 Task: Describe your company's performance review process, including purpose, frequency, software used, topics covered, goal-setting process, and feedback methods.
Action: Mouse moved to (67, 117)
Screenshot: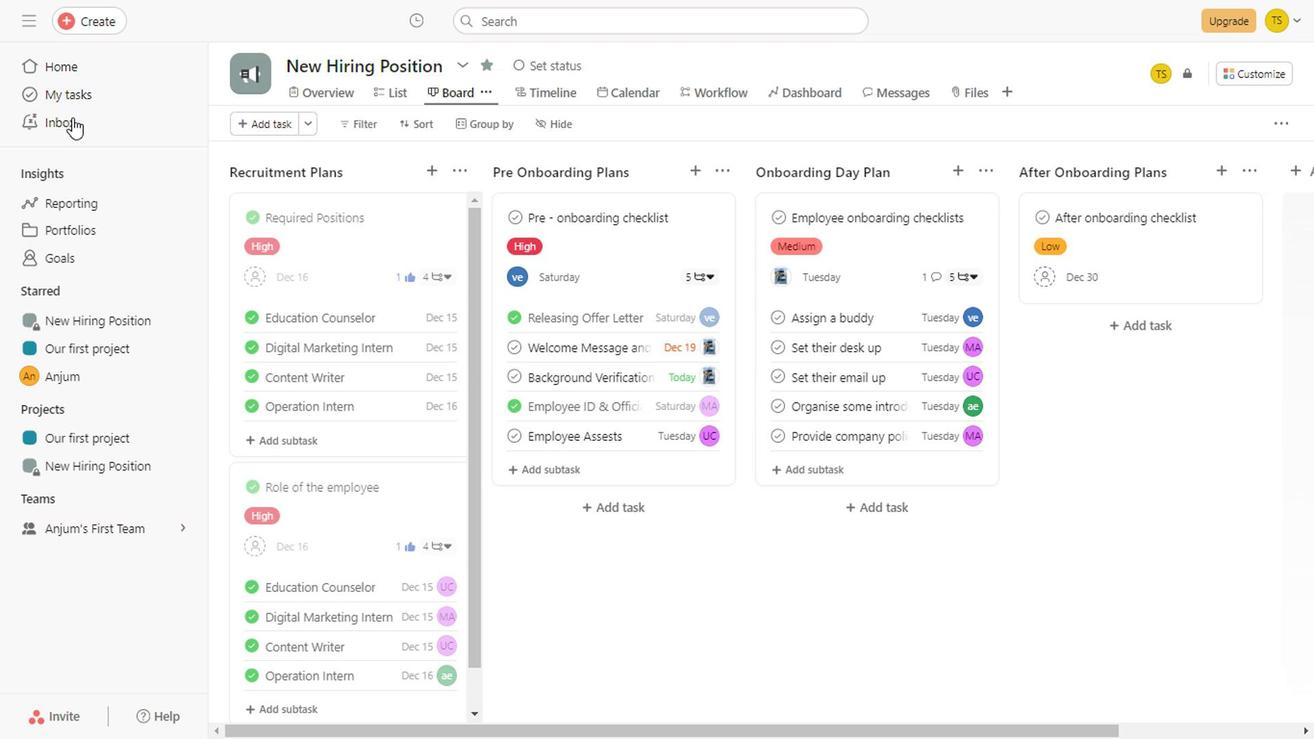 
Action: Mouse pressed left at (67, 117)
Screenshot: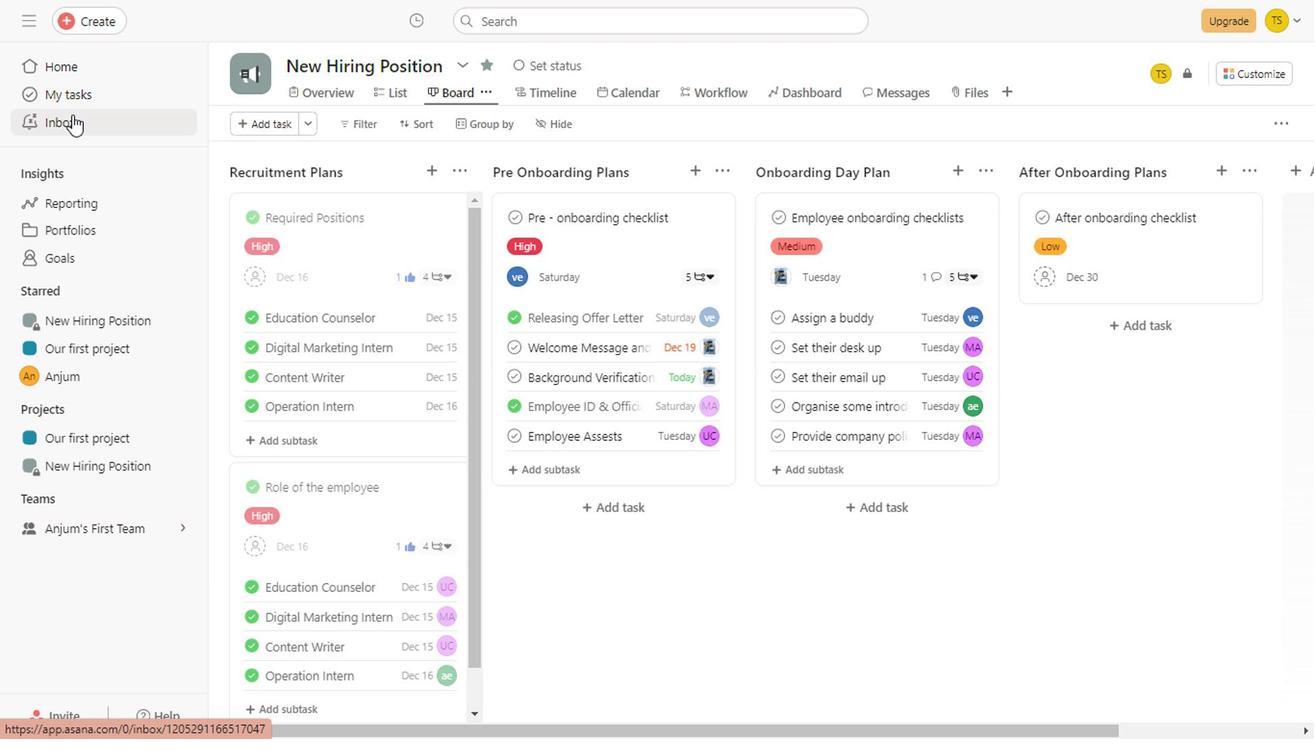 
Action: Mouse moved to (508, 93)
Screenshot: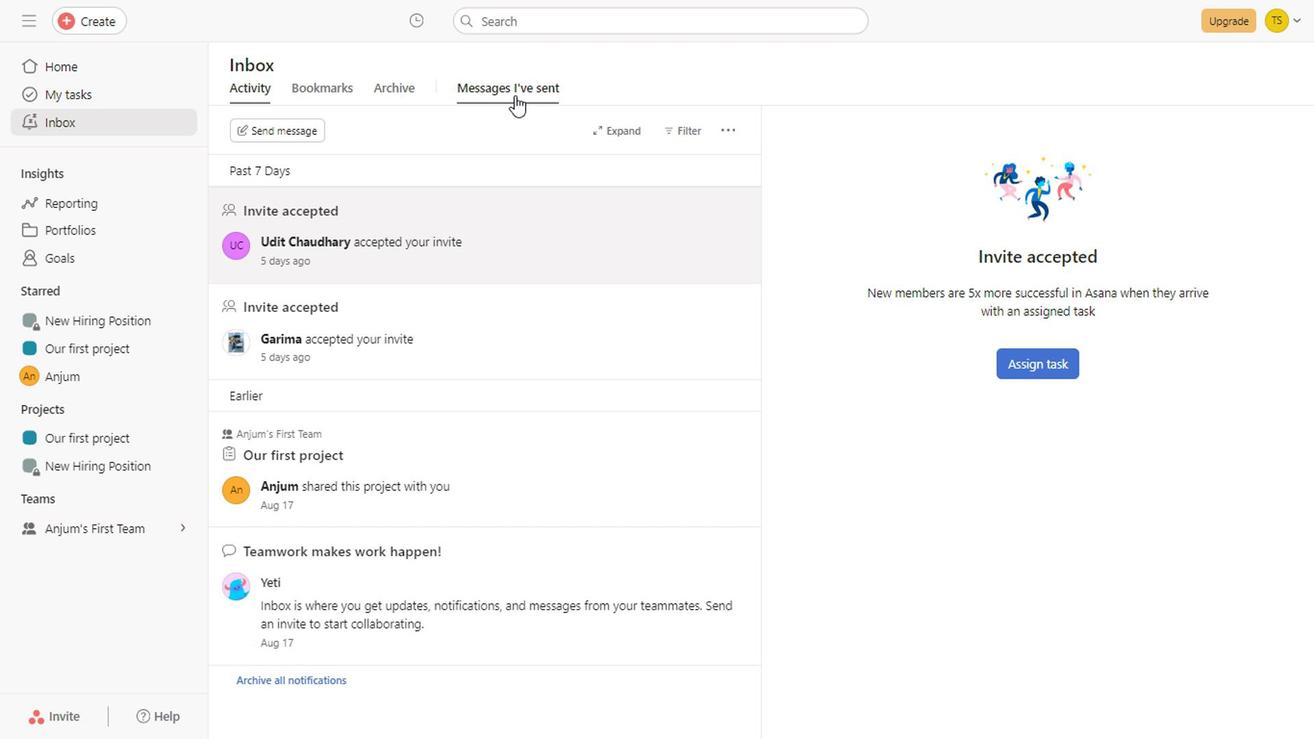 
Action: Mouse pressed left at (508, 93)
Screenshot: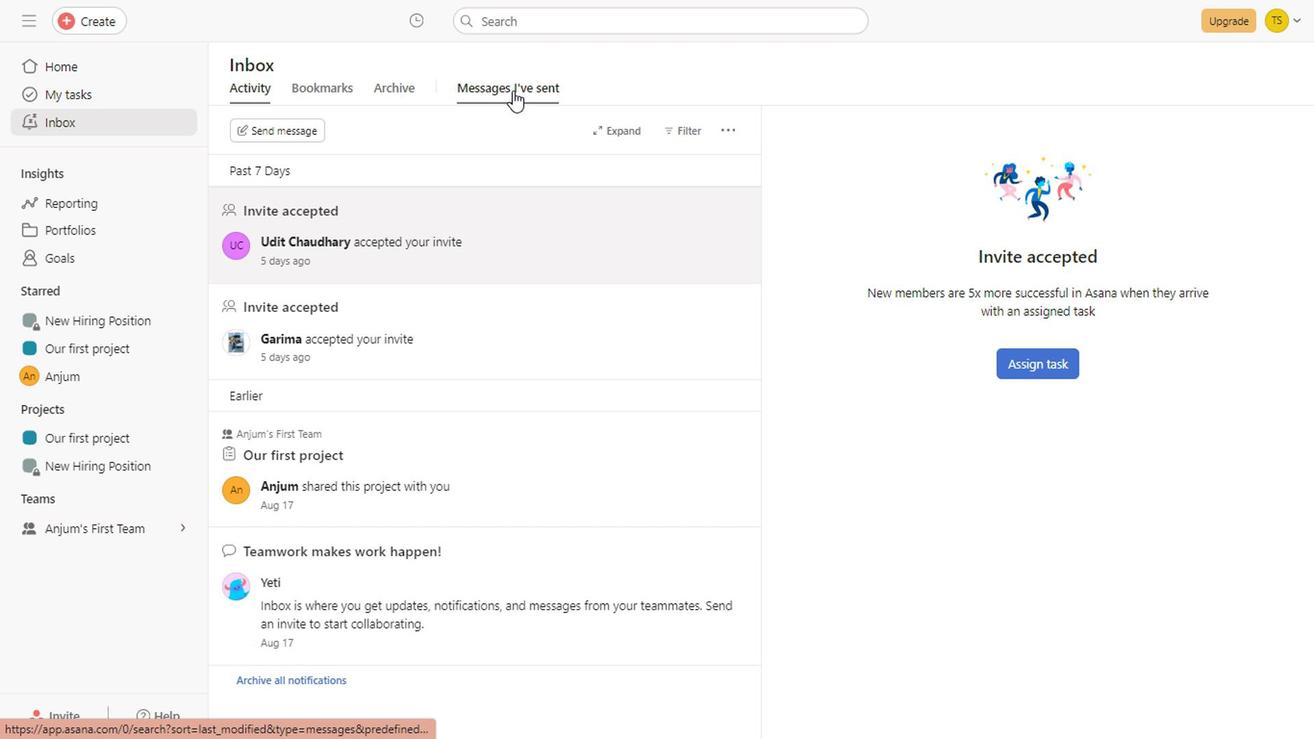 
Action: Mouse moved to (516, 199)
Screenshot: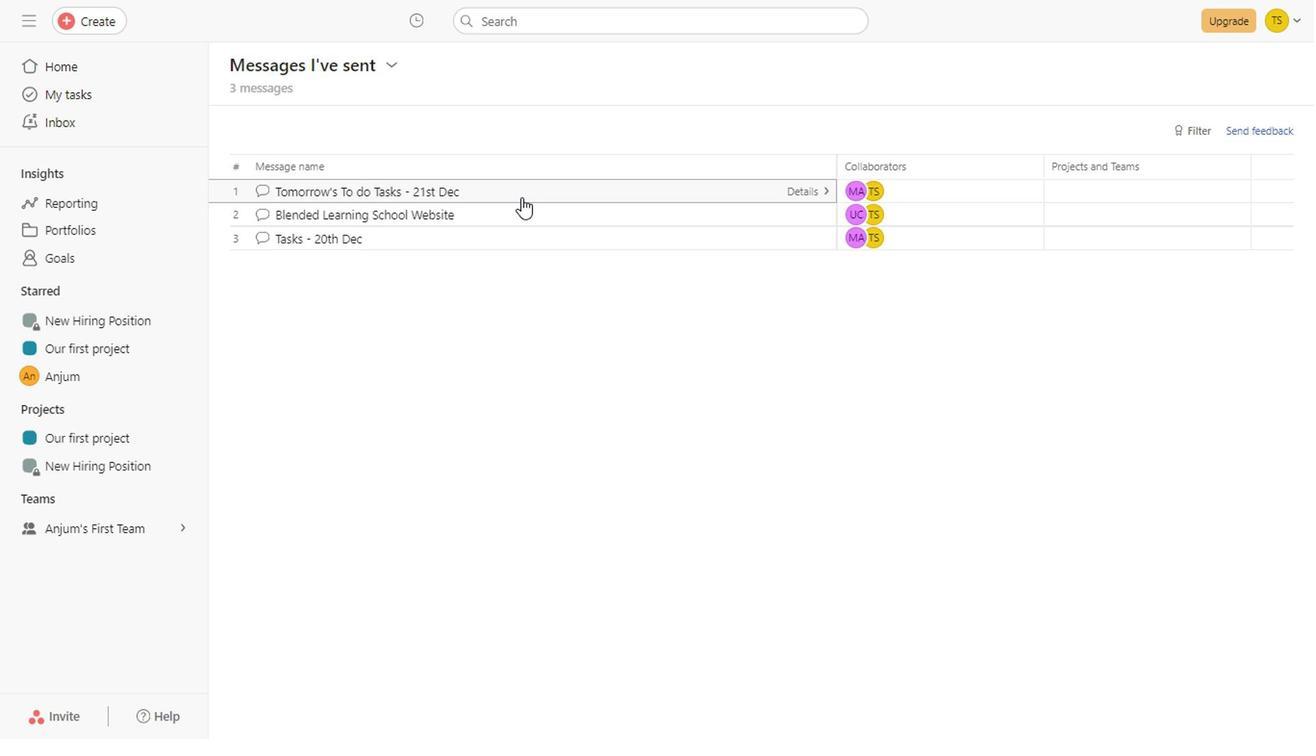 
Action: Mouse pressed left at (516, 199)
Screenshot: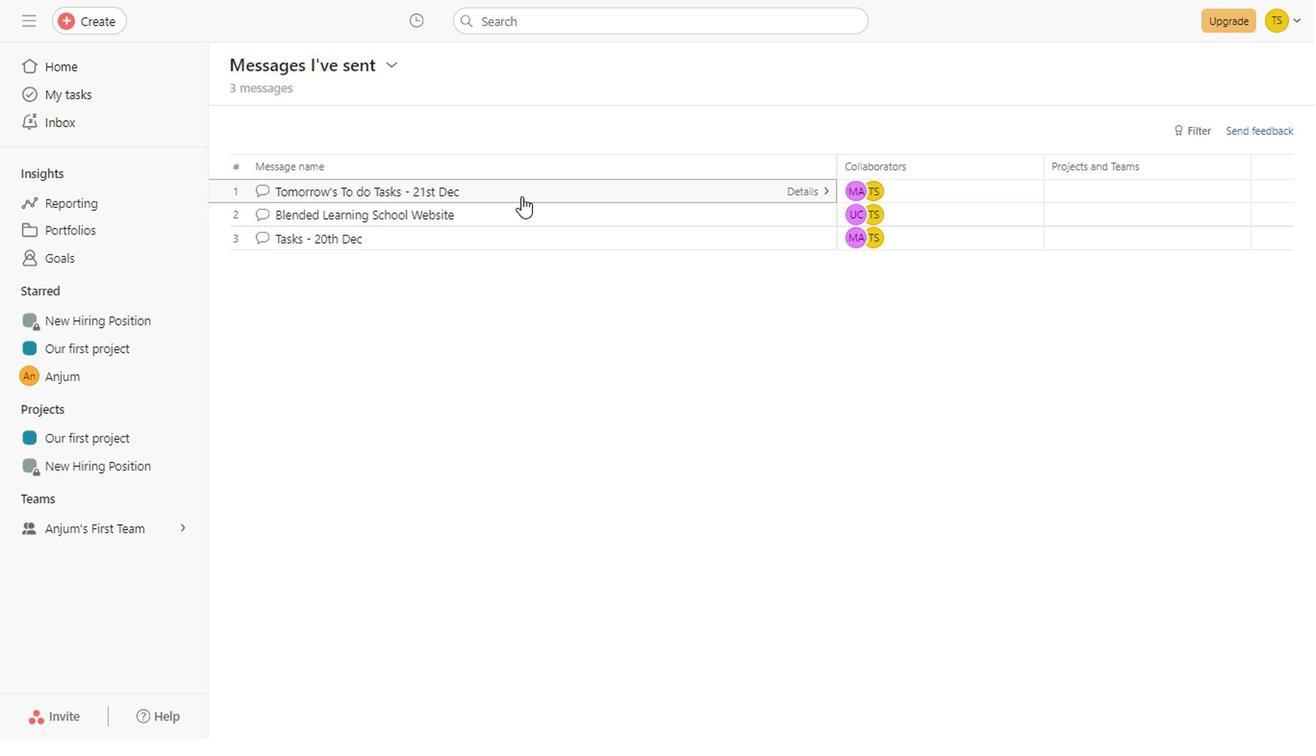 
Action: Mouse moved to (1078, 521)
Screenshot: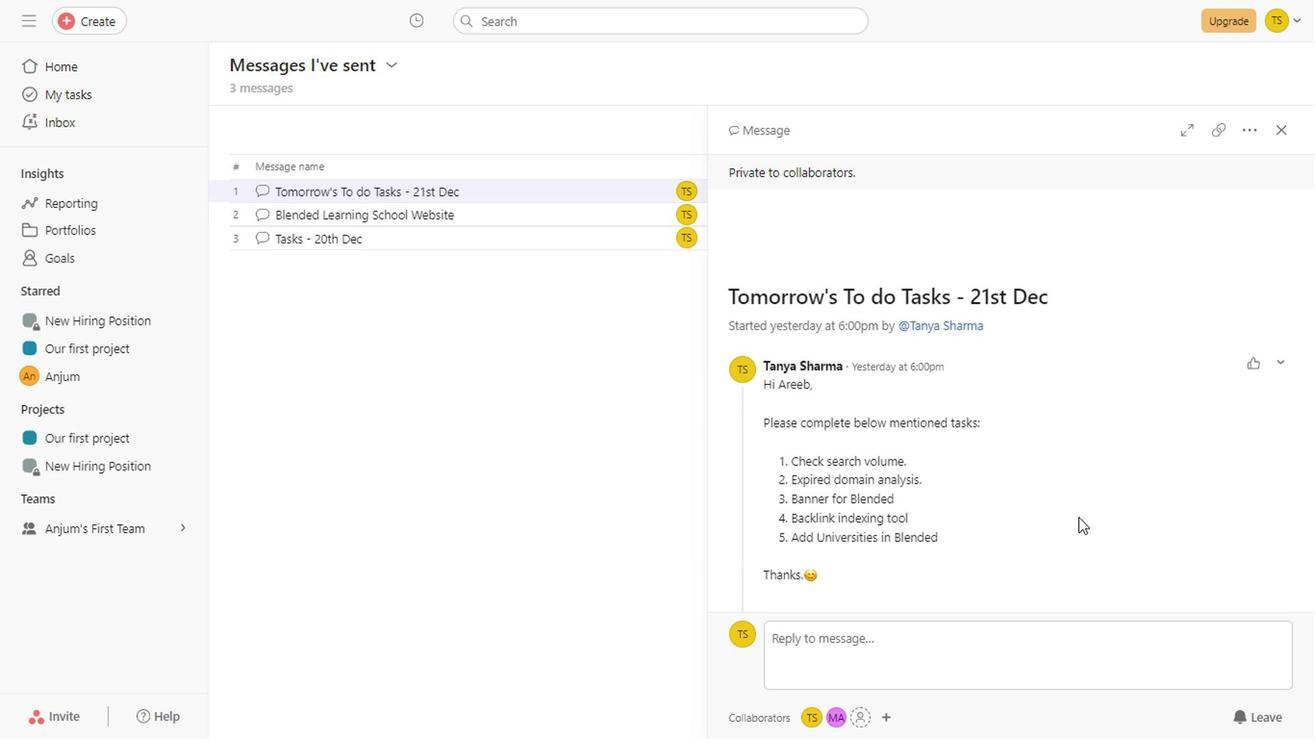 
Action: Mouse scrolled (1078, 520) with delta (0, 0)
Screenshot: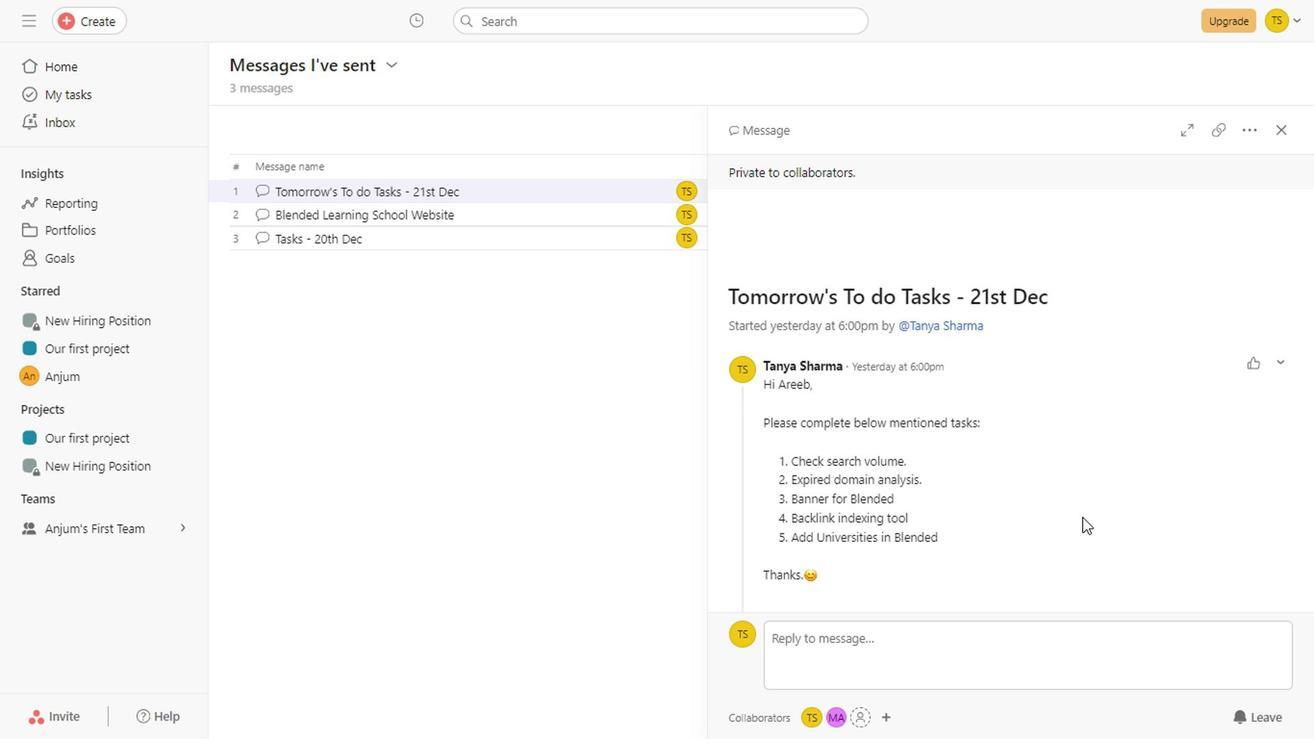 
Action: Mouse scrolled (1078, 520) with delta (0, 0)
Screenshot: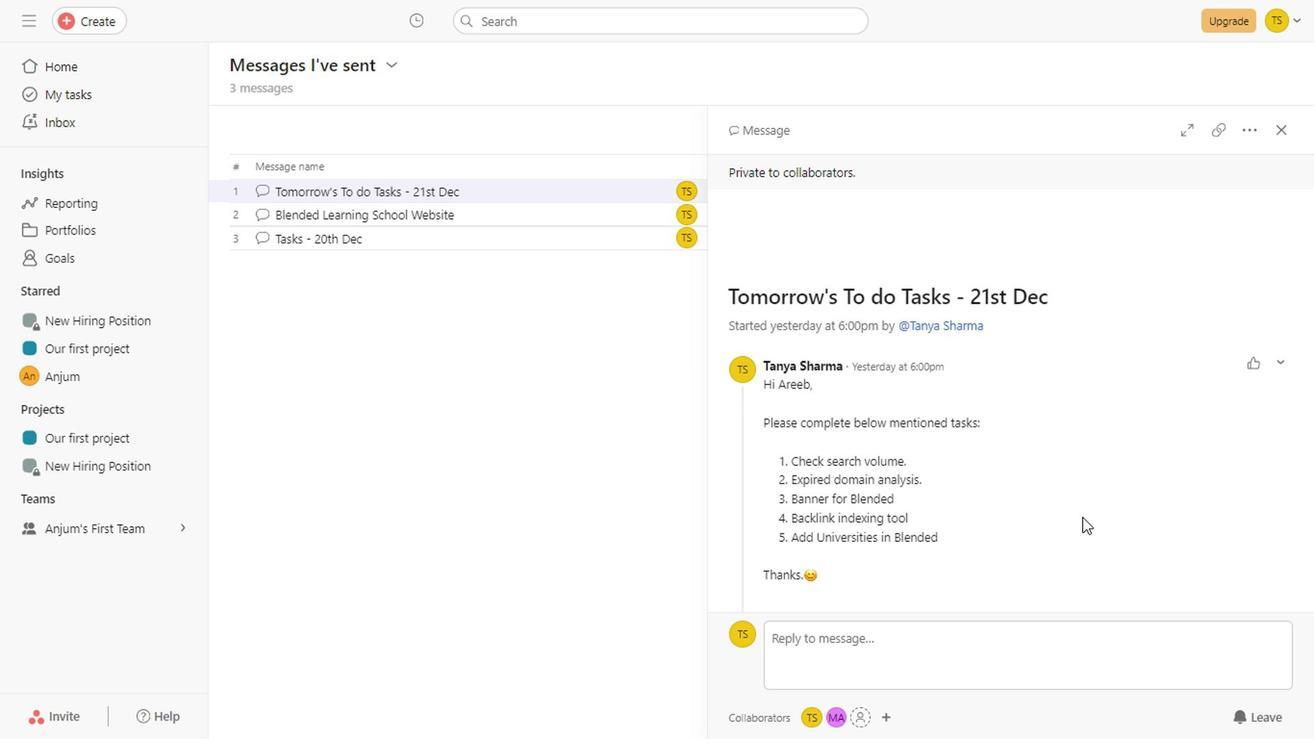 
Action: Mouse scrolled (1078, 520) with delta (0, 0)
Screenshot: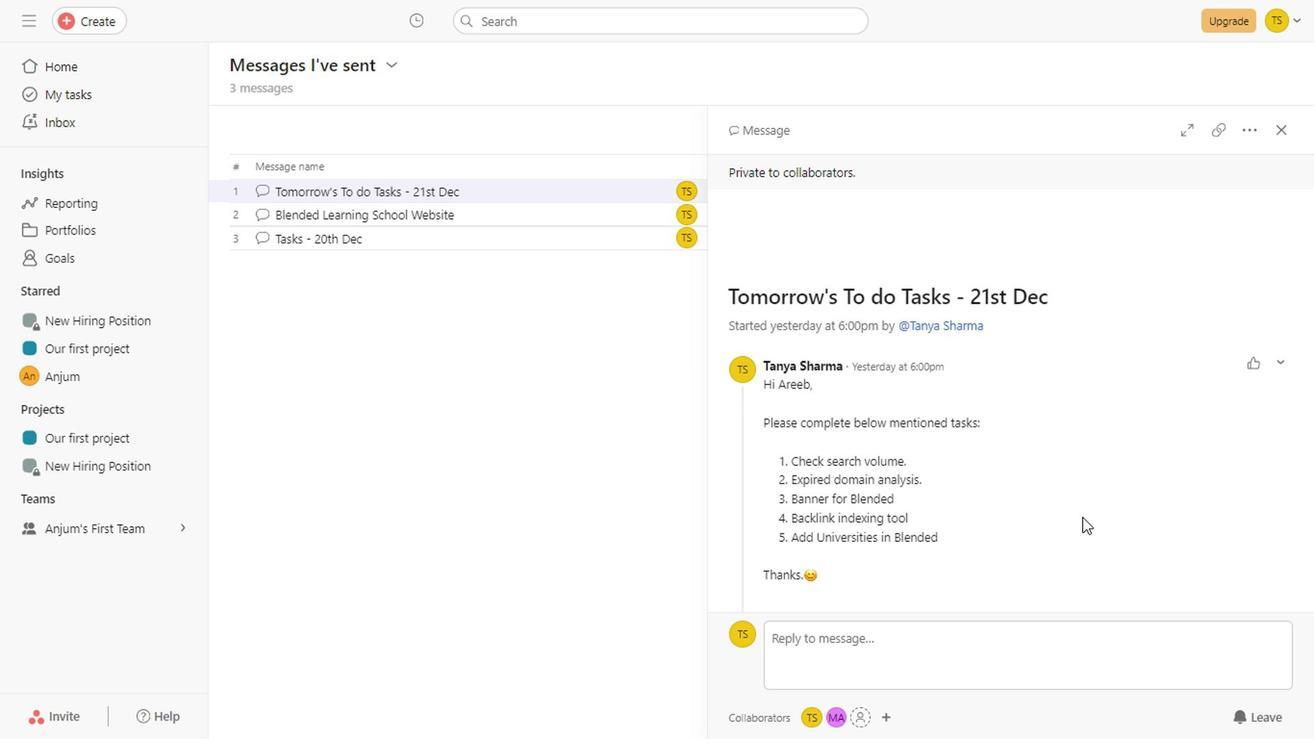 
Action: Mouse scrolled (1078, 520) with delta (0, 0)
Screenshot: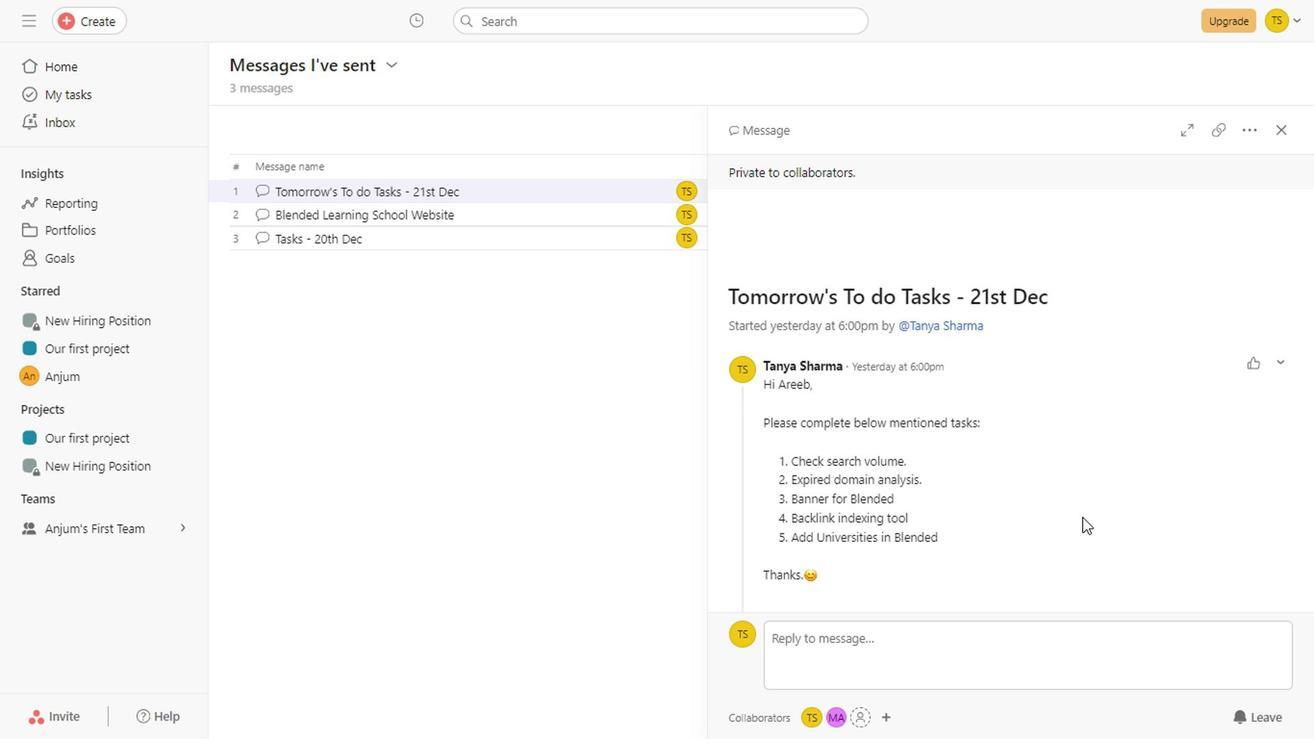 
Action: Mouse scrolled (1078, 520) with delta (0, 0)
Screenshot: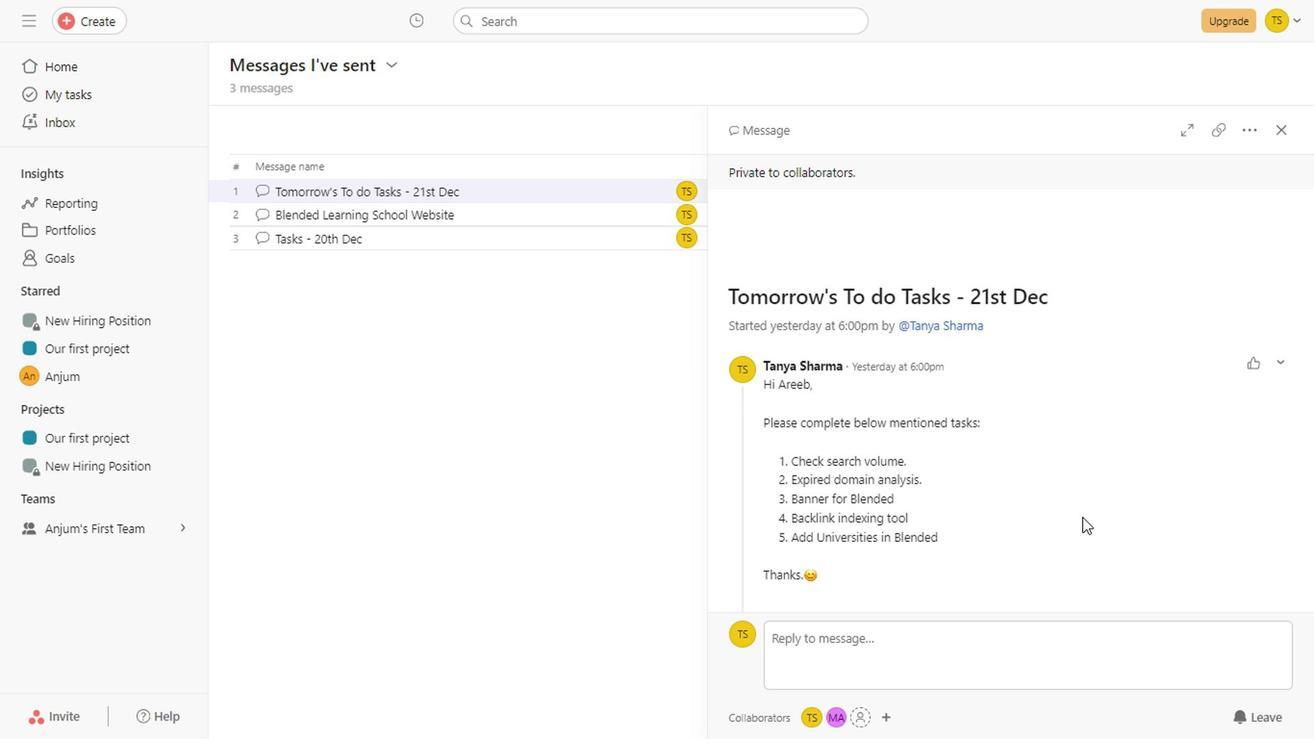 
Action: Mouse scrolled (1078, 520) with delta (0, 0)
Screenshot: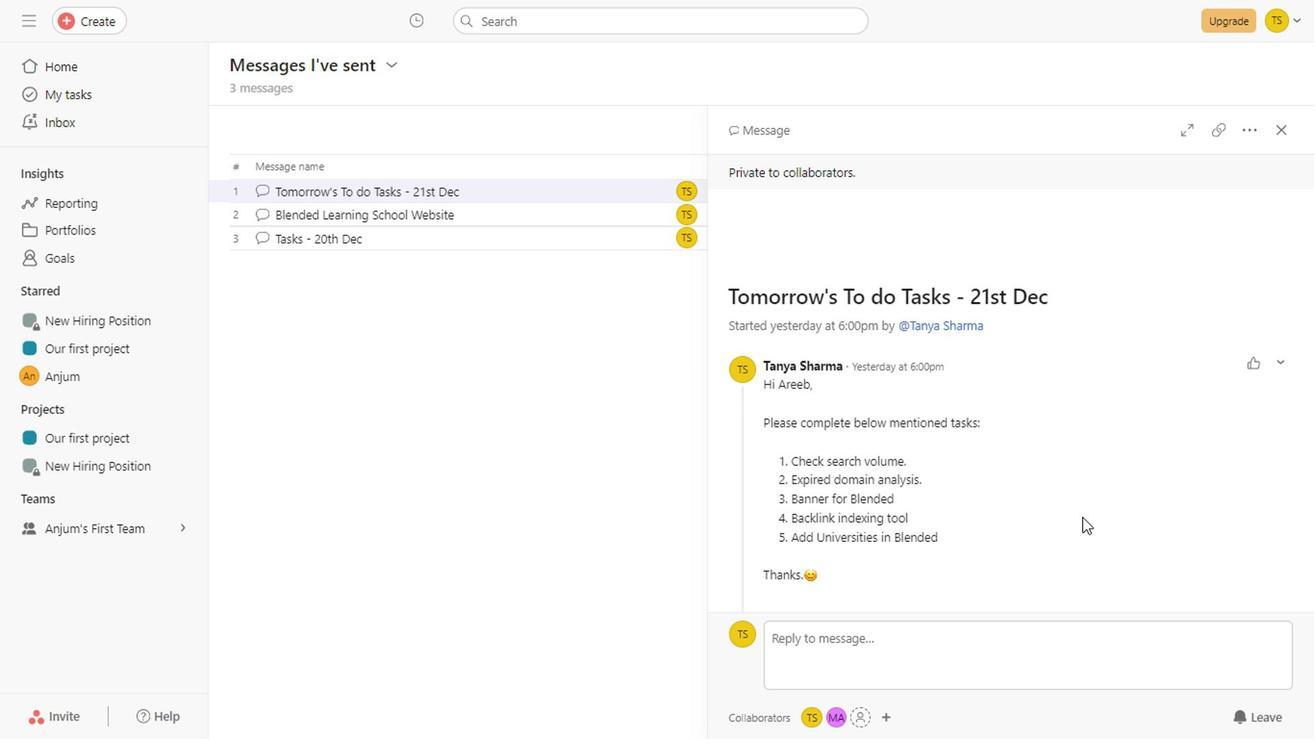 
Action: Mouse scrolled (1078, 520) with delta (0, 0)
Screenshot: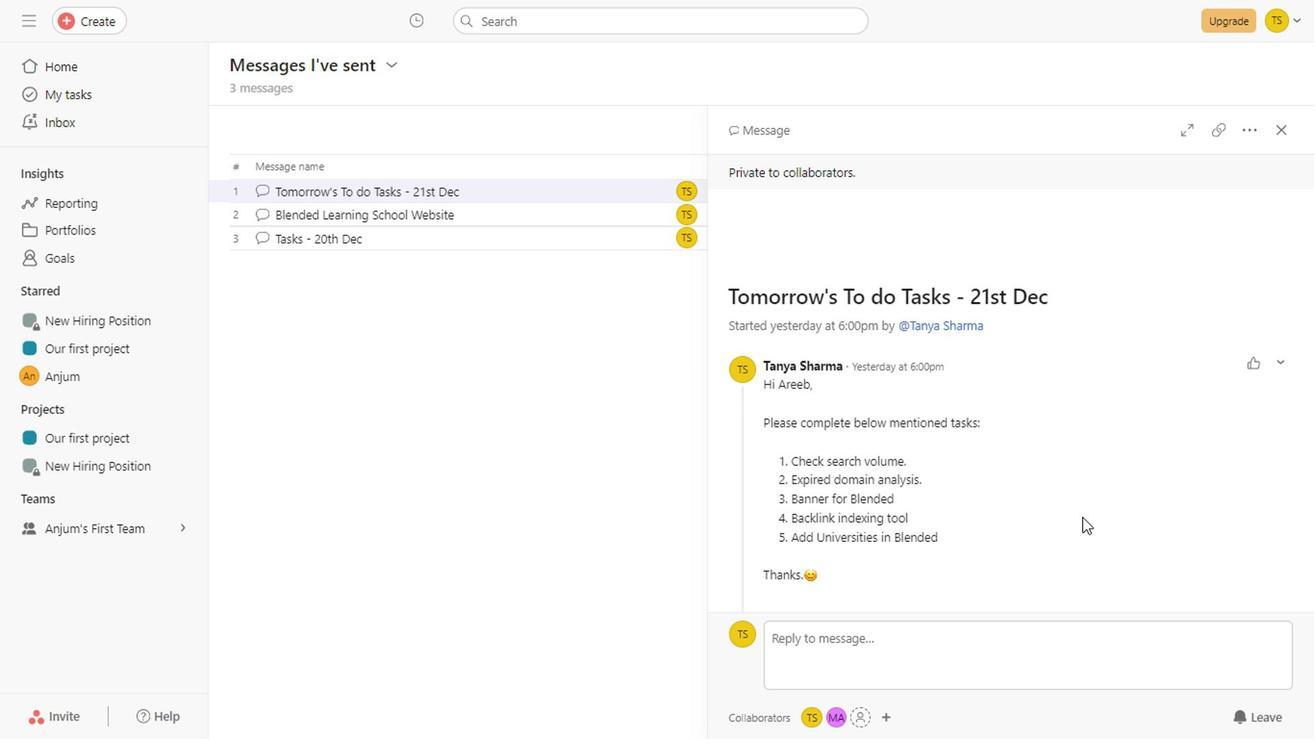 
Action: Mouse scrolled (1078, 520) with delta (0, 0)
Screenshot: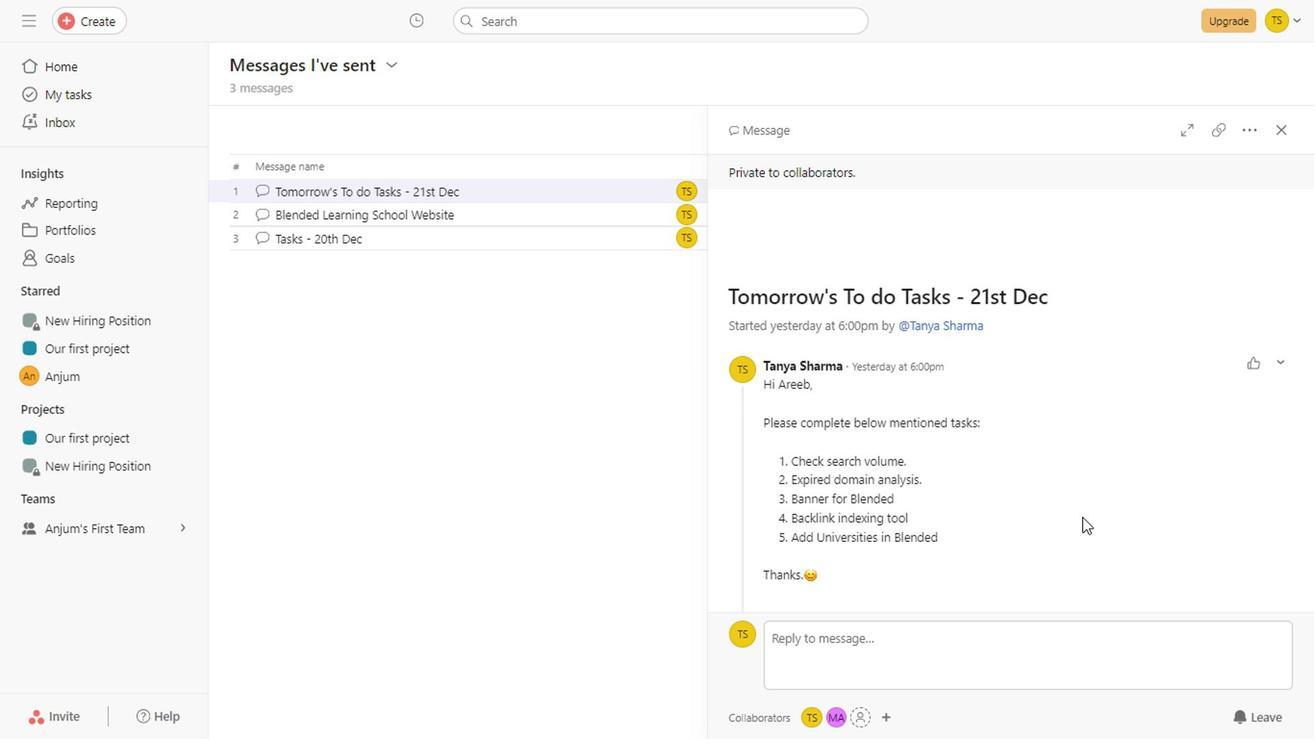 
Action: Mouse scrolled (1078, 520) with delta (0, 0)
Screenshot: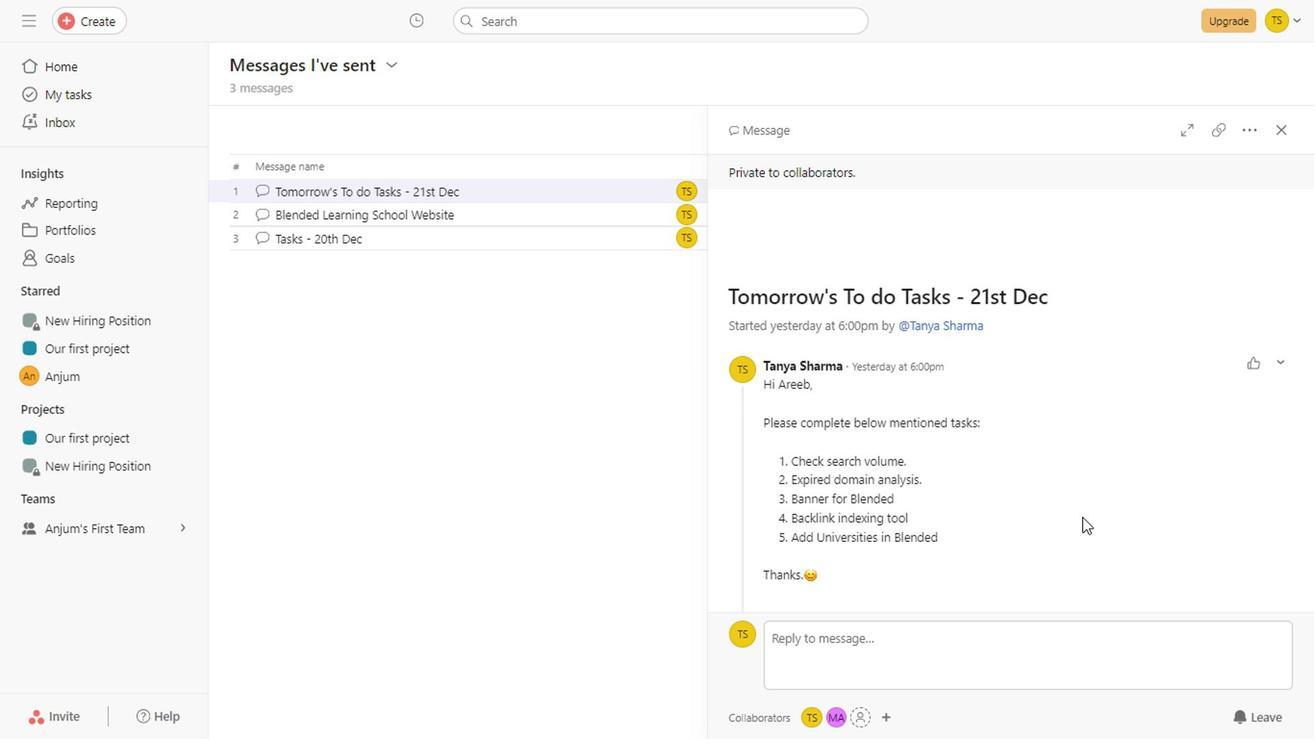 
Action: Mouse scrolled (1078, 520) with delta (0, 0)
Screenshot: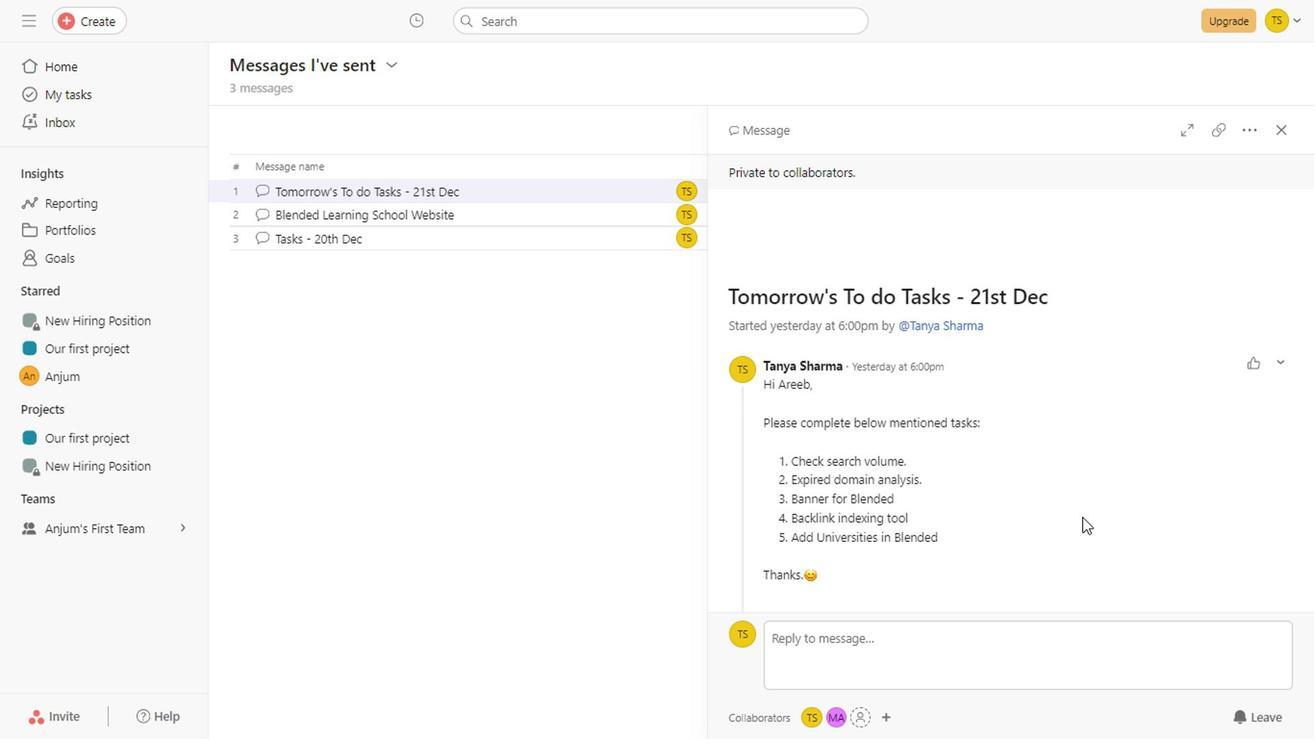 
Action: Mouse scrolled (1078, 520) with delta (0, 0)
Screenshot: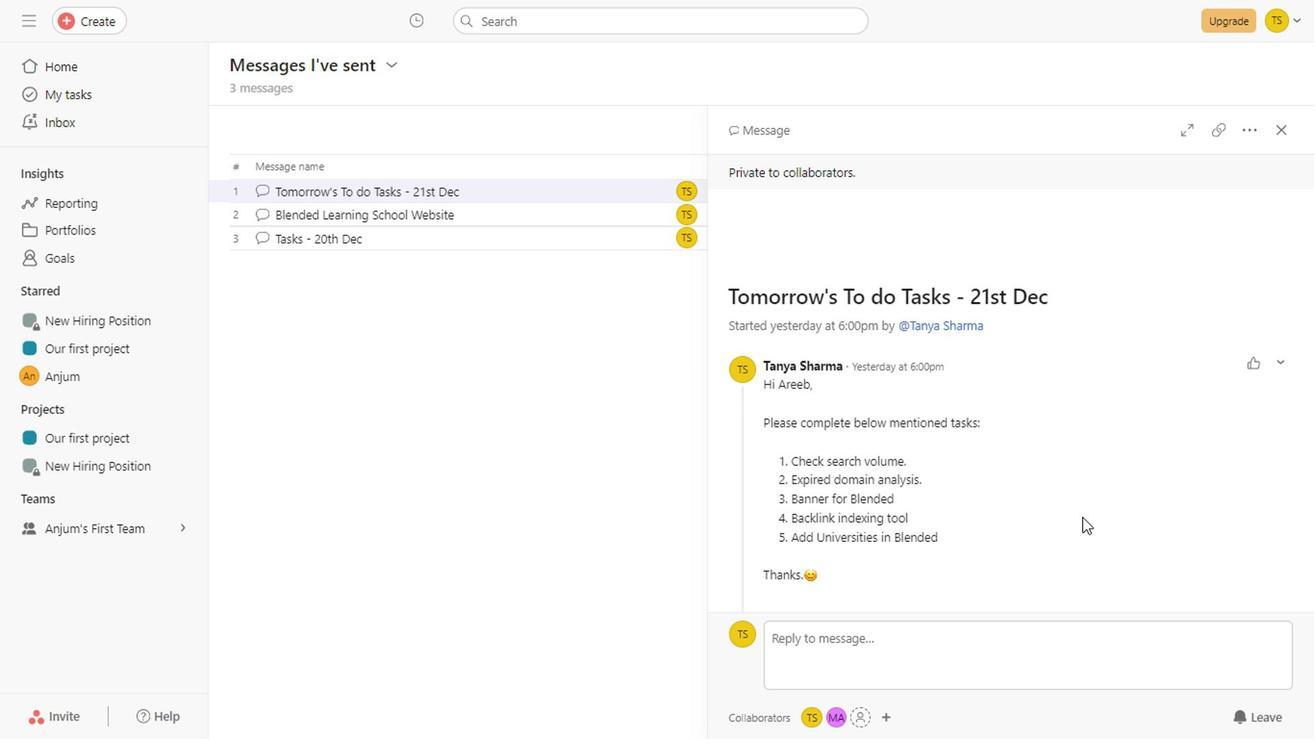 
Action: Mouse scrolled (1078, 520) with delta (0, 0)
Screenshot: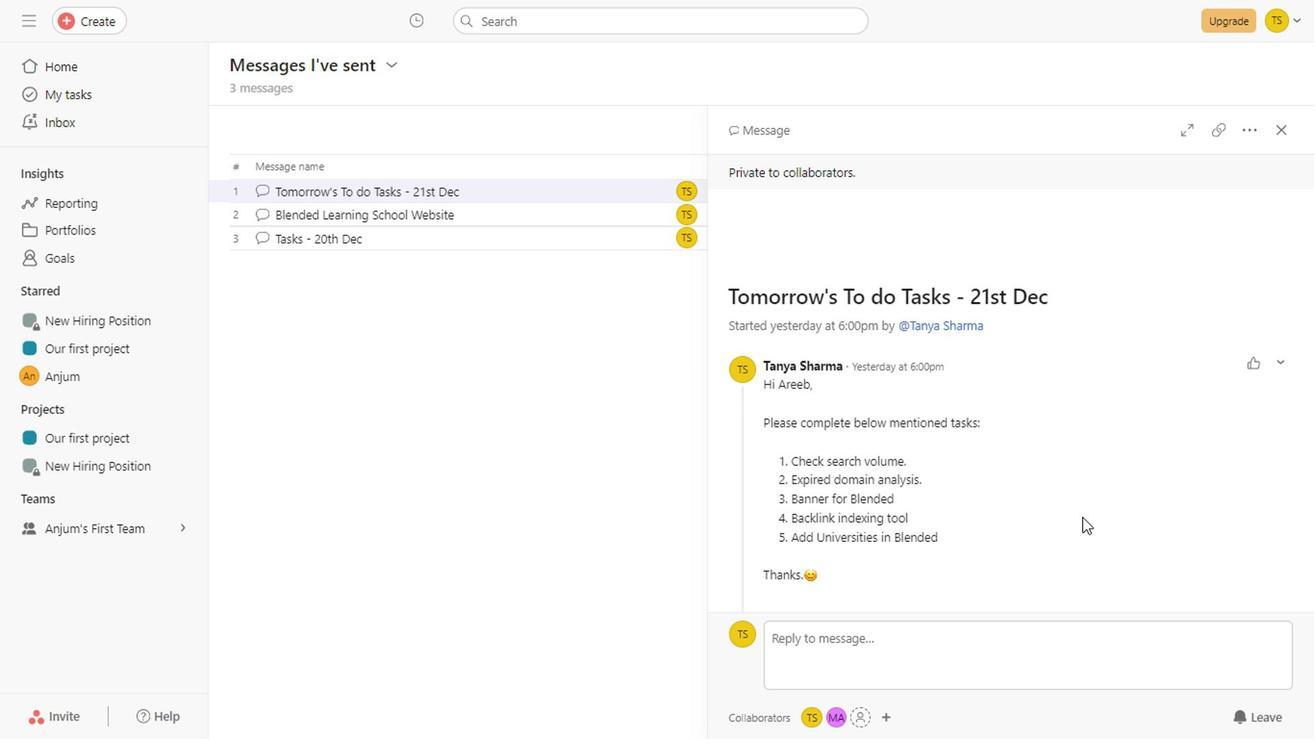 
Action: Mouse scrolled (1078, 520) with delta (0, 0)
Screenshot: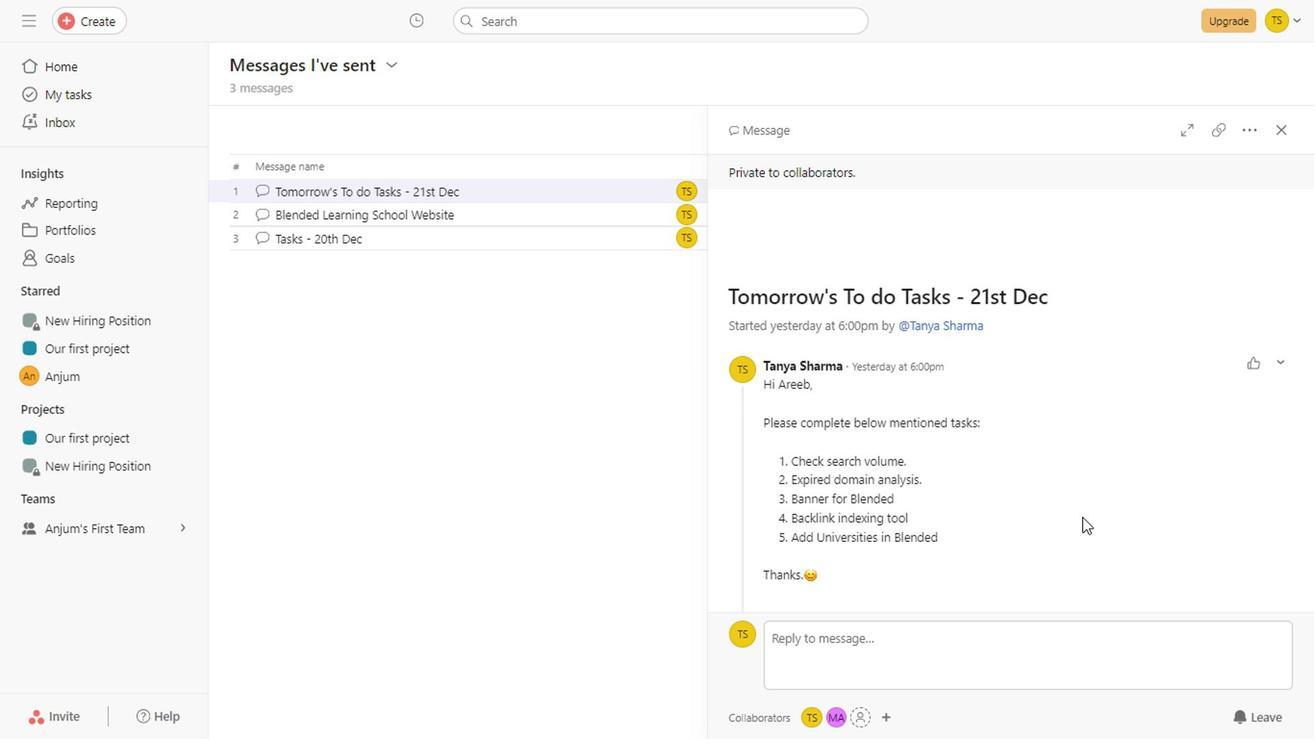 
Action: Mouse moved to (1276, 133)
Screenshot: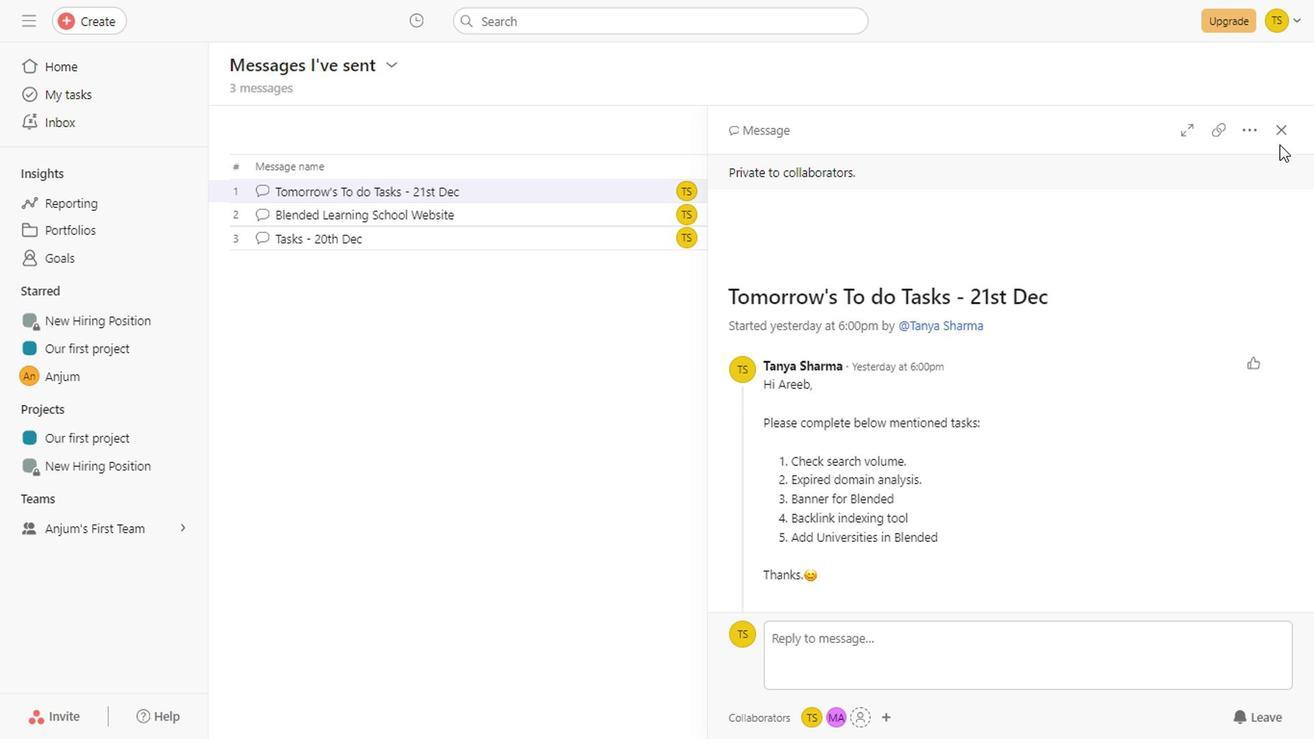 
Action: Mouse pressed left at (1276, 133)
Screenshot: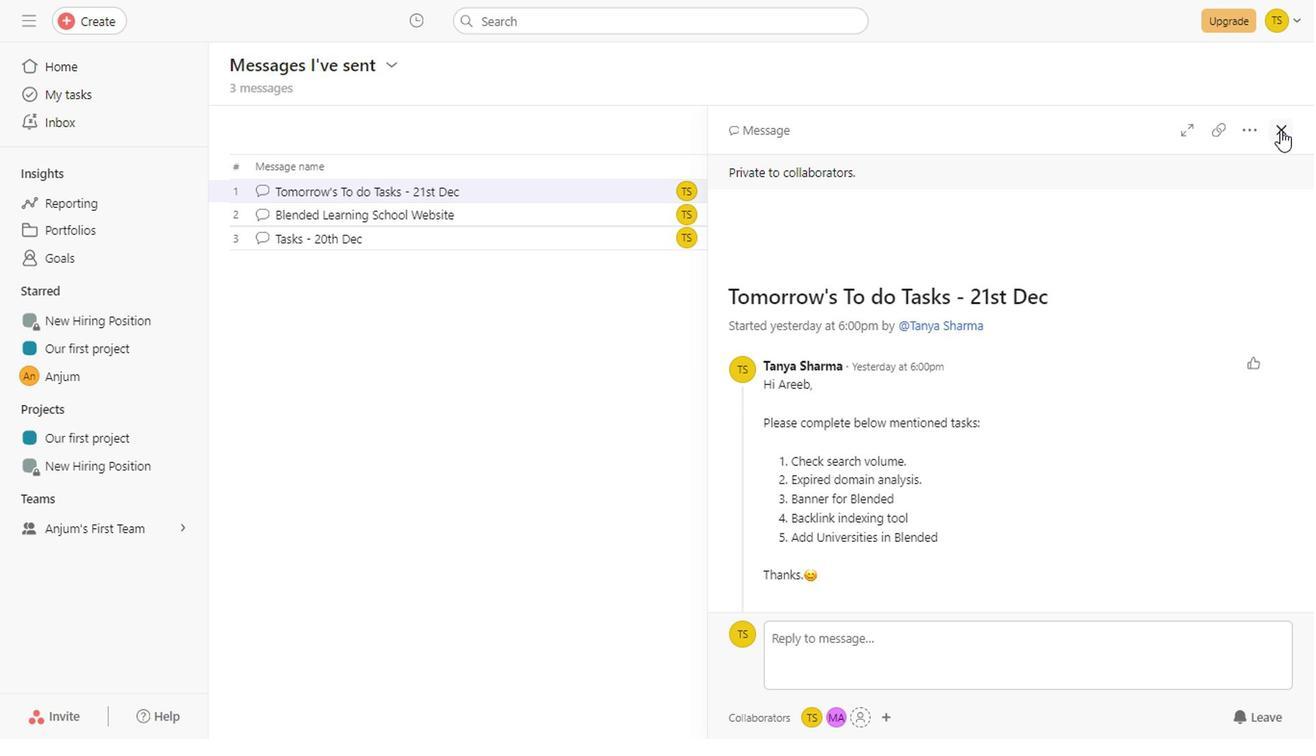 
Action: Mouse moved to (692, 239)
Screenshot: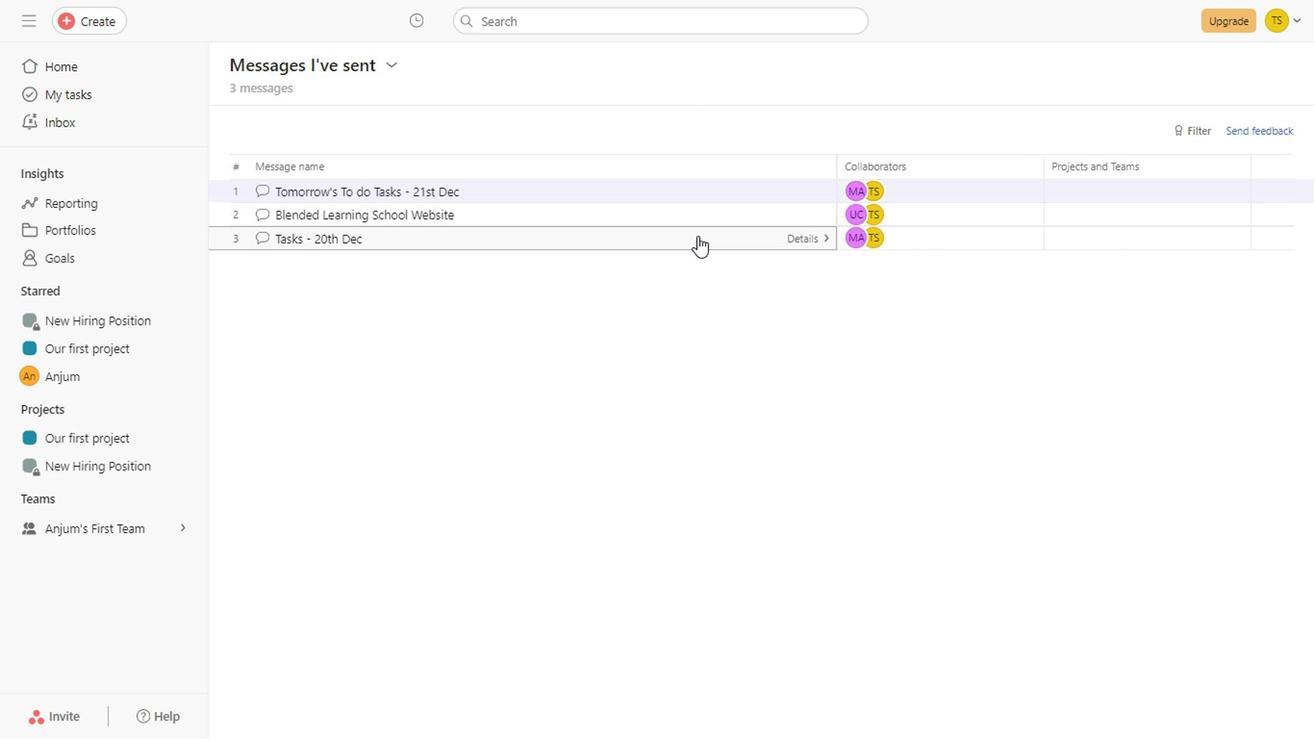 
Action: Mouse pressed left at (692, 239)
Screenshot: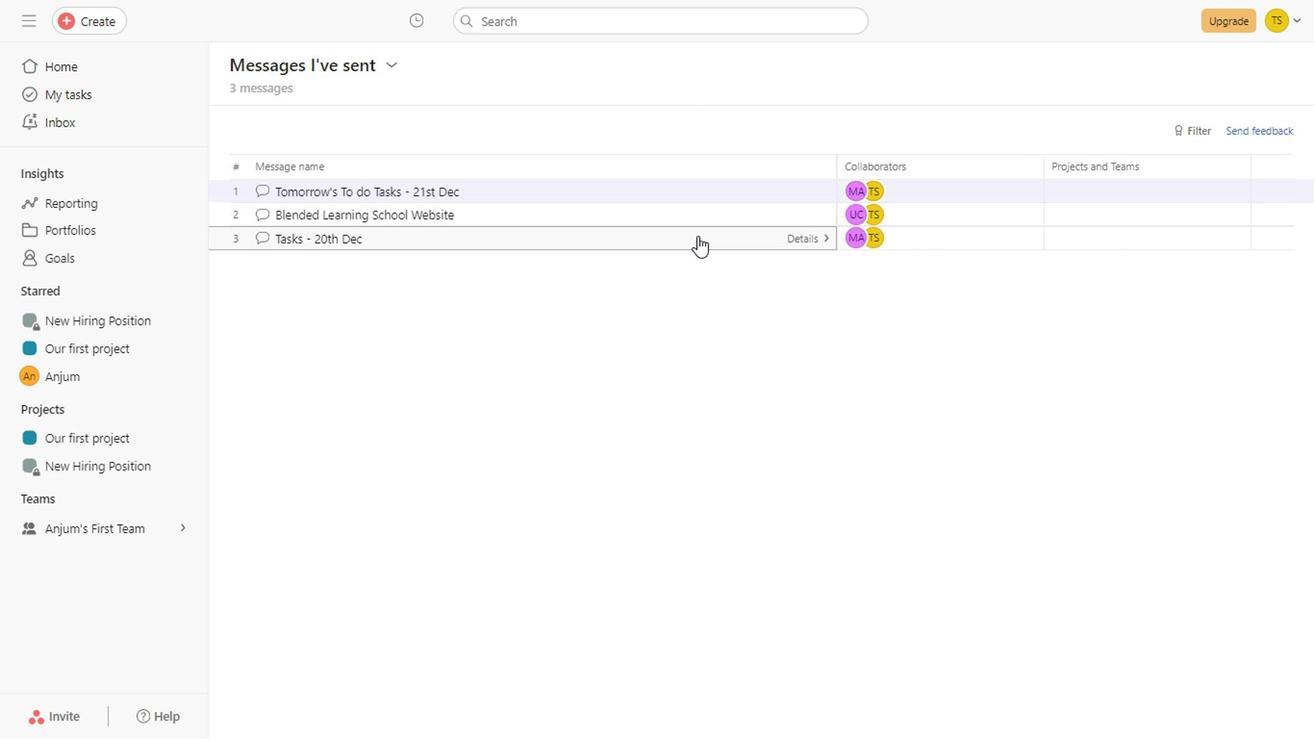 
Action: Mouse moved to (1087, 494)
Screenshot: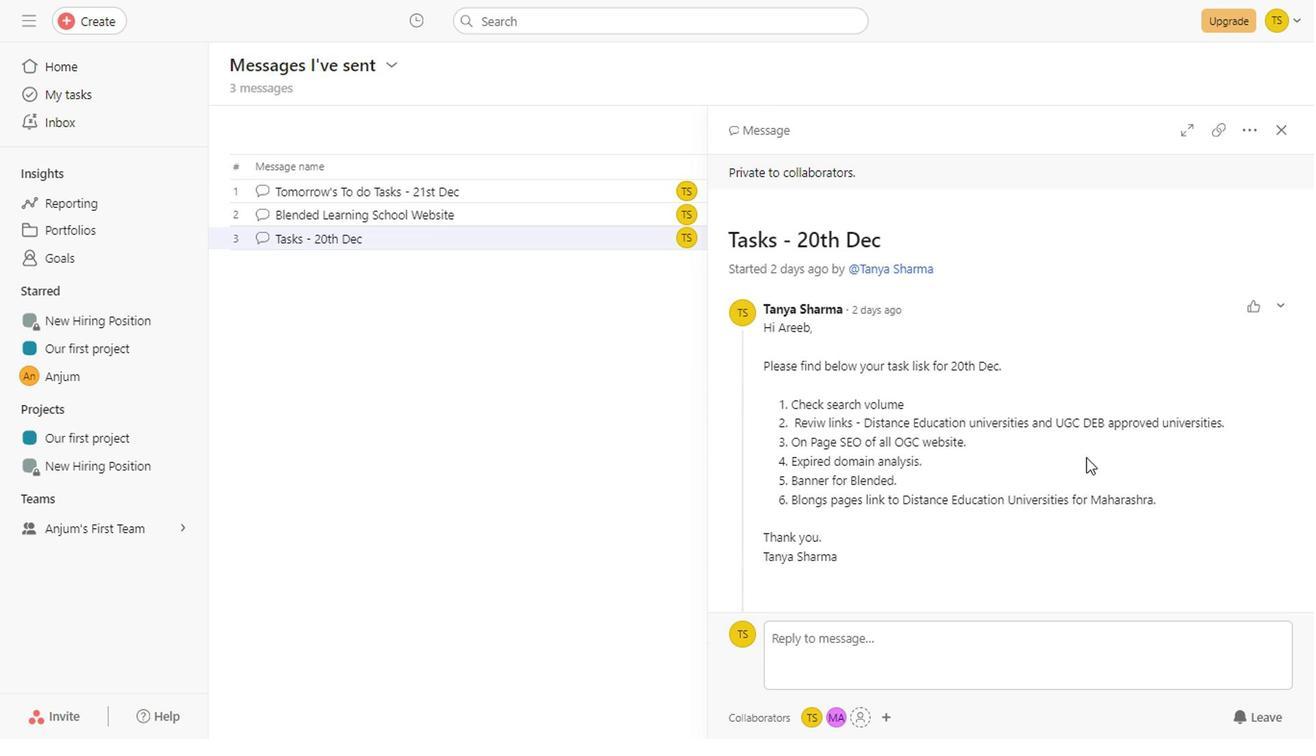
Action: Mouse scrolled (1087, 492) with delta (0, -1)
Screenshot: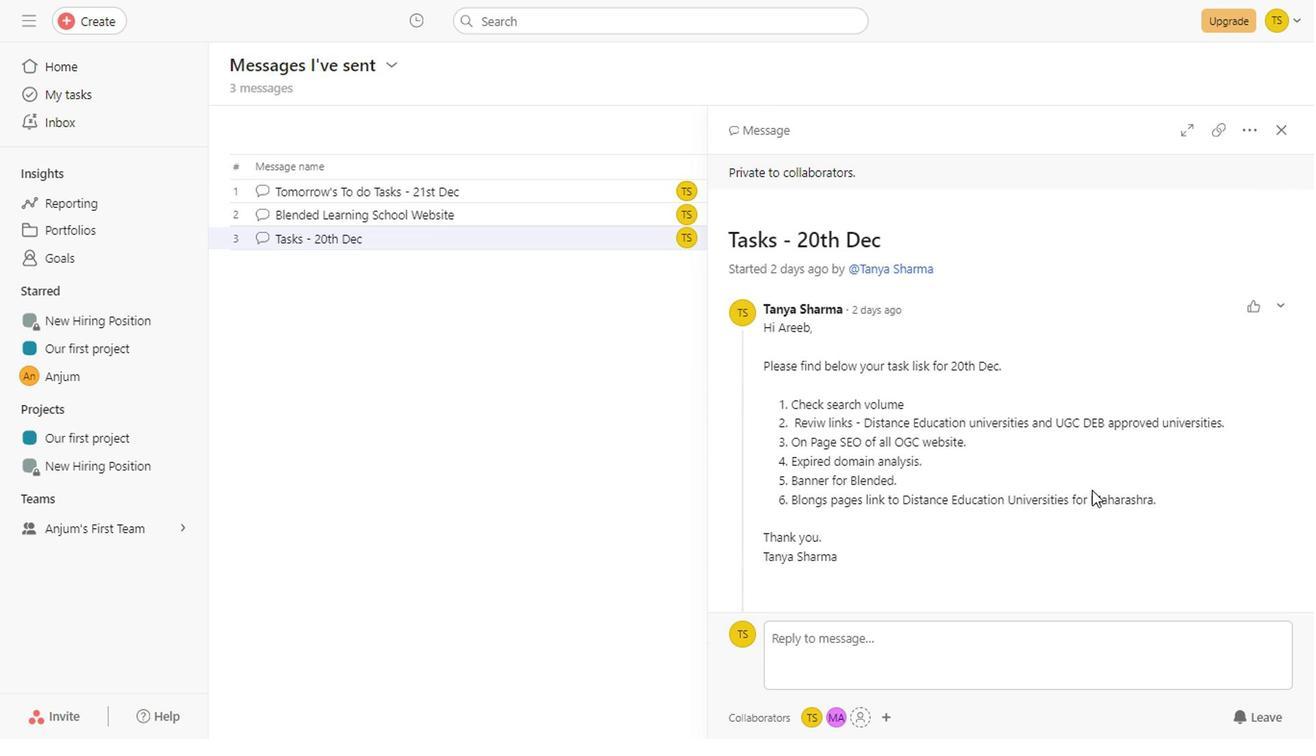 
Action: Mouse scrolled (1087, 492) with delta (0, -1)
Screenshot: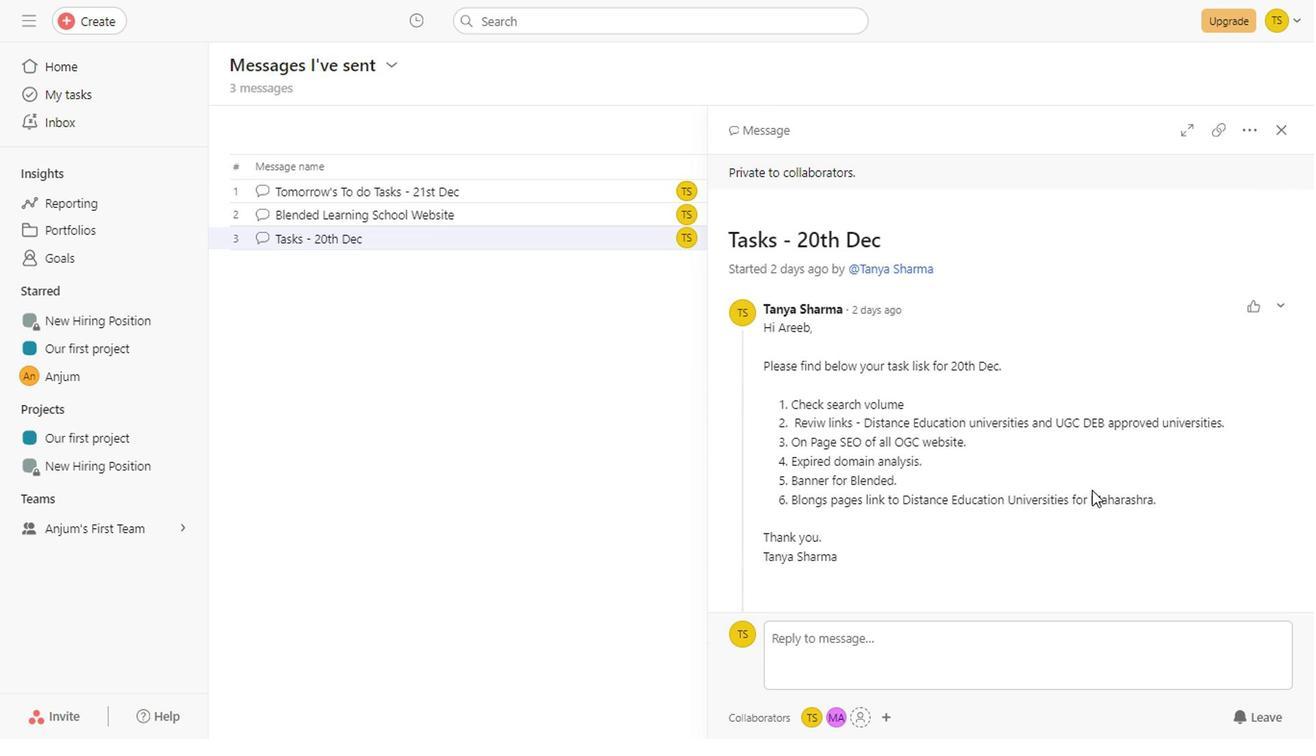 
Action: Mouse scrolled (1087, 492) with delta (0, -1)
Screenshot: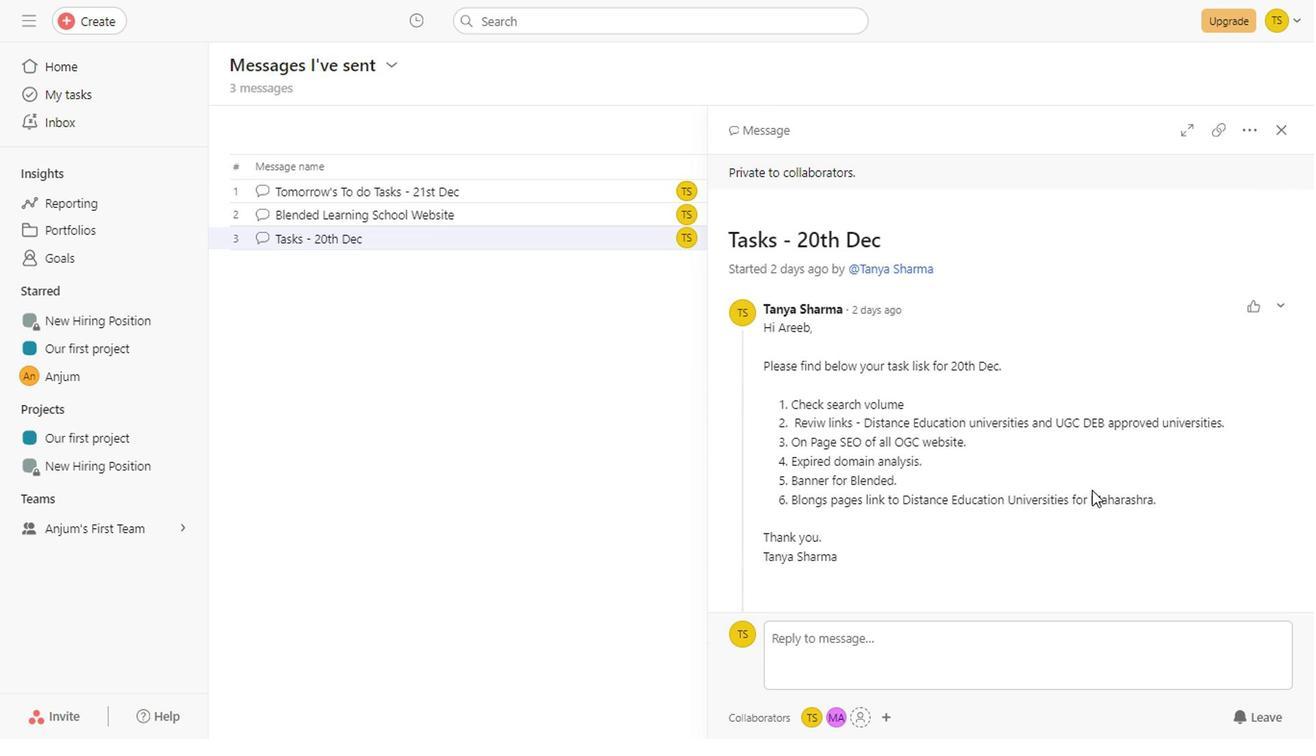 
Action: Mouse scrolled (1087, 492) with delta (0, -1)
Screenshot: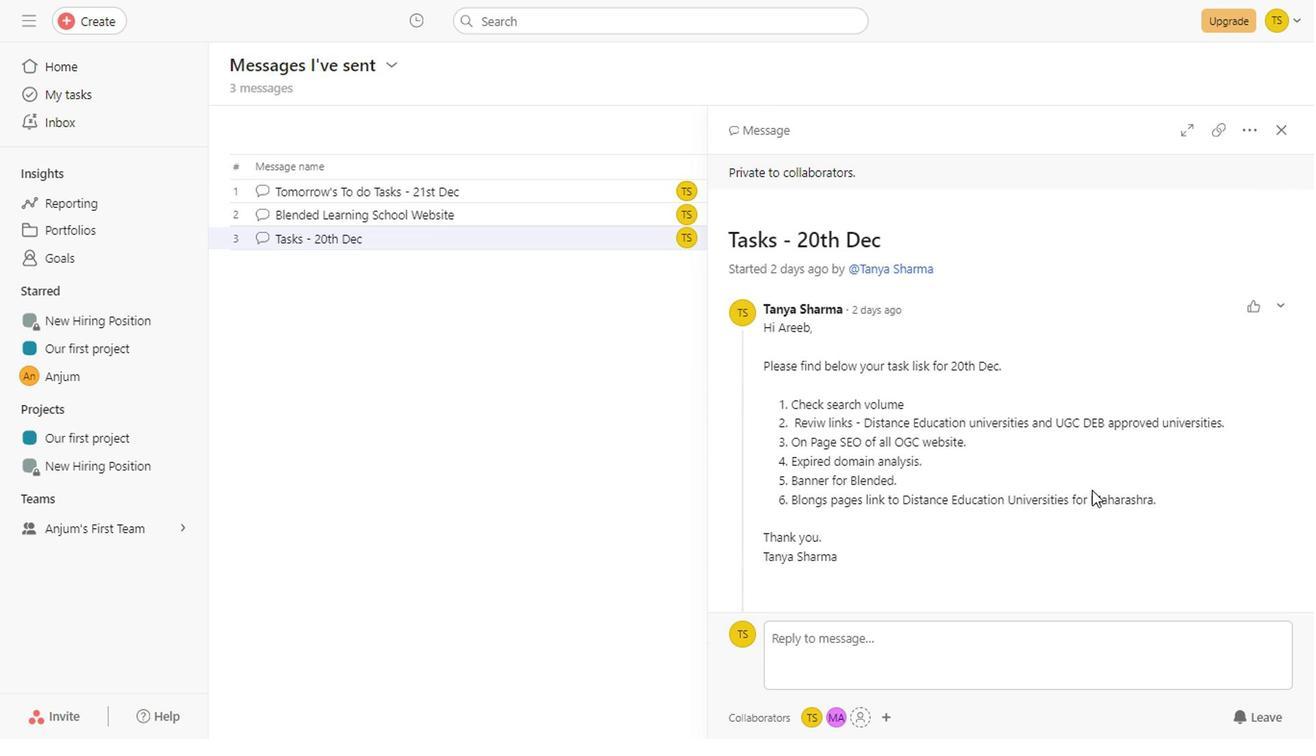 
Action: Mouse scrolled (1087, 492) with delta (0, -1)
Screenshot: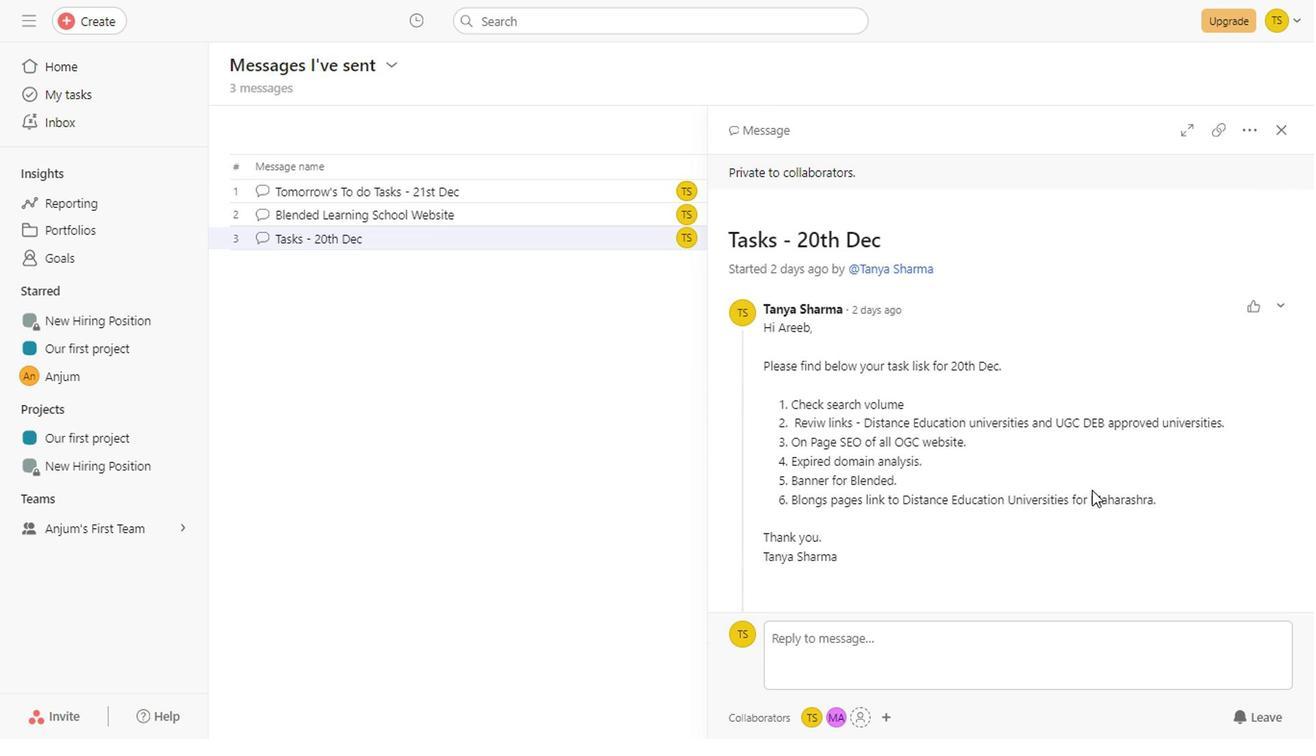 
Action: Mouse scrolled (1087, 492) with delta (0, -1)
Screenshot: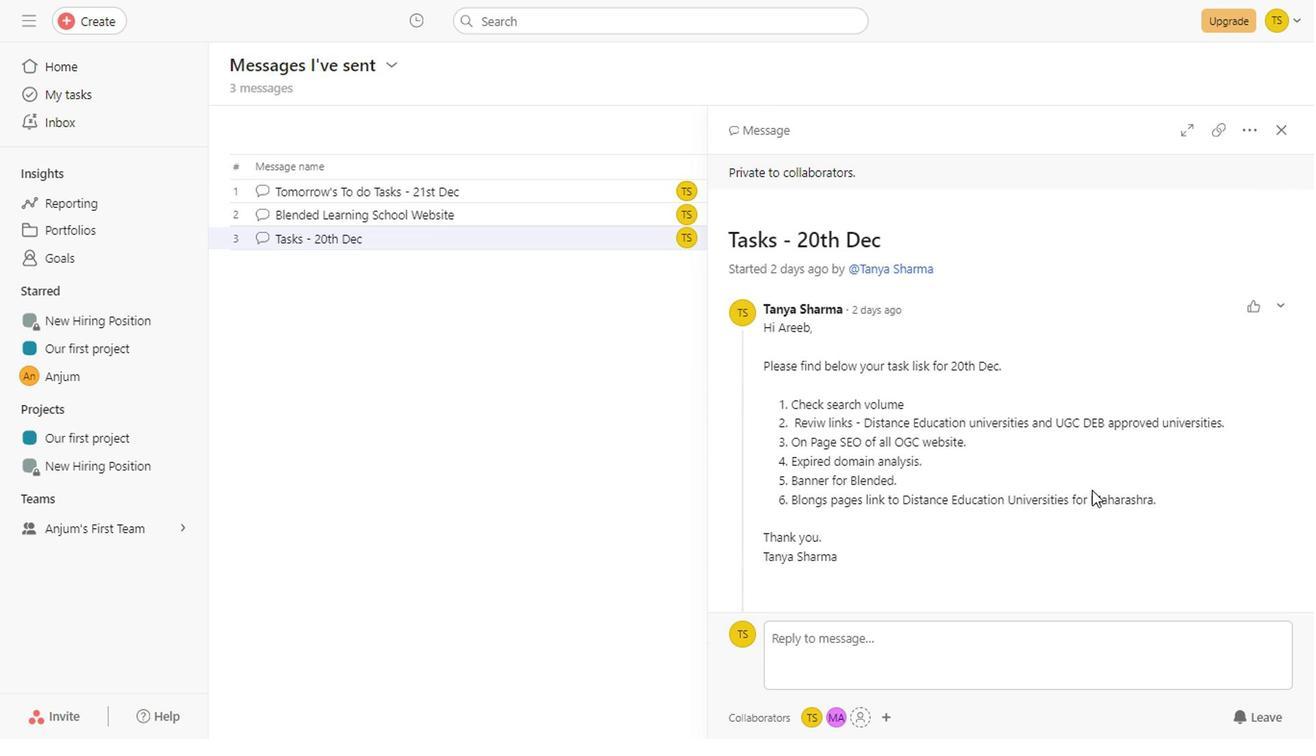 
Action: Mouse scrolled (1087, 492) with delta (0, -1)
Screenshot: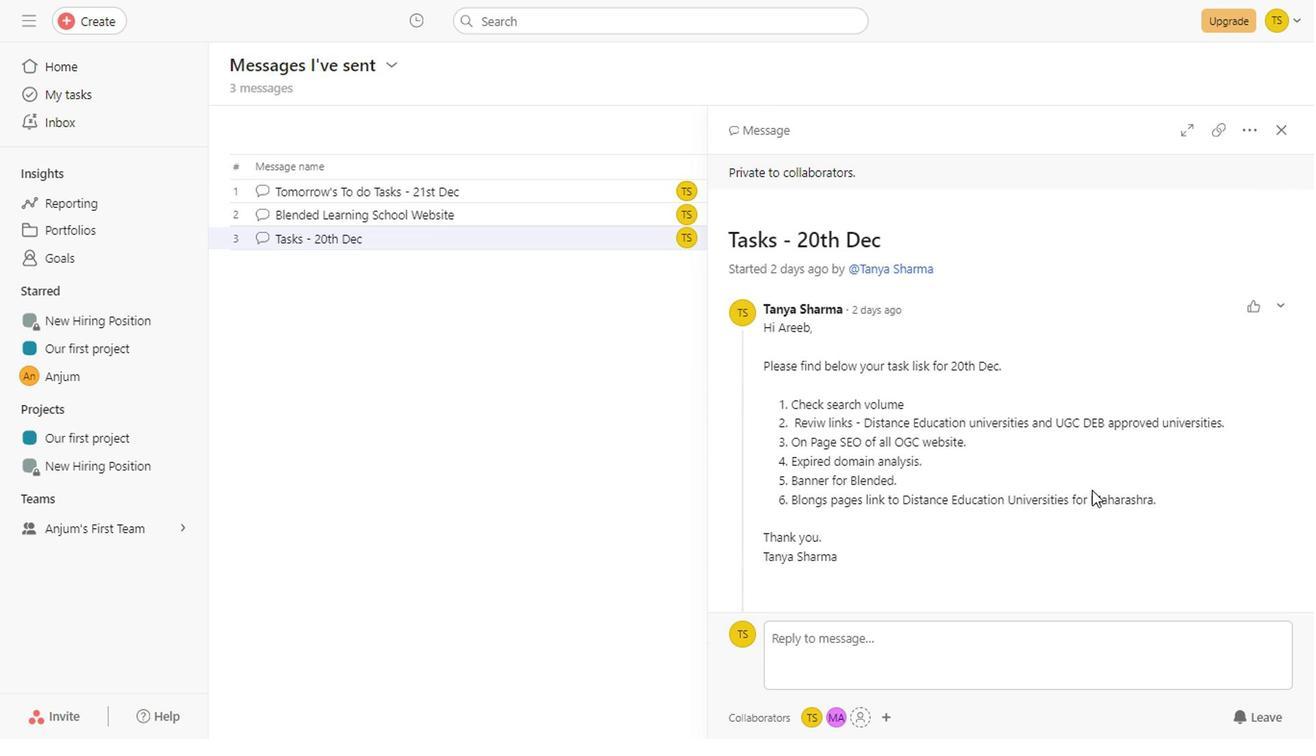 
Action: Mouse scrolled (1087, 492) with delta (0, -1)
Screenshot: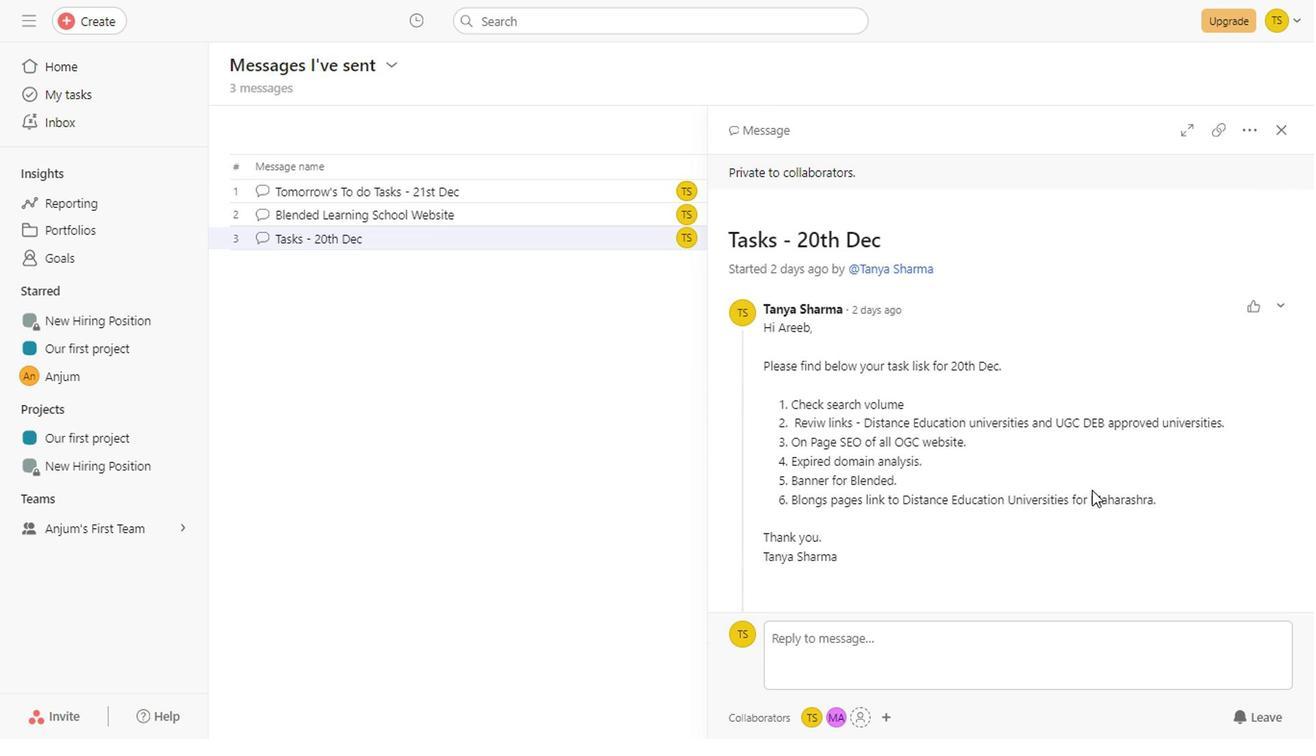 
Action: Mouse scrolled (1087, 492) with delta (0, -1)
Screenshot: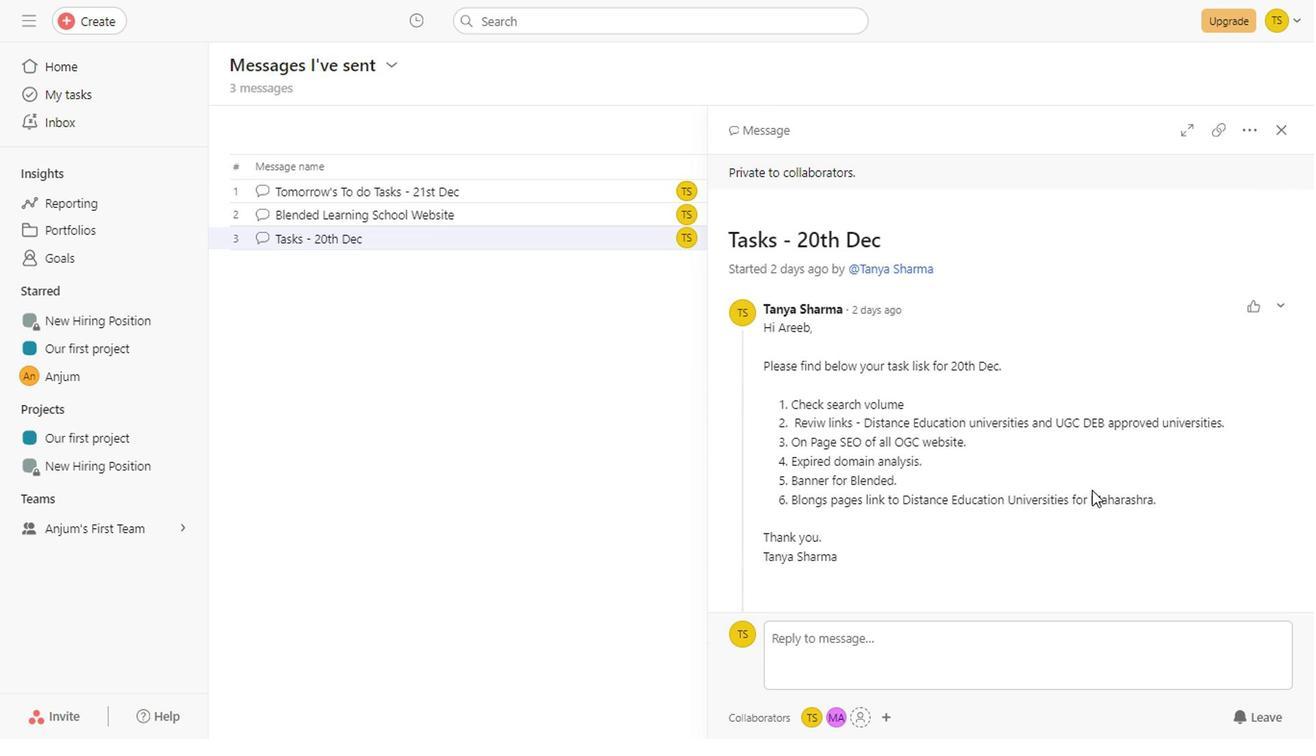
Action: Mouse scrolled (1087, 492) with delta (0, -1)
Screenshot: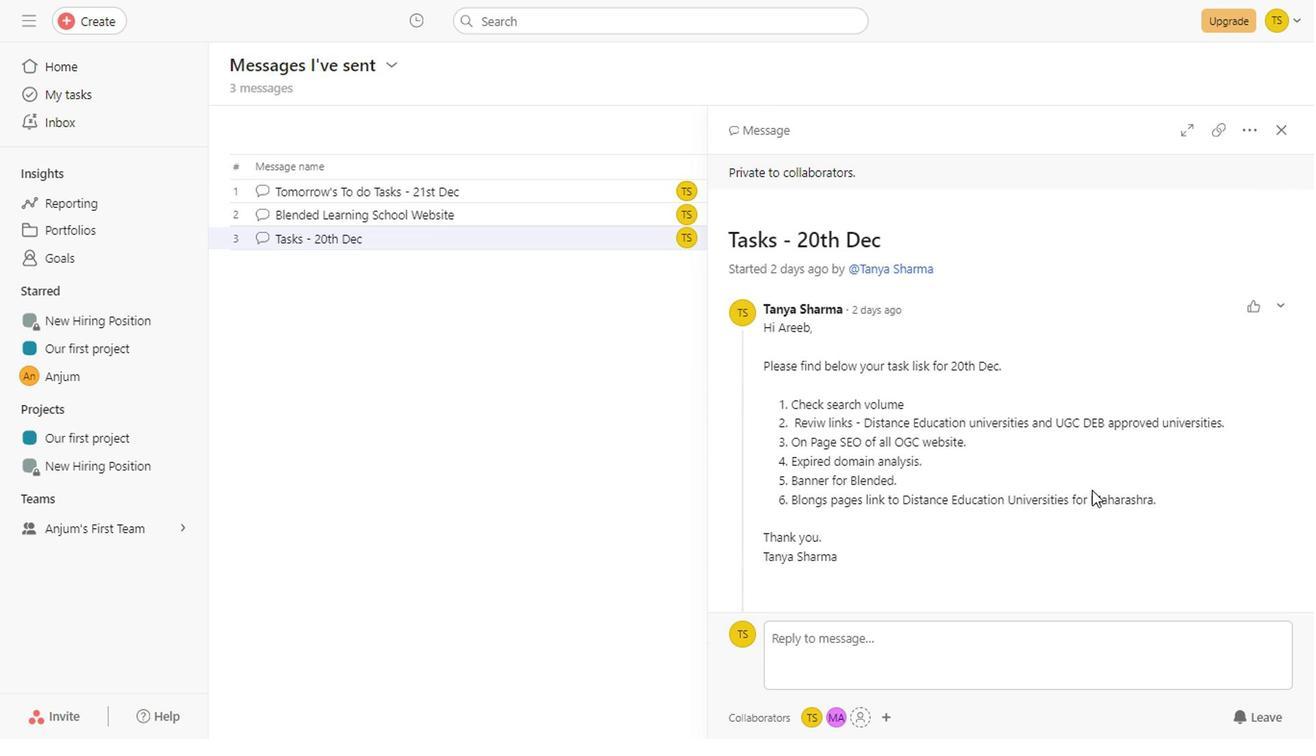 
Action: Mouse scrolled (1087, 492) with delta (0, -1)
Screenshot: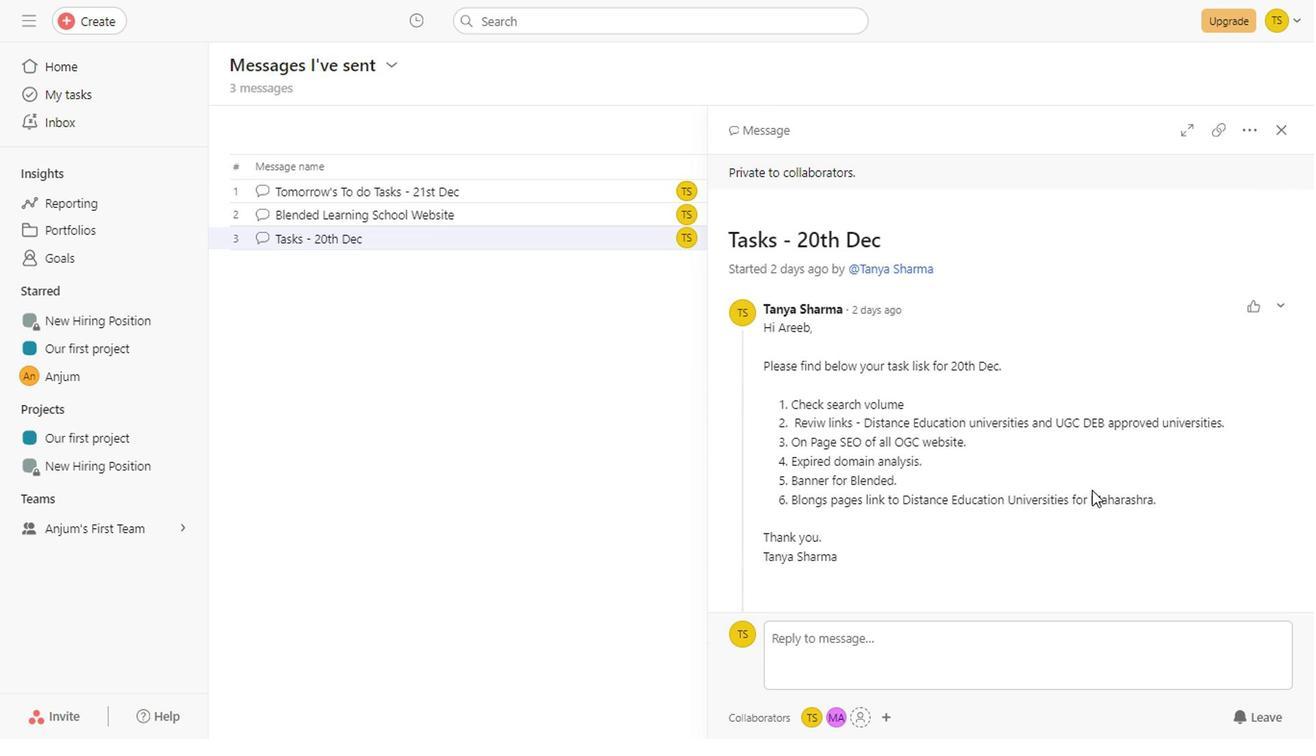 
Action: Mouse scrolled (1087, 492) with delta (0, -1)
Screenshot: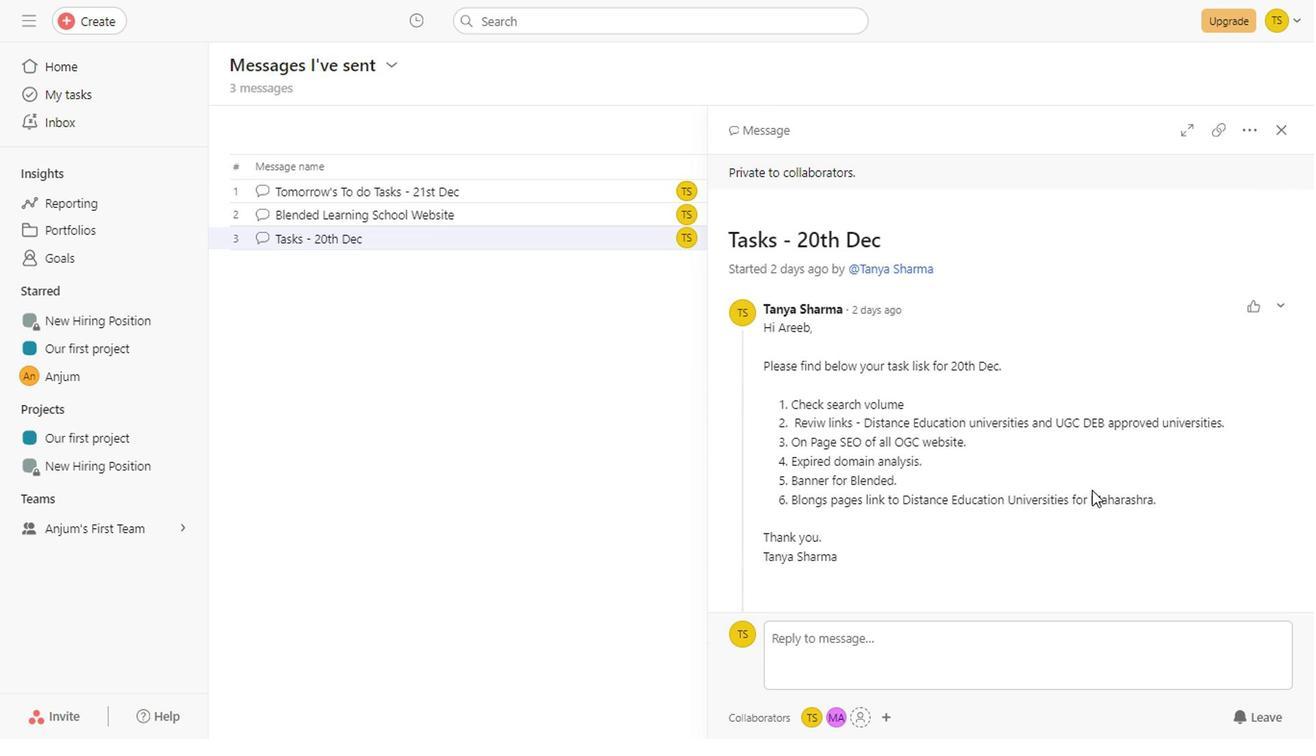 
Action: Mouse scrolled (1087, 492) with delta (0, -1)
Screenshot: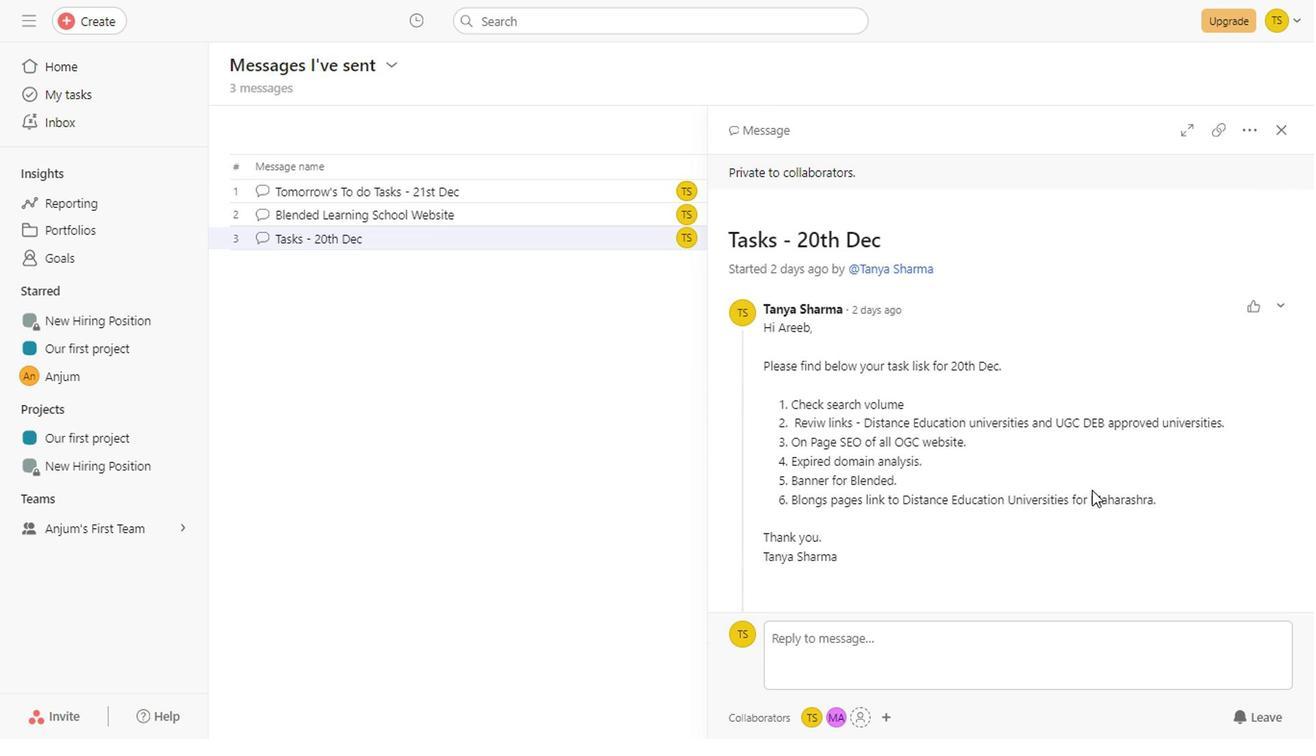 
Action: Mouse scrolled (1087, 492) with delta (0, -1)
Screenshot: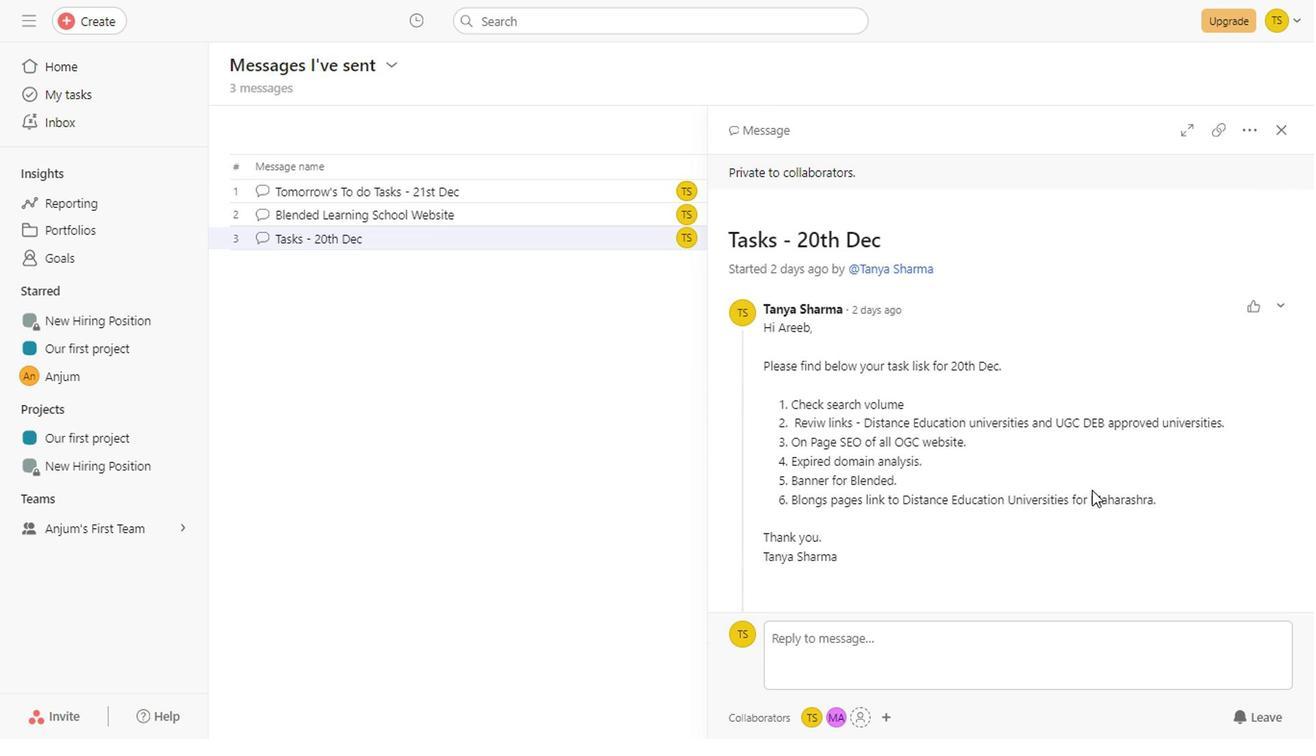 
Action: Mouse scrolled (1087, 492) with delta (0, -1)
Screenshot: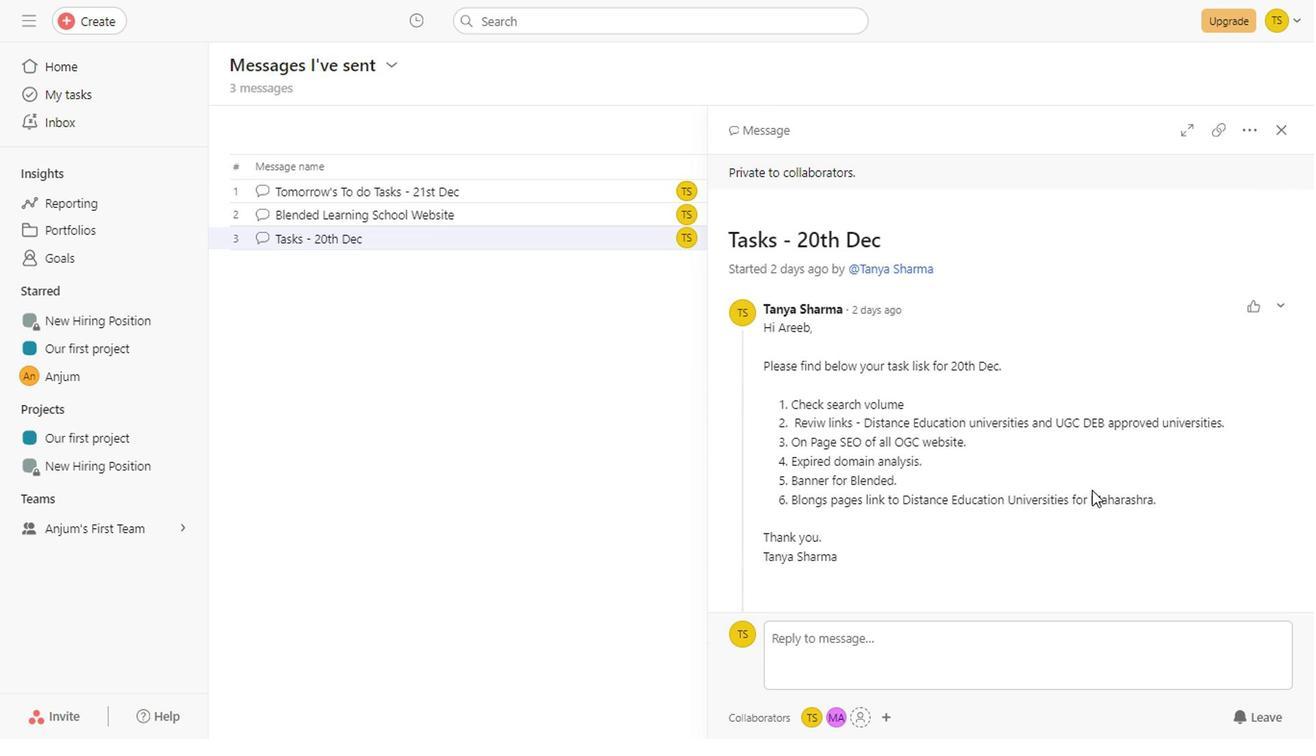 
Action: Mouse scrolled (1087, 492) with delta (0, -1)
Screenshot: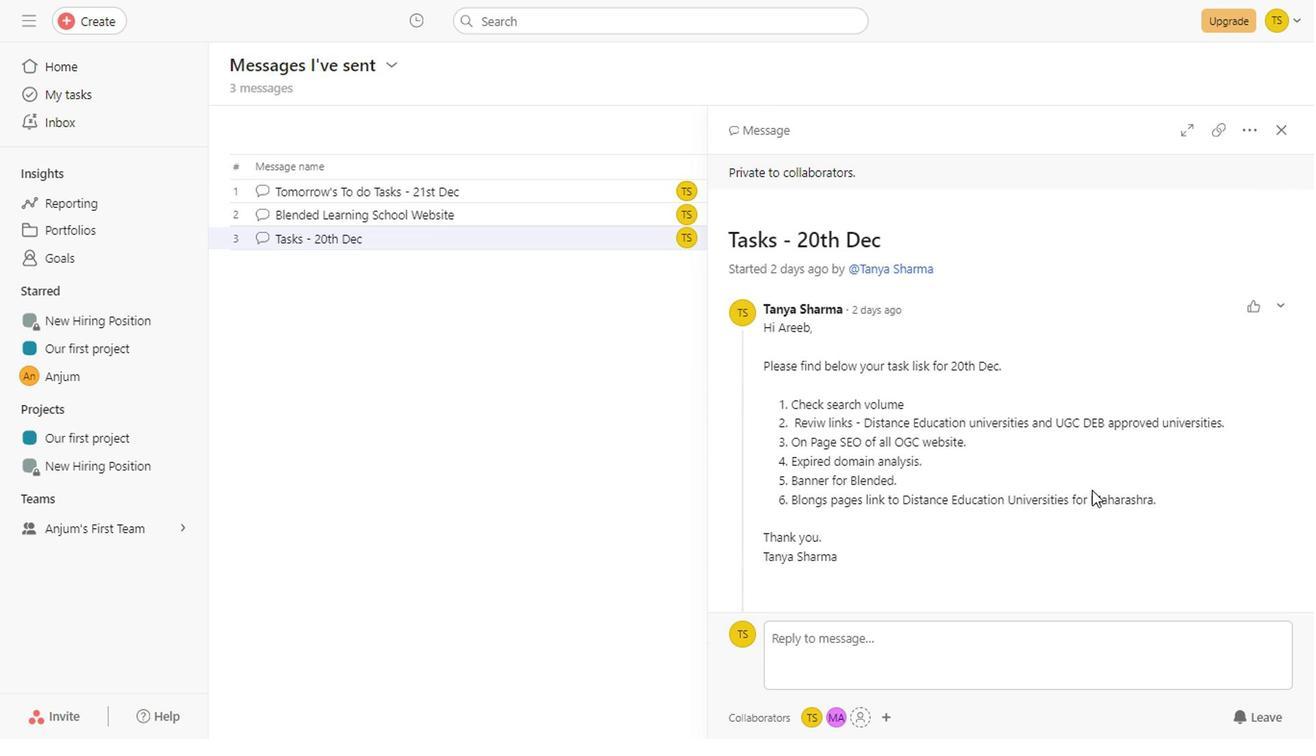 
Action: Mouse moved to (1185, 135)
Screenshot: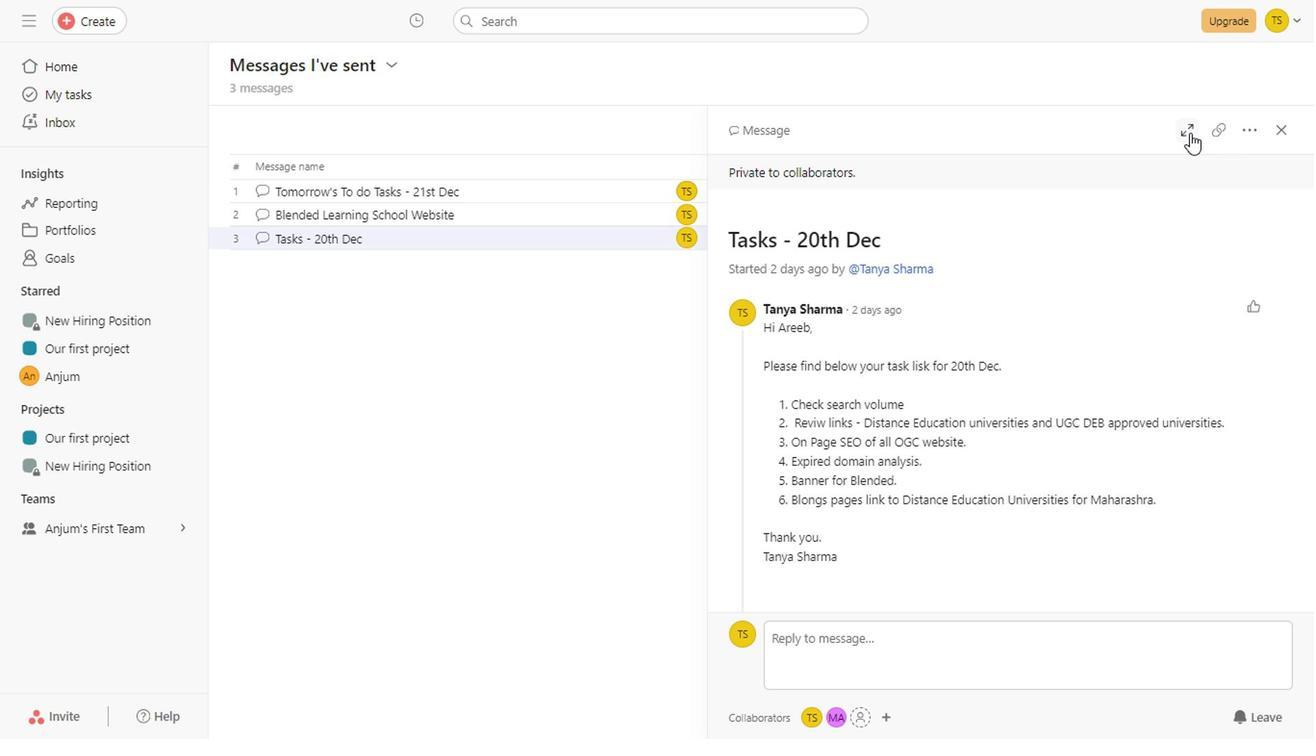 
Action: Mouse pressed left at (1185, 135)
Screenshot: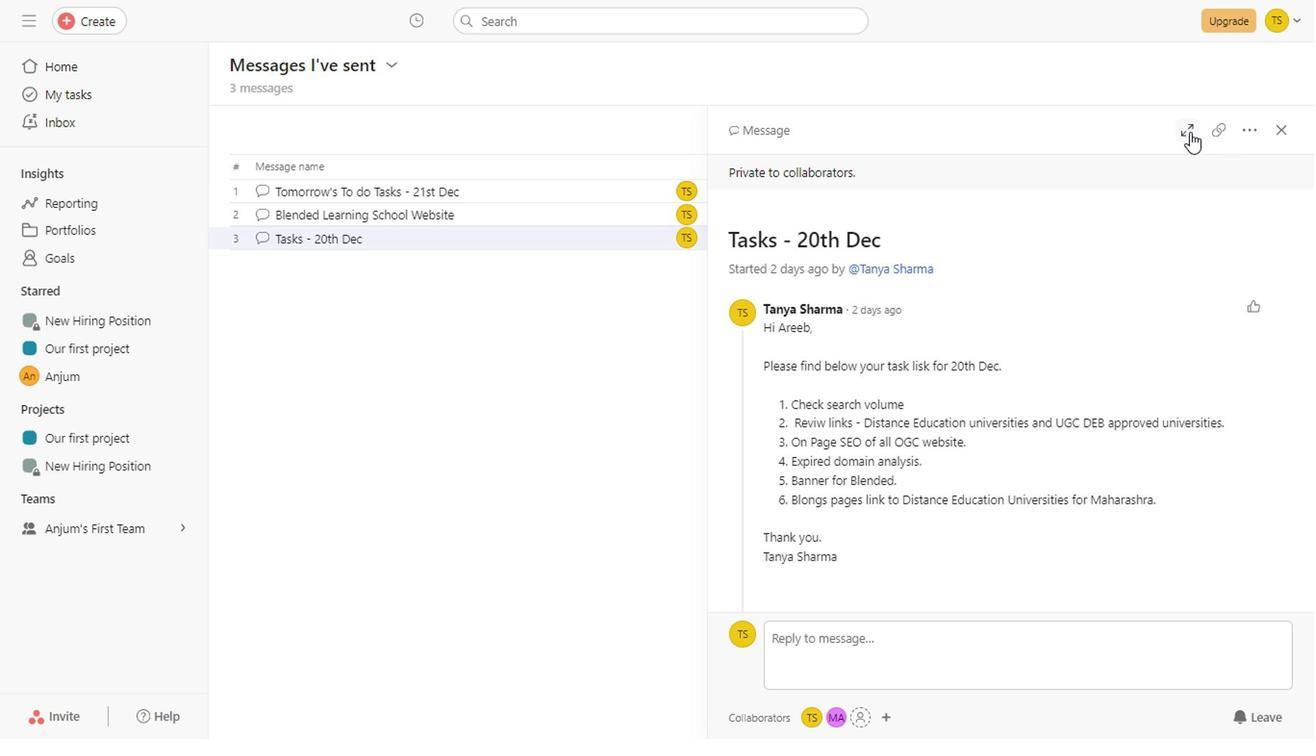 
Action: Mouse moved to (961, 502)
Screenshot: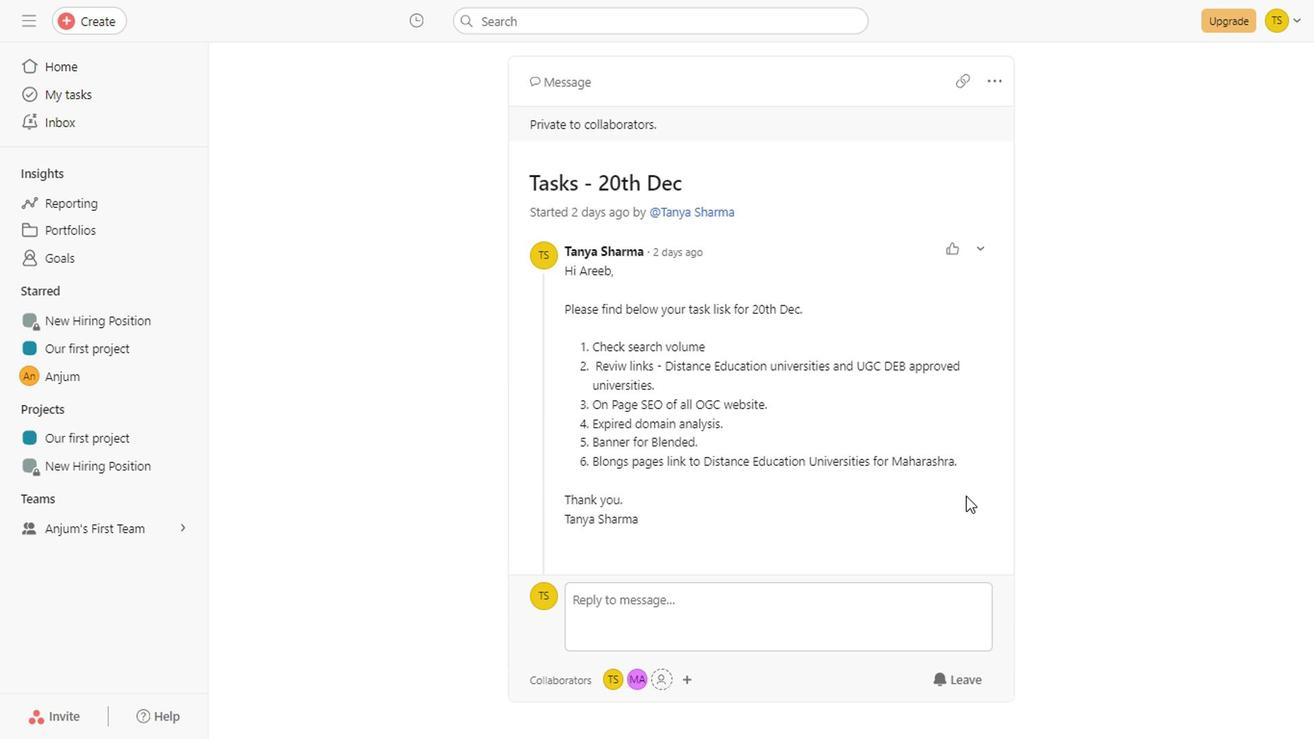 
Action: Mouse scrolled (961, 501) with delta (0, 0)
Screenshot: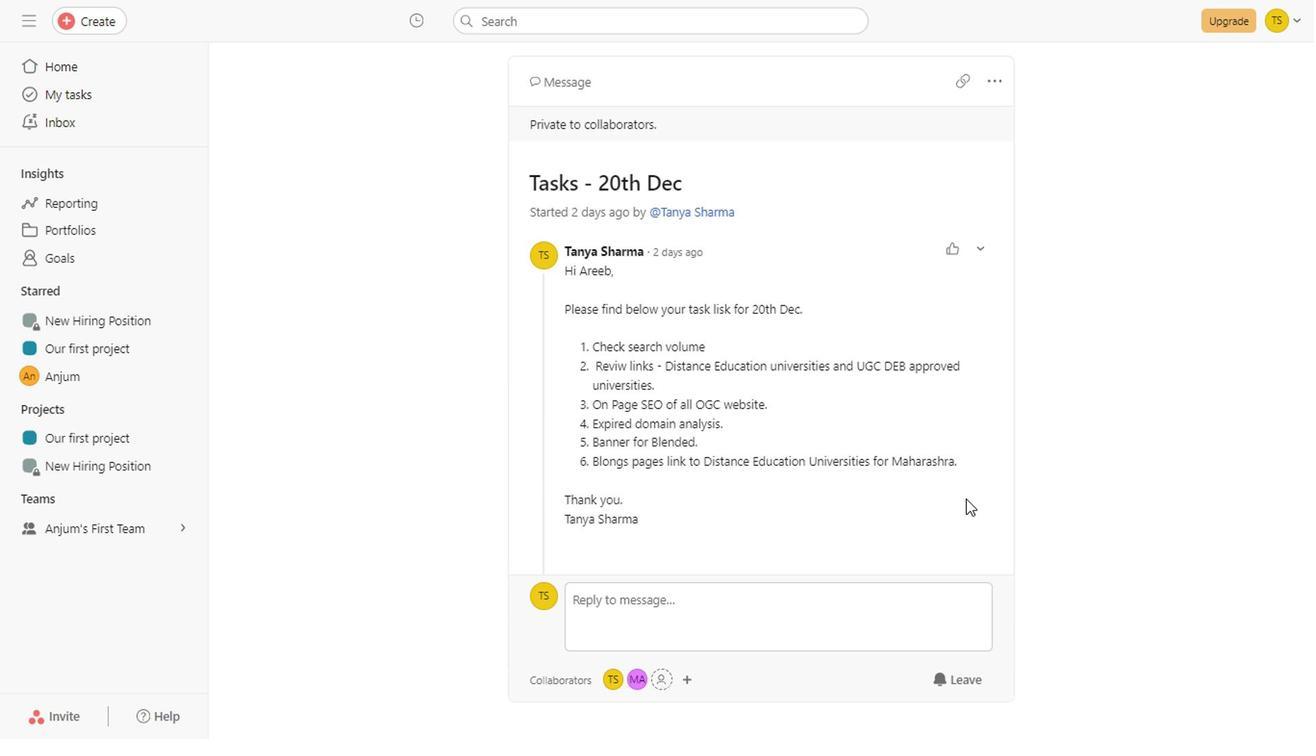
Action: Mouse scrolled (961, 501) with delta (0, 0)
Screenshot: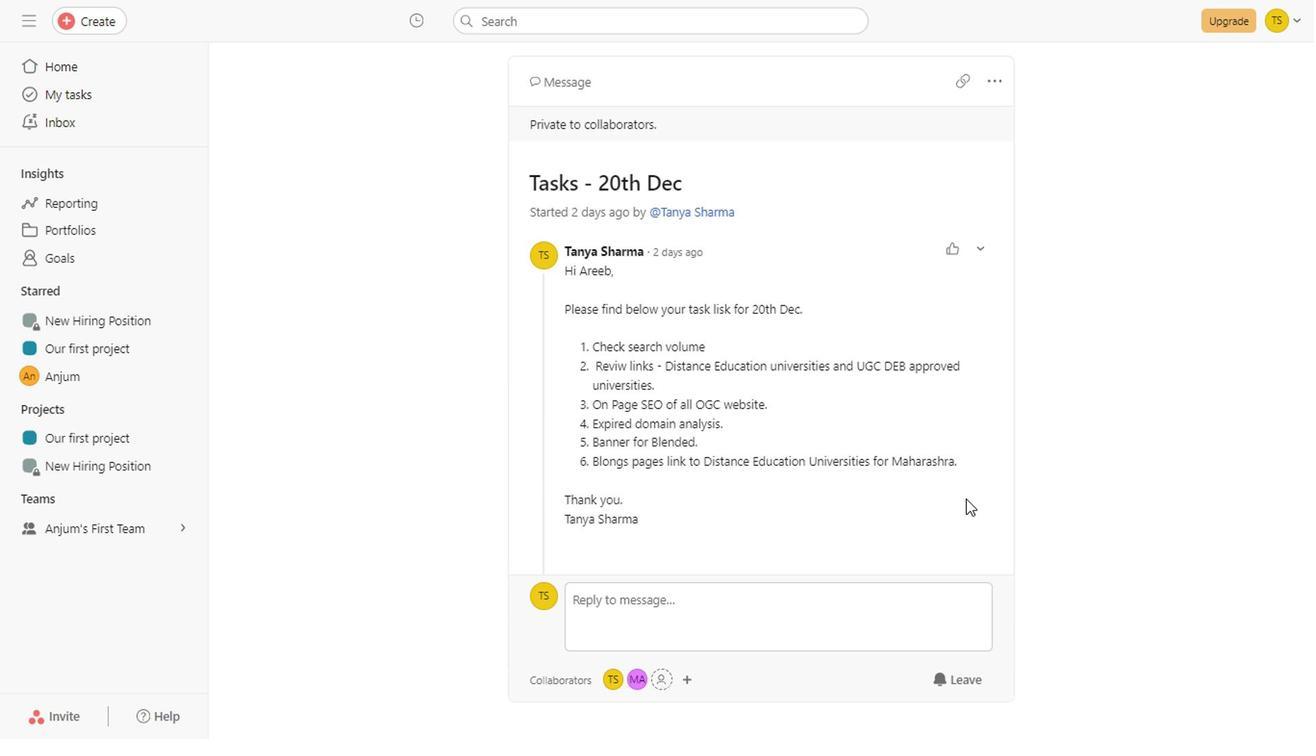 
Action: Mouse scrolled (961, 501) with delta (0, 0)
Screenshot: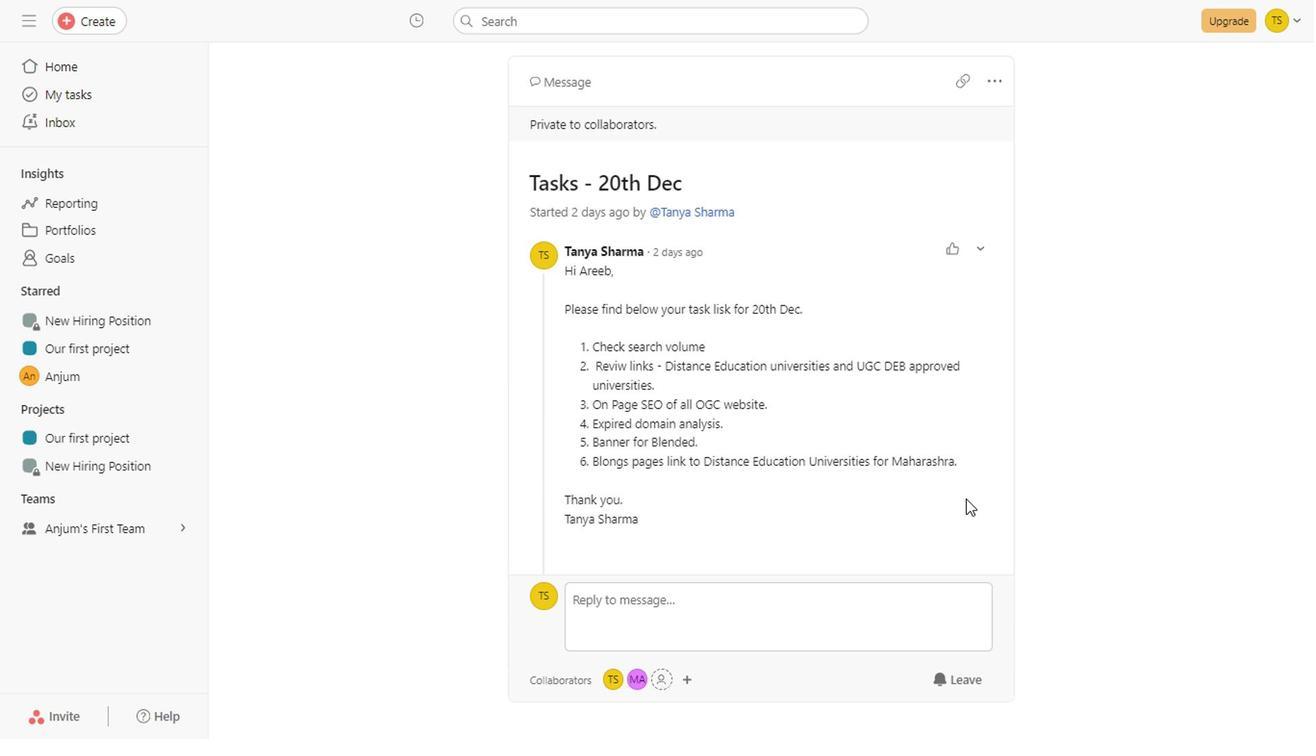 
Action: Mouse scrolled (961, 501) with delta (0, 0)
Screenshot: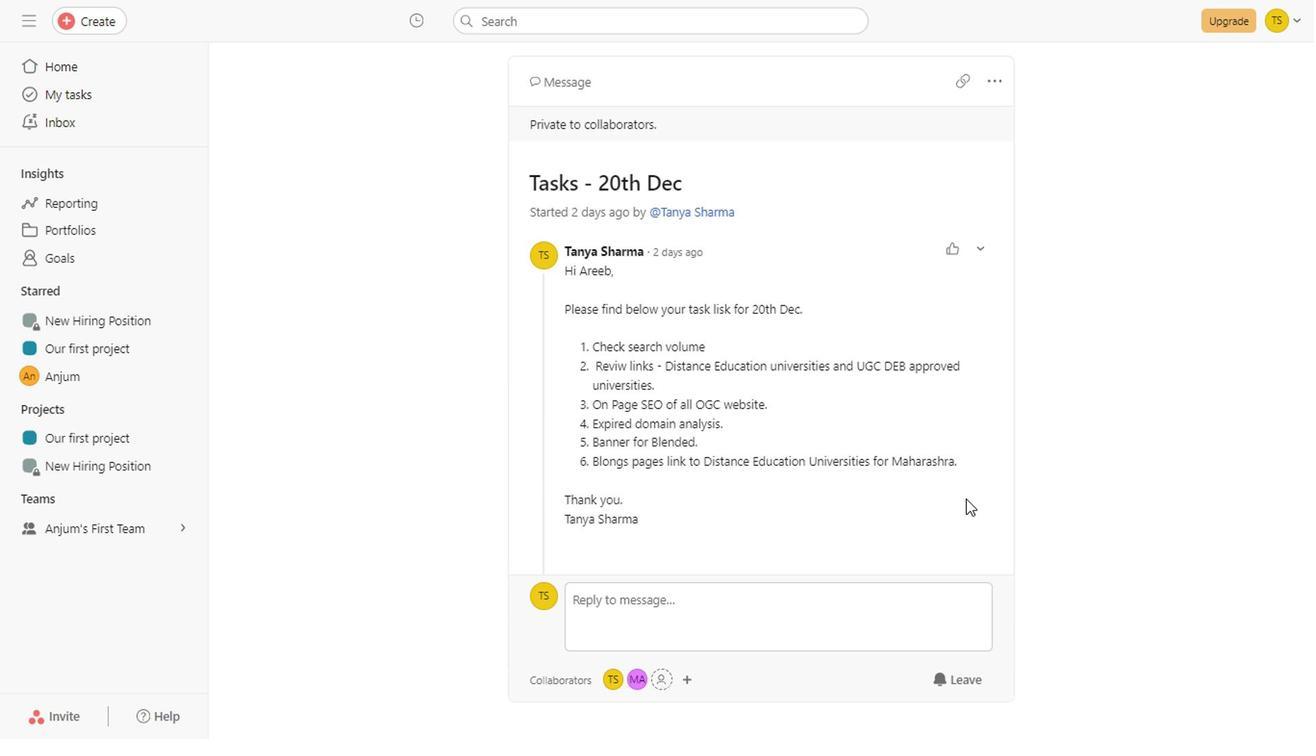 
Action: Mouse scrolled (961, 501) with delta (0, 0)
Screenshot: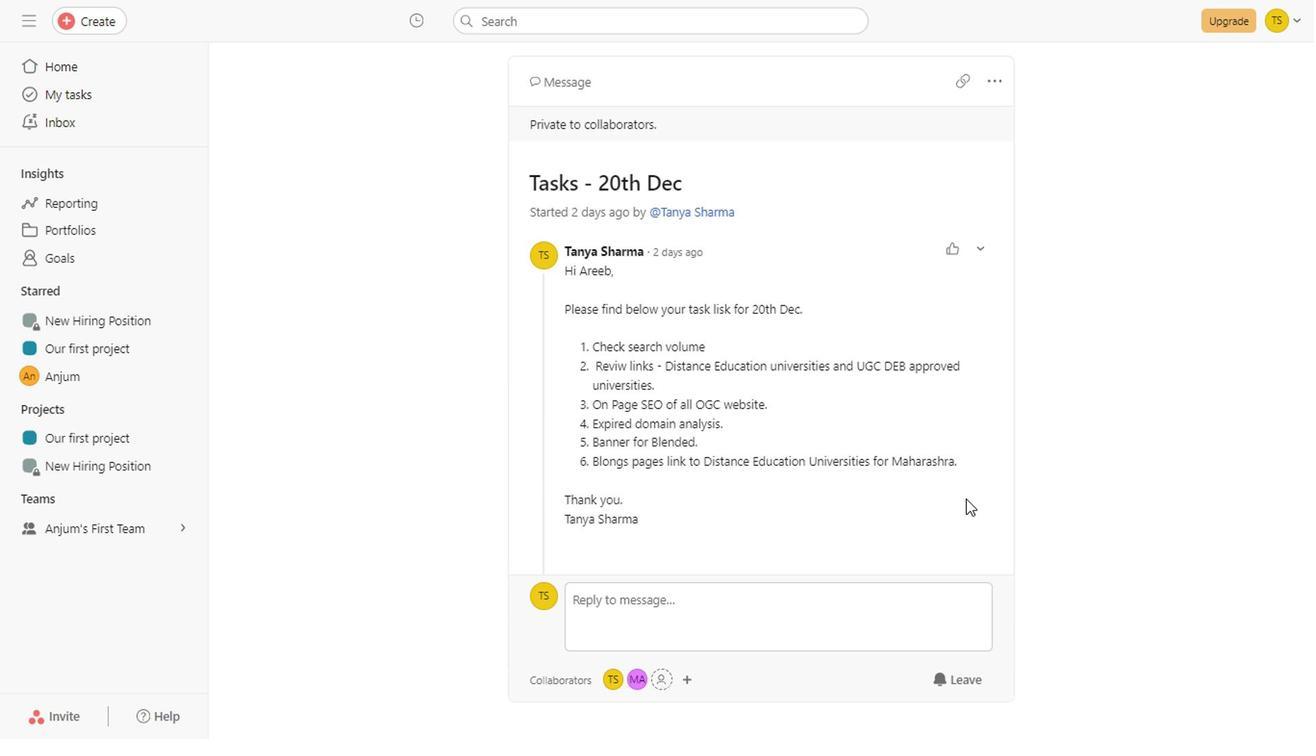 
Action: Mouse scrolled (961, 501) with delta (0, 0)
Screenshot: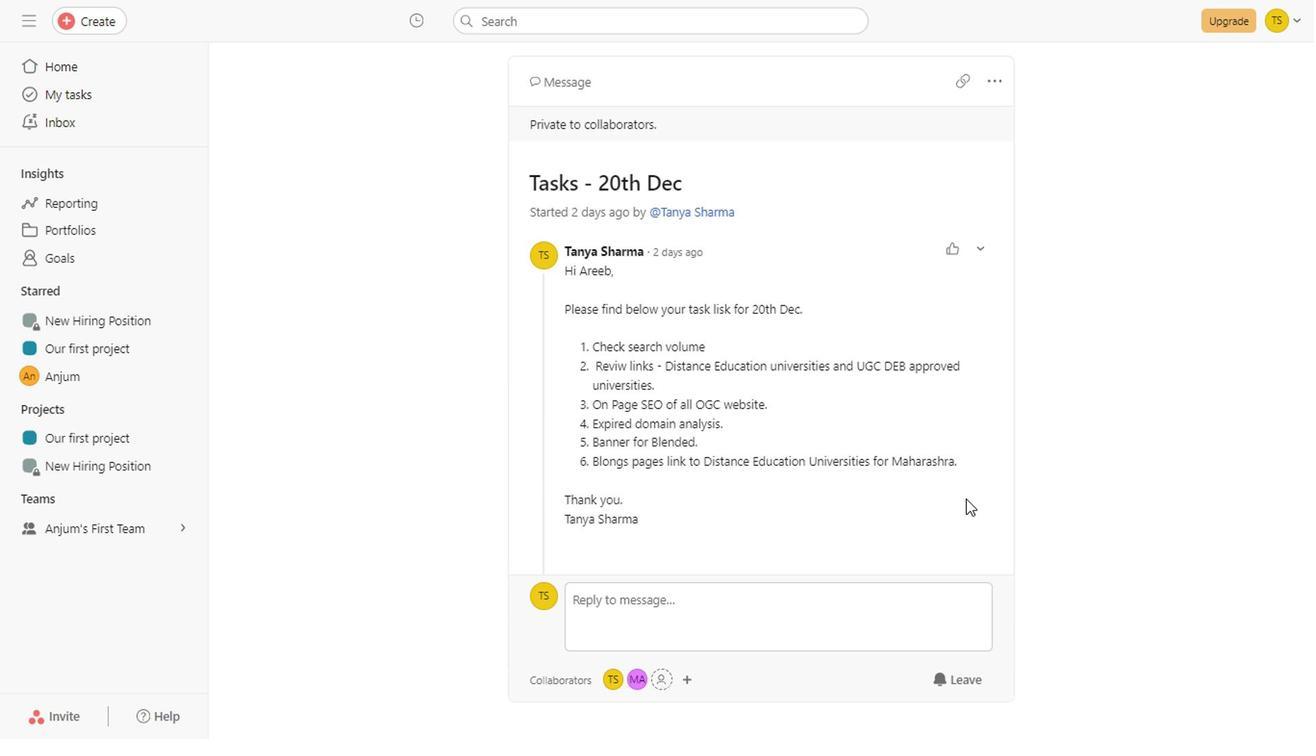 
Action: Mouse scrolled (961, 501) with delta (0, 0)
Screenshot: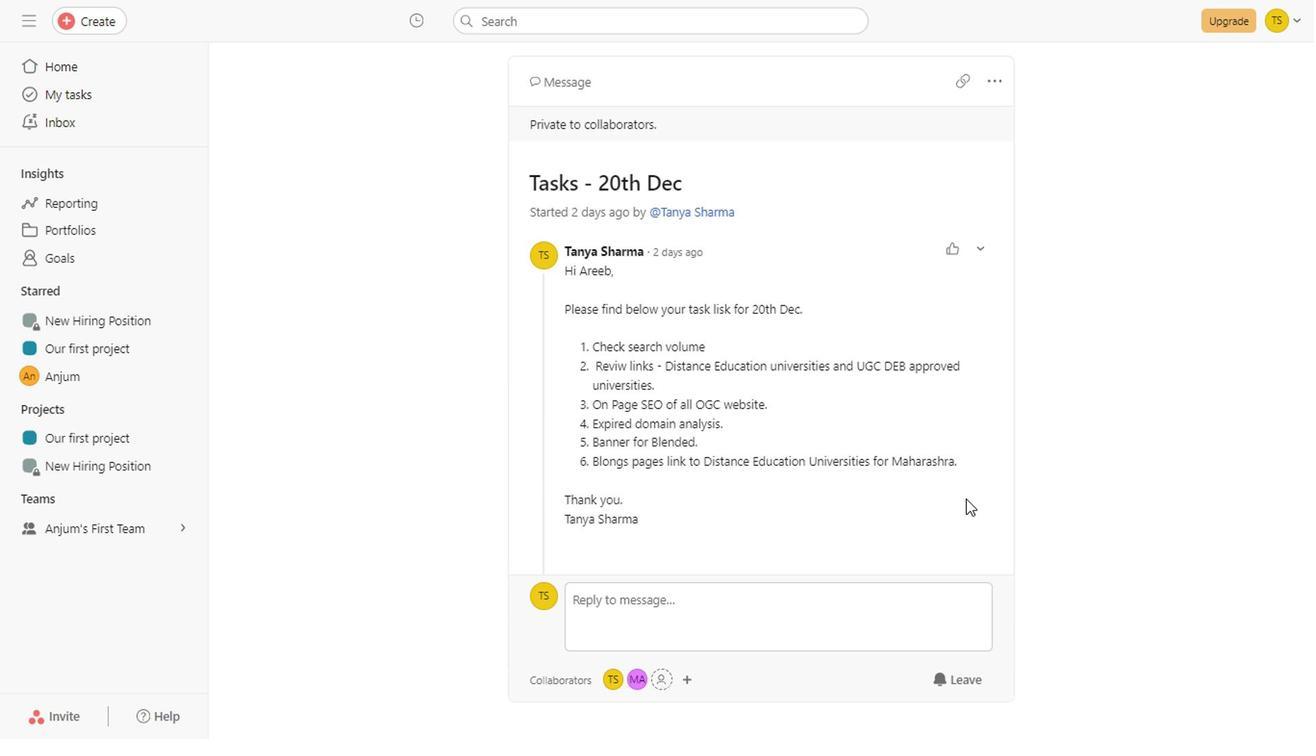 
Action: Mouse scrolled (961, 501) with delta (0, 0)
Screenshot: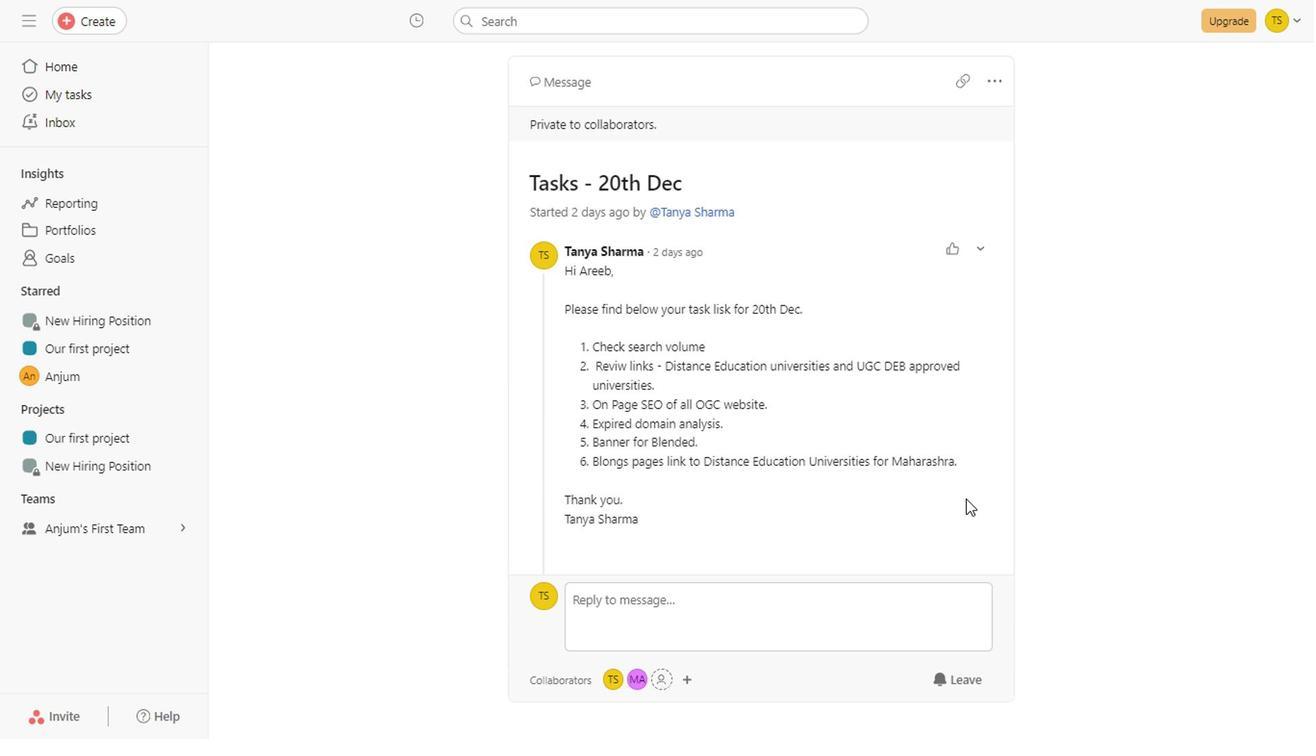 
Action: Mouse scrolled (961, 501) with delta (0, 0)
Screenshot: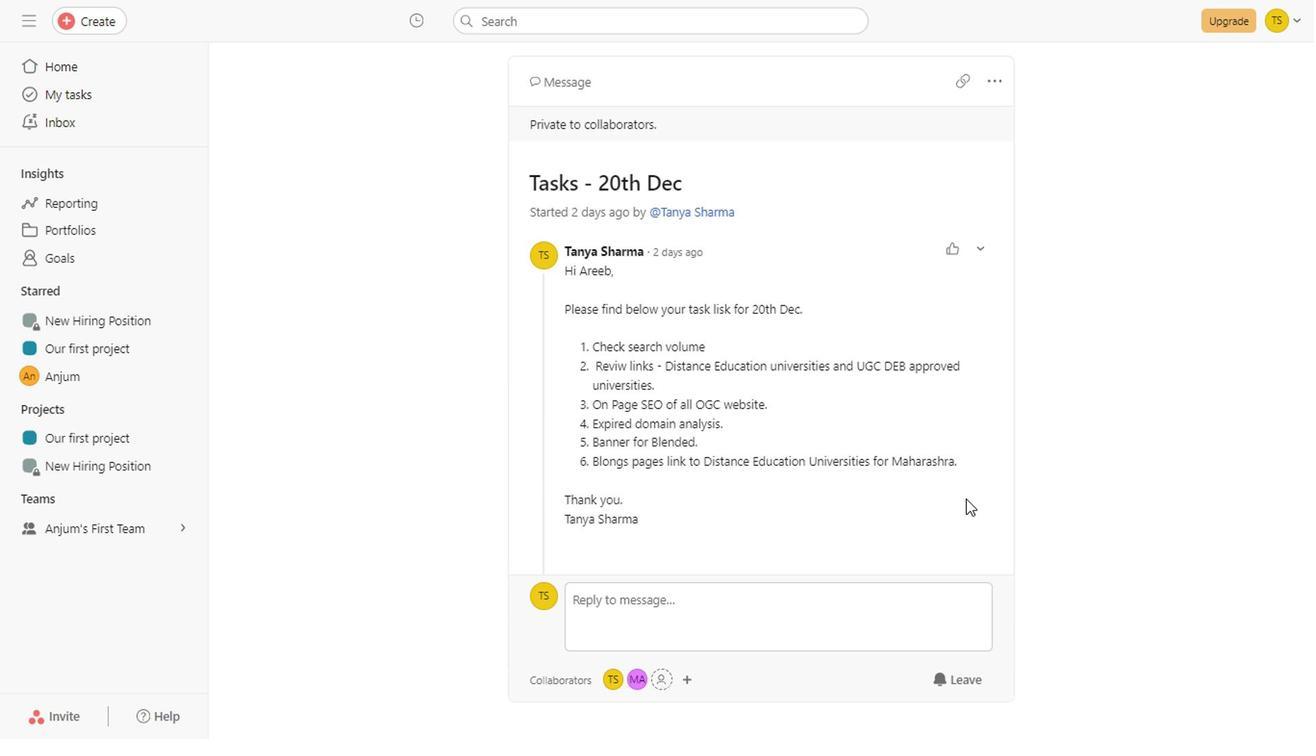 
Action: Mouse scrolled (961, 501) with delta (0, 0)
Screenshot: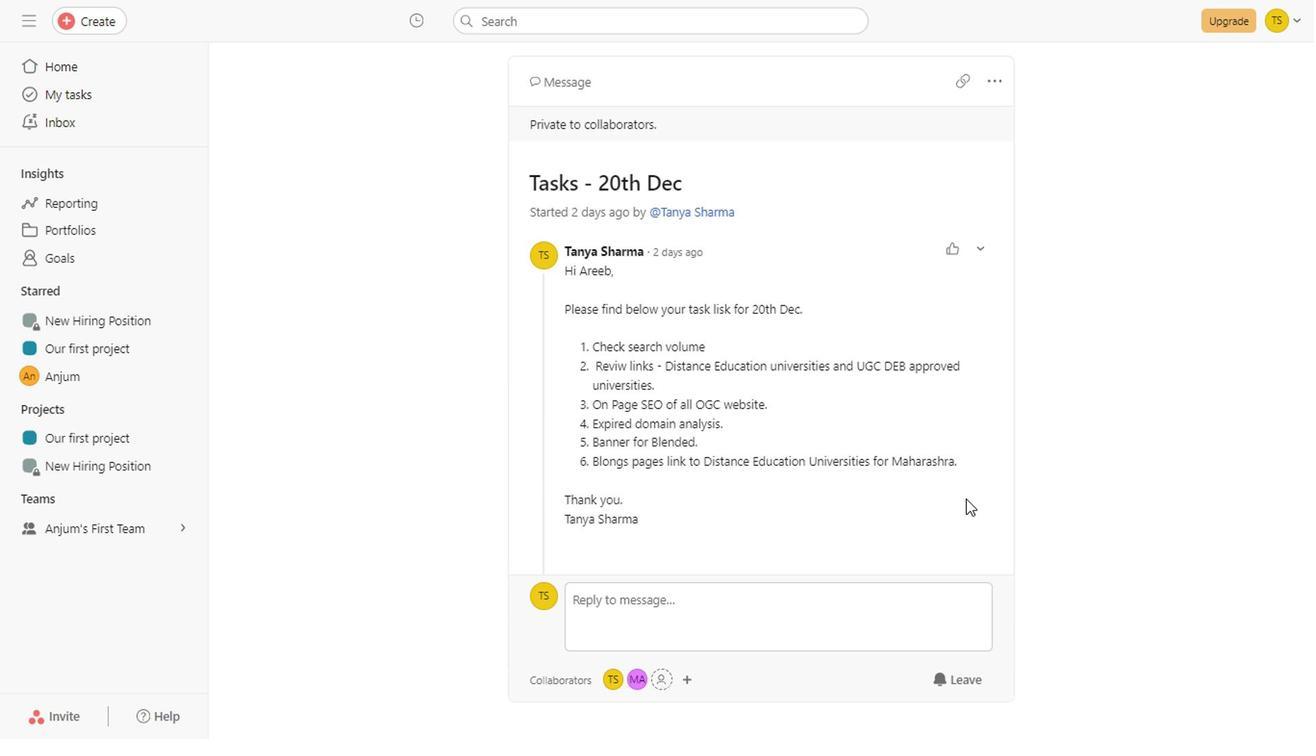 
Action: Mouse scrolled (961, 501) with delta (0, 0)
Screenshot: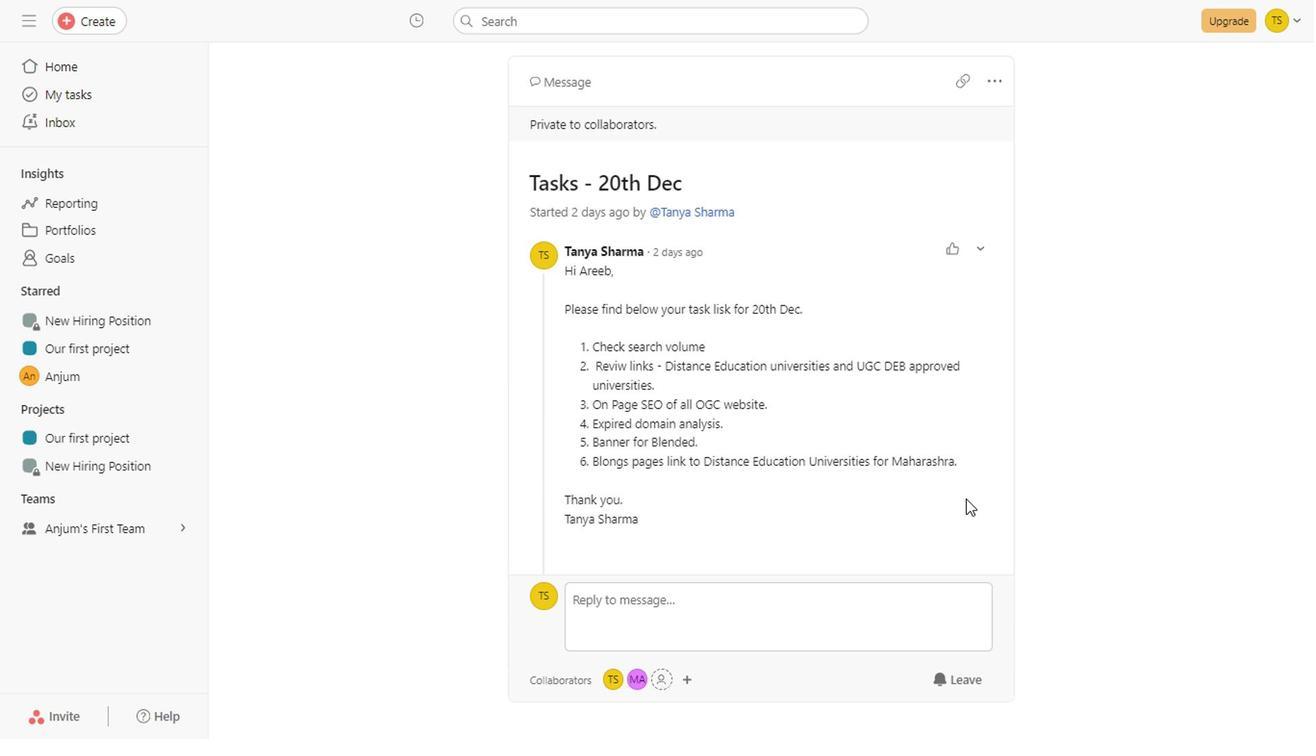 
Action: Mouse scrolled (961, 501) with delta (0, 0)
Screenshot: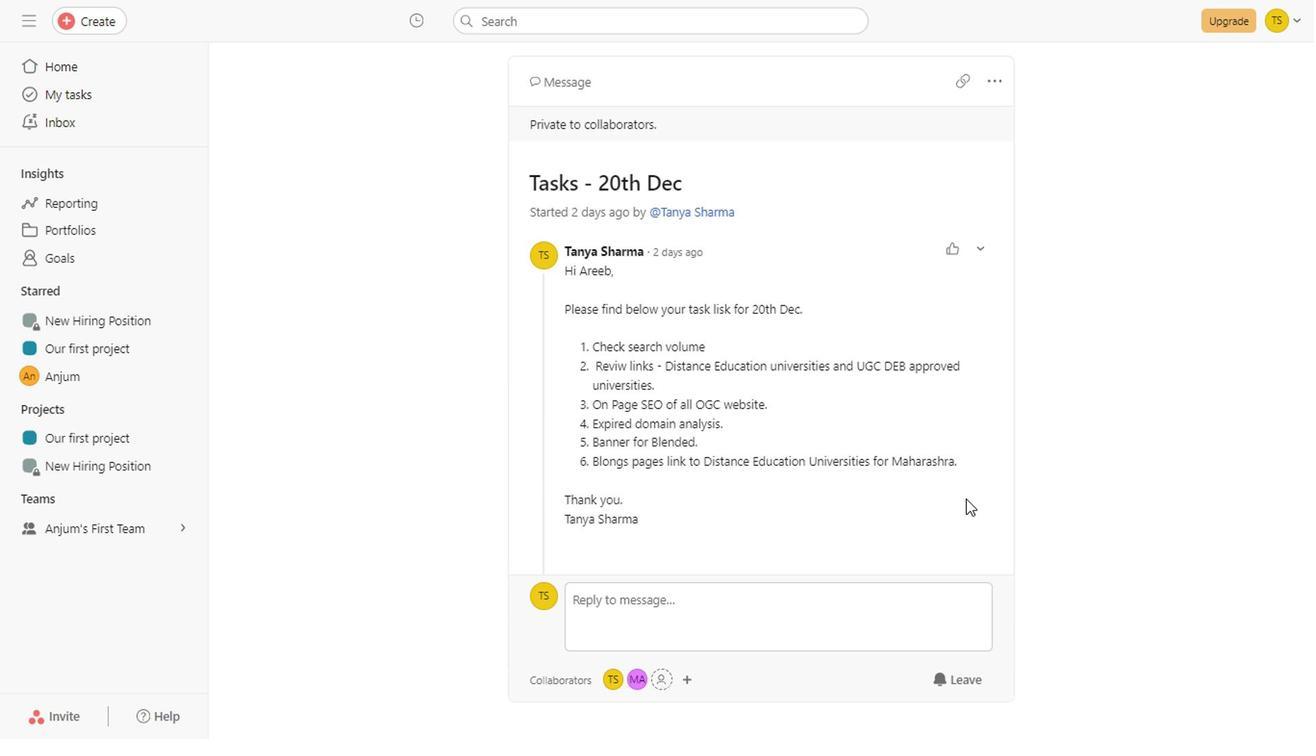 
Action: Mouse scrolled (961, 501) with delta (0, 0)
Screenshot: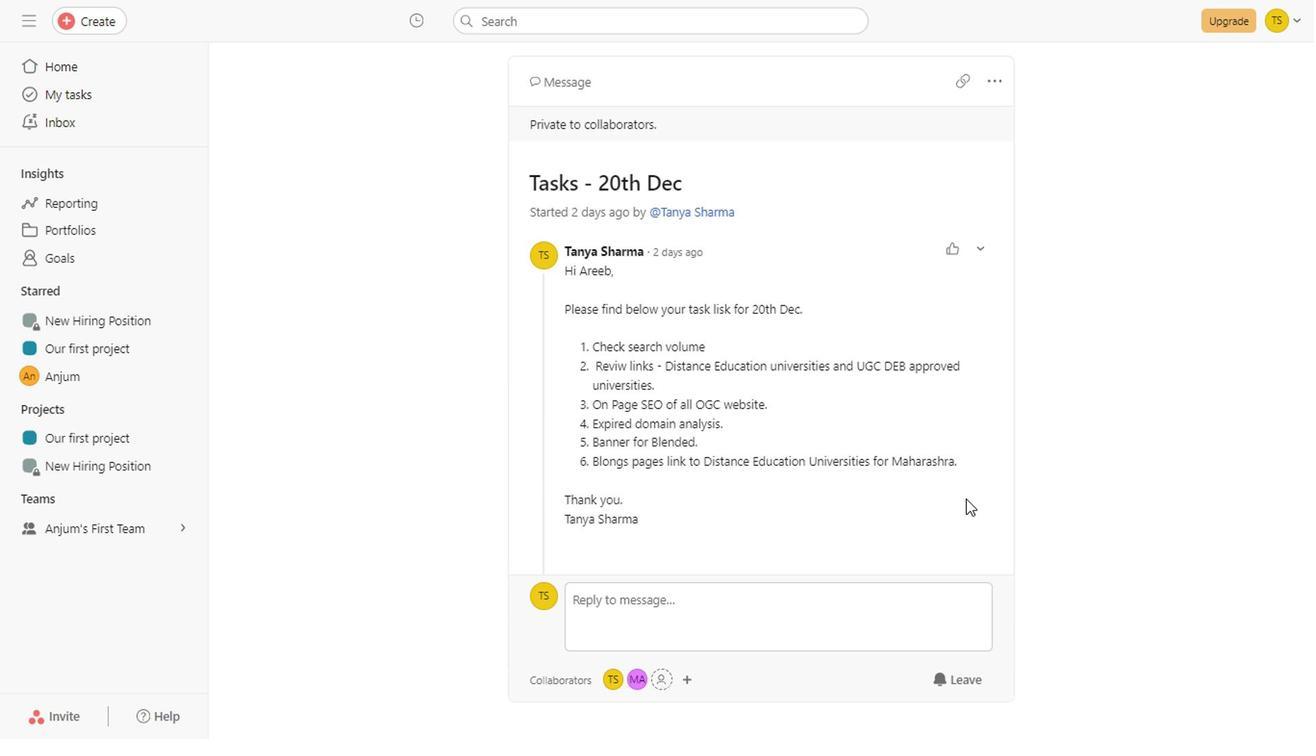 
Action: Mouse scrolled (961, 501) with delta (0, 0)
Screenshot: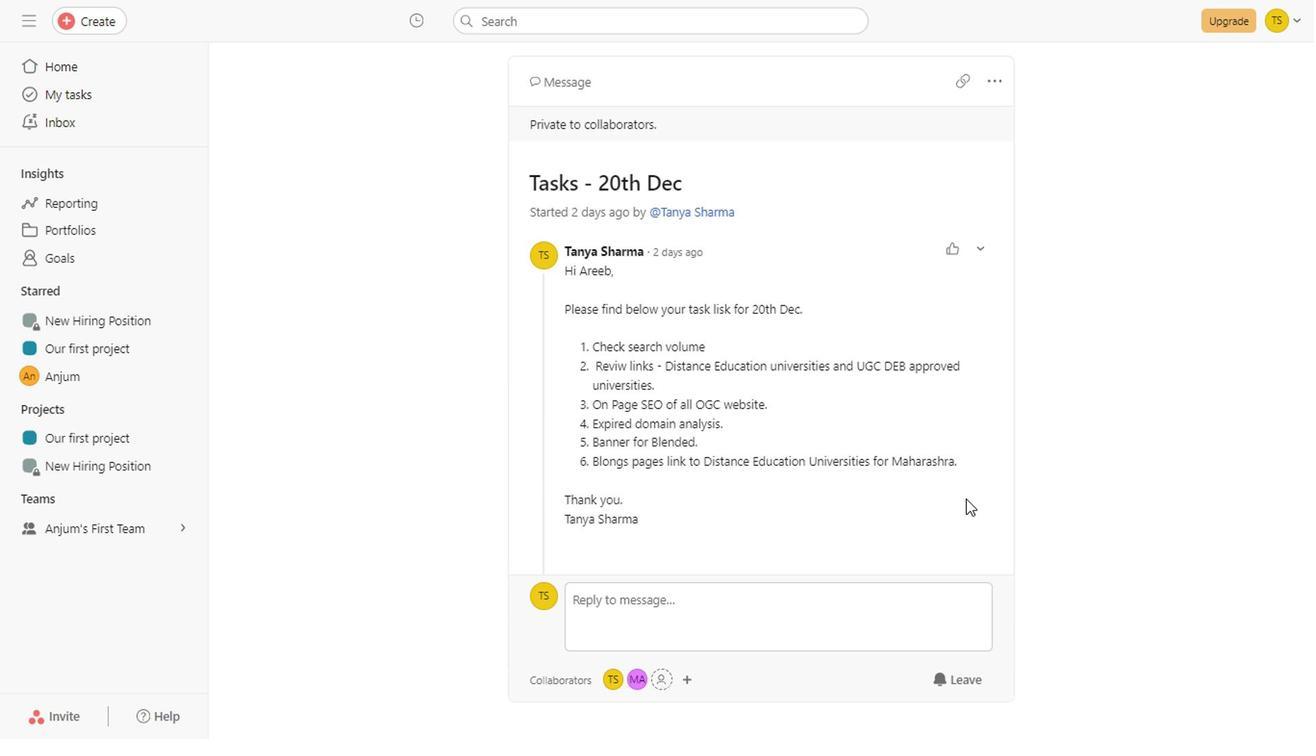 
Action: Mouse moved to (943, 260)
Screenshot: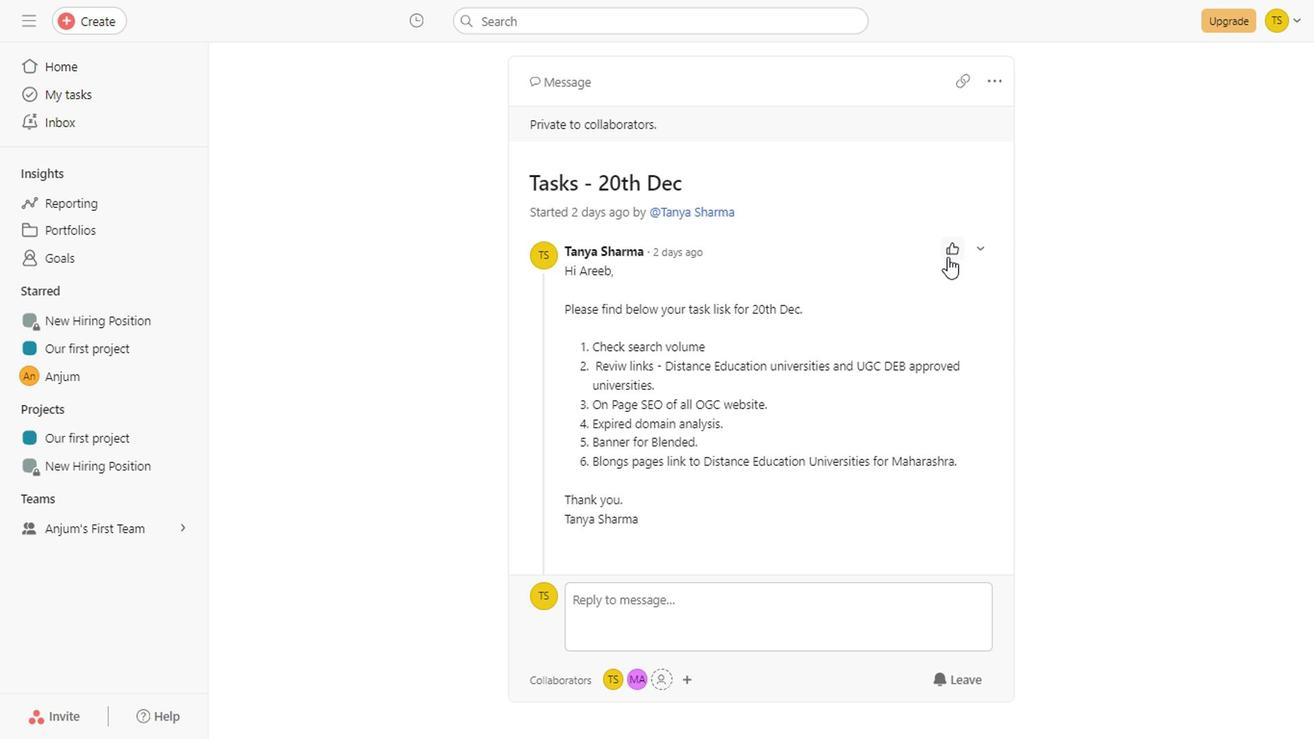 
Action: Mouse pressed left at (943, 260)
Screenshot: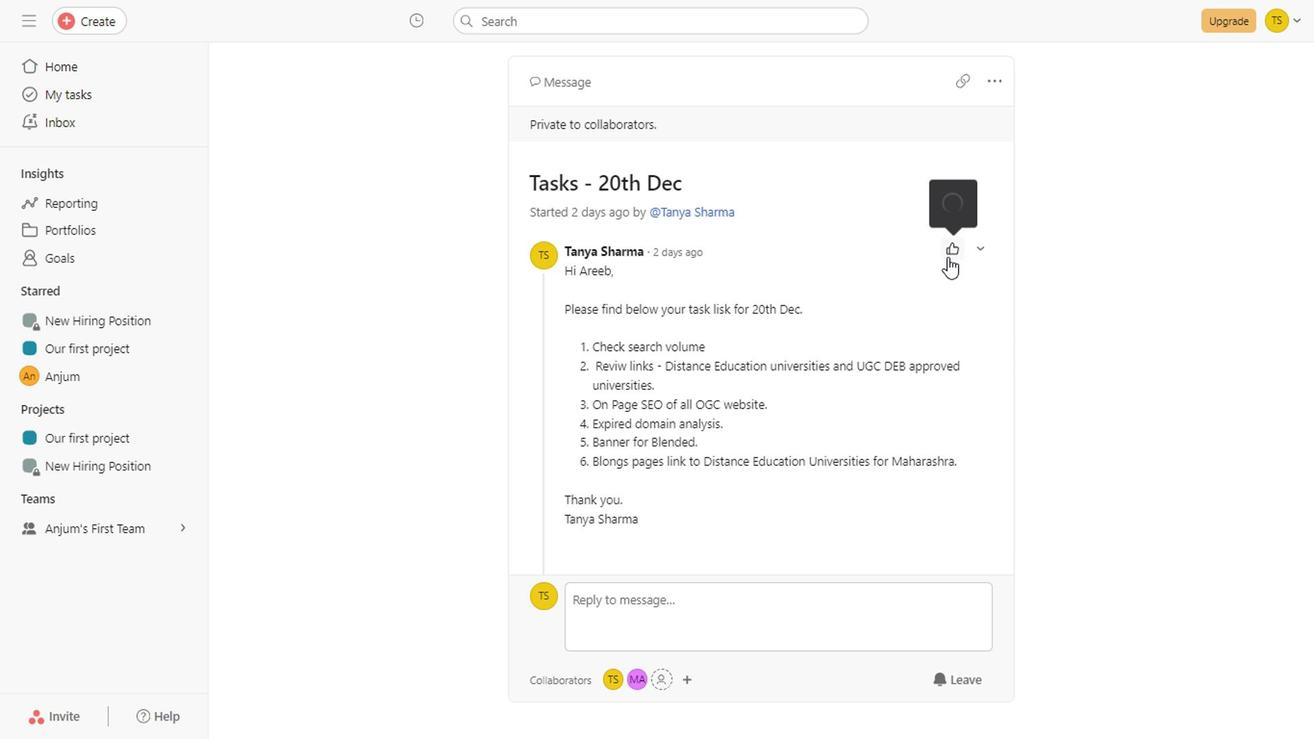 
Action: Mouse moved to (970, 253)
Screenshot: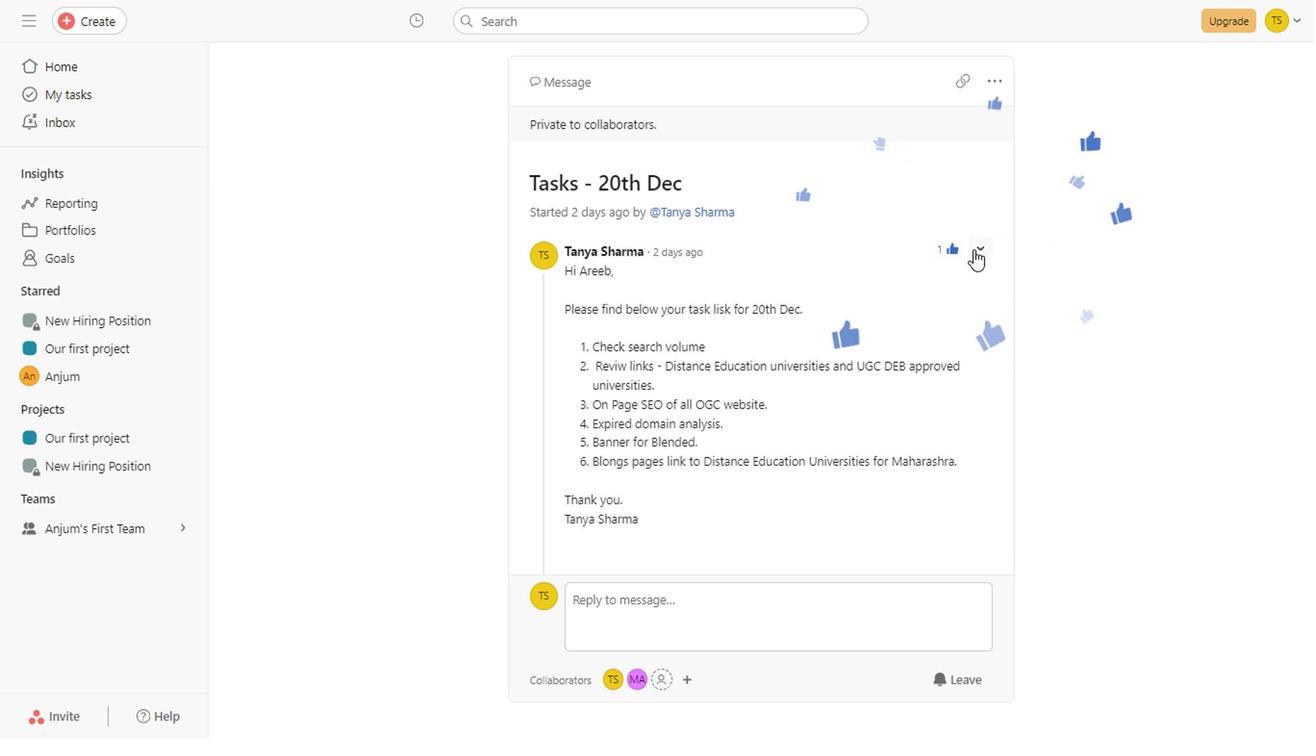 
Action: Mouse pressed left at (970, 253)
Screenshot: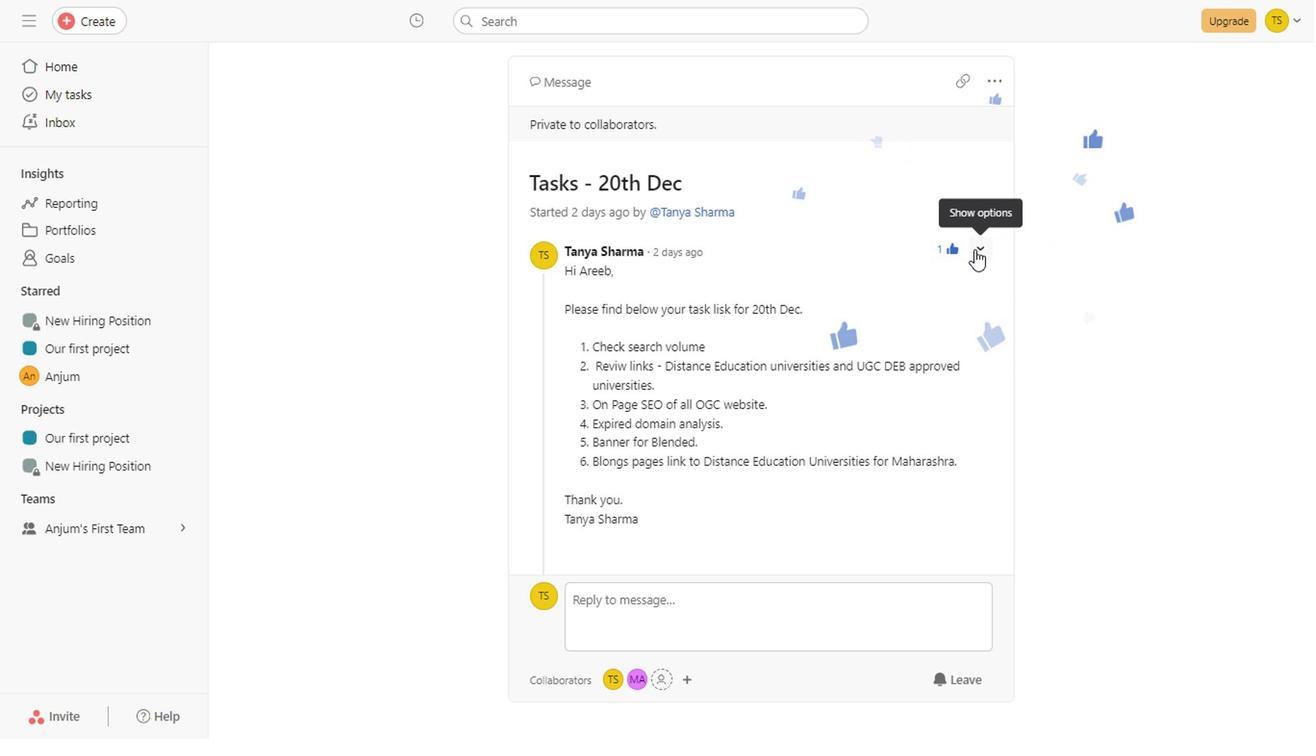 
Action: Mouse moved to (922, 396)
Screenshot: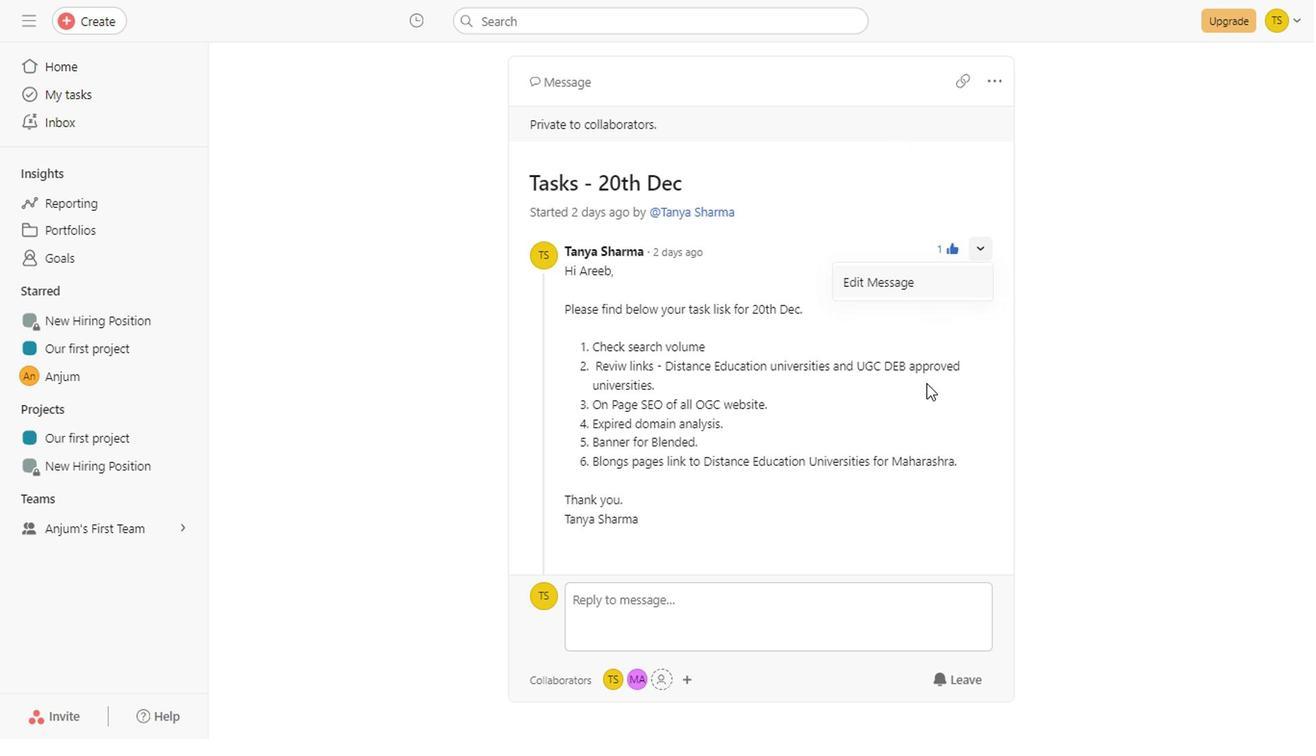 
Action: Mouse pressed left at (922, 396)
Screenshot: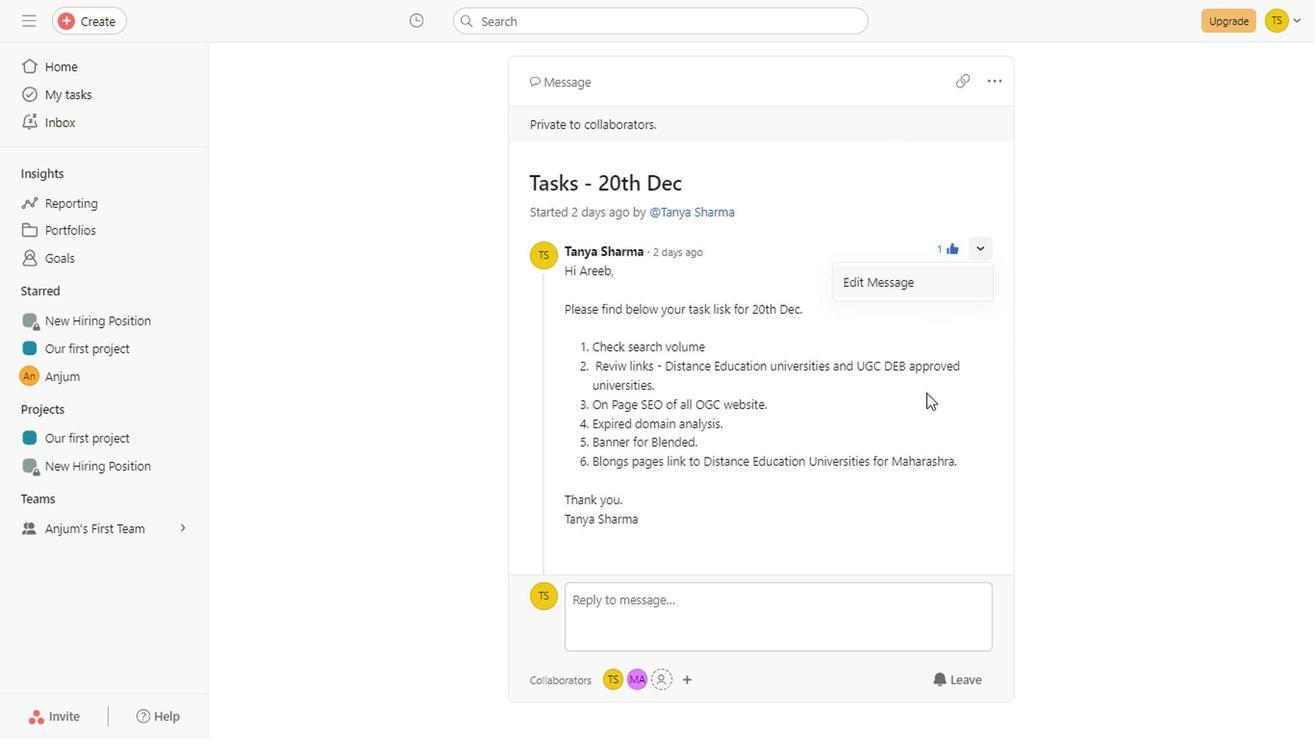 
Action: Mouse moved to (604, 623)
Screenshot: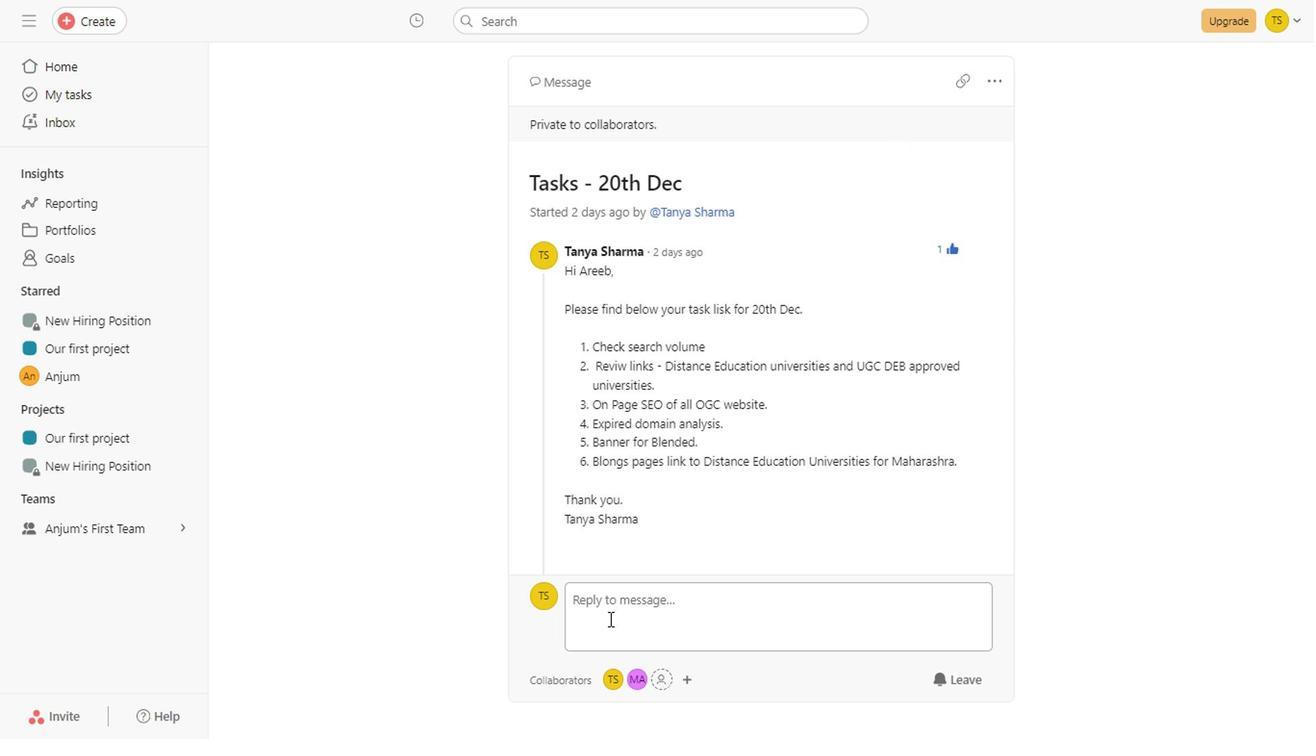 
Action: Mouse pressed left at (604, 623)
Screenshot: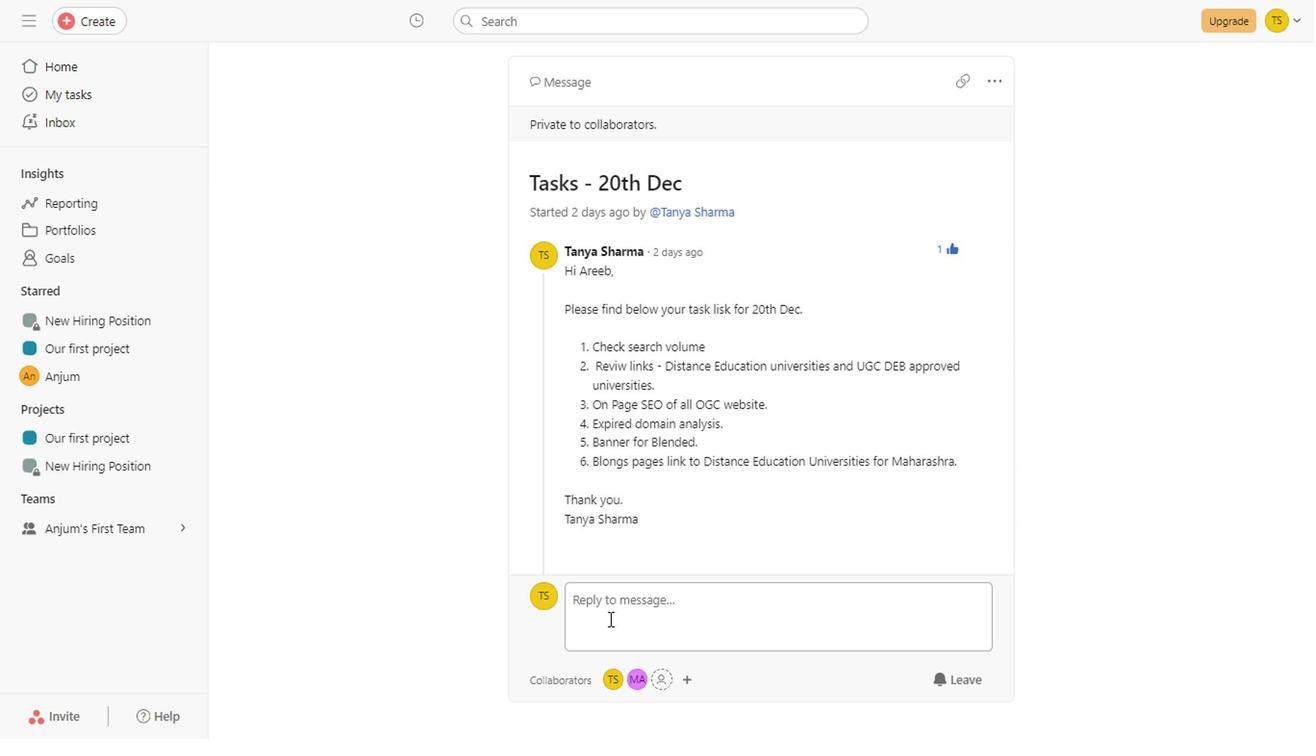 
Action: Key pressed <Key.shift>PLs<Key.space><Key.backspace><Key.backspace><Key.backspace>ls<Key.space>update<Key.space>here.
Screenshot: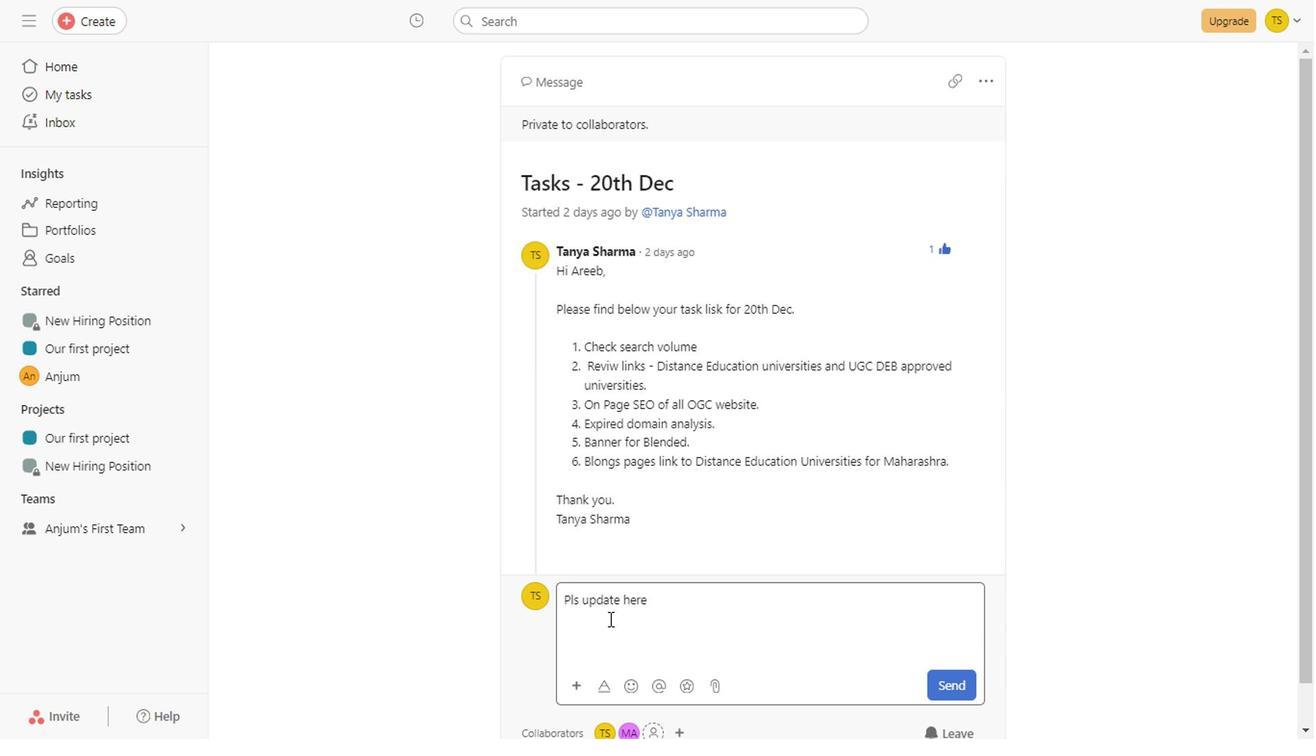 
Action: Mouse moved to (947, 690)
Screenshot: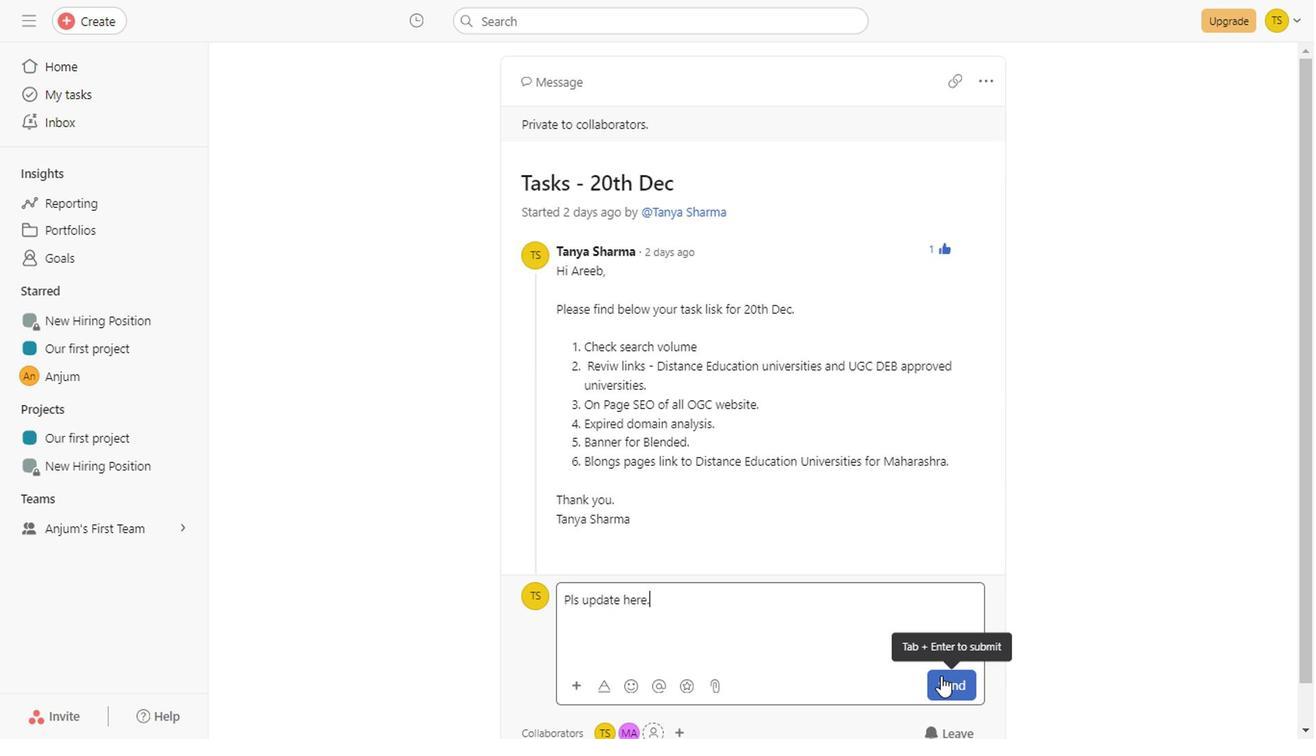 
Action: Mouse pressed left at (947, 690)
Screenshot: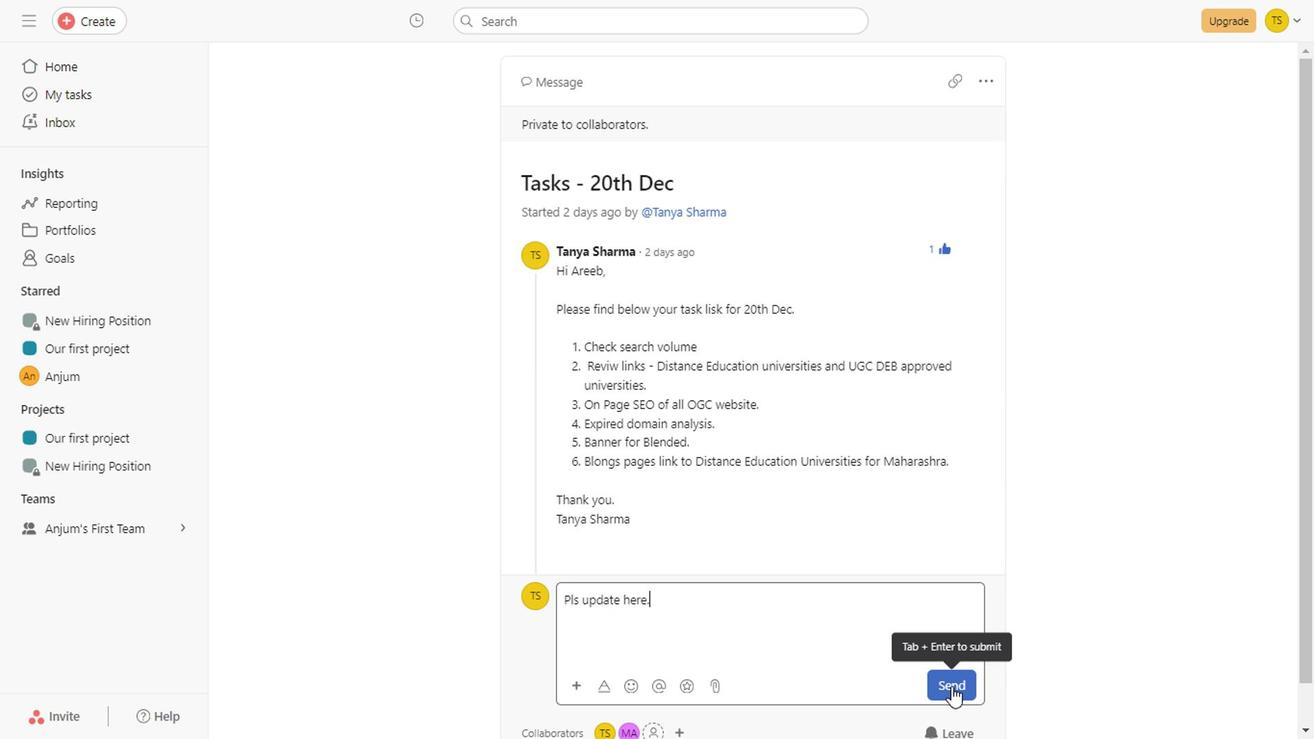 
Action: Mouse moved to (866, 527)
Screenshot: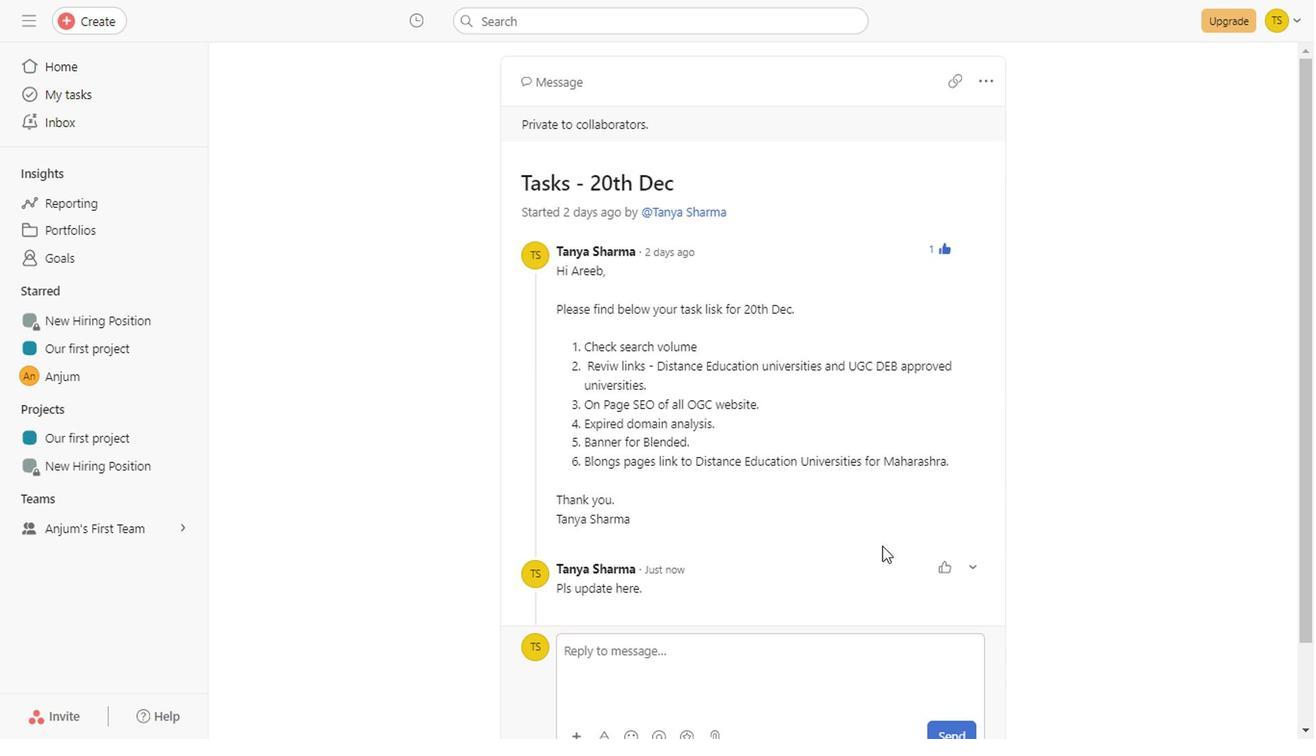 
Action: Mouse scrolled (866, 525) with delta (0, -1)
Screenshot: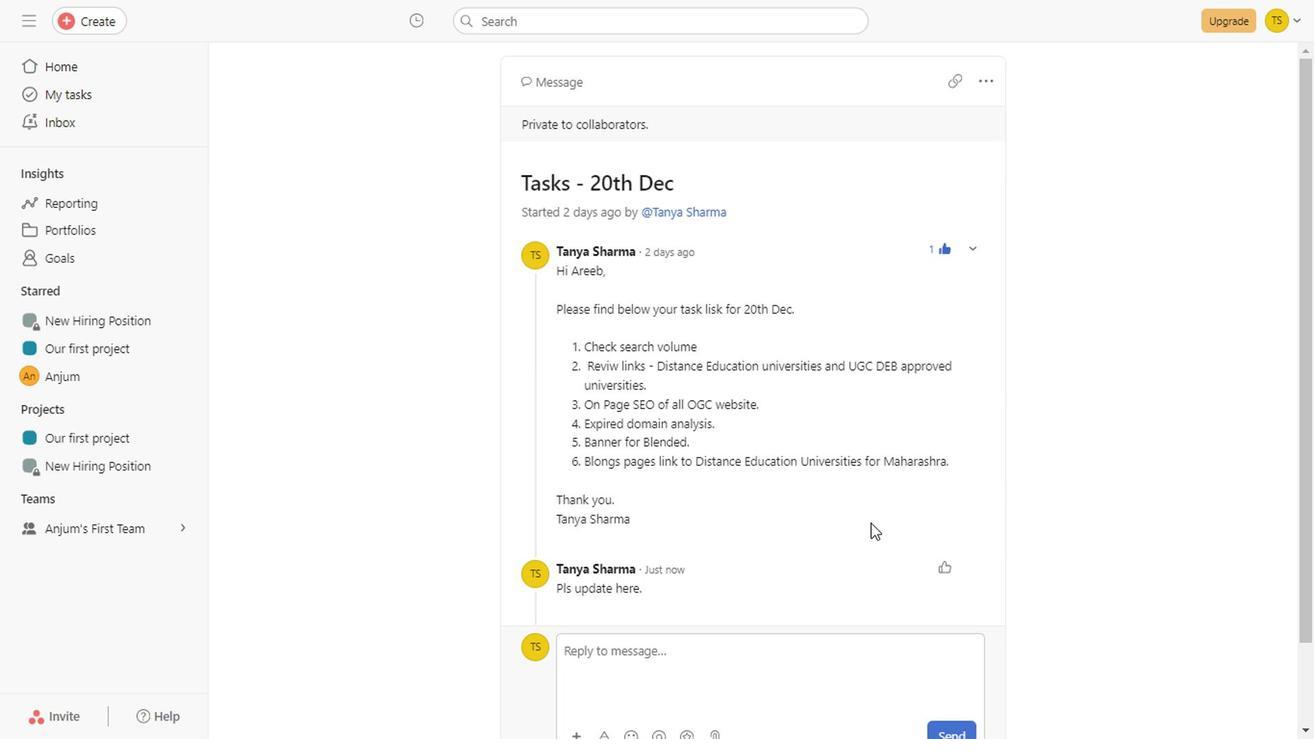 
Action: Mouse scrolled (866, 525) with delta (0, -1)
Screenshot: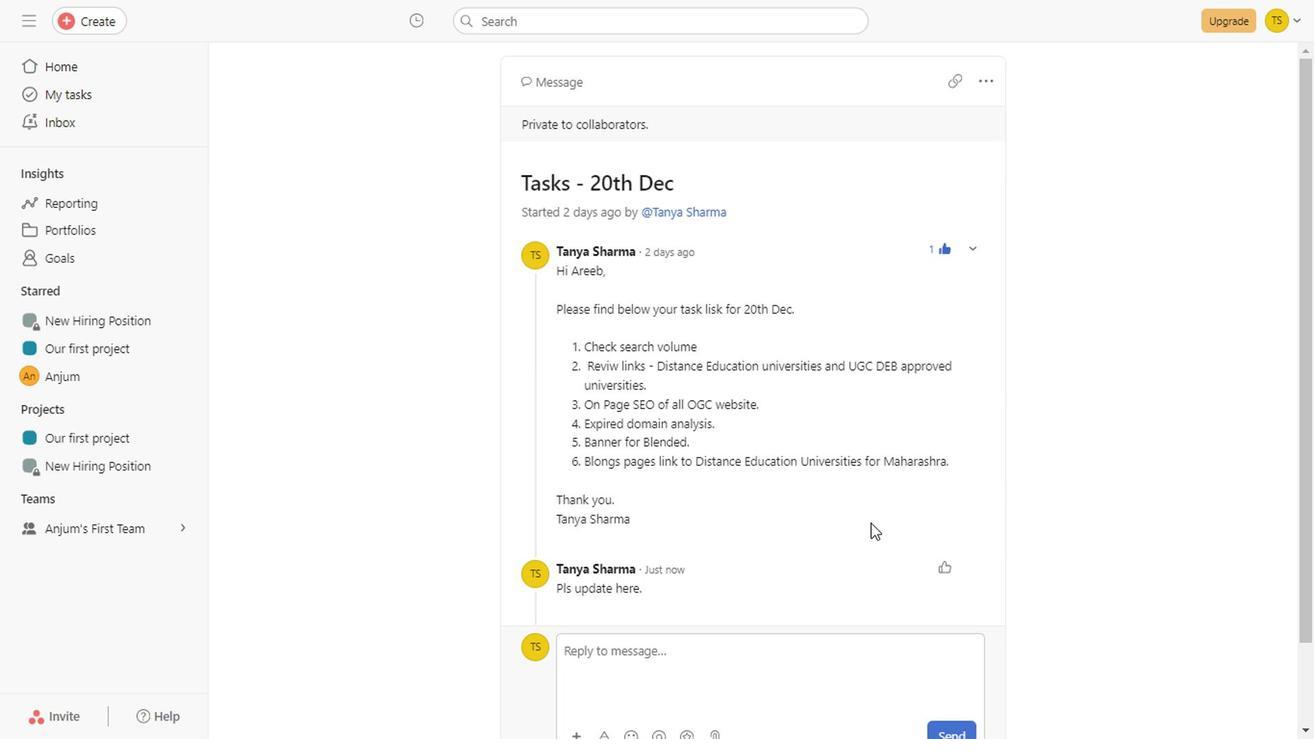
Action: Mouse scrolled (866, 525) with delta (0, -1)
Screenshot: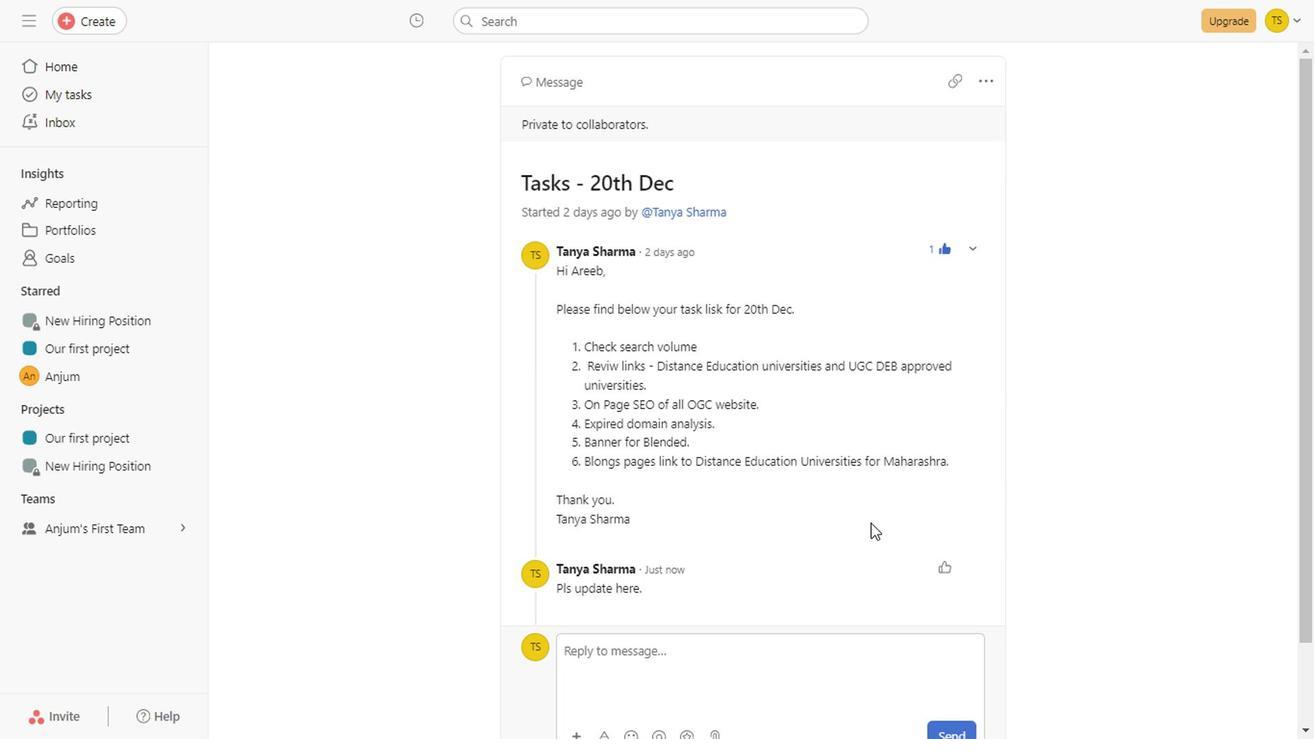 
Action: Mouse scrolled (866, 525) with delta (0, -1)
Screenshot: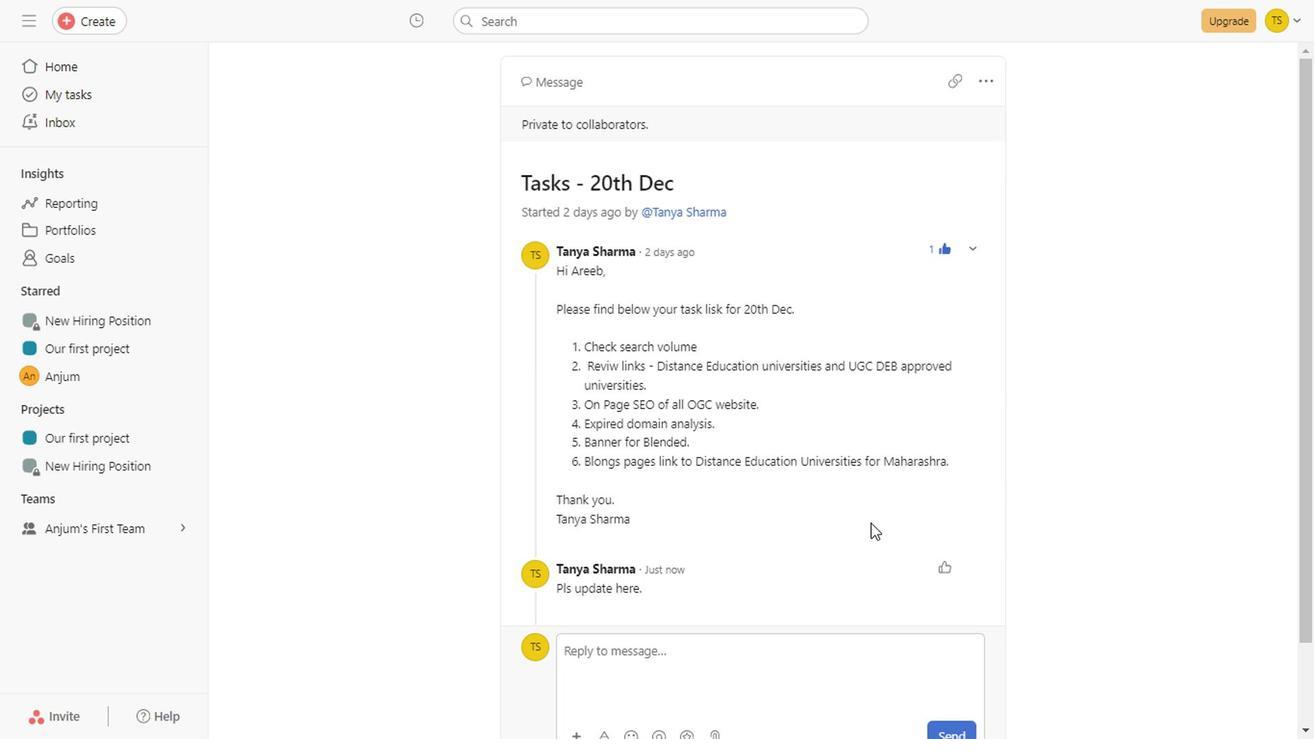 
Action: Mouse scrolled (866, 525) with delta (0, -1)
Screenshot: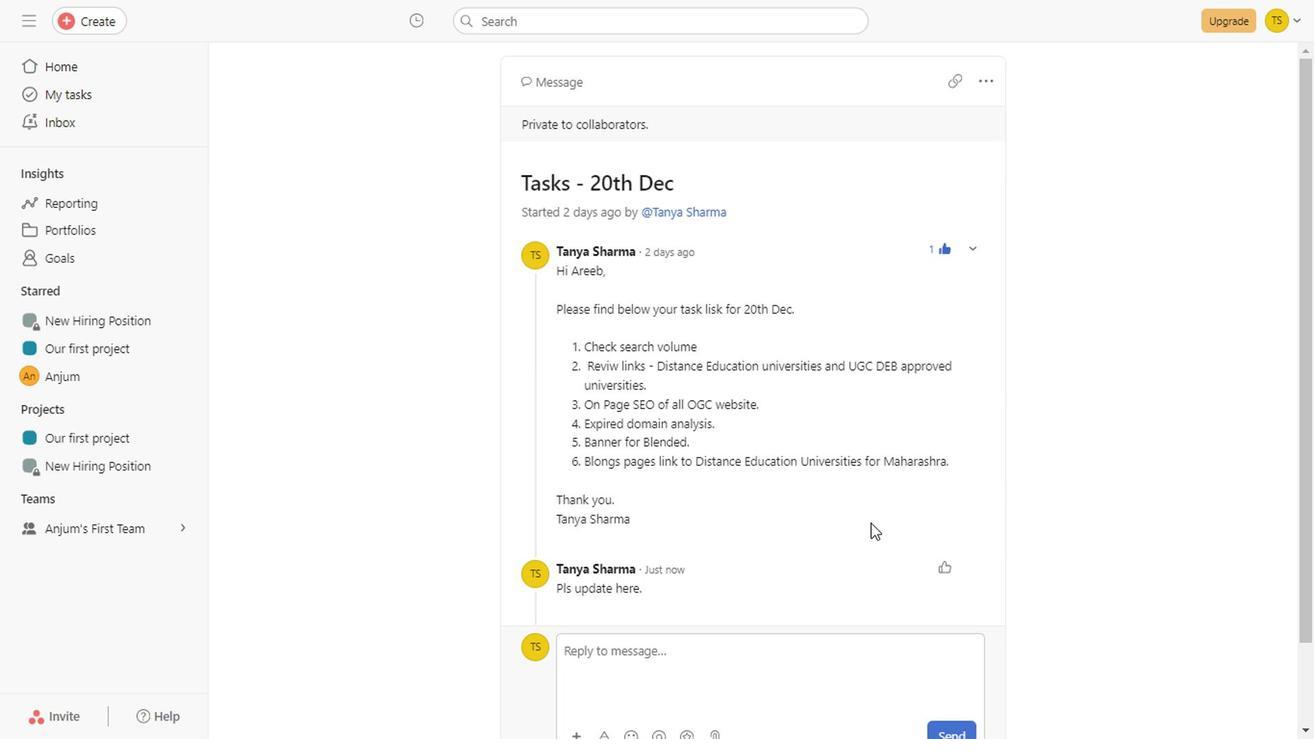 
Action: Mouse scrolled (866, 525) with delta (0, -1)
Screenshot: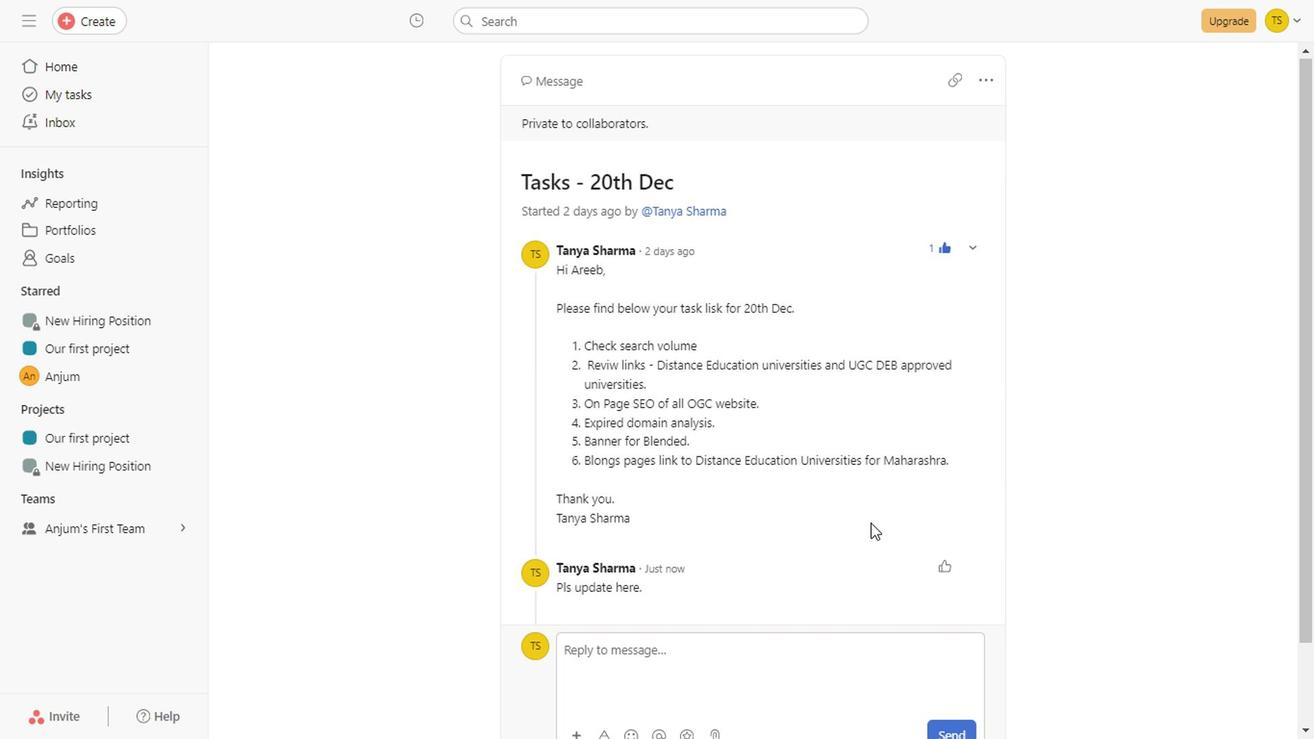 
Action: Mouse scrolled (866, 525) with delta (0, -1)
Screenshot: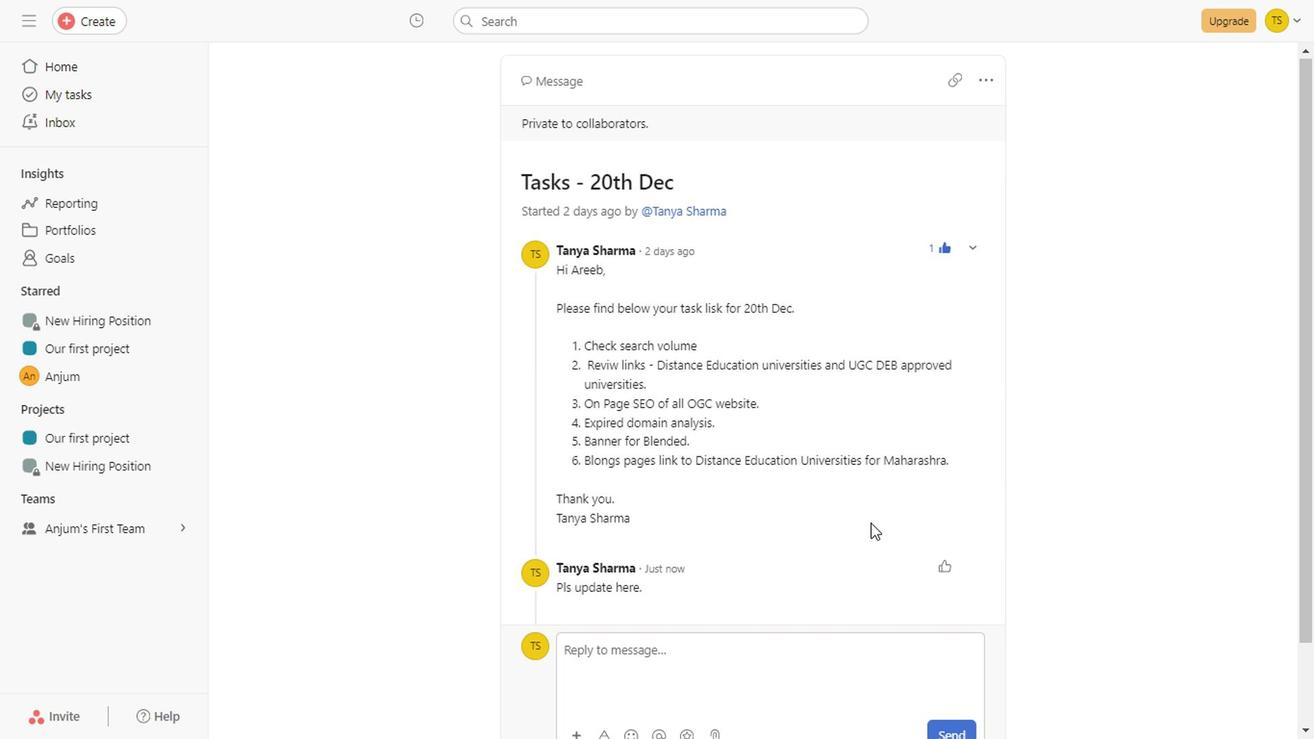 
Action: Mouse scrolled (866, 525) with delta (0, -1)
Screenshot: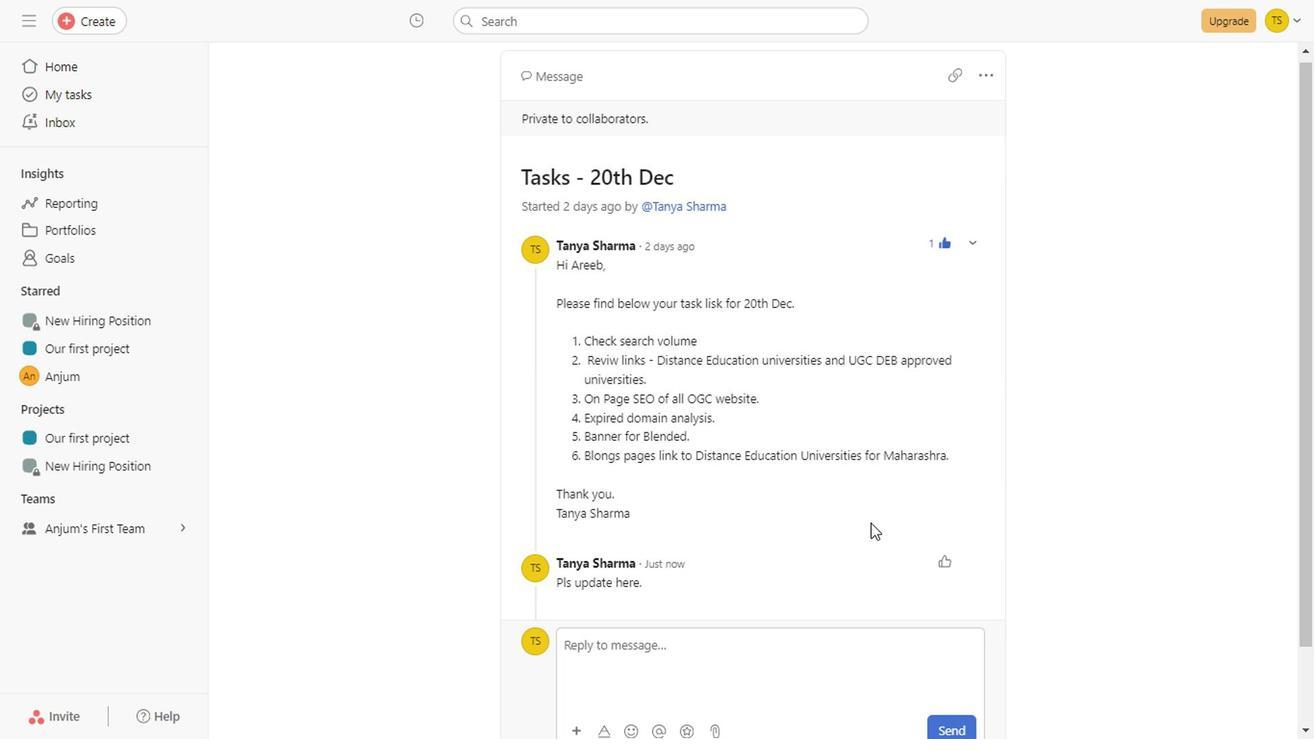 
Action: Mouse scrolled (866, 525) with delta (0, -1)
Screenshot: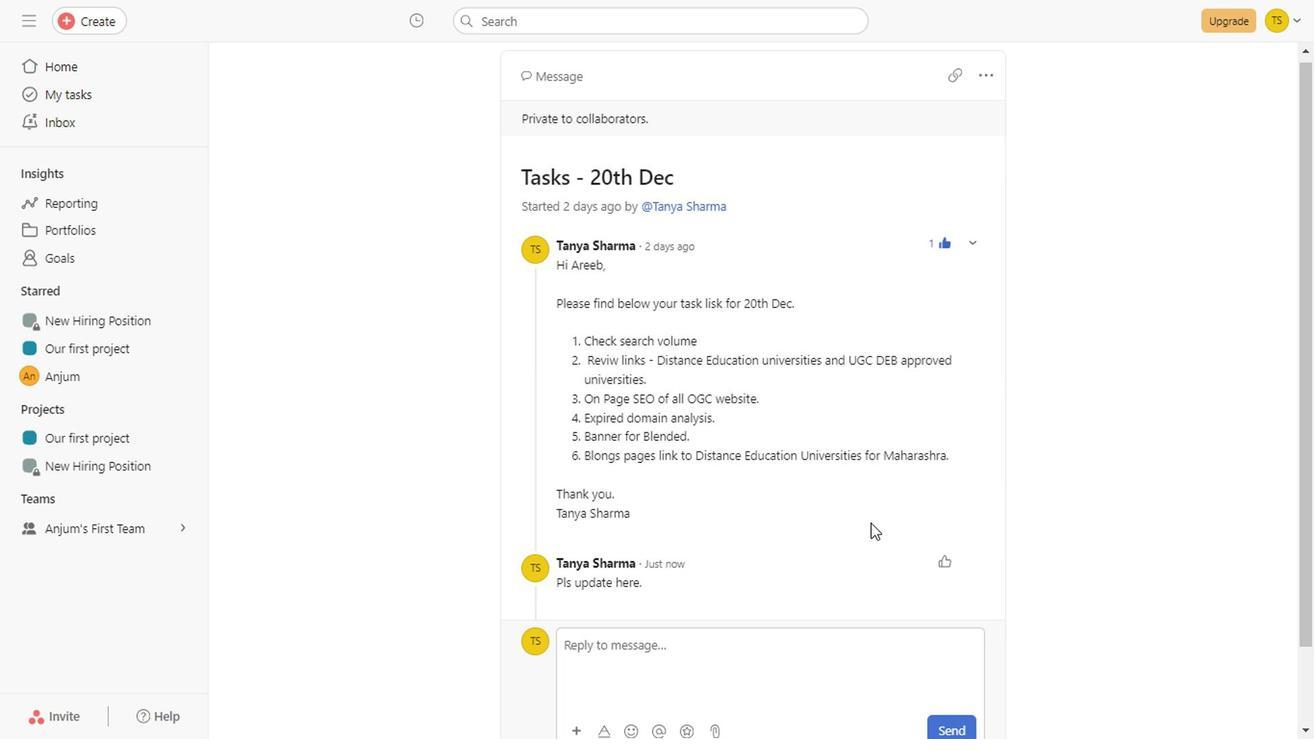 
Action: Mouse scrolled (866, 525) with delta (0, -1)
Screenshot: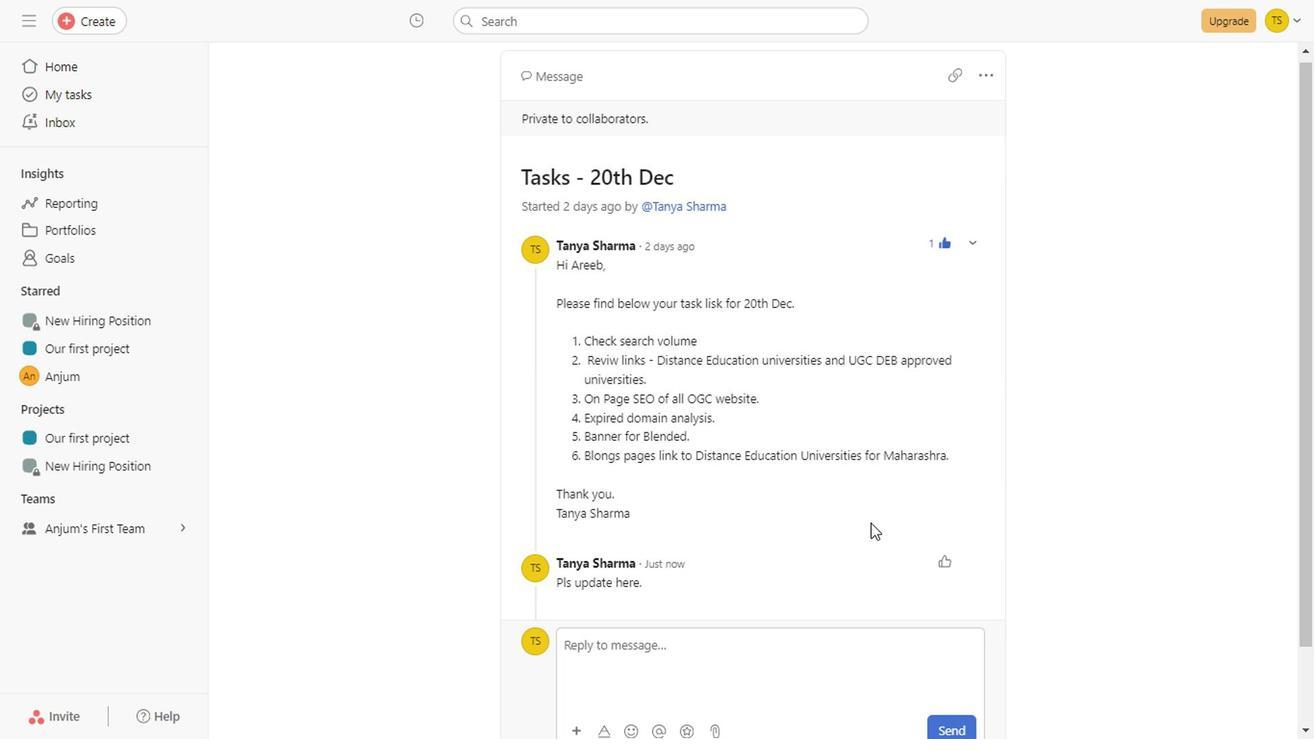 
Action: Mouse scrolled (866, 525) with delta (0, -1)
Screenshot: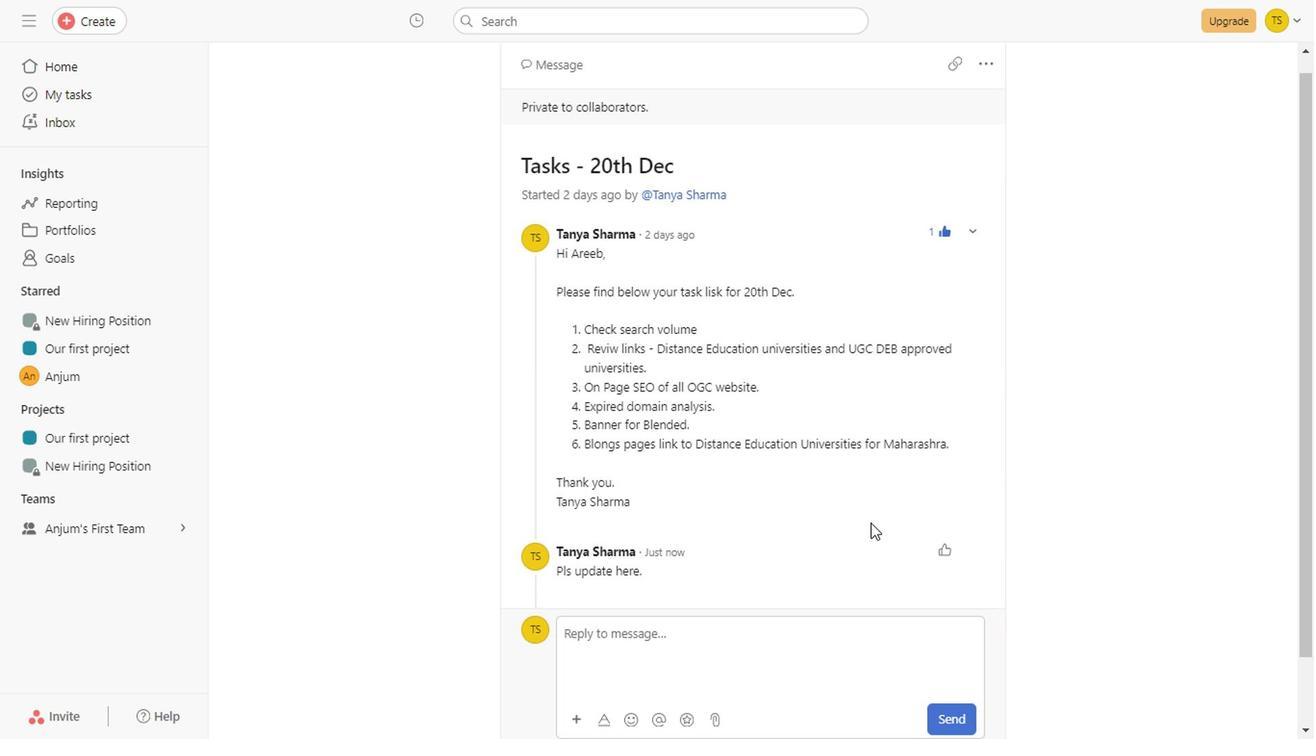 
Action: Mouse scrolled (866, 525) with delta (0, -1)
Screenshot: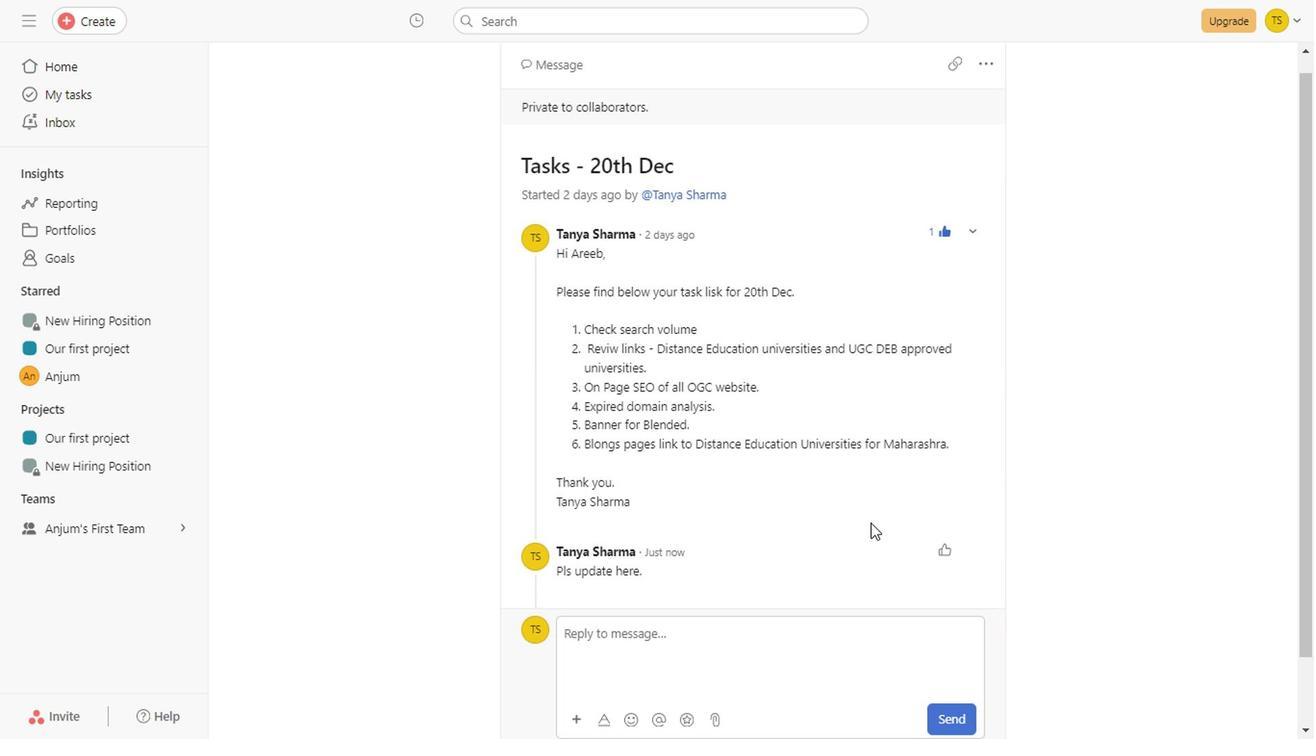 
Action: Mouse moved to (981, 88)
Screenshot: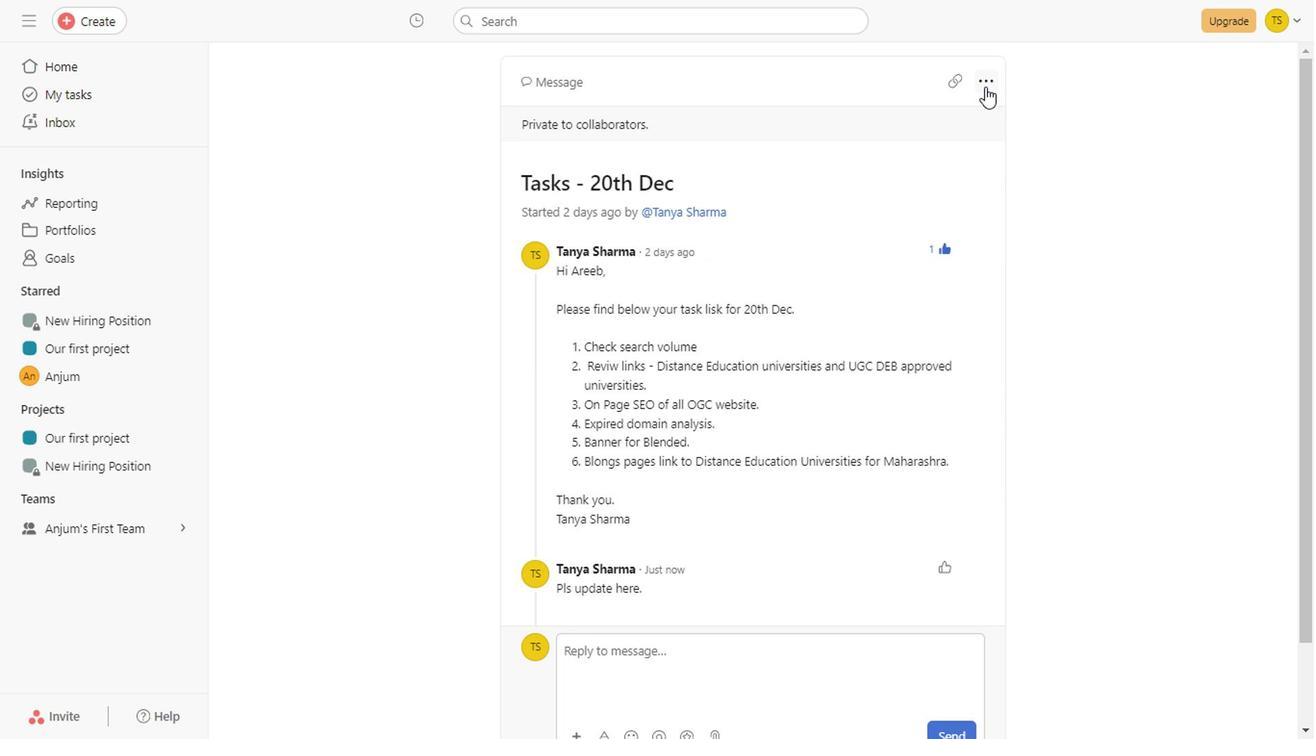 
Action: Mouse pressed left at (981, 88)
Screenshot: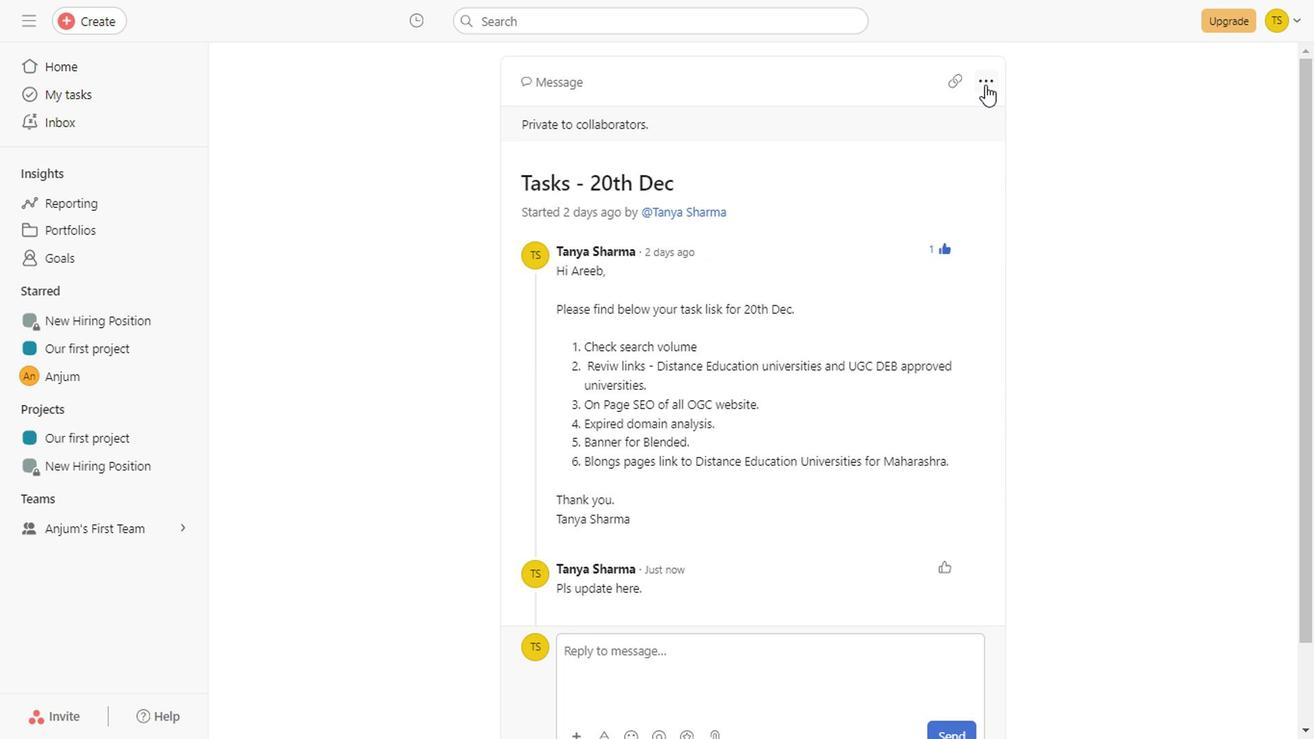
Action: Mouse moved to (1128, 306)
Screenshot: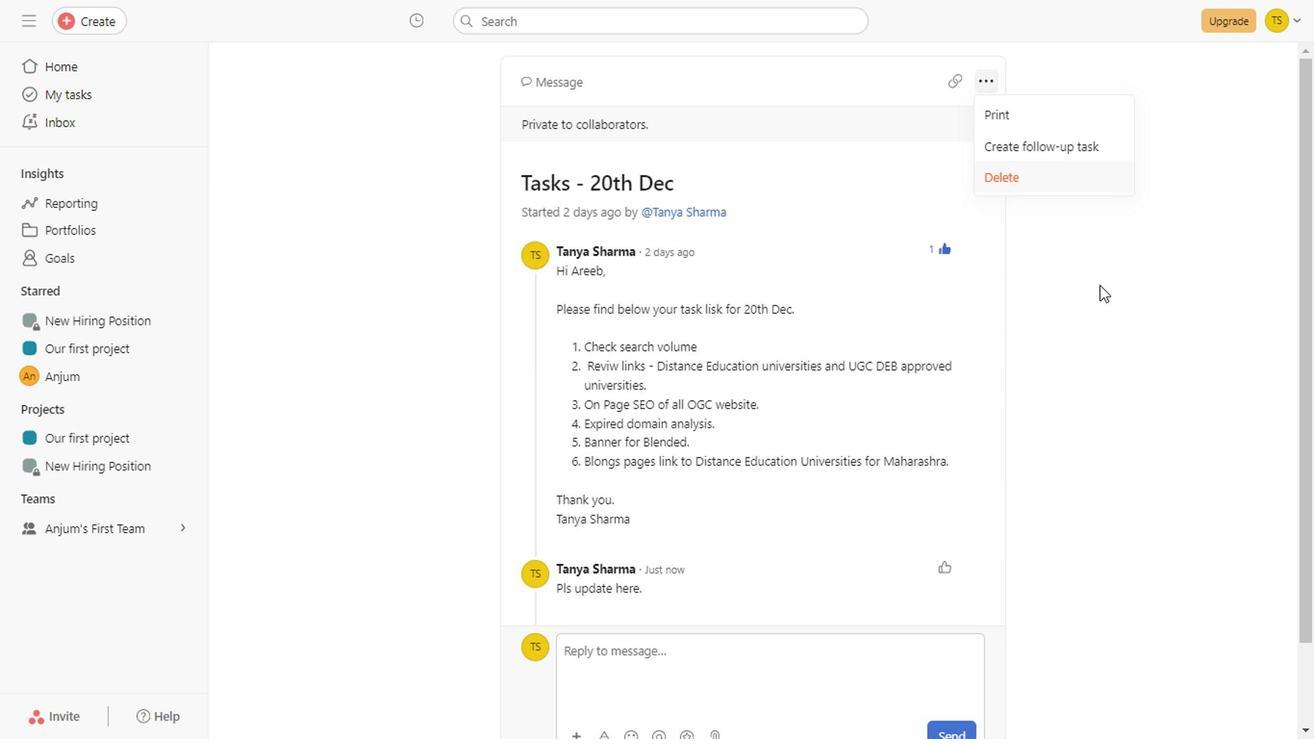 
Action: Mouse pressed left at (1128, 306)
Screenshot: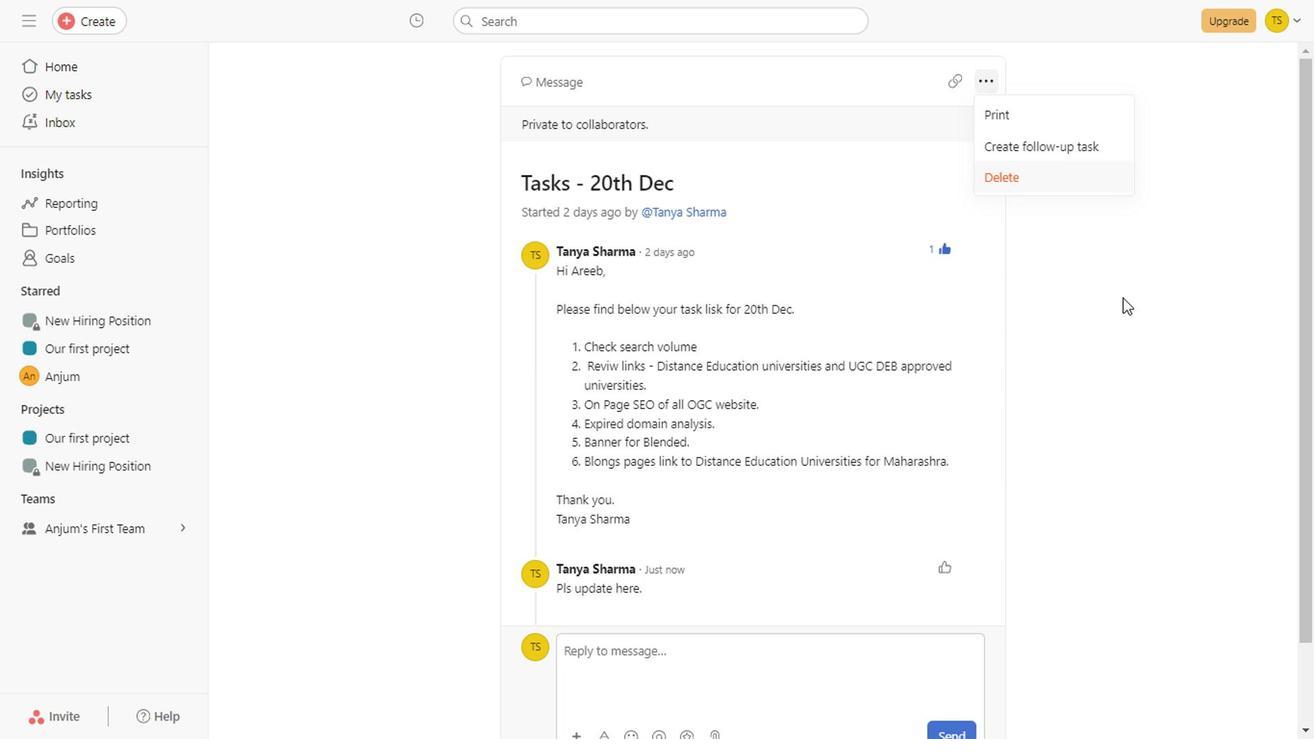 
Action: Mouse moved to (55, 130)
Screenshot: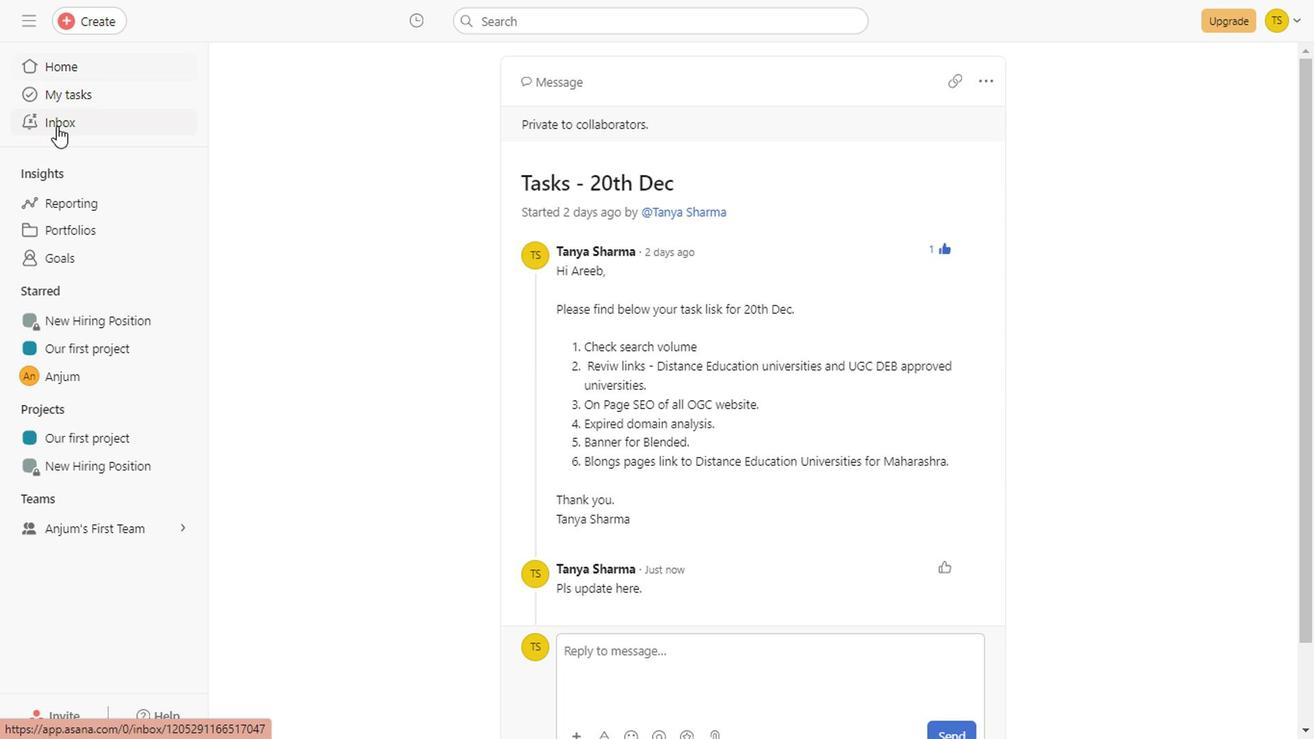 
Action: Mouse pressed left at (55, 130)
Screenshot: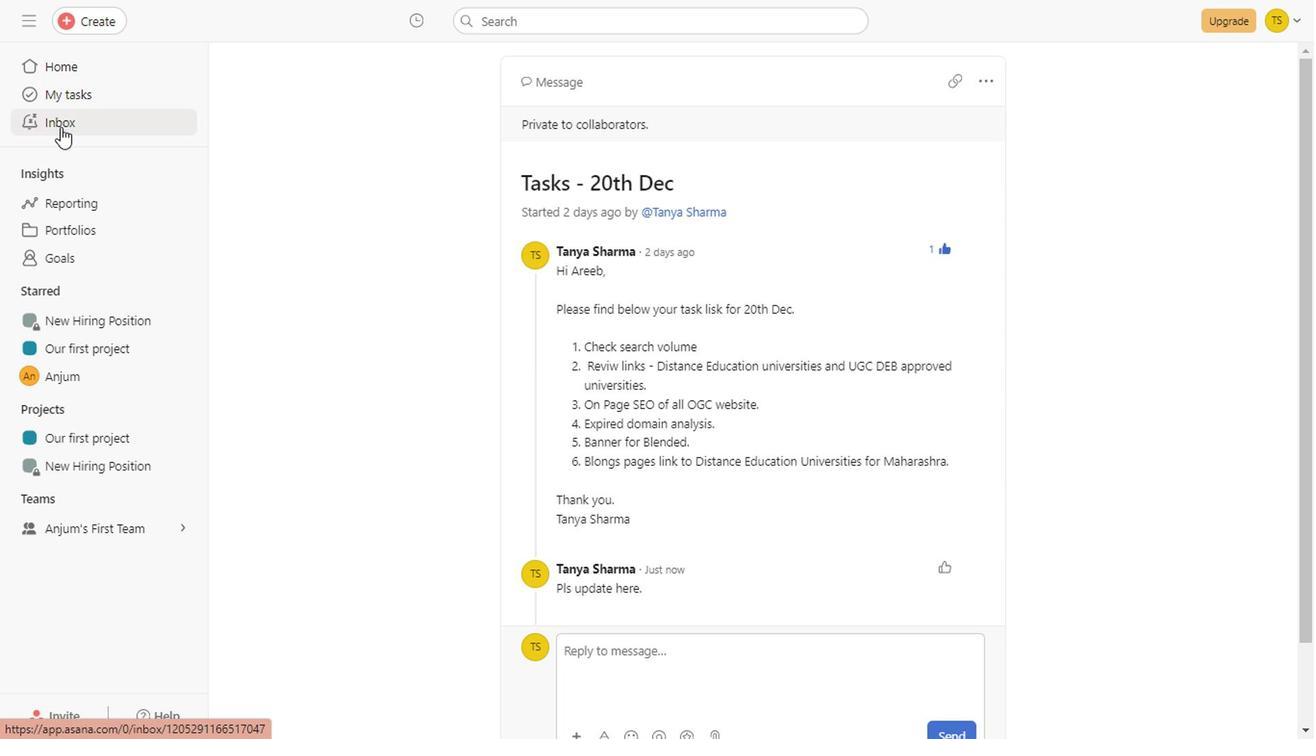 
Action: Mouse moved to (473, 88)
Screenshot: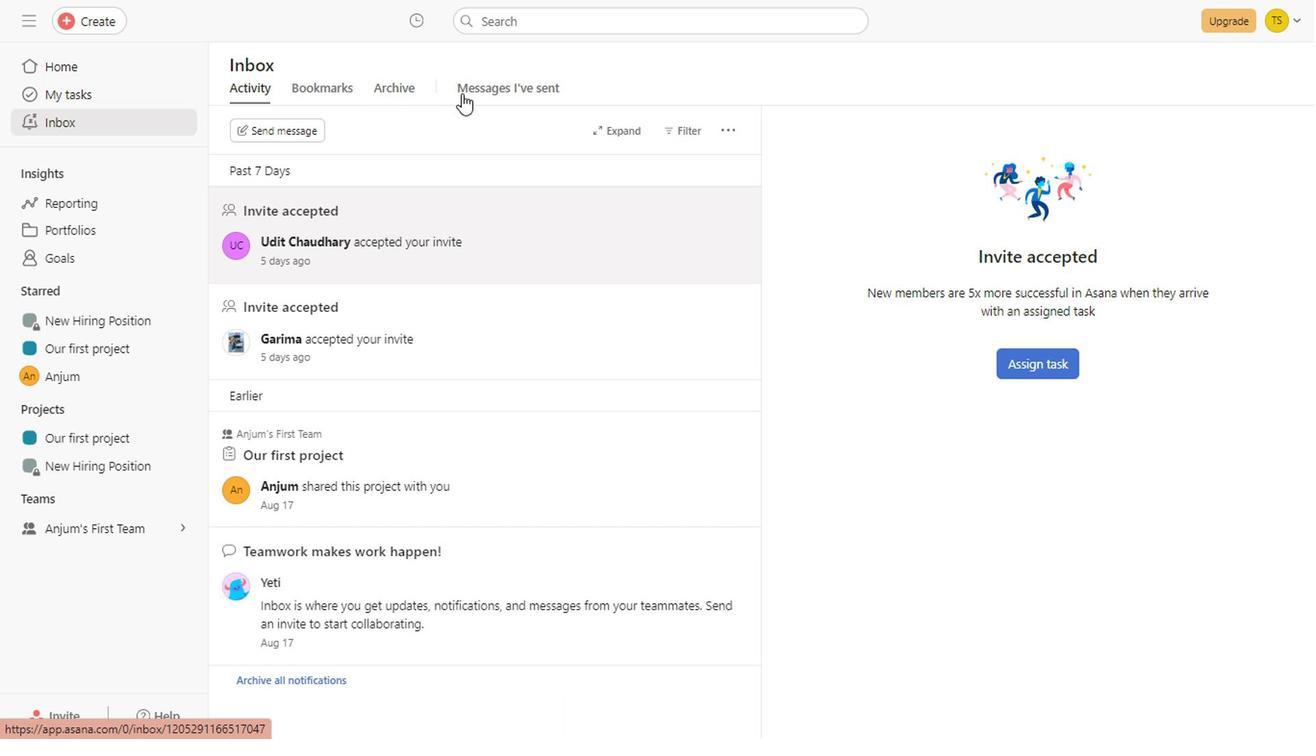 
Action: Mouse pressed left at (473, 88)
Screenshot: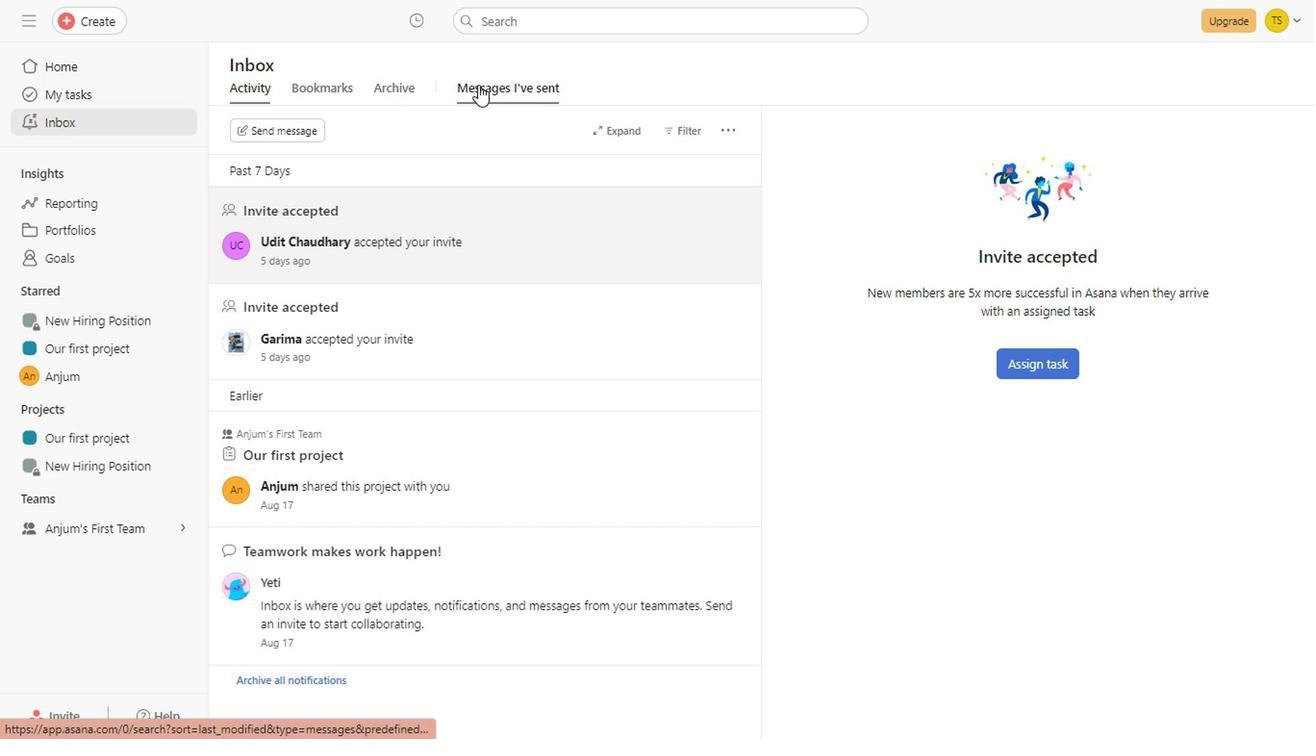
Action: Mouse moved to (490, 239)
Screenshot: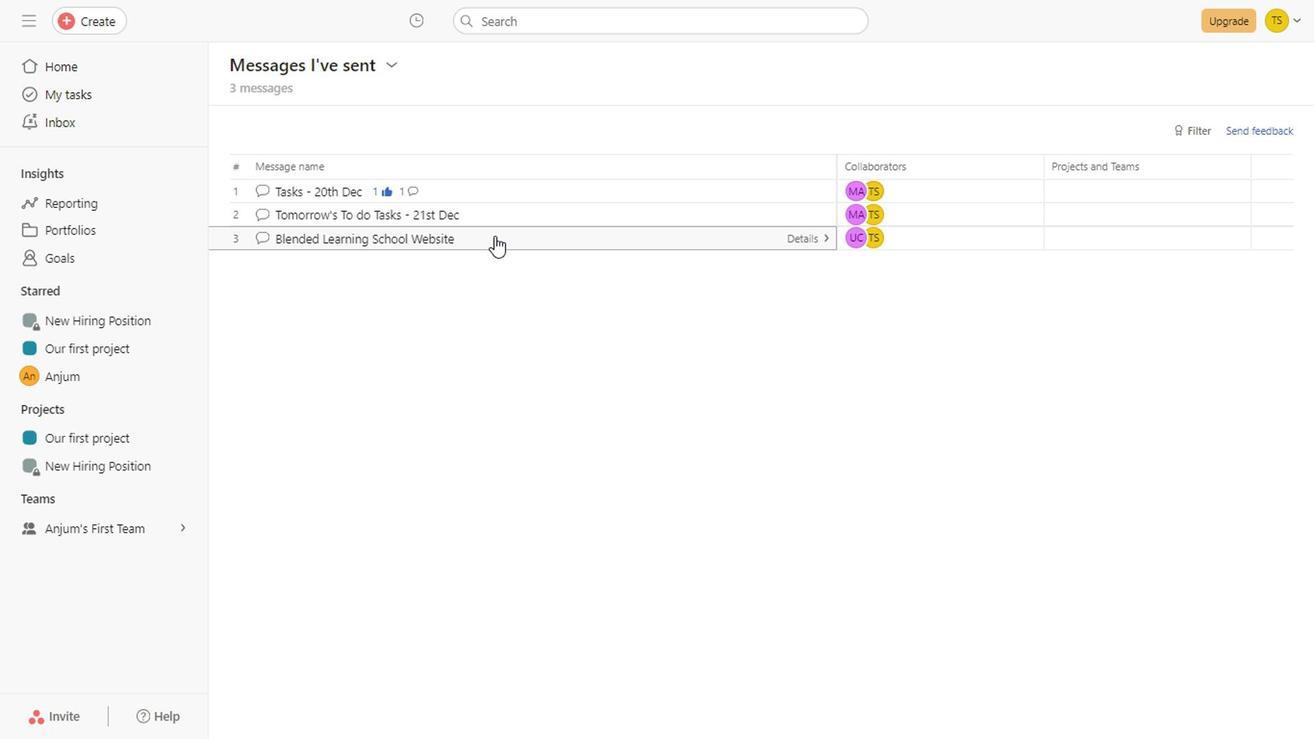 
Action: Mouse pressed left at (490, 239)
Screenshot: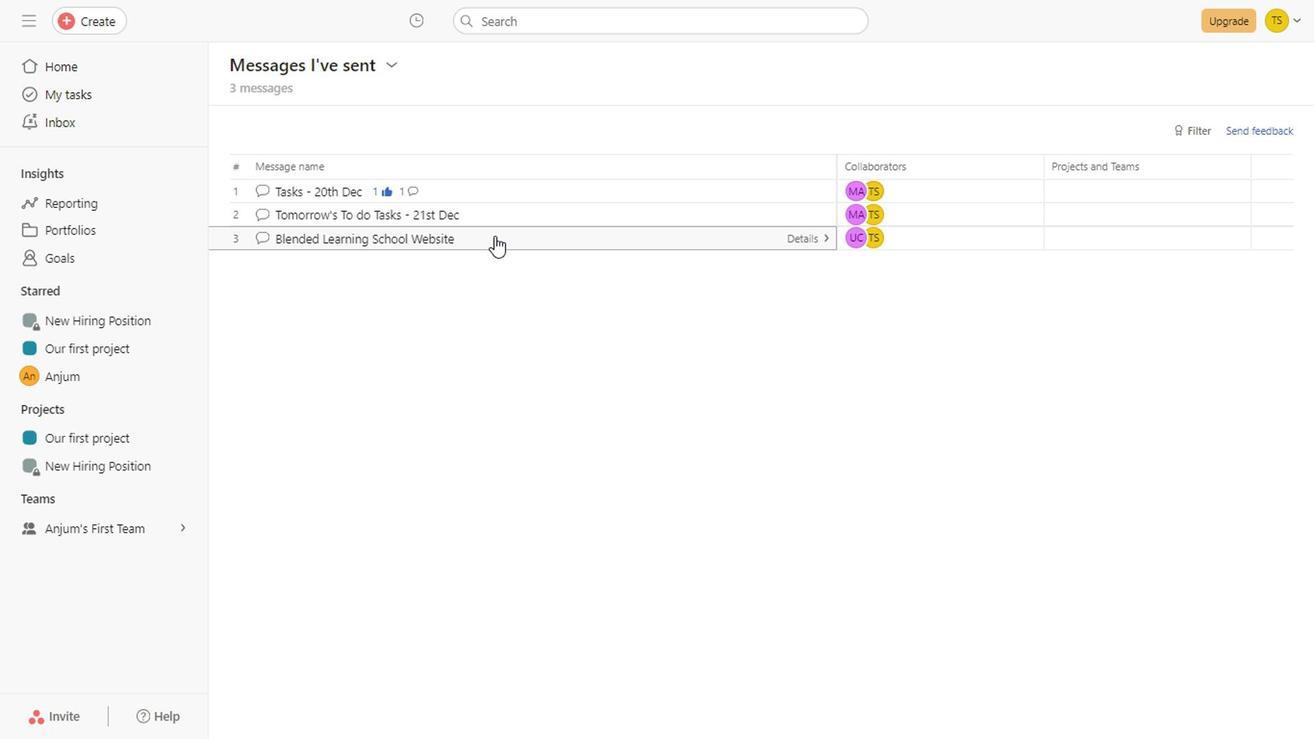
Action: Mouse moved to (1036, 533)
Screenshot: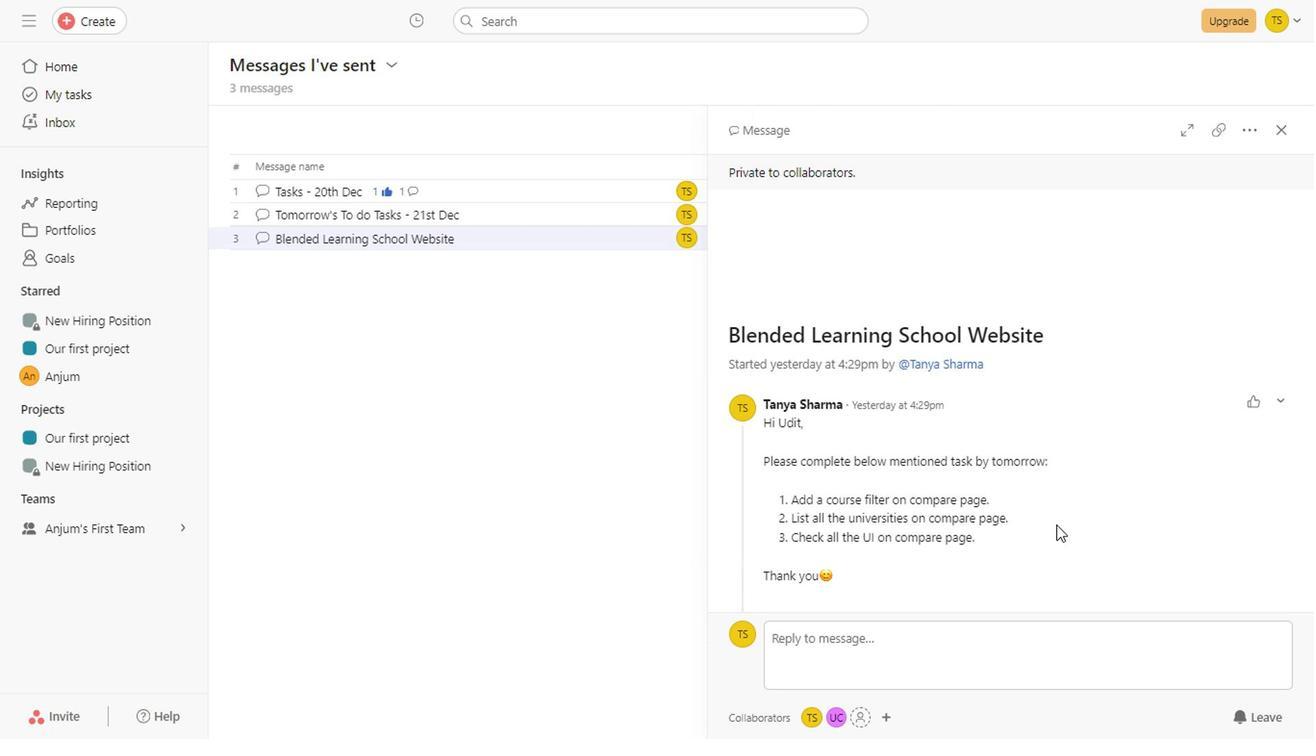 
Action: Mouse scrolled (1036, 532) with delta (0, 0)
Screenshot: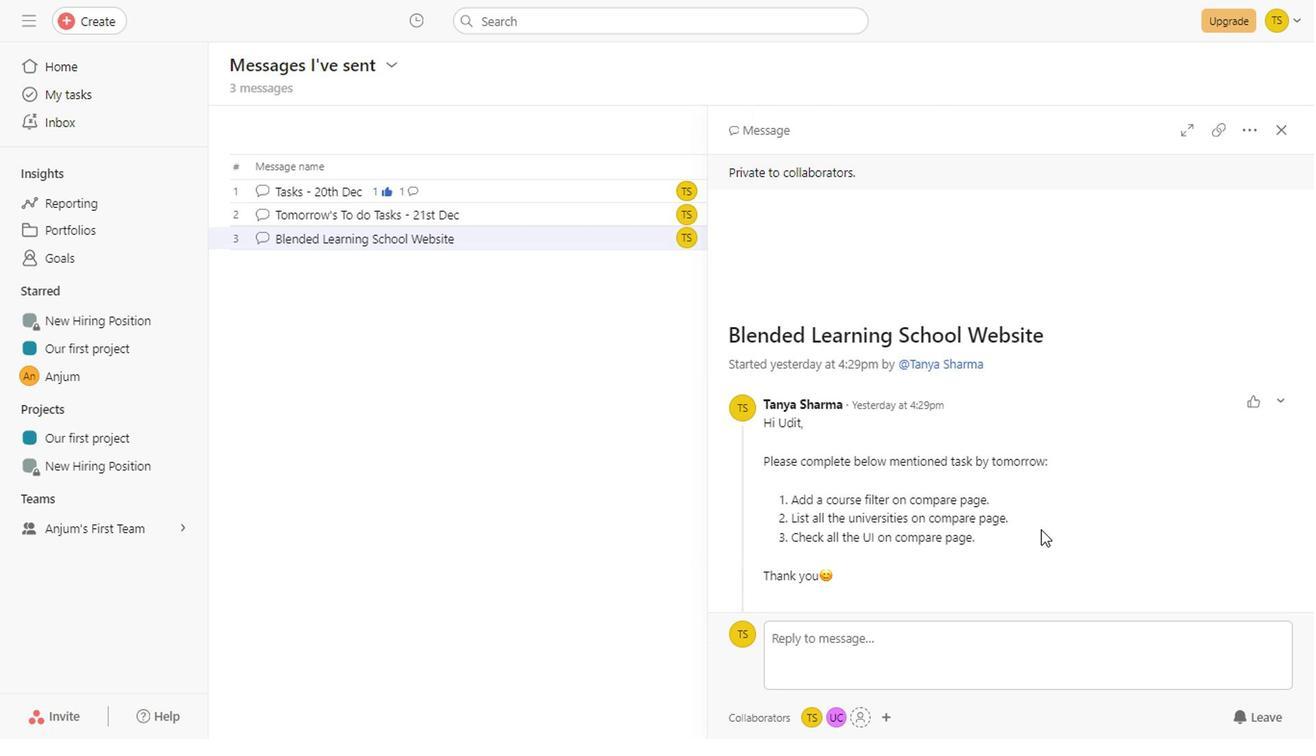 
Action: Mouse scrolled (1036, 532) with delta (0, 0)
Screenshot: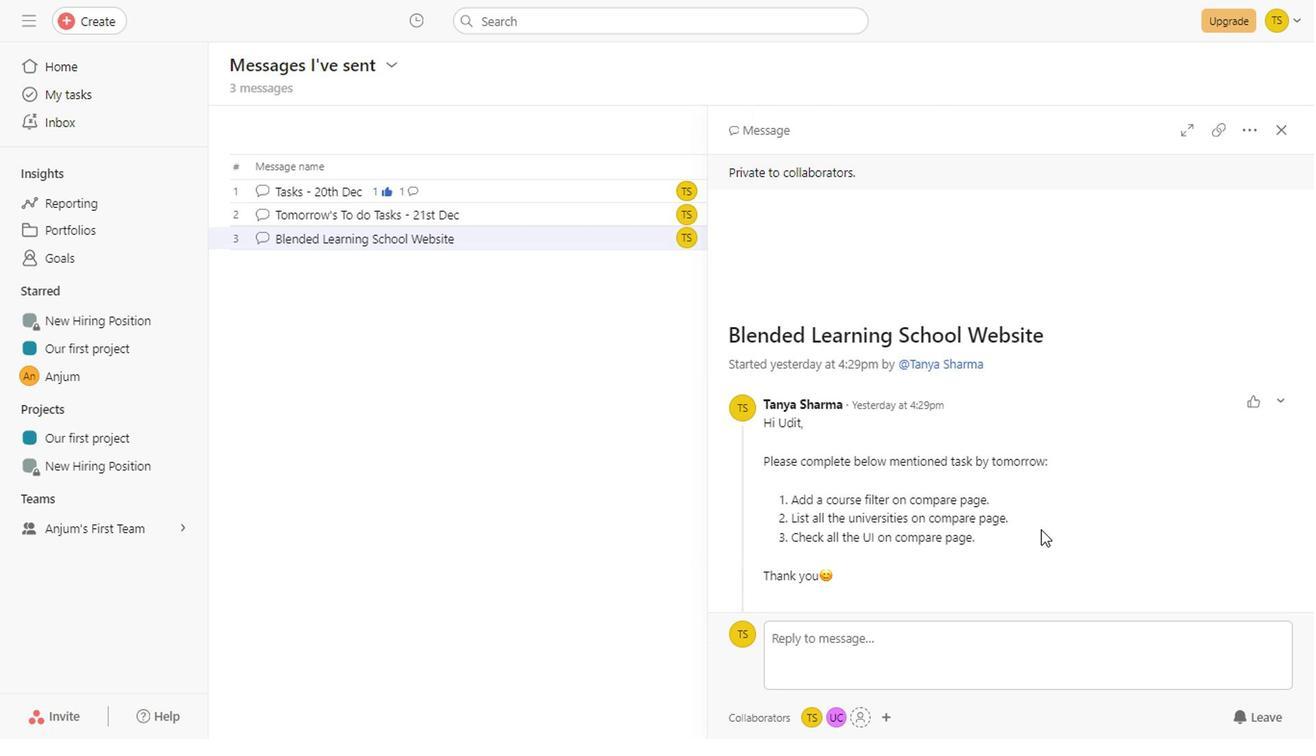 
Action: Mouse scrolled (1036, 532) with delta (0, 0)
Screenshot: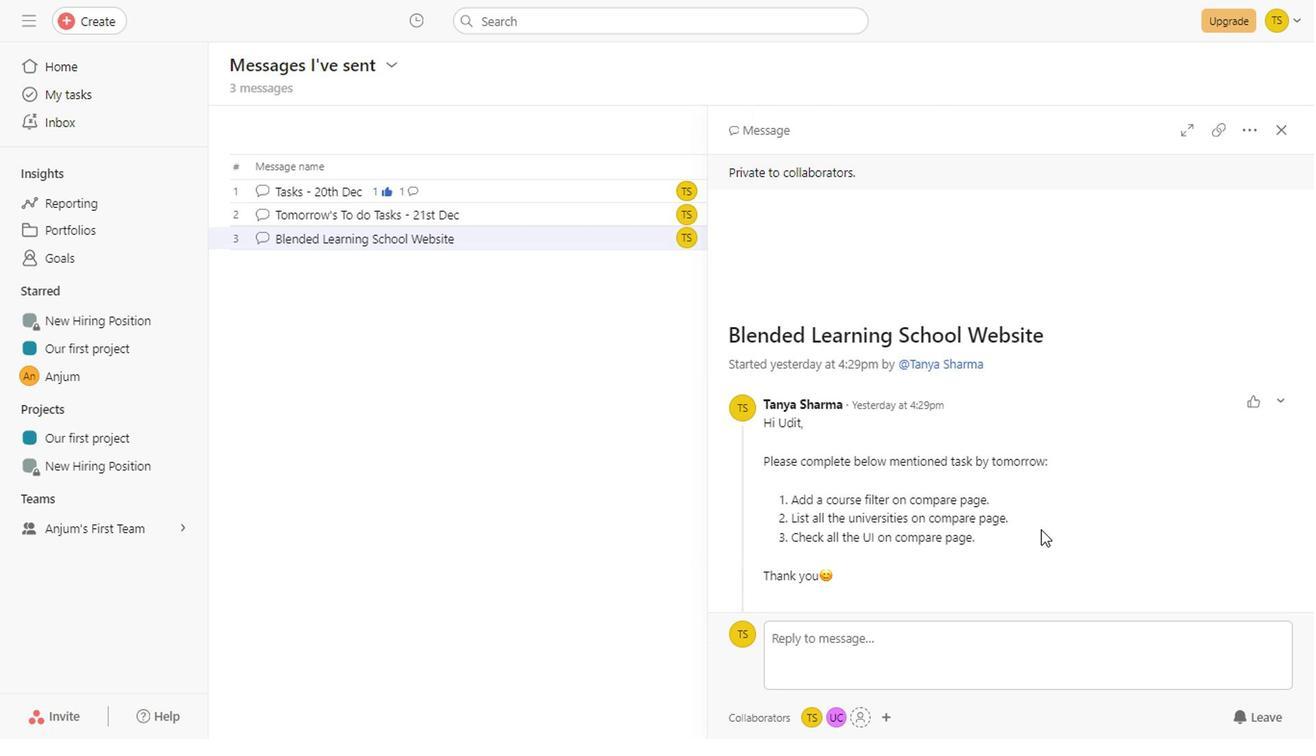 
Action: Mouse scrolled (1036, 532) with delta (0, 0)
Screenshot: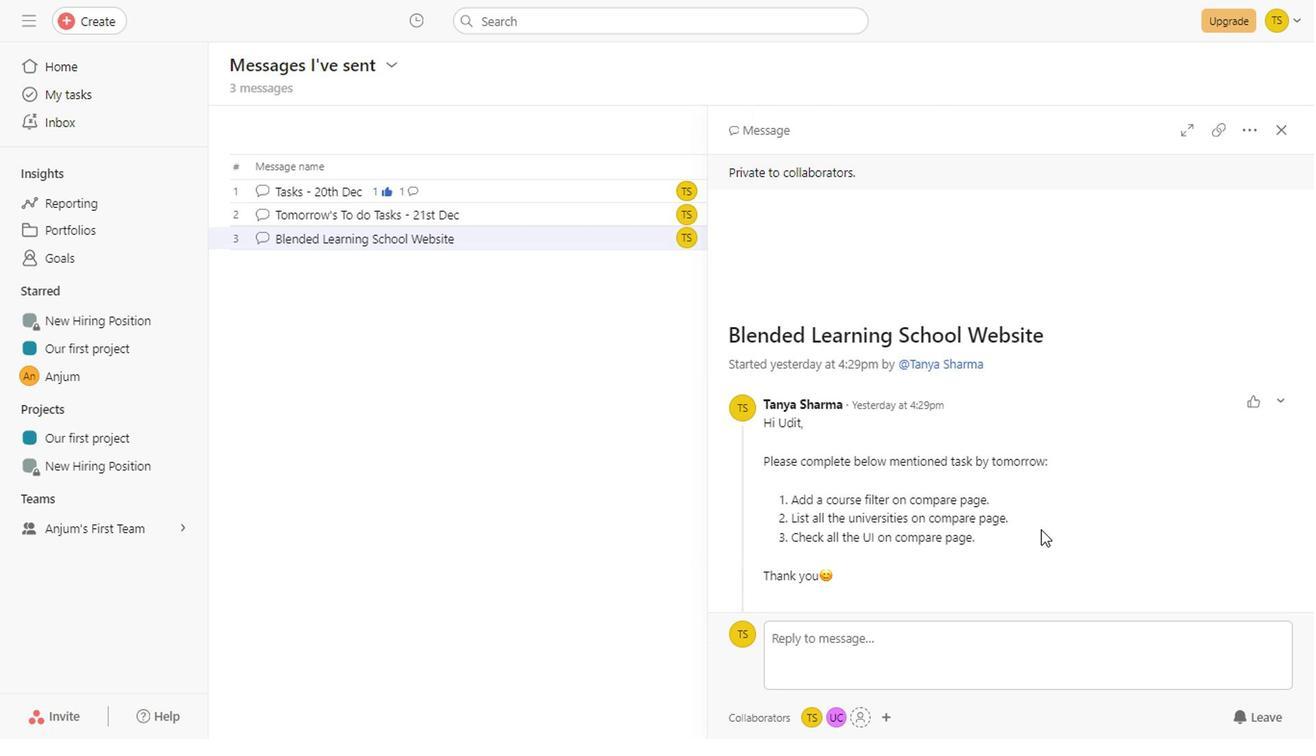 
Action: Mouse scrolled (1036, 532) with delta (0, 0)
Screenshot: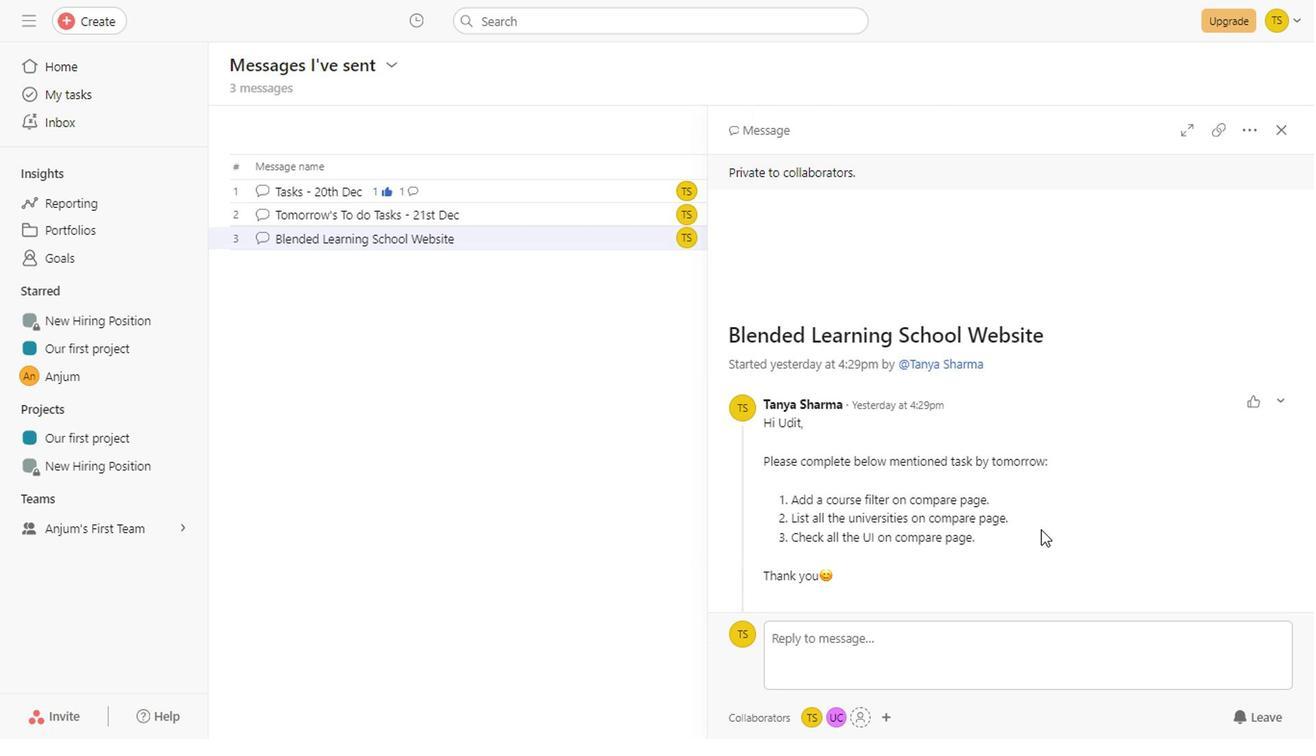 
Action: Mouse scrolled (1036, 532) with delta (0, 0)
Screenshot: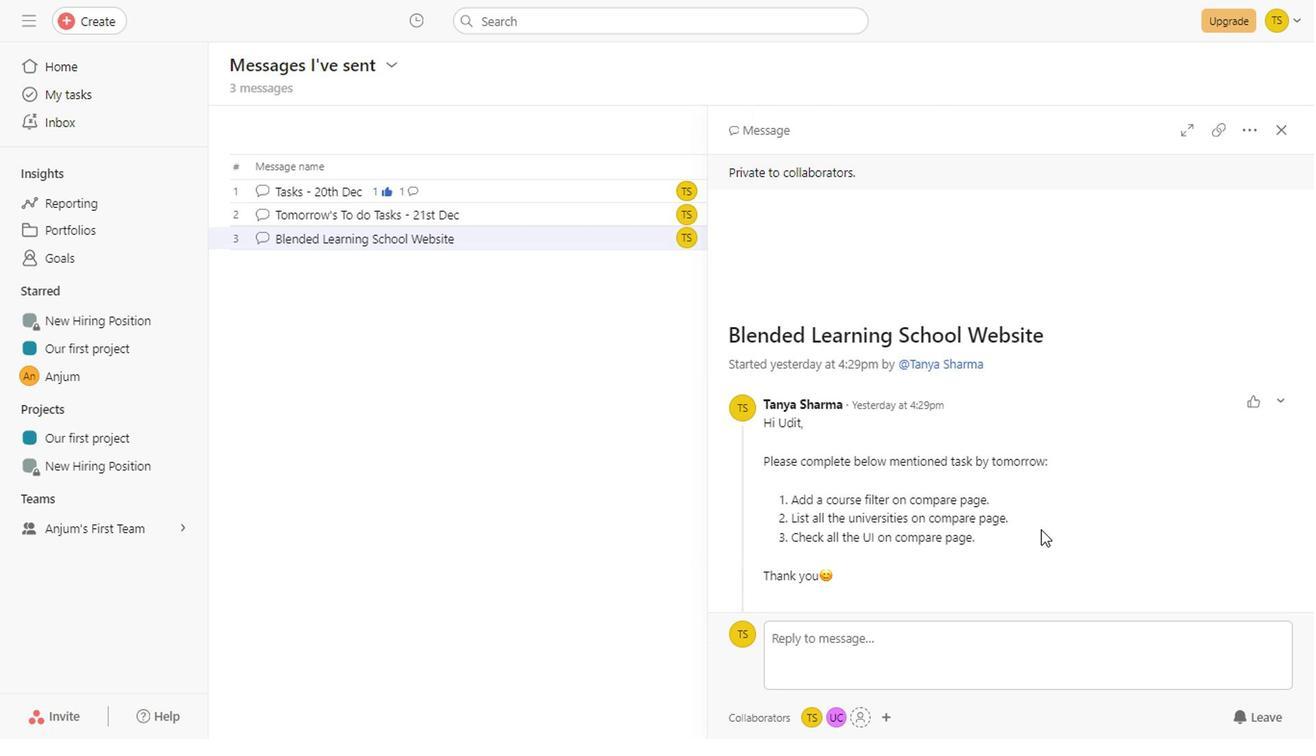 
Action: Mouse scrolled (1036, 532) with delta (0, 0)
Screenshot: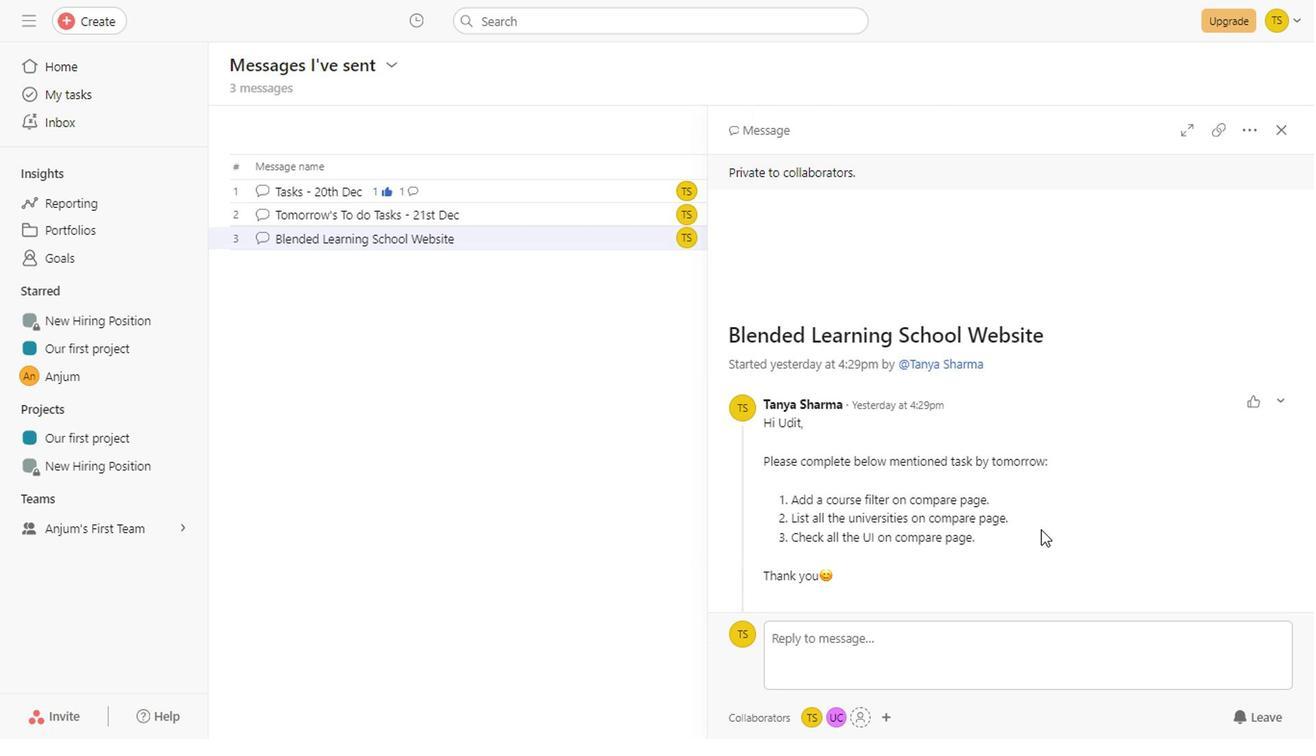 
Action: Mouse scrolled (1036, 532) with delta (0, 0)
Screenshot: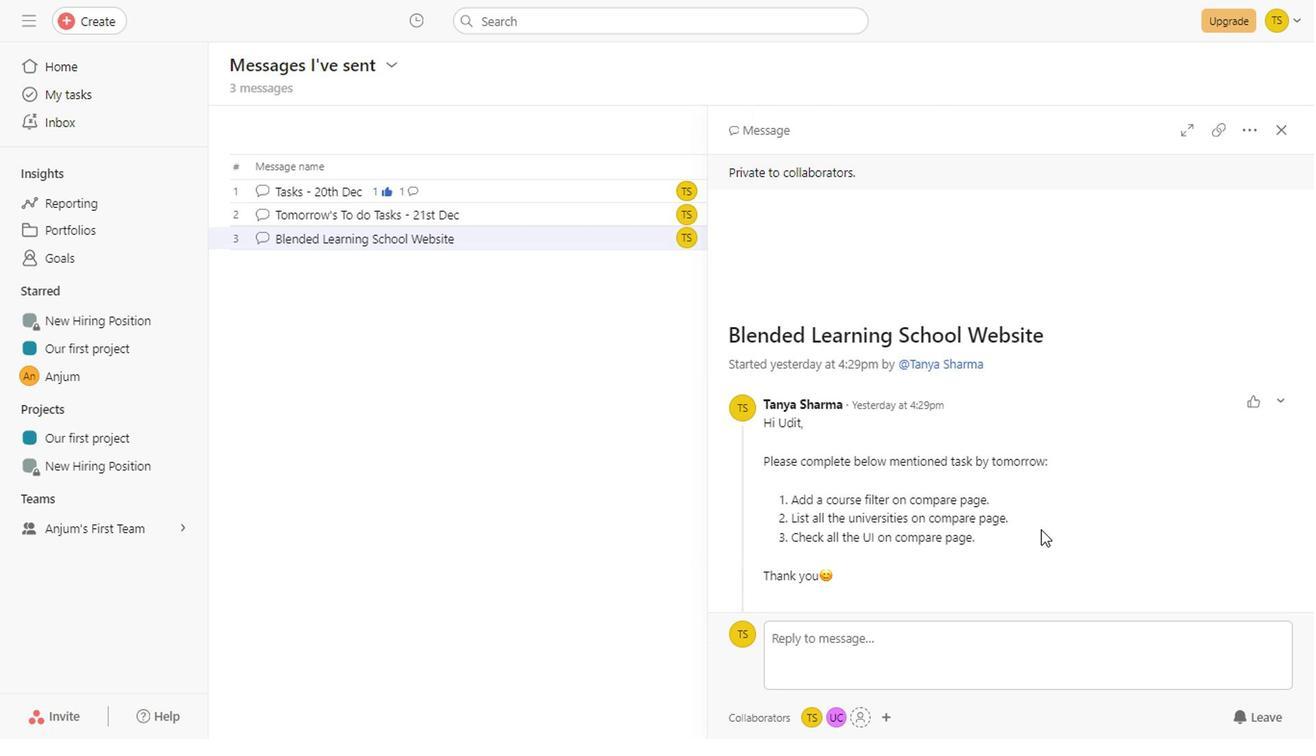 
Action: Mouse scrolled (1036, 532) with delta (0, 0)
Screenshot: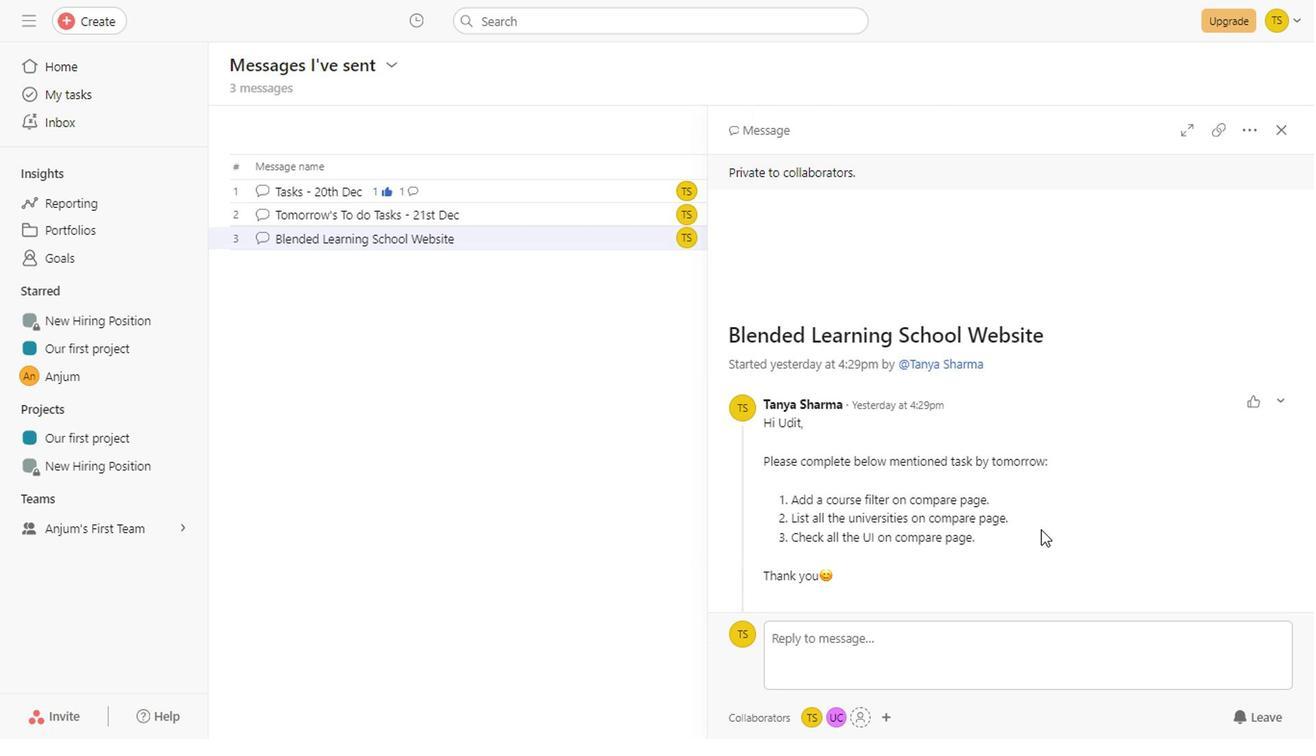 
Action: Mouse scrolled (1036, 532) with delta (0, 0)
Screenshot: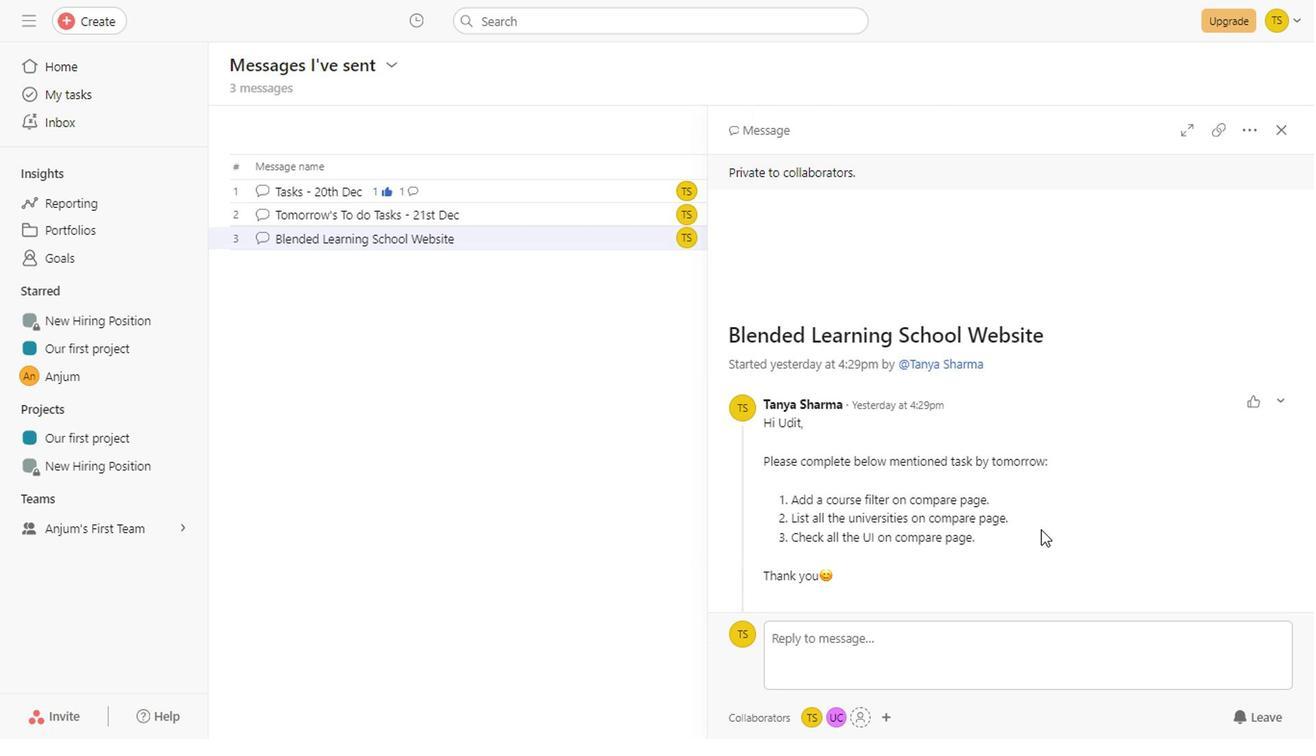 
Action: Mouse scrolled (1036, 532) with delta (0, 0)
Screenshot: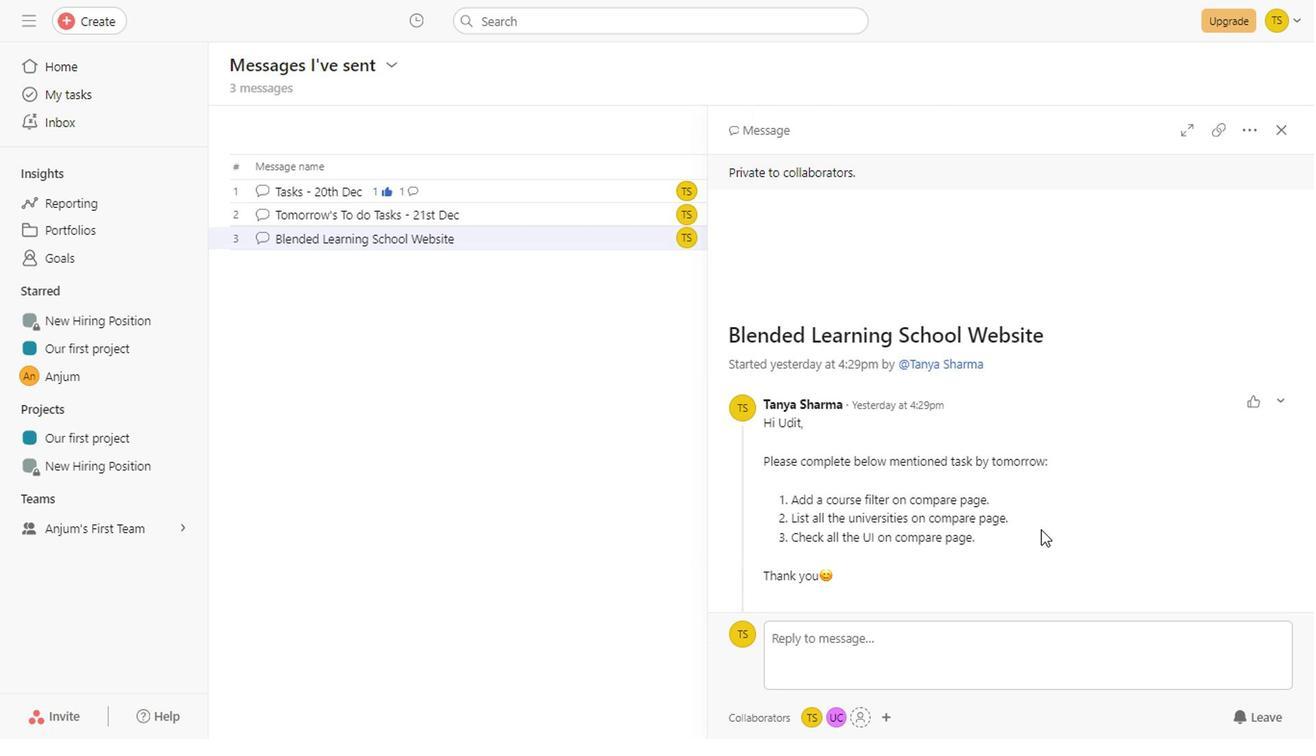 
Action: Mouse scrolled (1036, 532) with delta (0, 0)
Screenshot: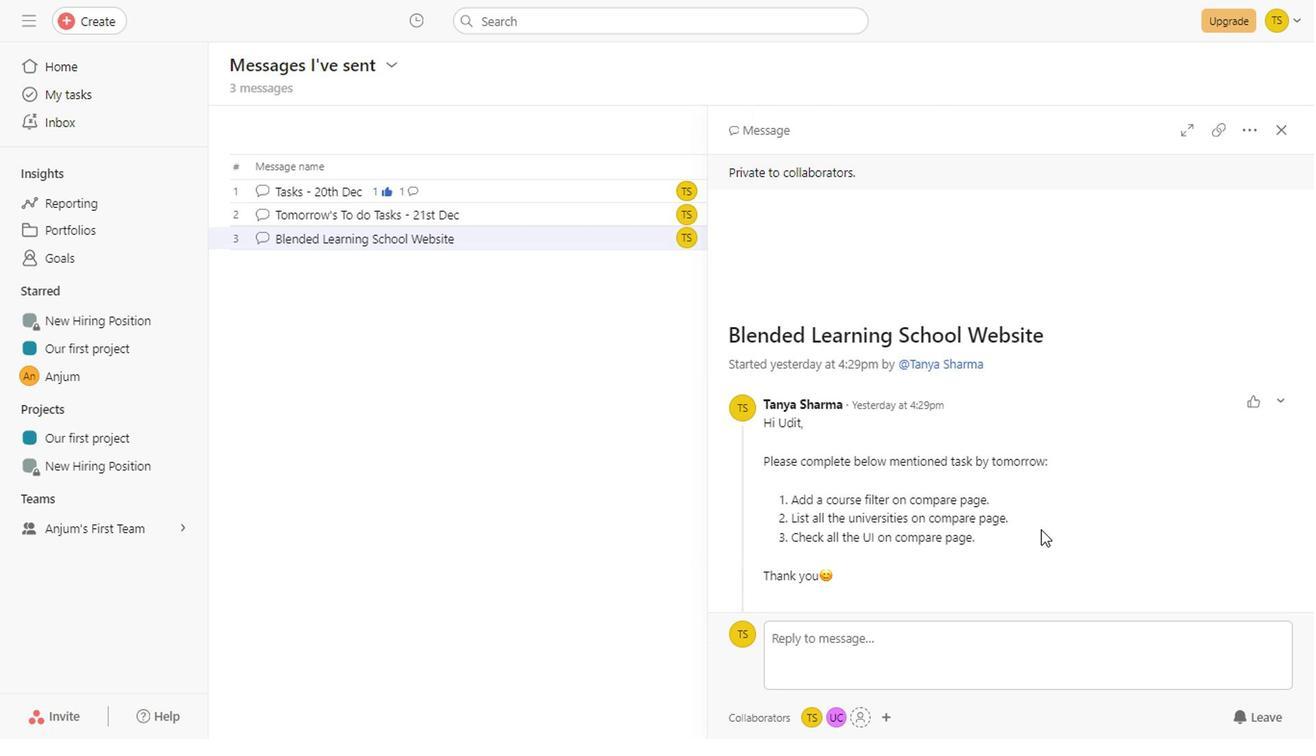 
Action: Mouse scrolled (1036, 532) with delta (0, 0)
Screenshot: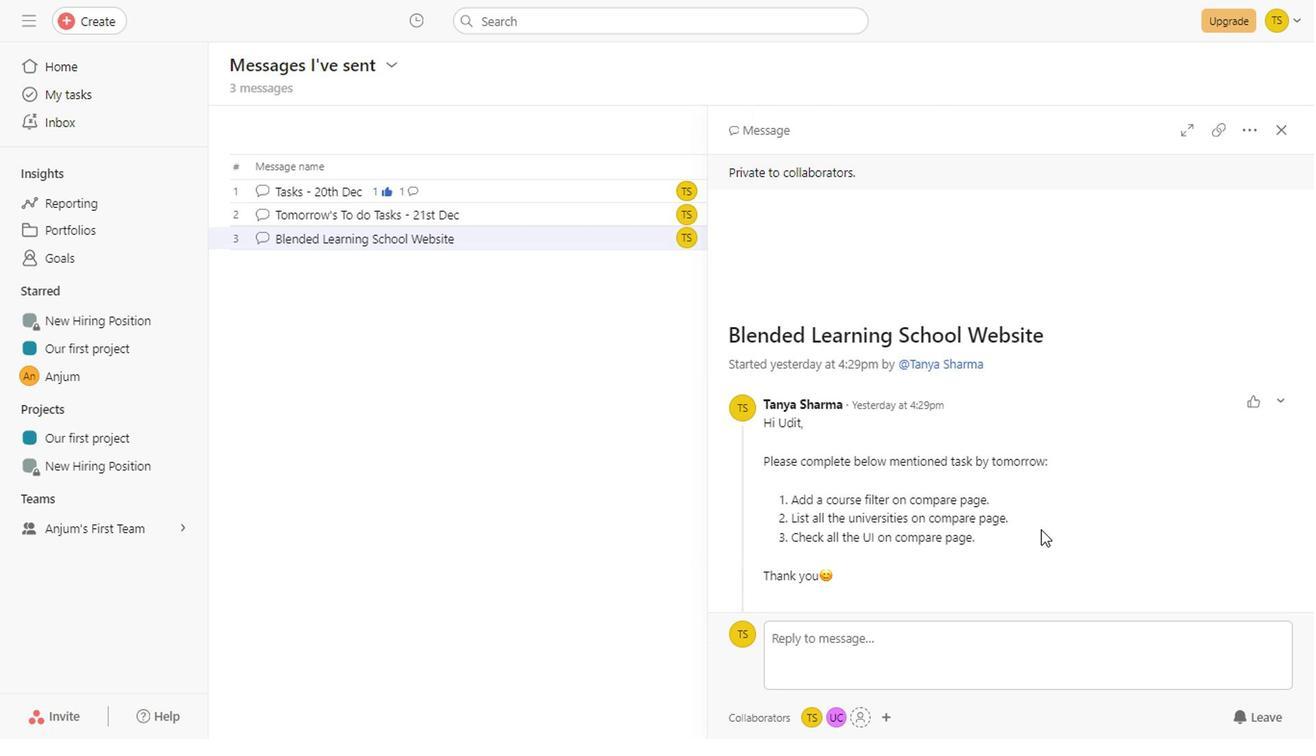
Action: Mouse scrolled (1036, 532) with delta (0, 0)
Screenshot: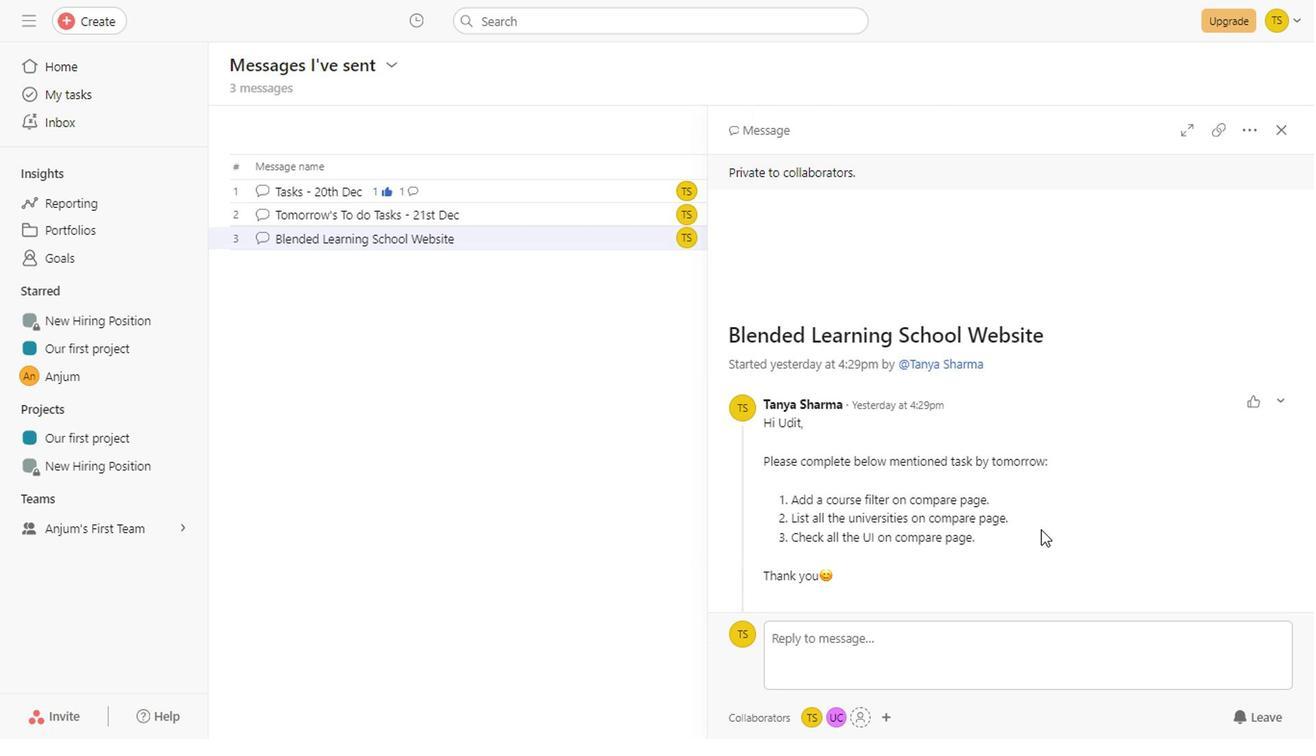 
Action: Mouse scrolled (1036, 532) with delta (0, 0)
Screenshot: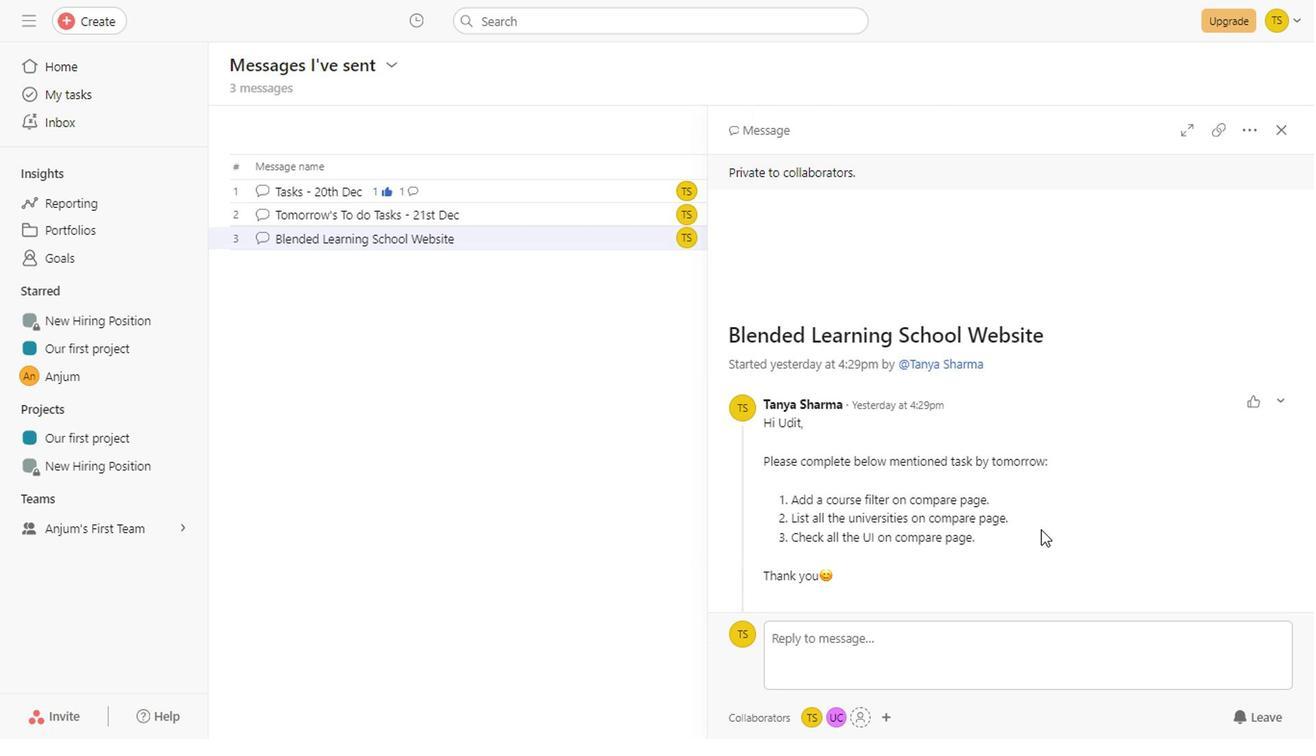 
Action: Mouse scrolled (1036, 532) with delta (0, 0)
Screenshot: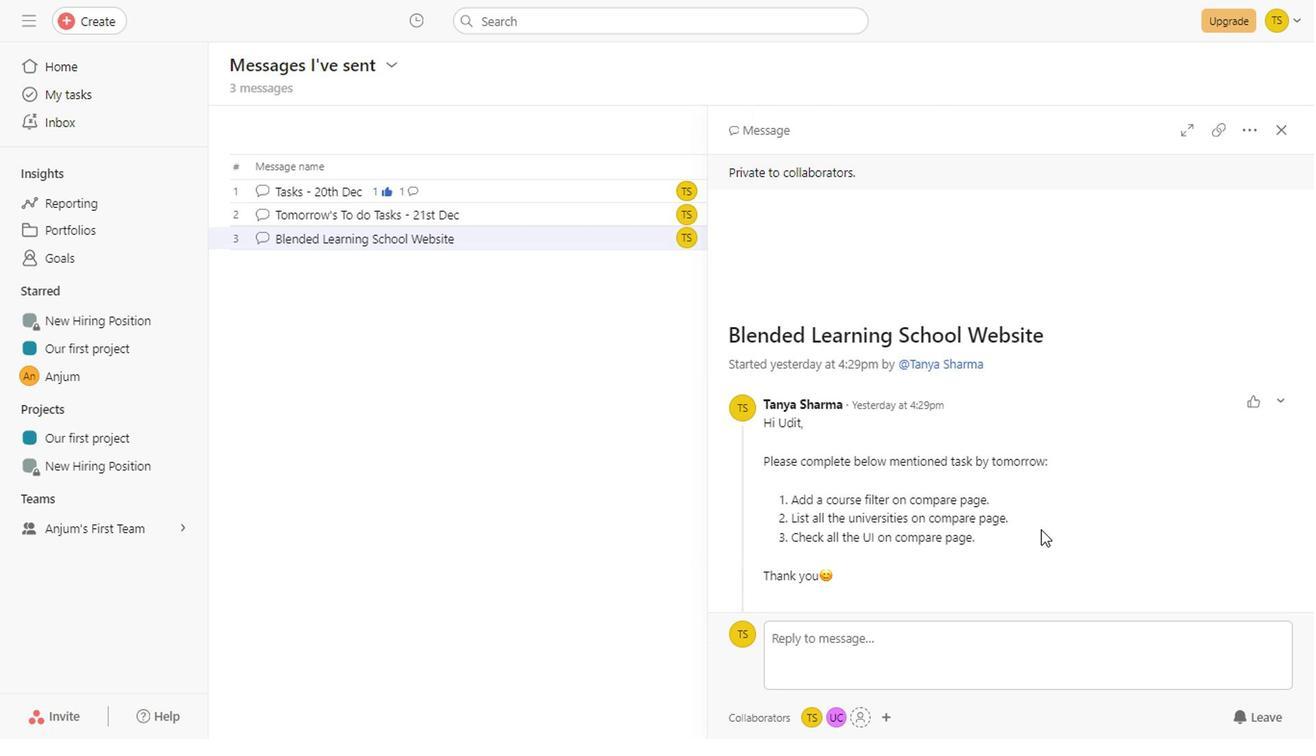 
Action: Mouse scrolled (1036, 532) with delta (0, 0)
Screenshot: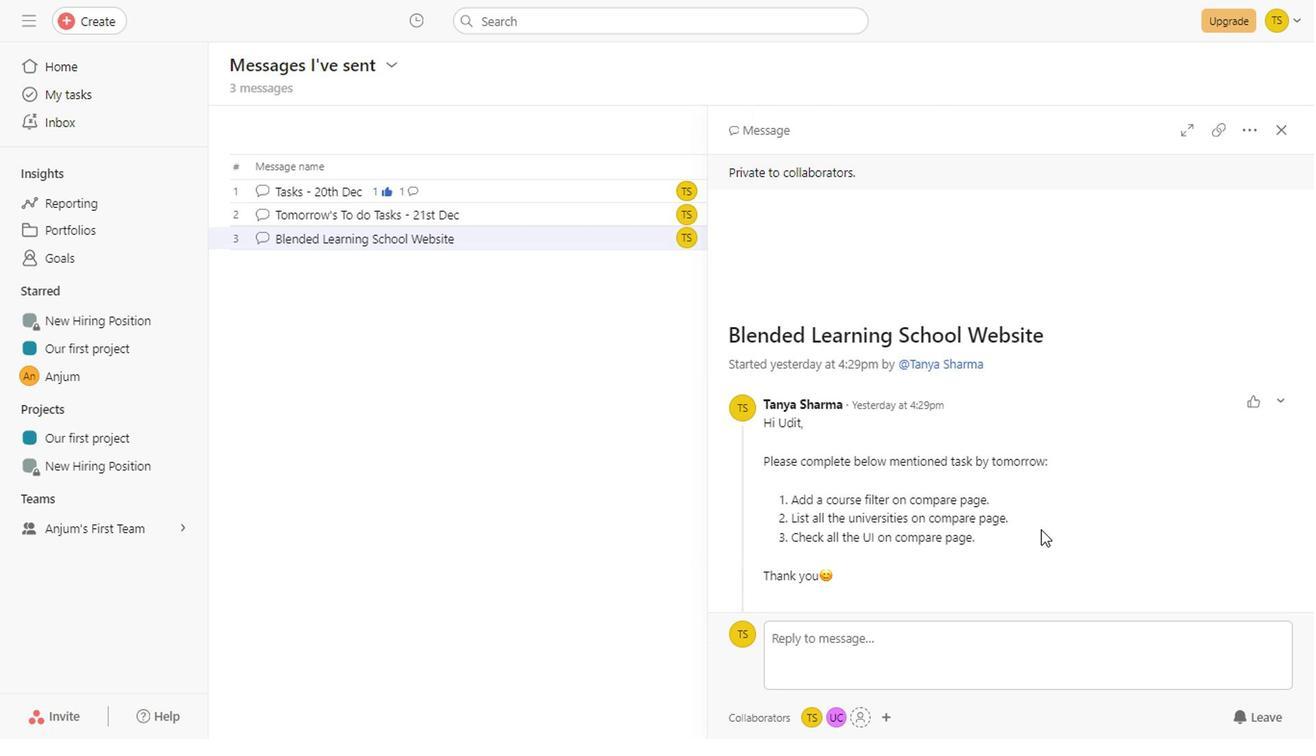 
Action: Mouse scrolled (1036, 532) with delta (0, 0)
Screenshot: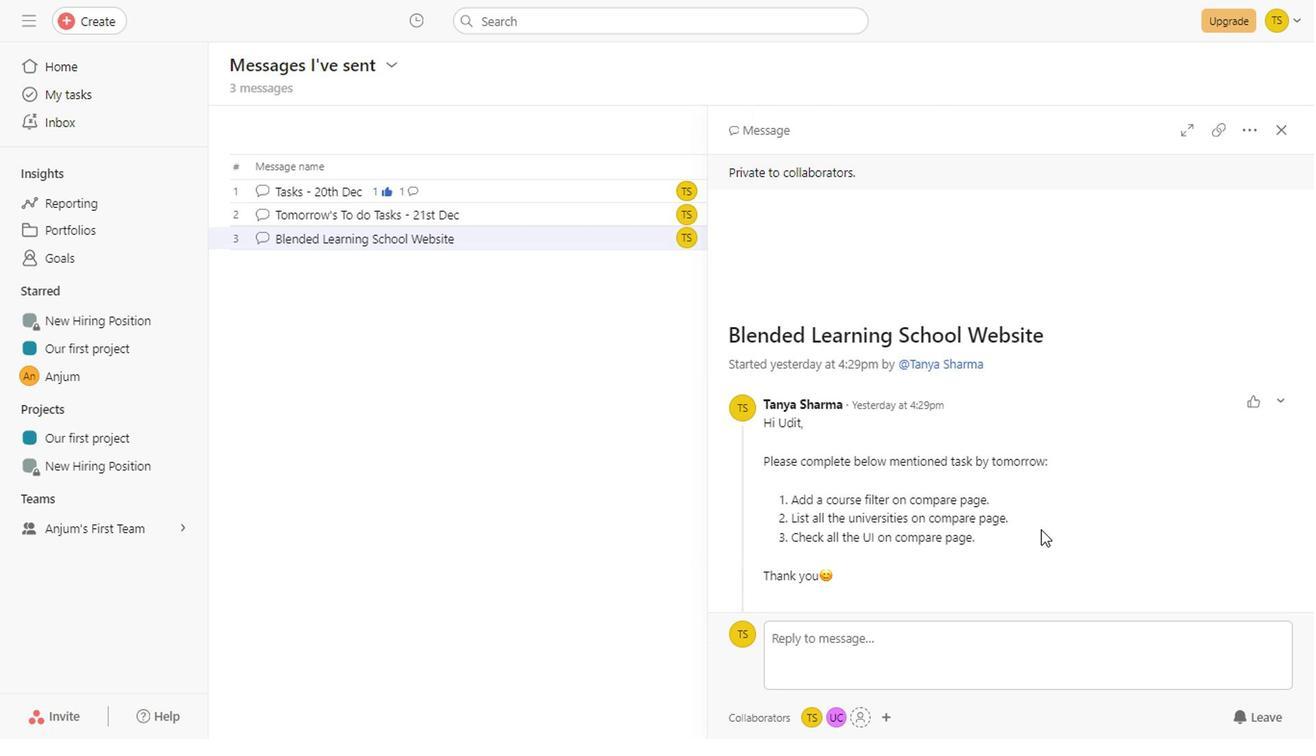 
Action: Mouse scrolled (1036, 532) with delta (0, 0)
Screenshot: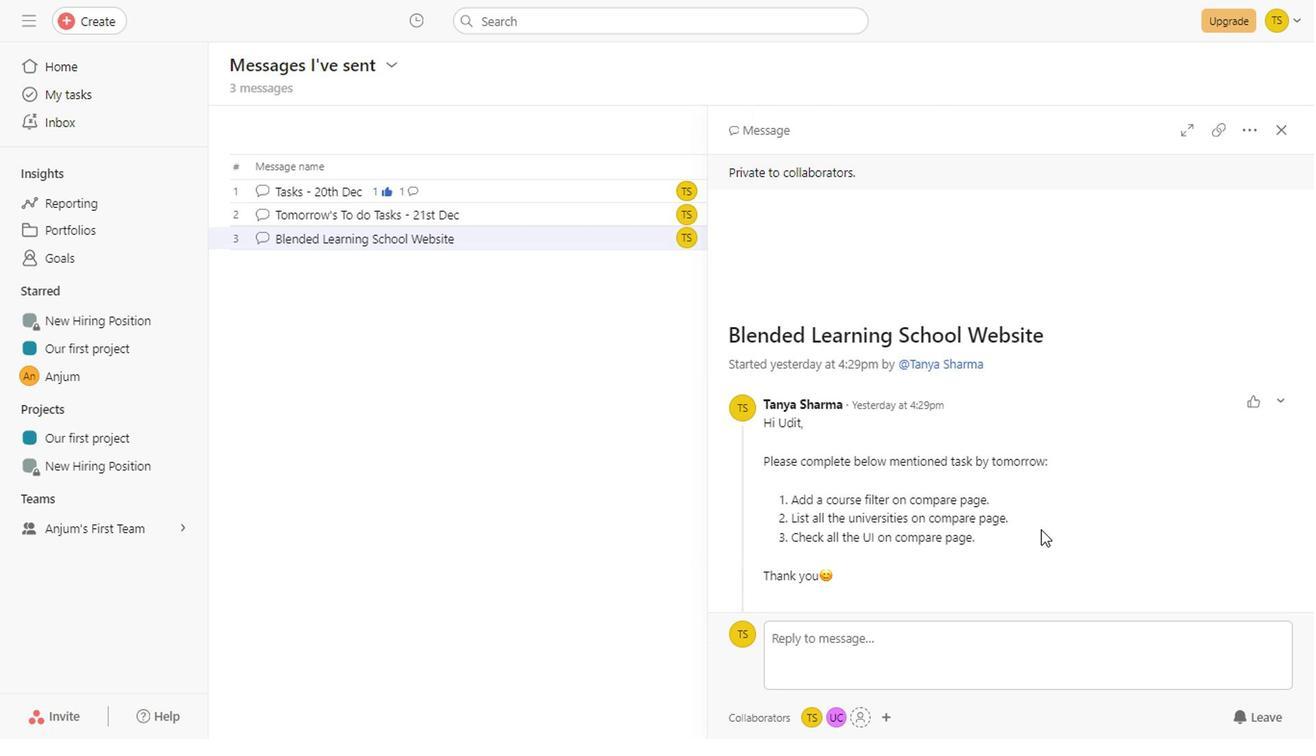 
Action: Mouse scrolled (1036, 532) with delta (0, 0)
Screenshot: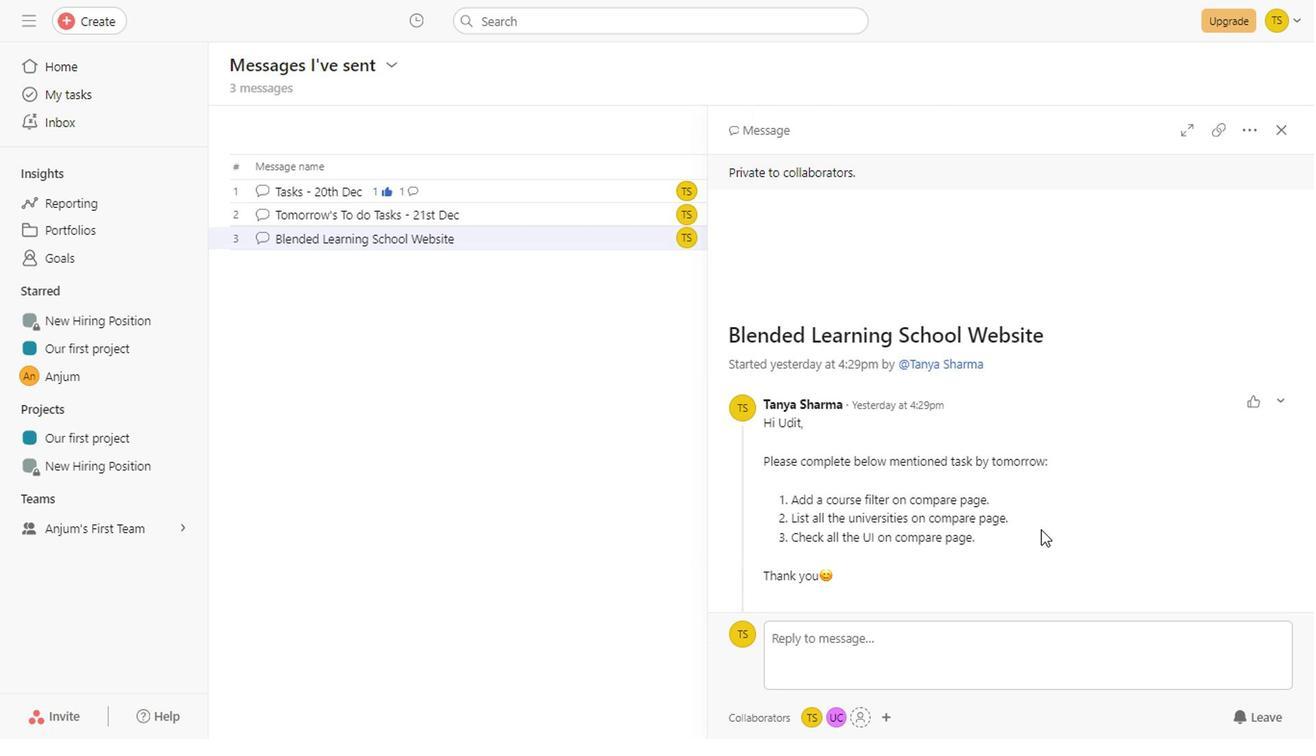 
Action: Mouse scrolled (1036, 532) with delta (0, 0)
Screenshot: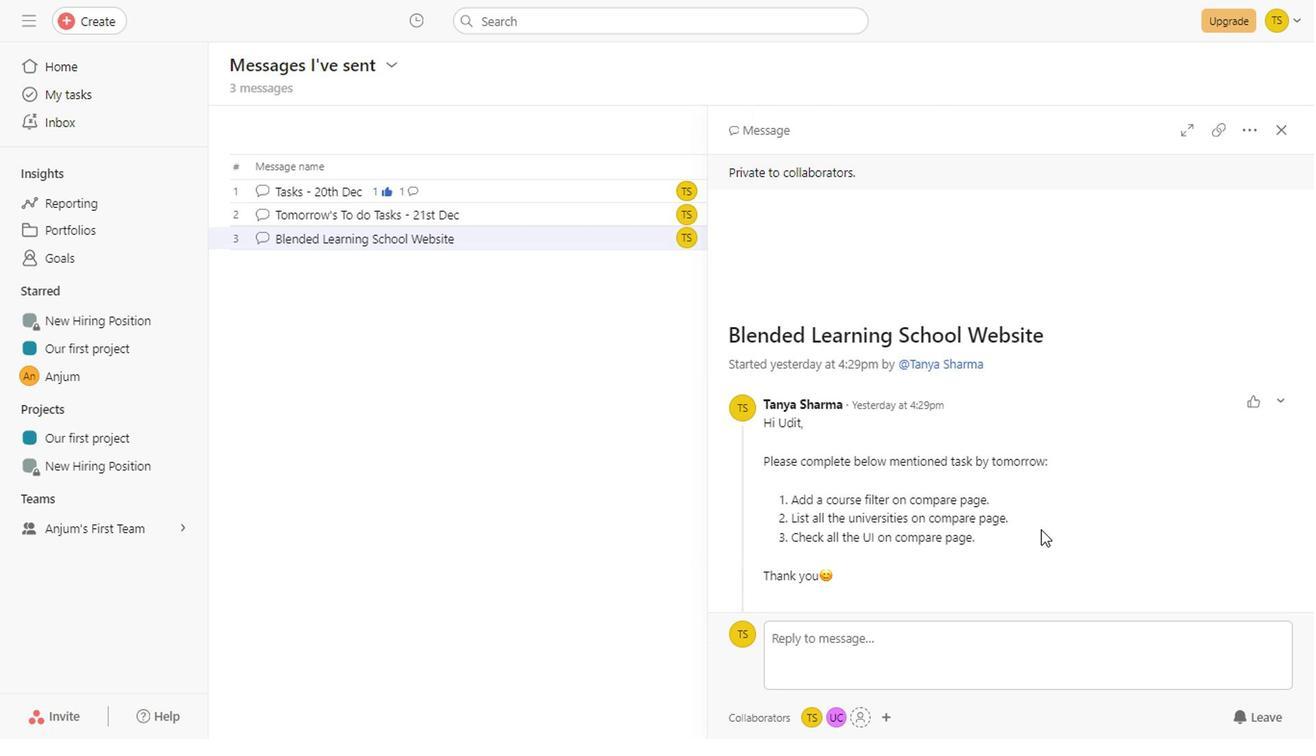 
Action: Mouse scrolled (1036, 532) with delta (0, 0)
Screenshot: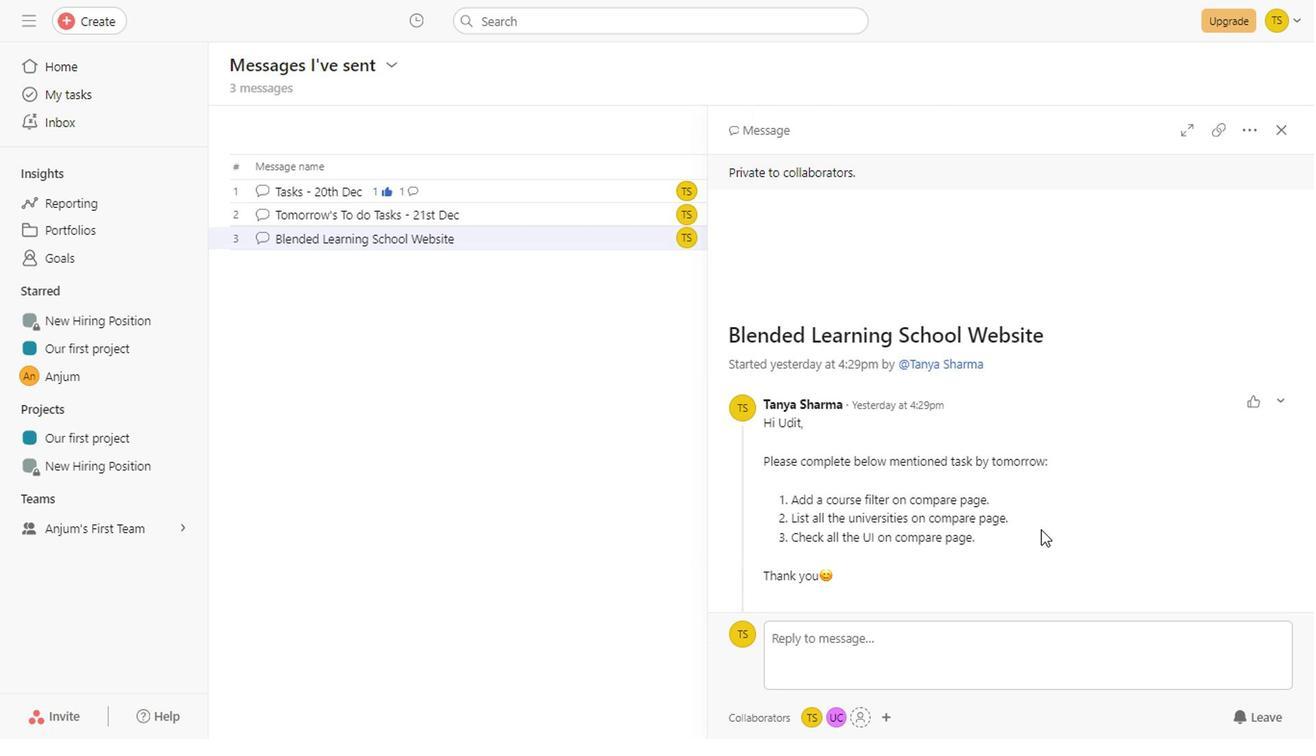 
Action: Mouse scrolled (1036, 532) with delta (0, 0)
Screenshot: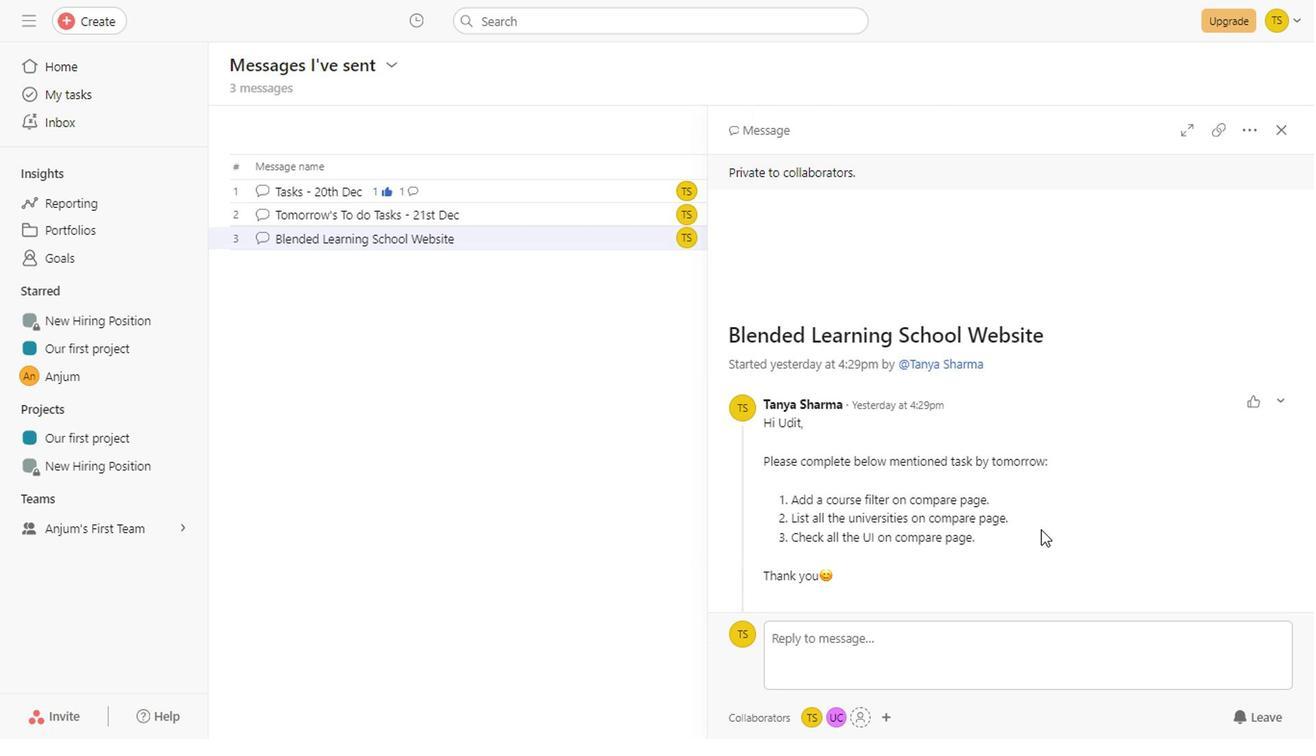 
Action: Mouse scrolled (1036, 532) with delta (0, 0)
Screenshot: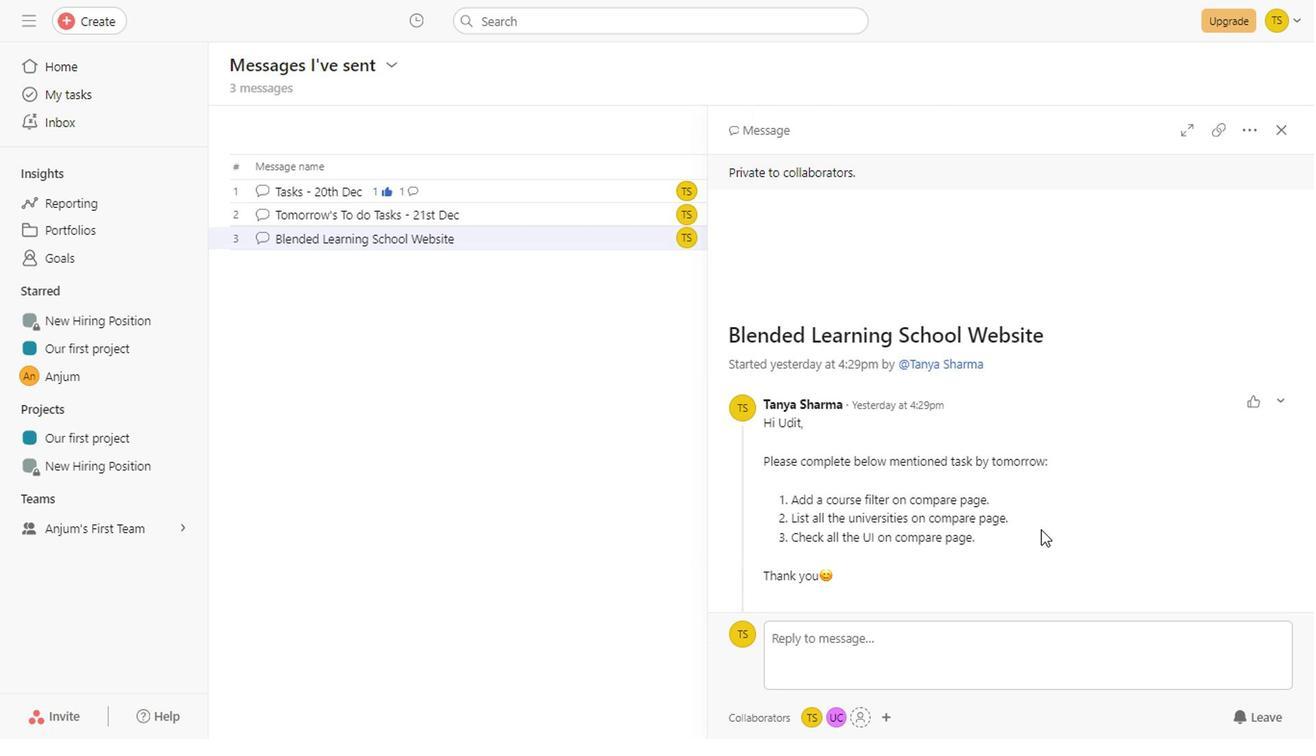 
Action: Mouse scrolled (1036, 532) with delta (0, 0)
Screenshot: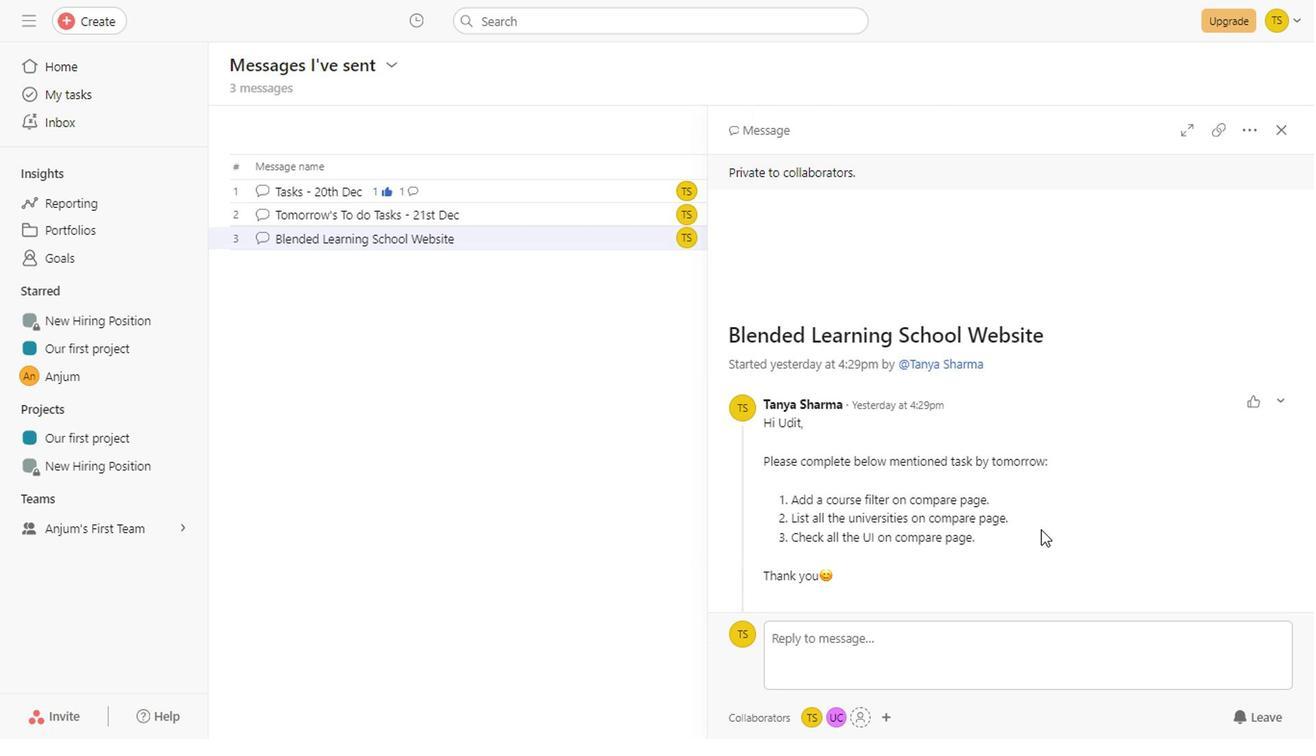 
Action: Mouse scrolled (1036, 532) with delta (0, 0)
Screenshot: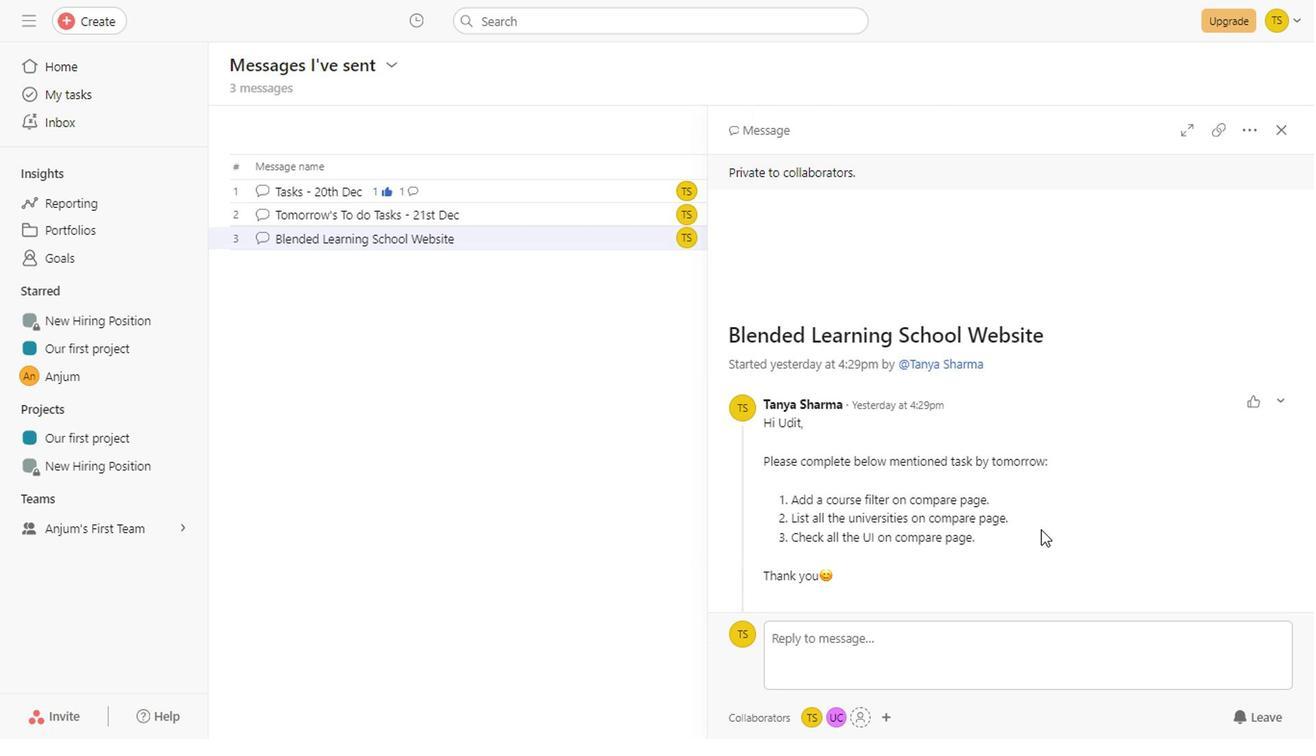 
Action: Mouse scrolled (1036, 532) with delta (0, 0)
Screenshot: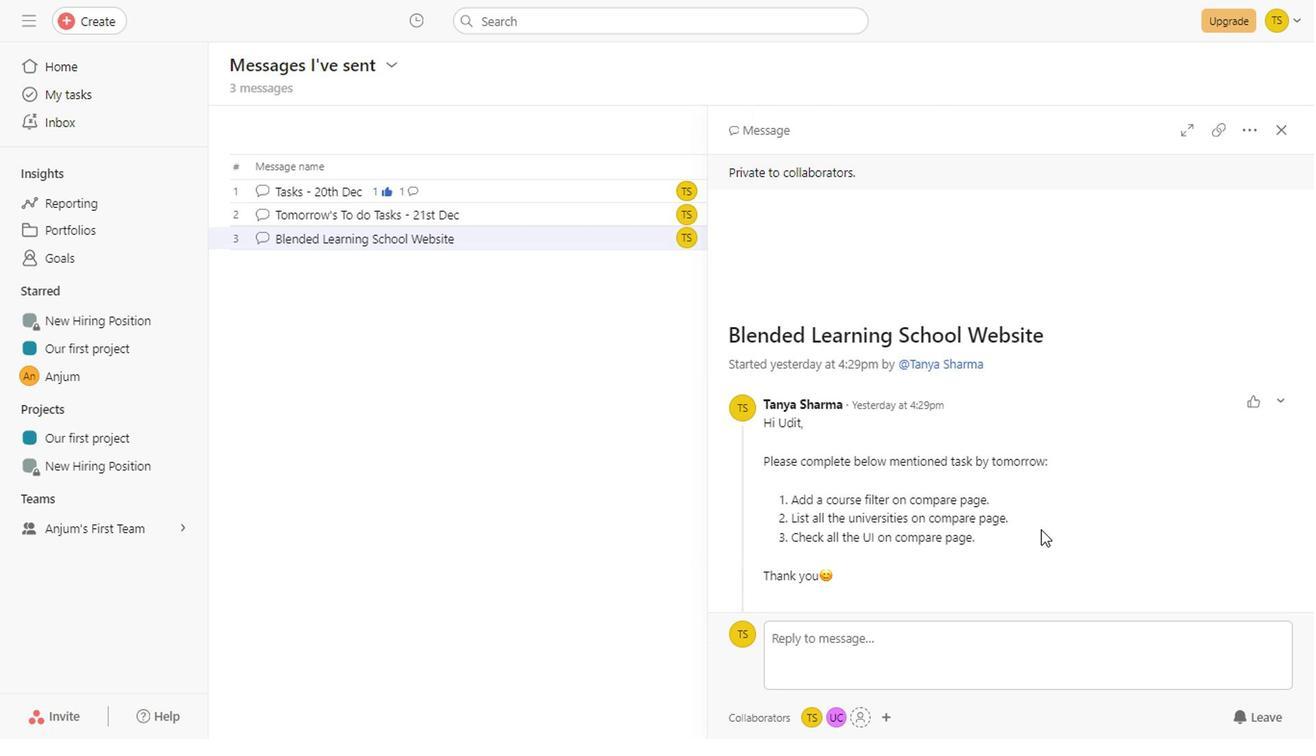 
Action: Mouse scrolled (1036, 532) with delta (0, 0)
Screenshot: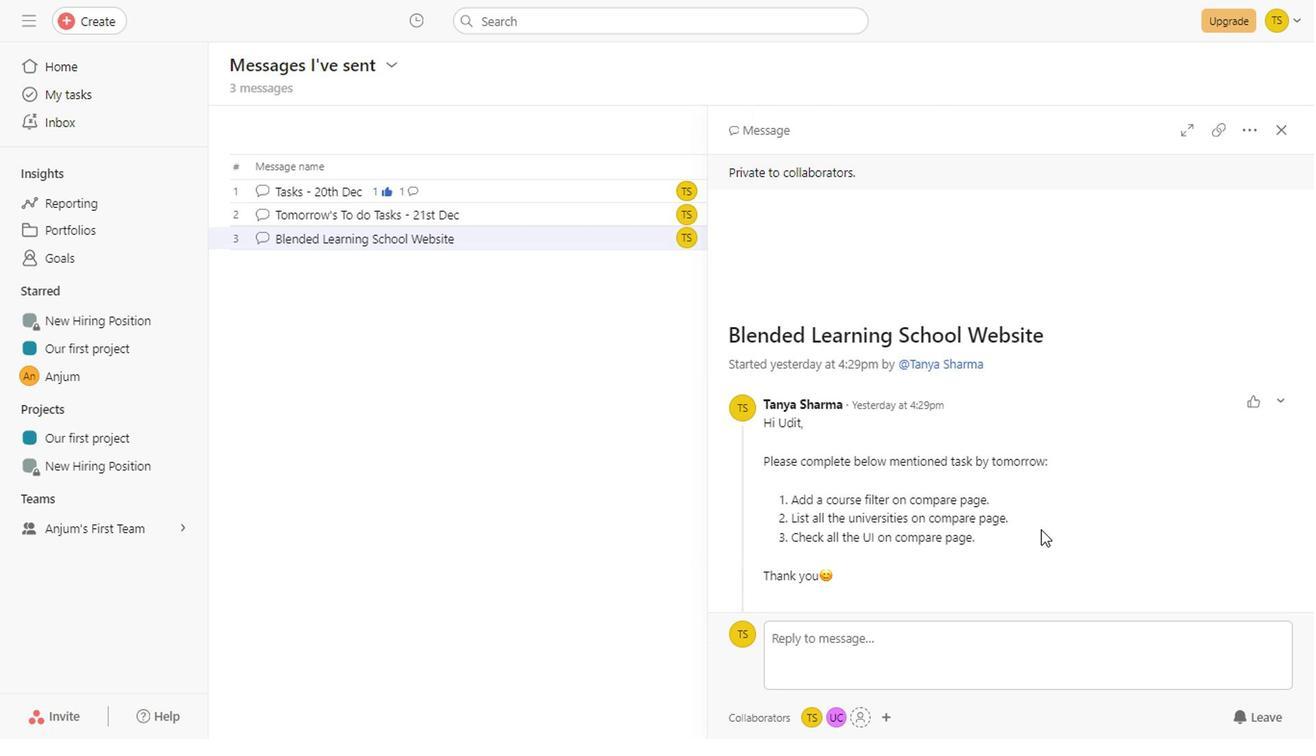 
Action: Mouse scrolled (1036, 532) with delta (0, 0)
Screenshot: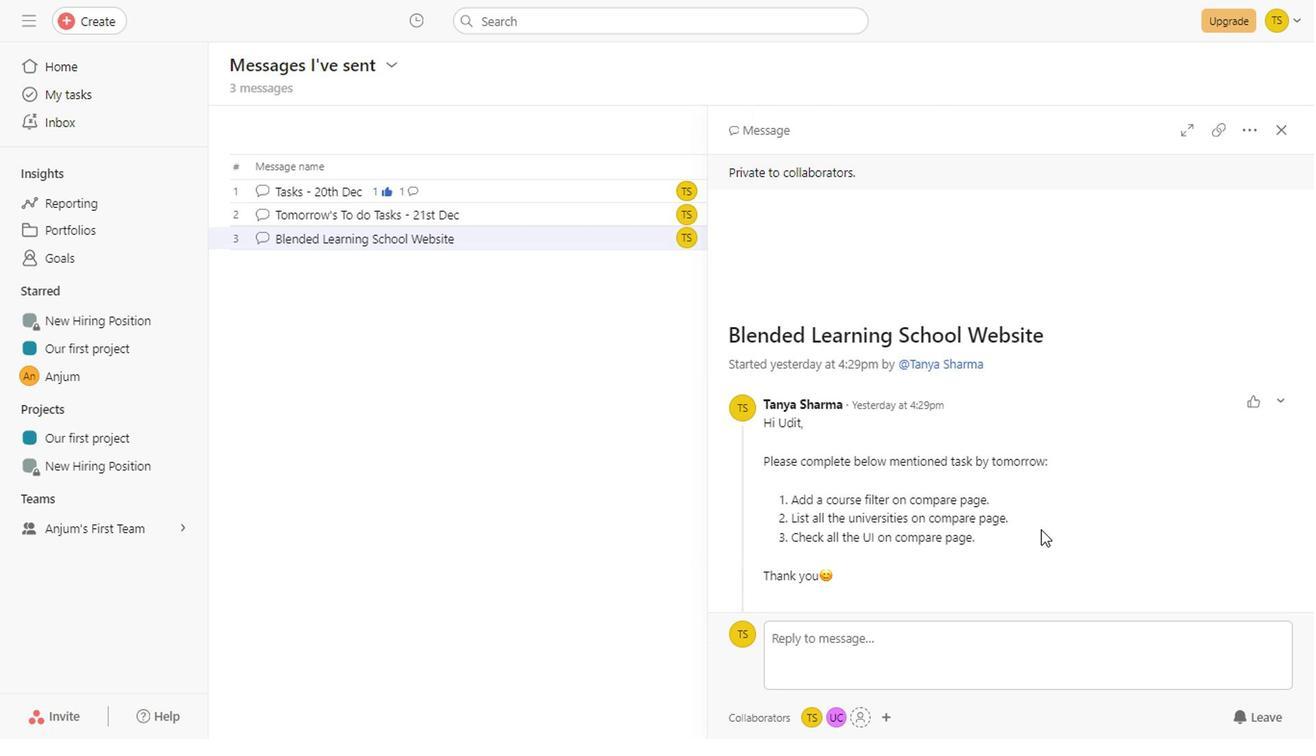 
Action: Mouse scrolled (1036, 532) with delta (0, 0)
Screenshot: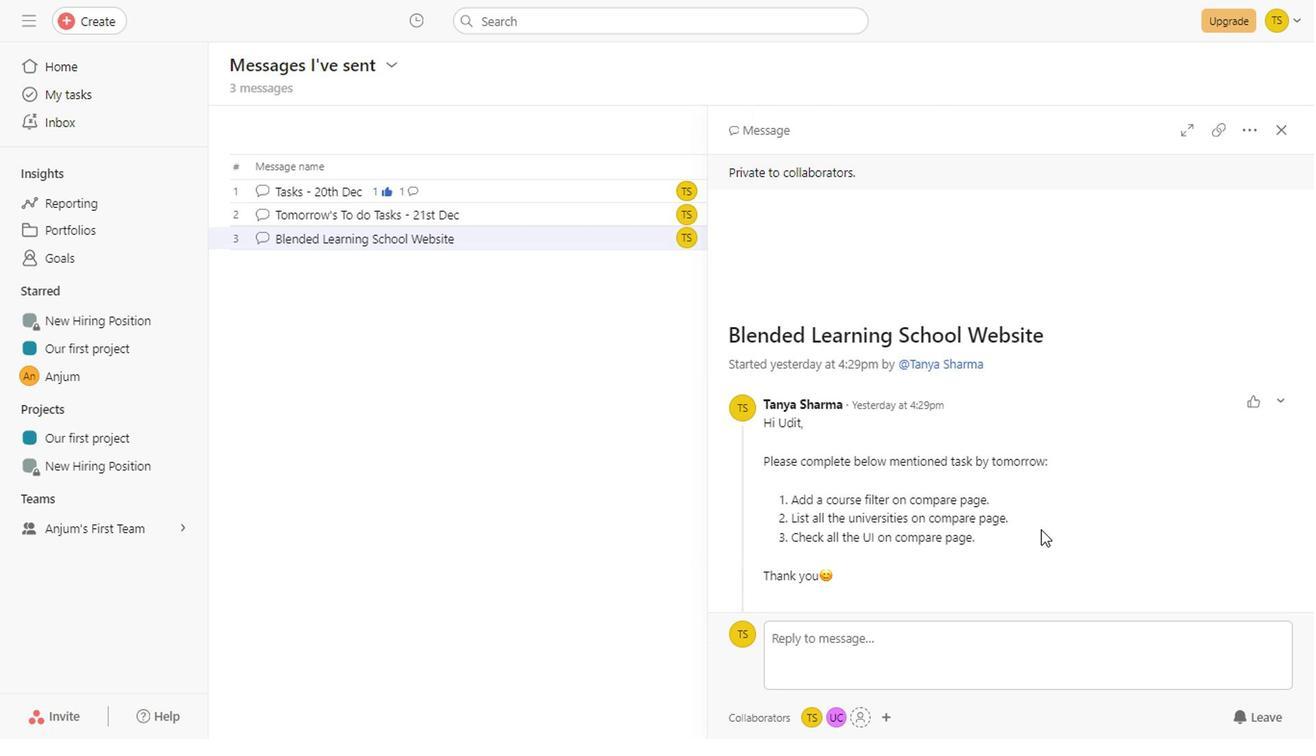 
Action: Mouse scrolled (1036, 532) with delta (0, 0)
Screenshot: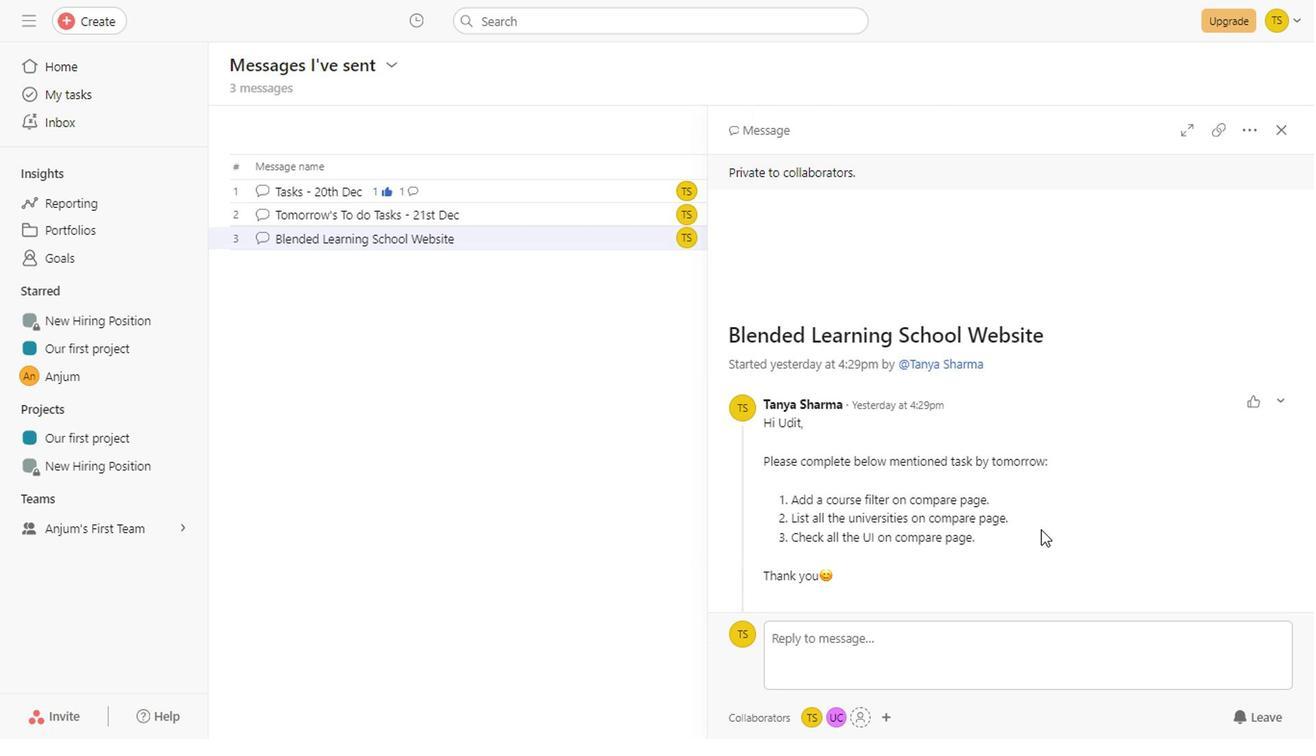 
Action: Mouse scrolled (1036, 532) with delta (0, 0)
Screenshot: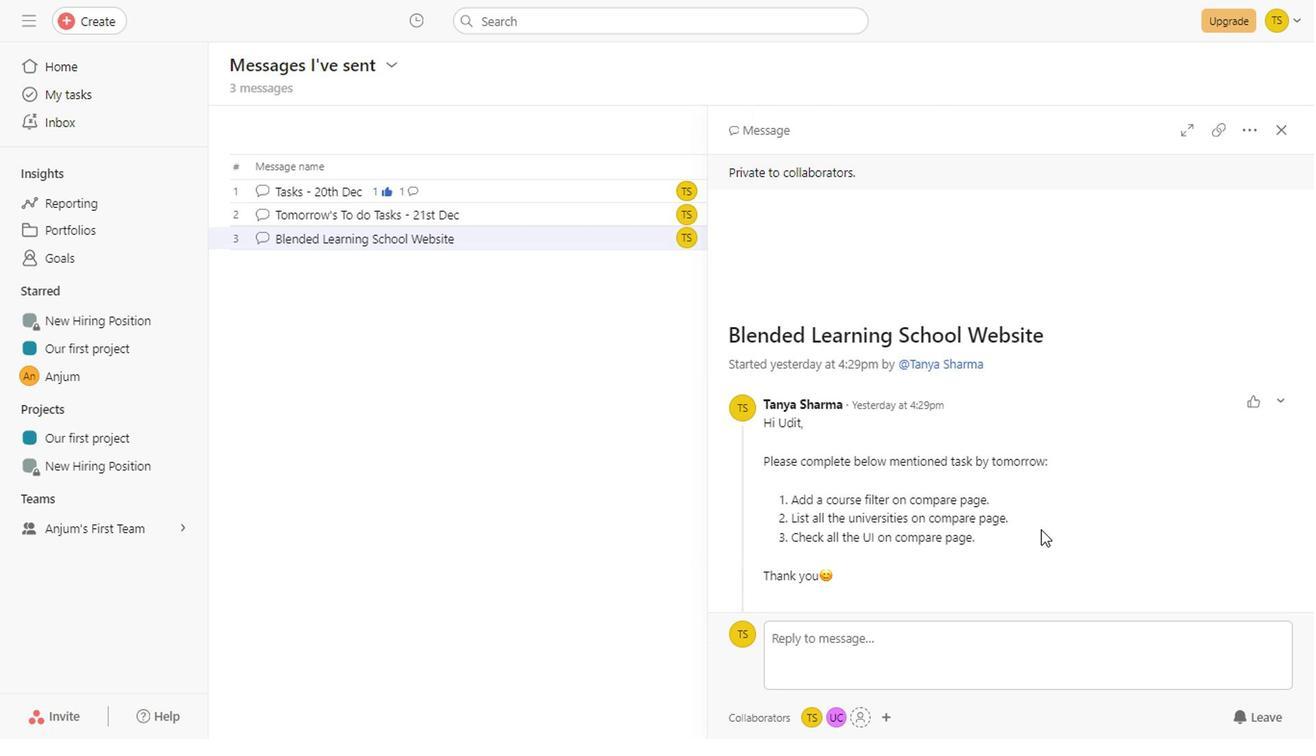 
Action: Mouse scrolled (1036, 532) with delta (0, 0)
Screenshot: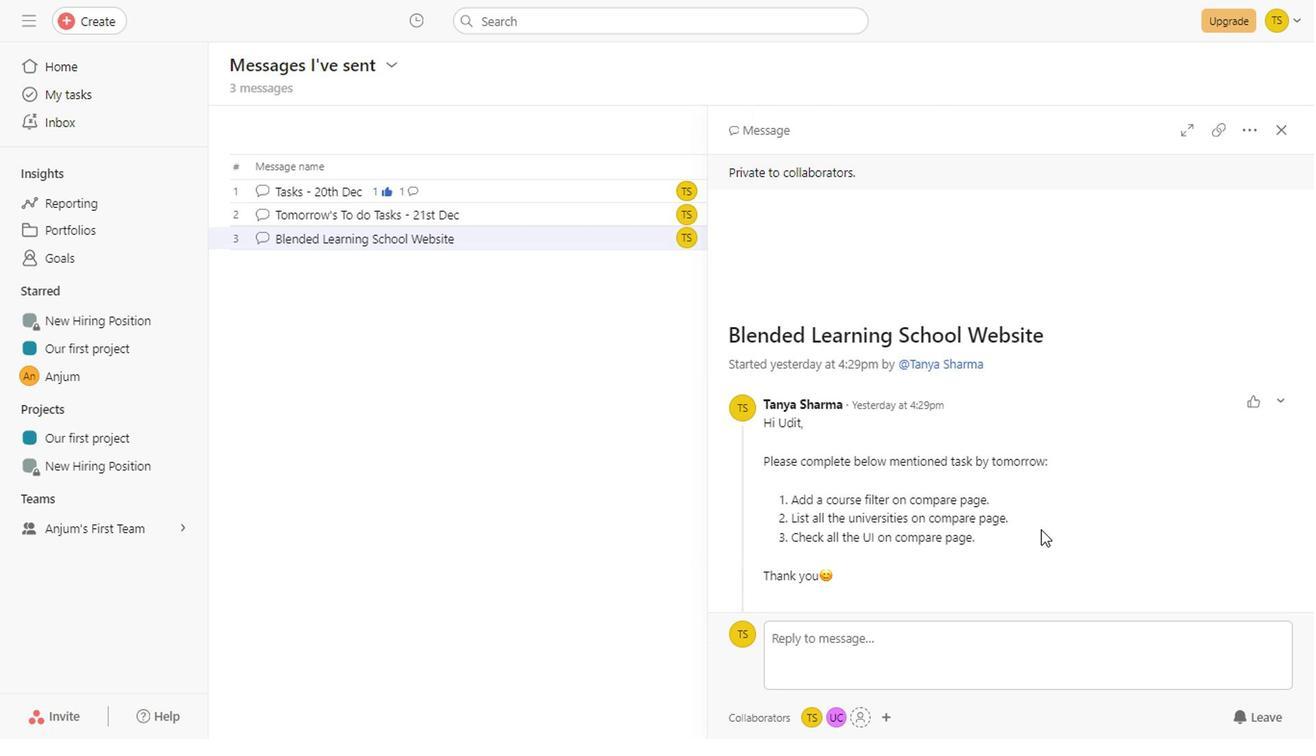 
Action: Mouse scrolled (1036, 532) with delta (0, 0)
Screenshot: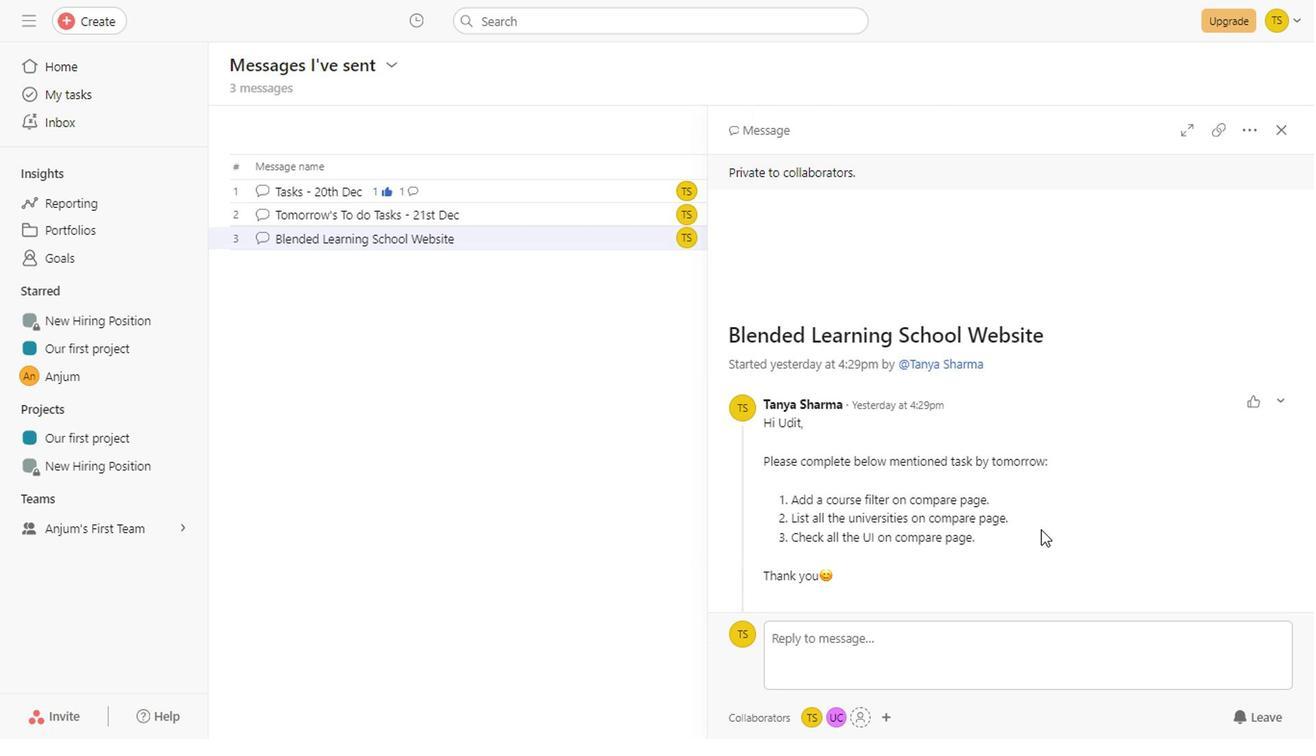 
Action: Mouse scrolled (1036, 532) with delta (0, 0)
Screenshot: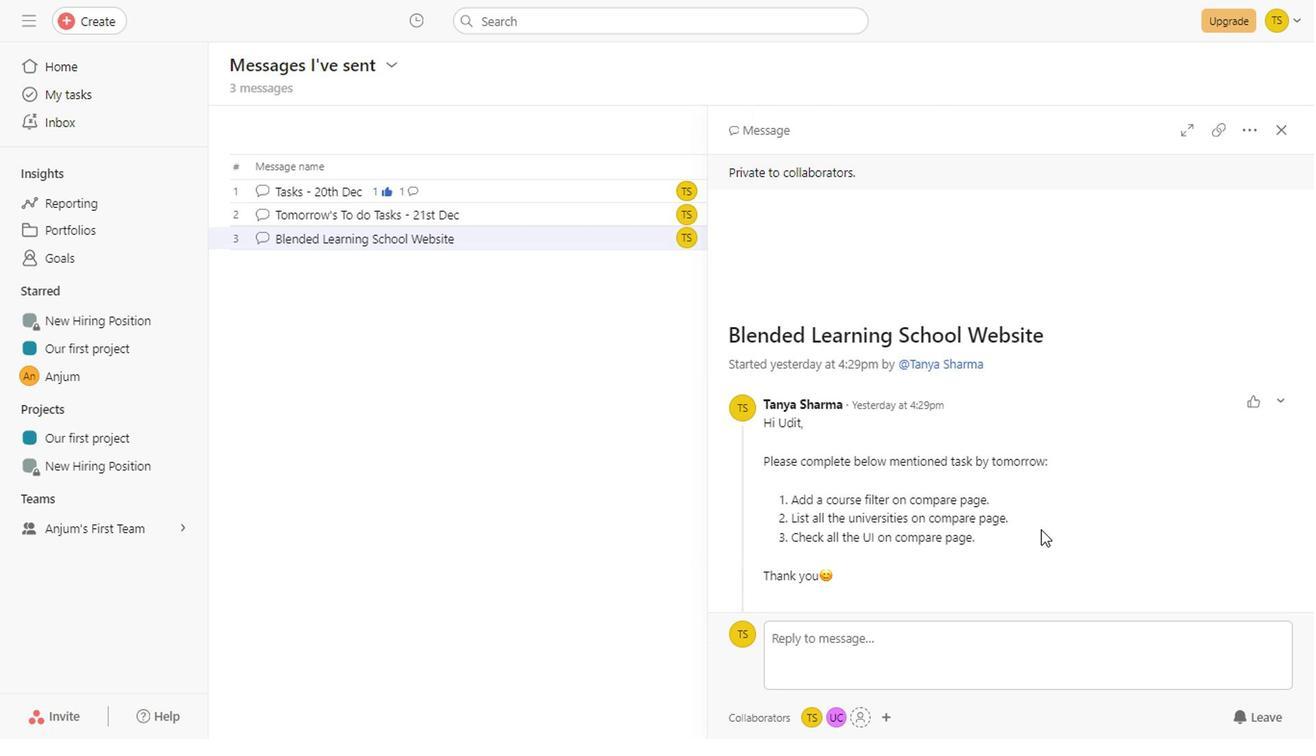 
Action: Mouse moved to (1272, 137)
Screenshot: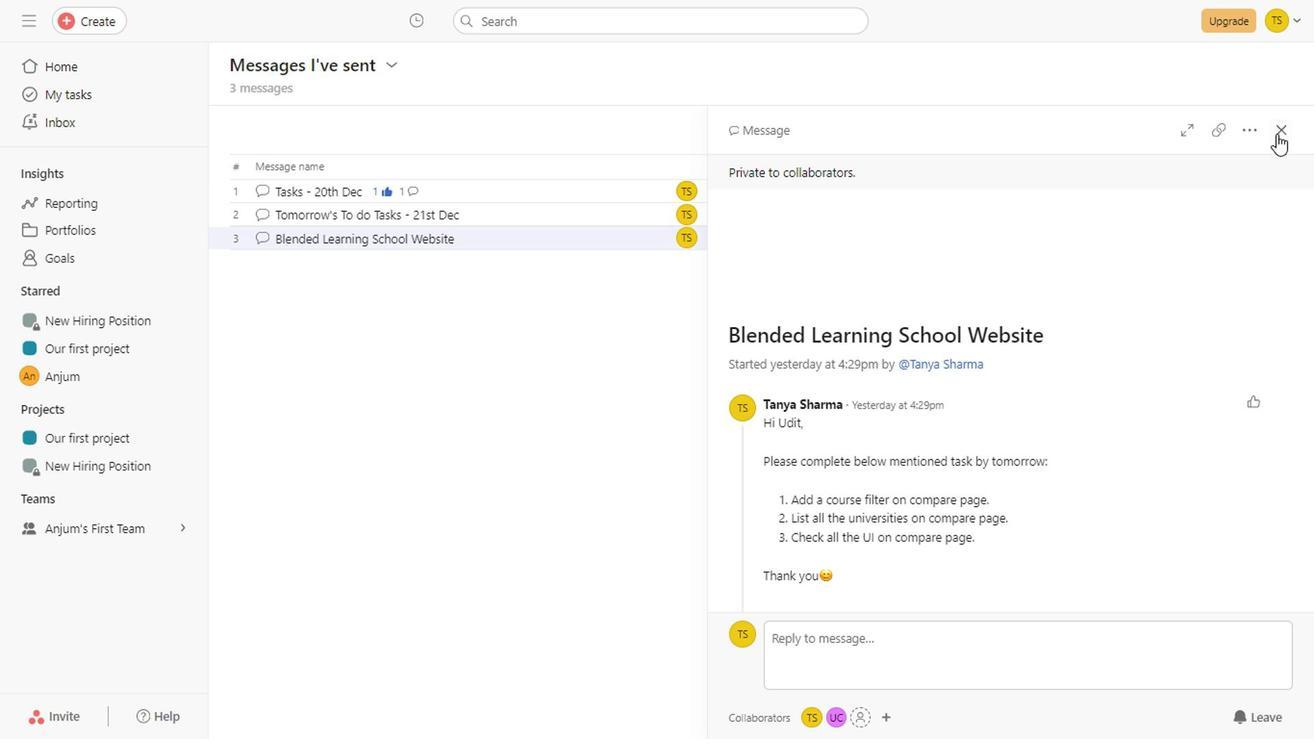 
Action: Mouse pressed left at (1272, 137)
Screenshot: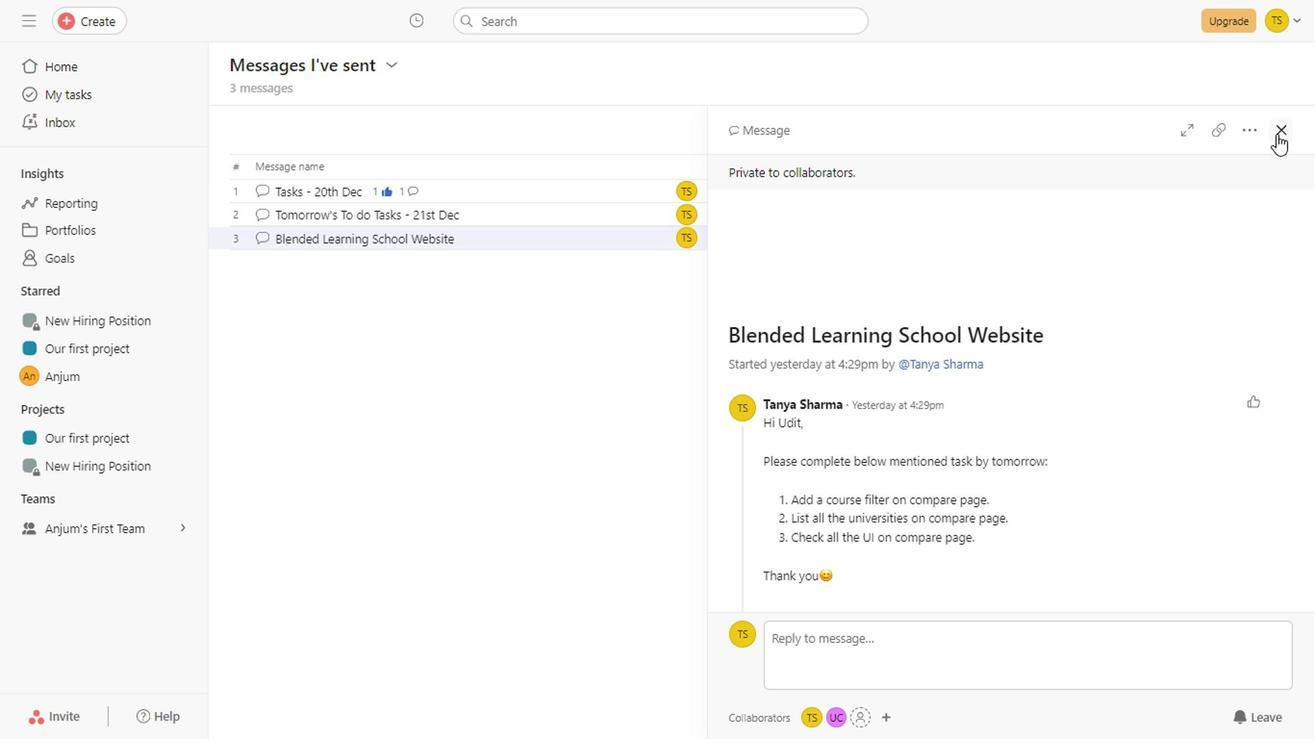 
Action: Mouse moved to (586, 214)
Screenshot: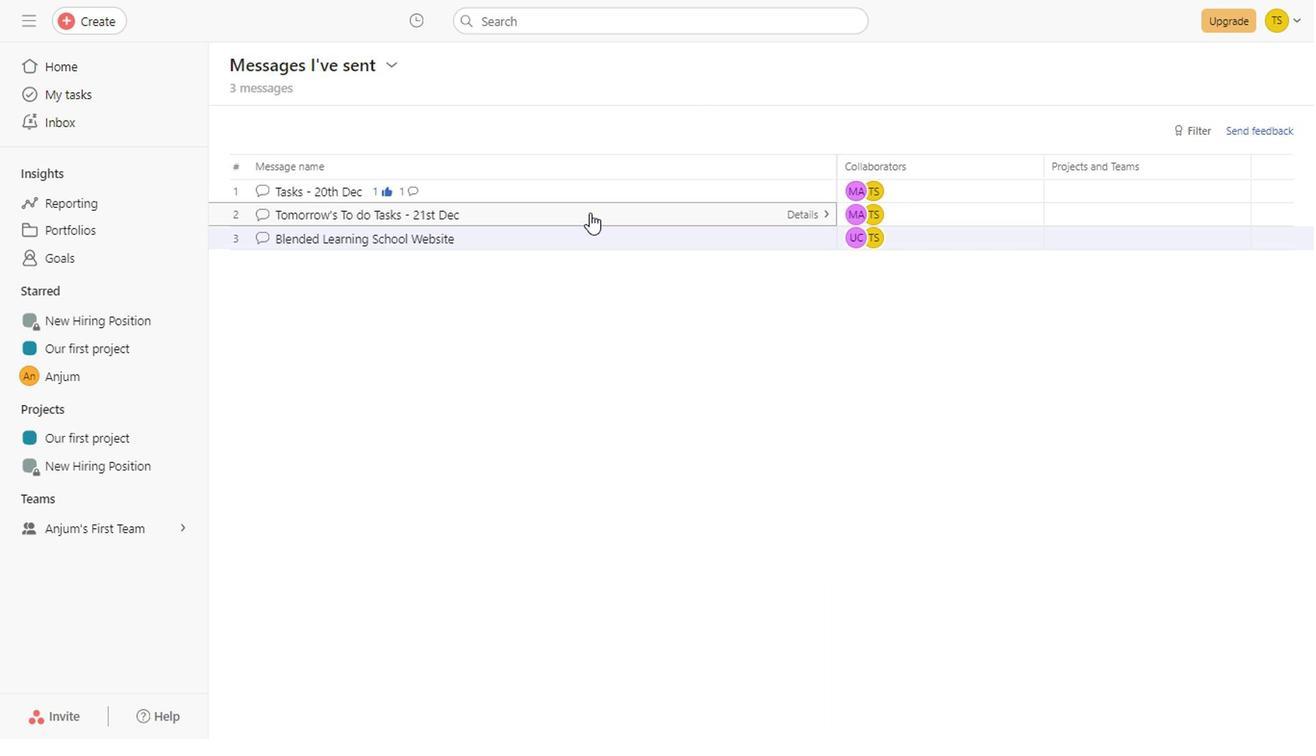 
Action: Mouse pressed left at (586, 214)
Screenshot: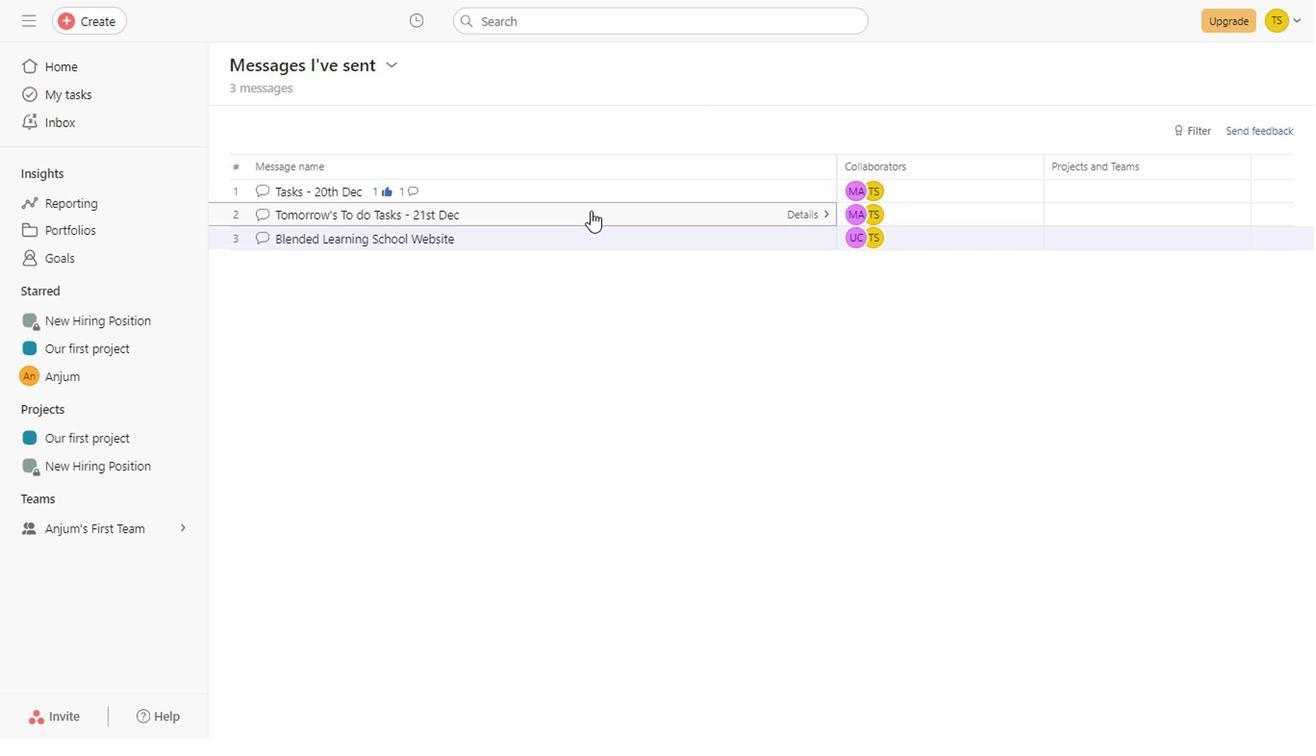 
Action: Mouse moved to (997, 438)
Screenshot: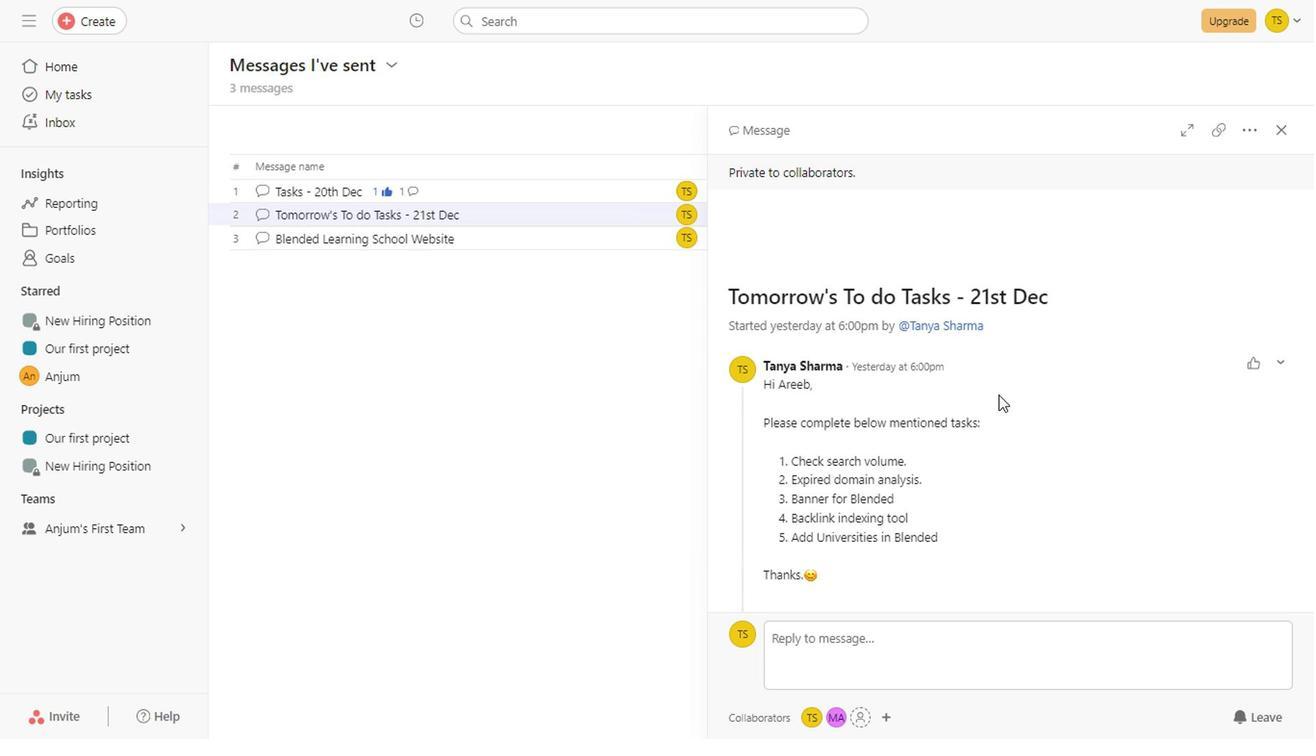
Action: Mouse scrolled (997, 437) with delta (0, 0)
Screenshot: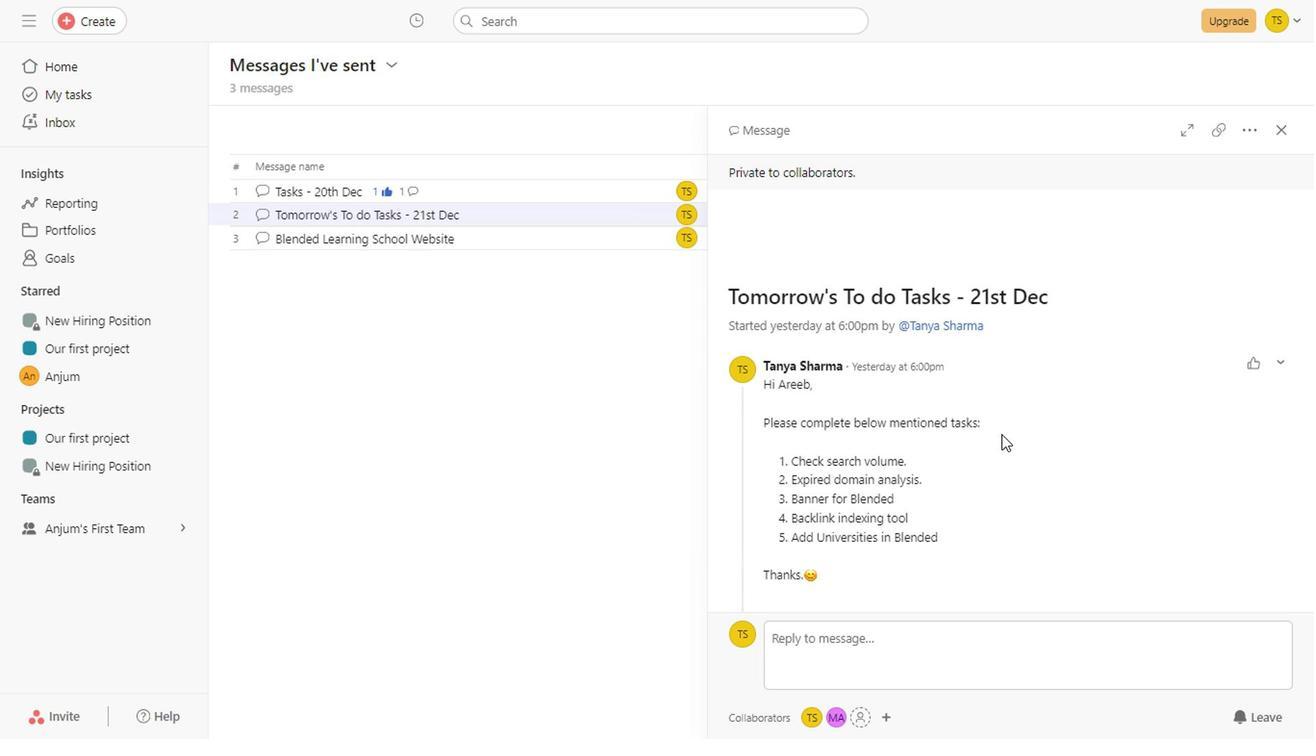 
Action: Mouse scrolled (997, 437) with delta (0, 0)
Screenshot: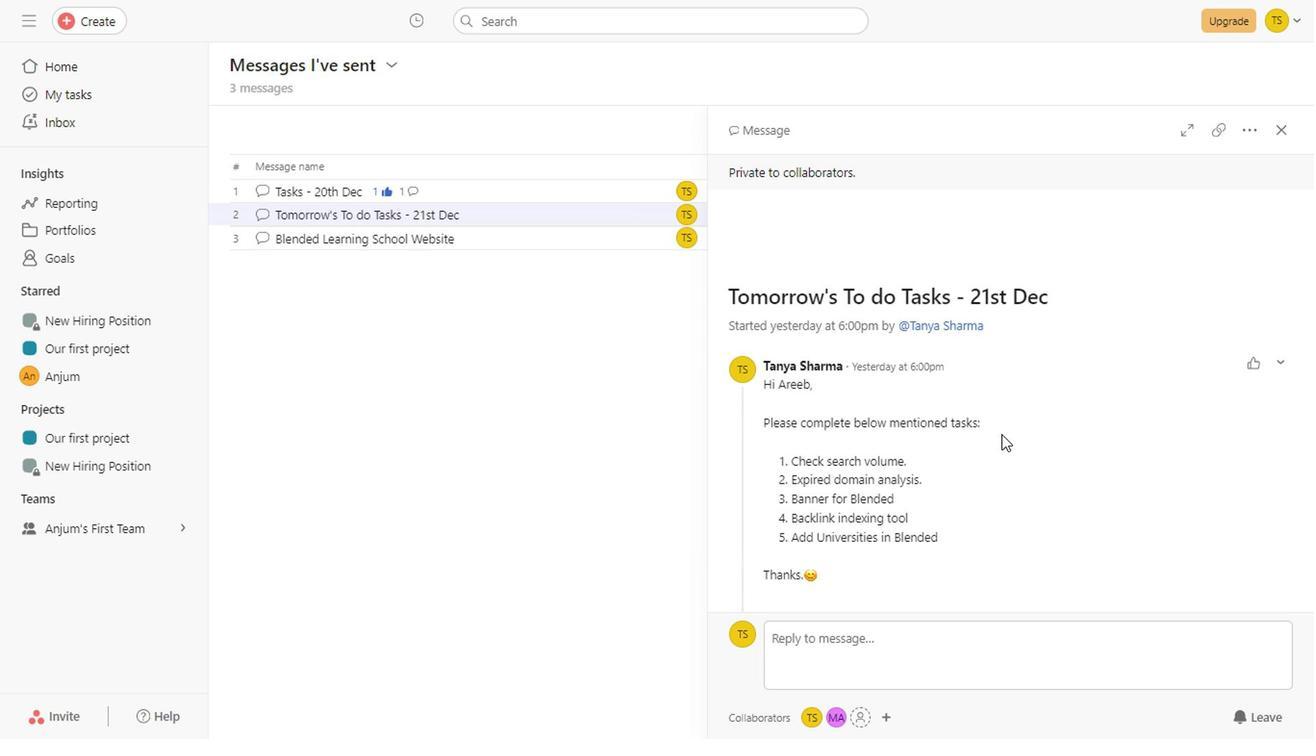 
Action: Mouse scrolled (997, 437) with delta (0, 0)
Screenshot: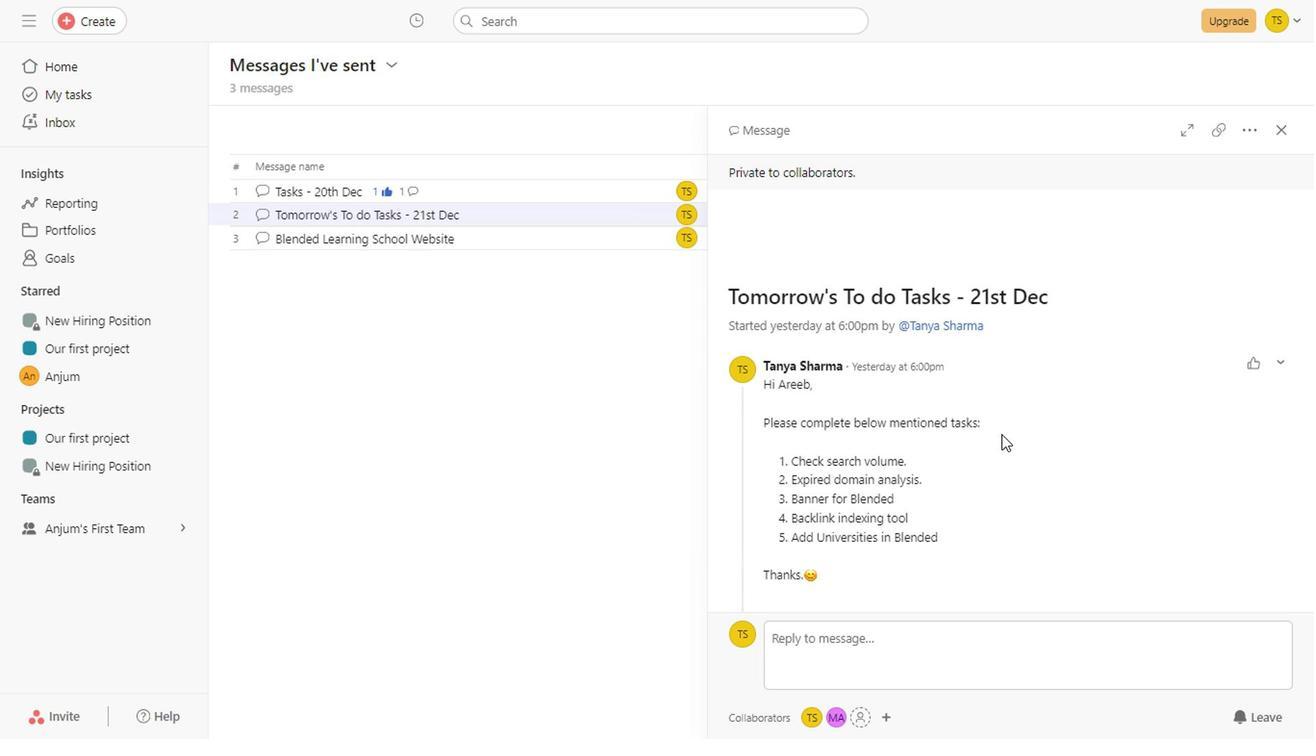 
Action: Mouse scrolled (997, 437) with delta (0, 0)
Screenshot: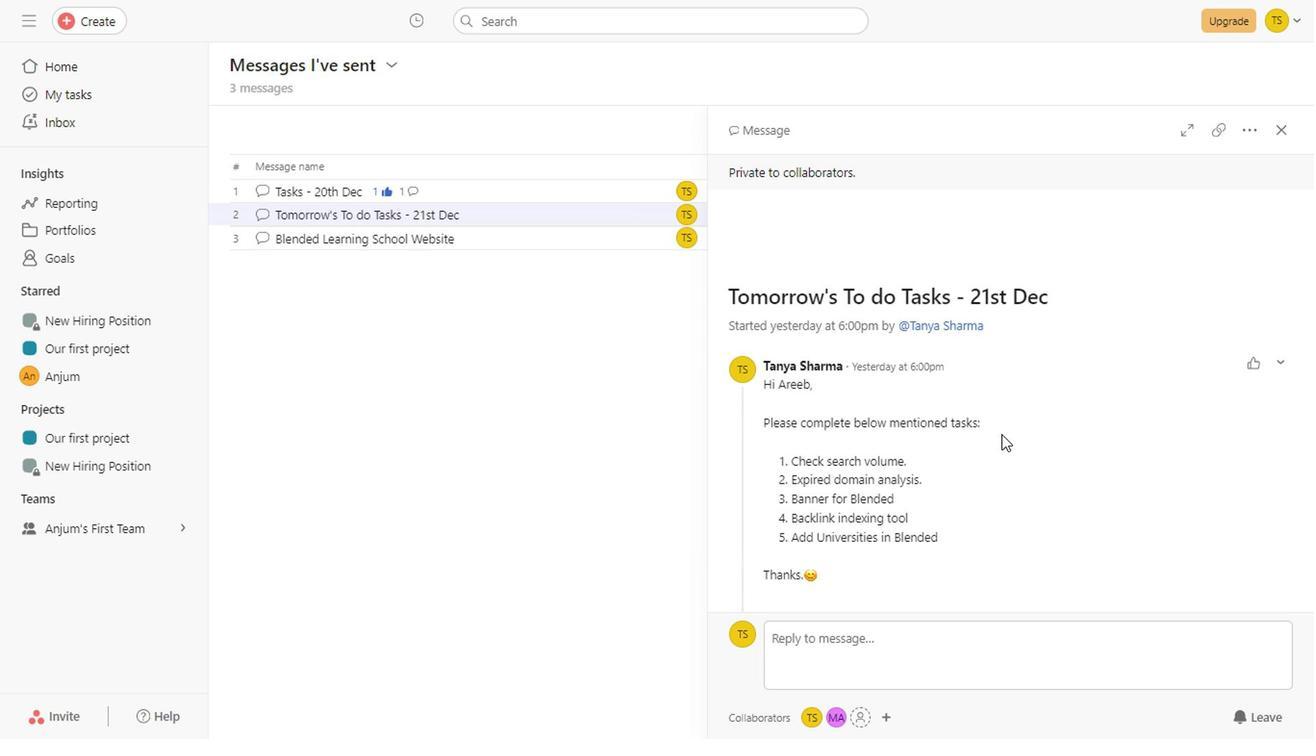 
Action: Mouse scrolled (997, 437) with delta (0, 0)
Screenshot: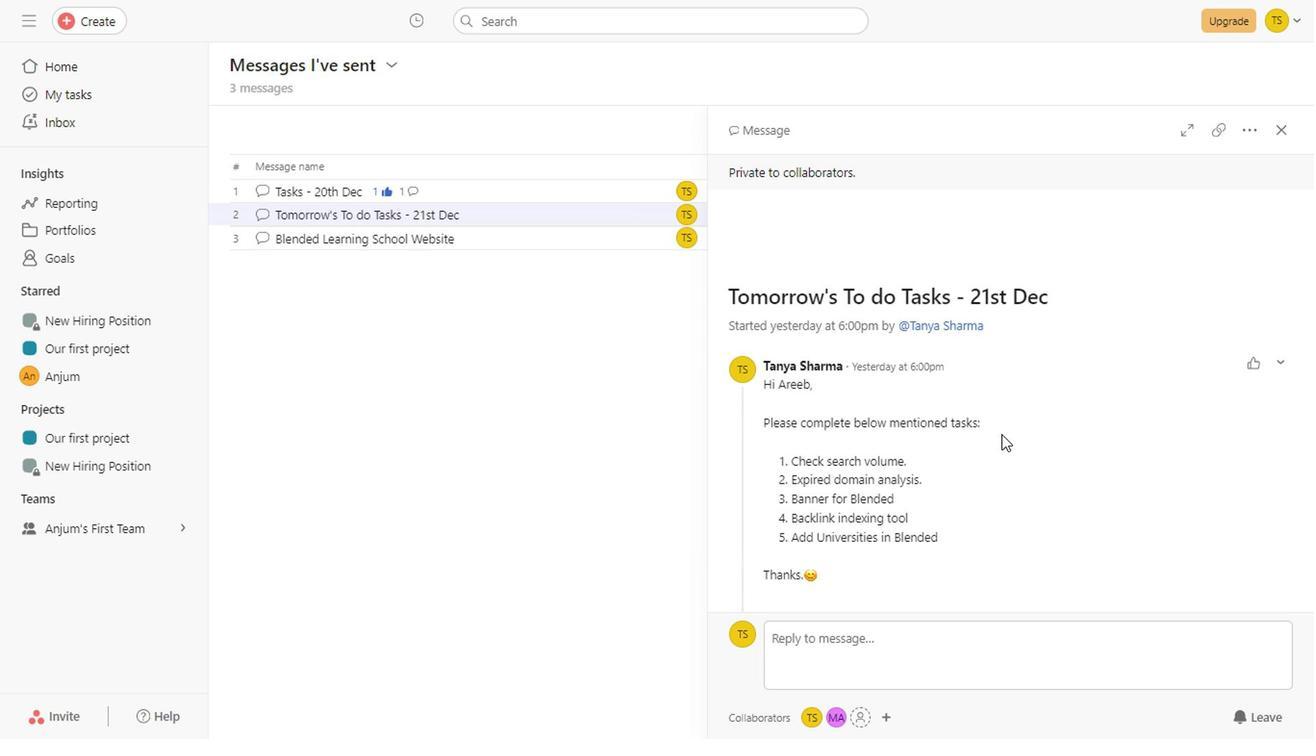 
Action: Mouse scrolled (997, 437) with delta (0, 0)
Screenshot: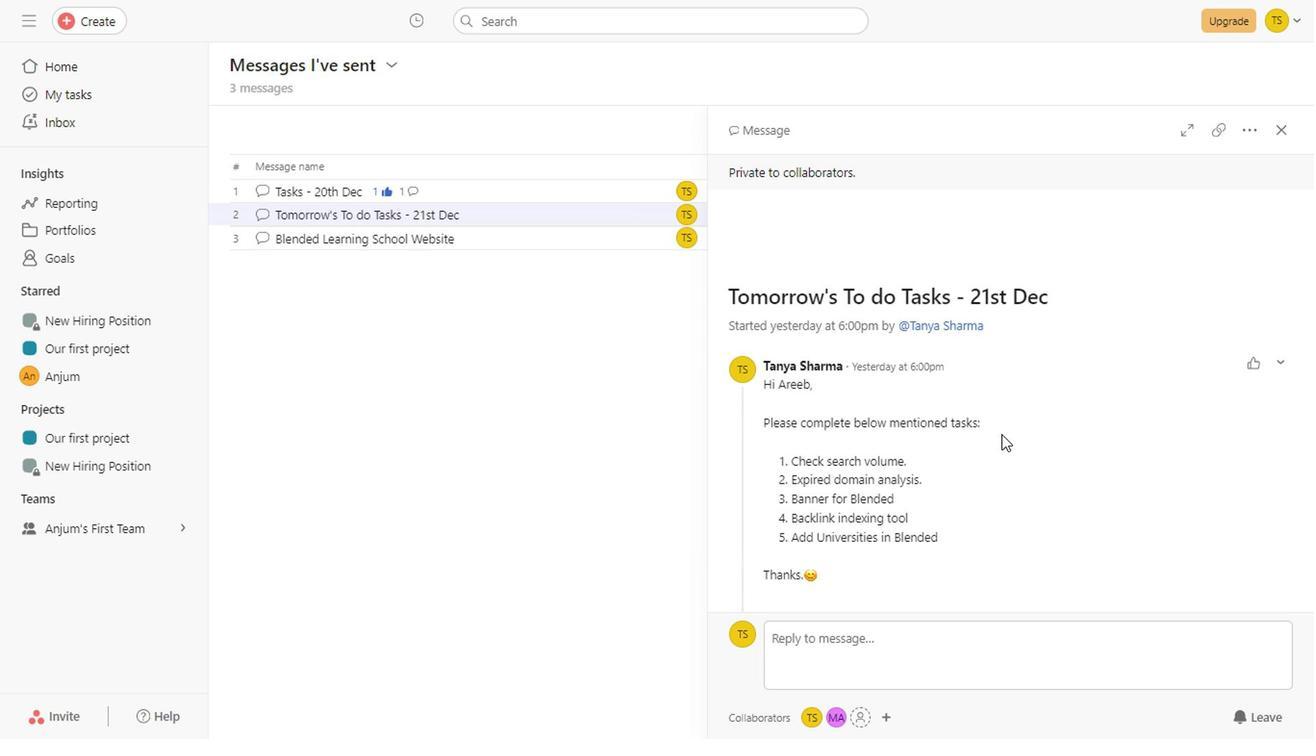 
Action: Mouse scrolled (997, 437) with delta (0, 0)
Screenshot: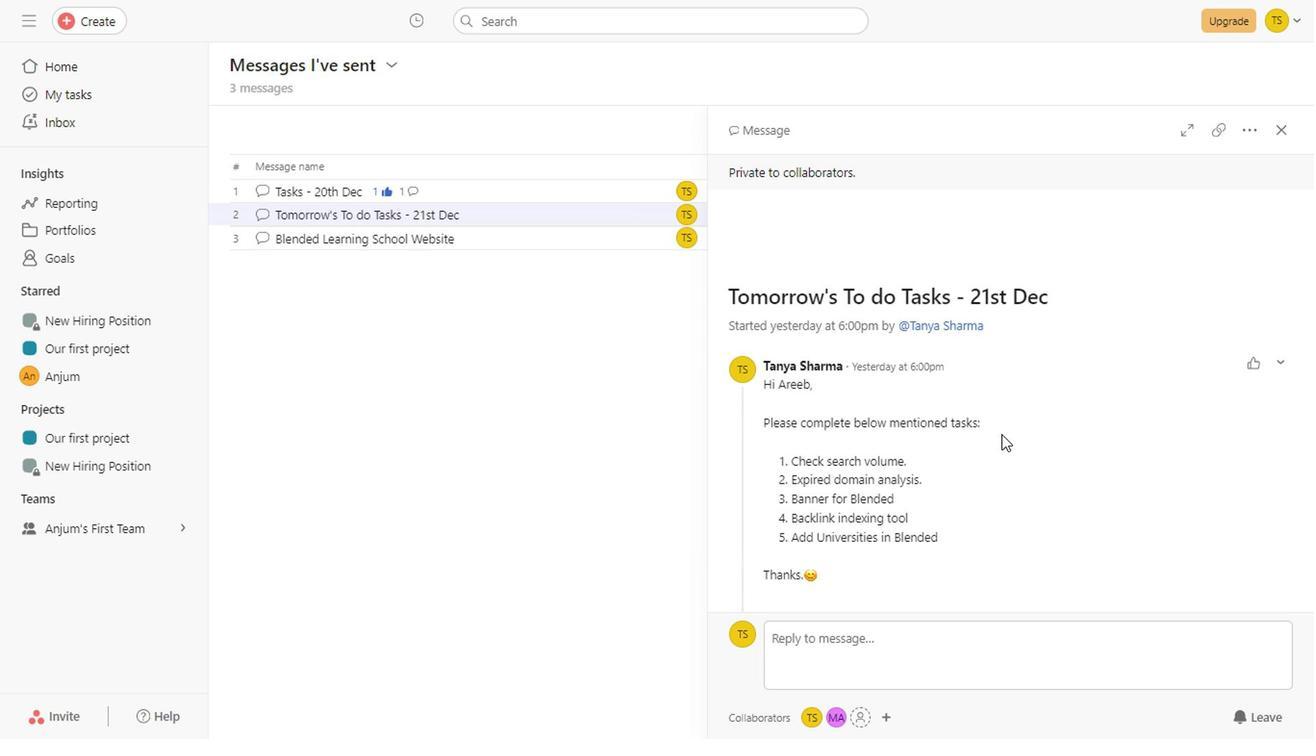 
Action: Mouse scrolled (997, 437) with delta (0, 0)
Screenshot: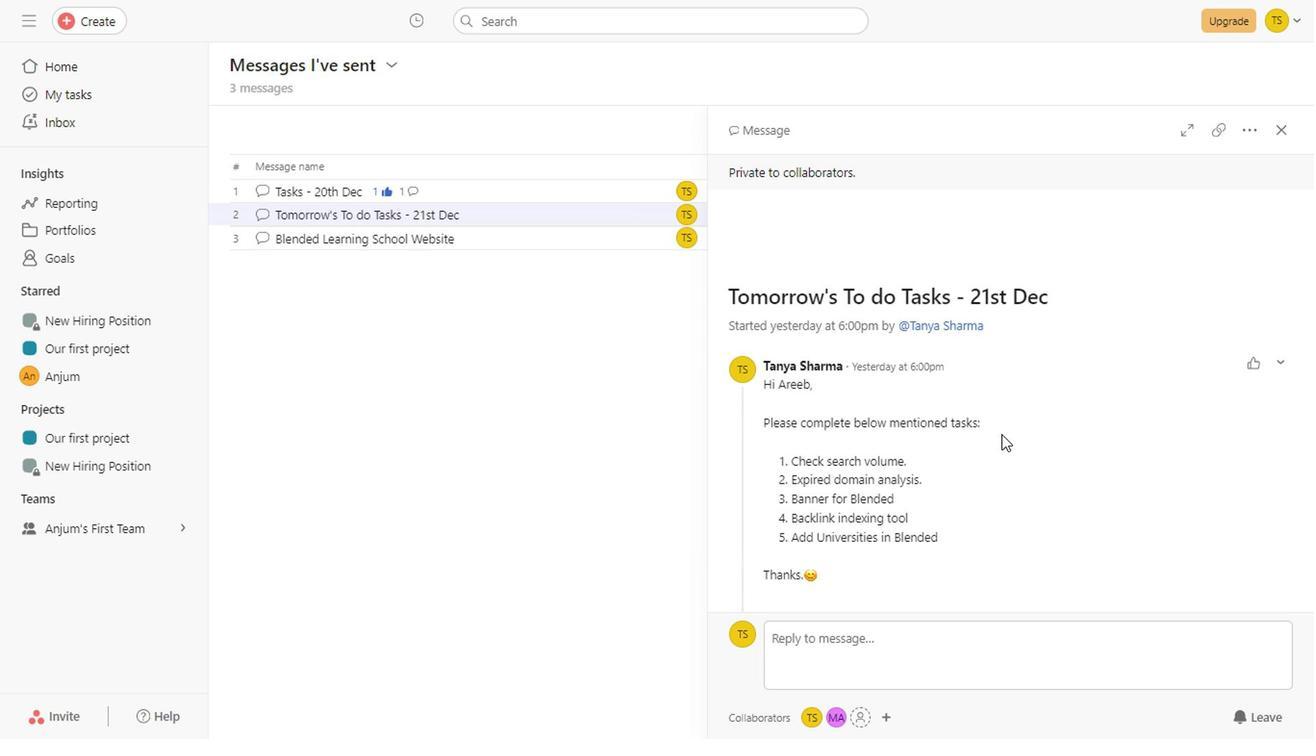 
Action: Mouse scrolled (997, 437) with delta (0, 0)
Screenshot: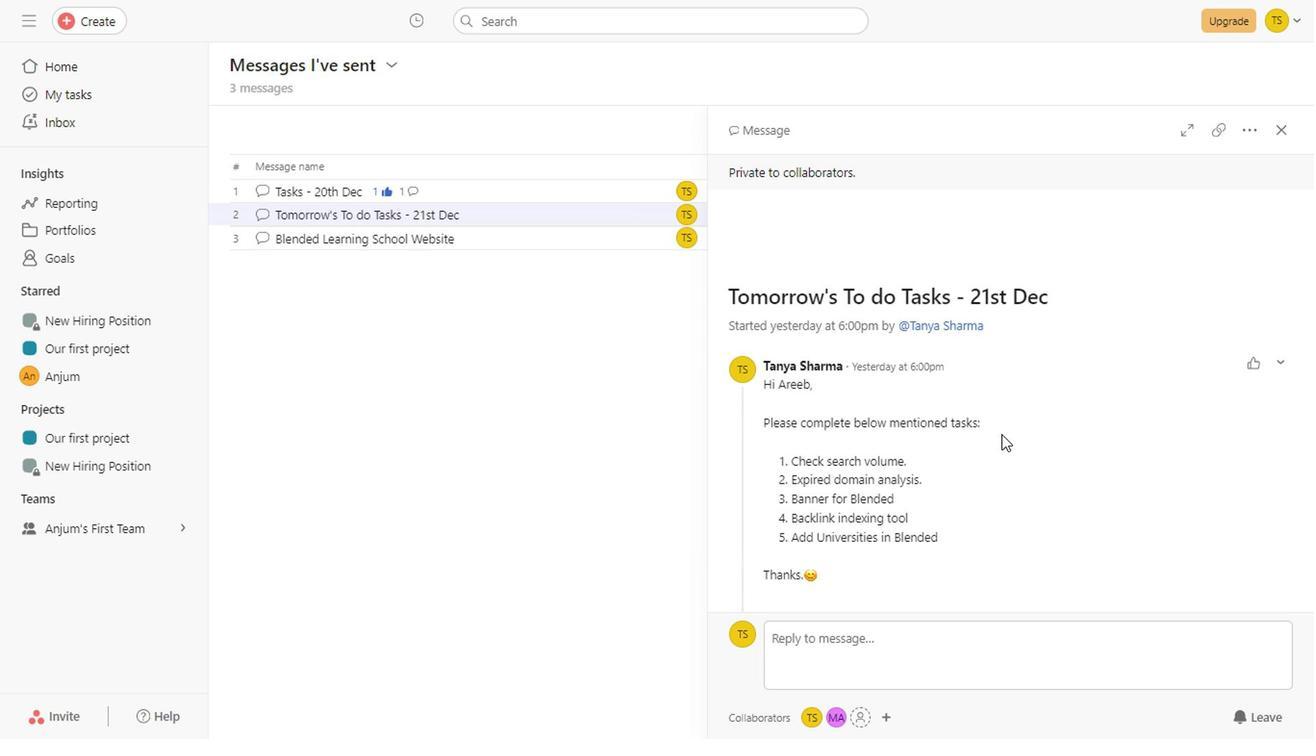 
Action: Mouse scrolled (997, 437) with delta (0, 0)
Screenshot: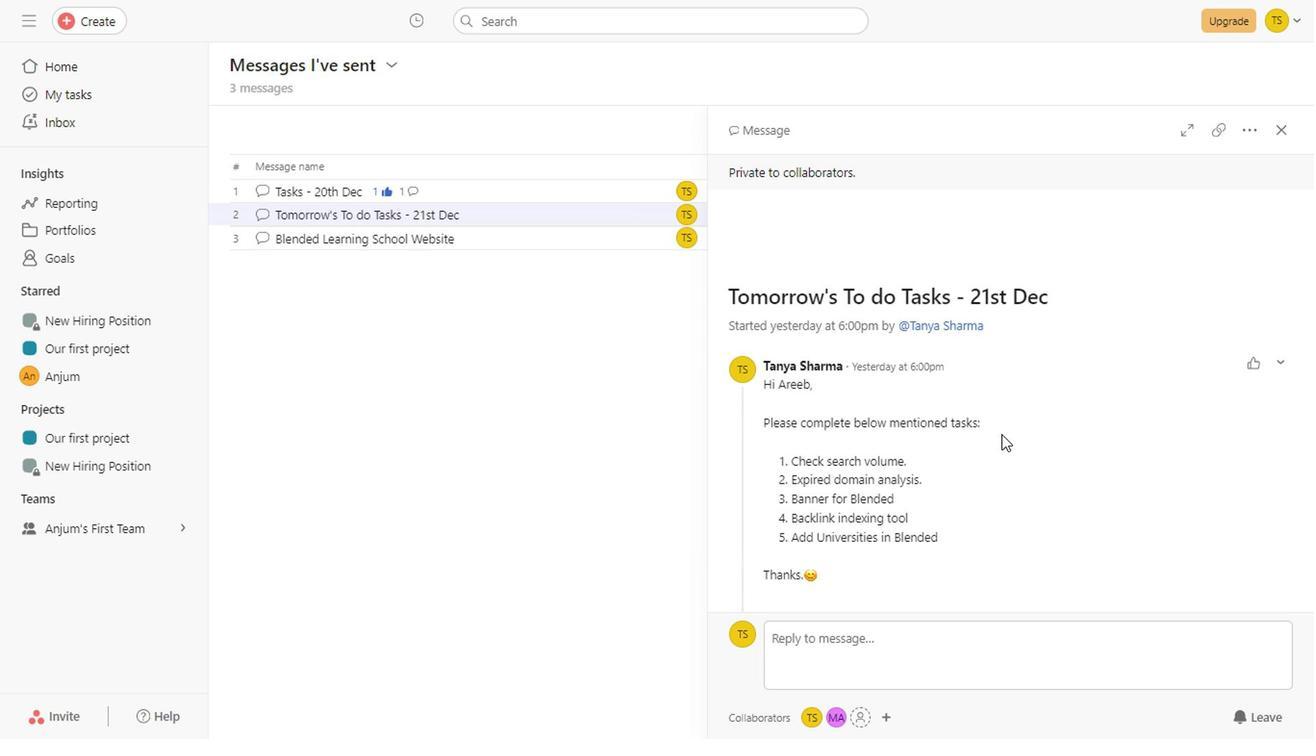 
Action: Mouse scrolled (997, 437) with delta (0, 0)
Screenshot: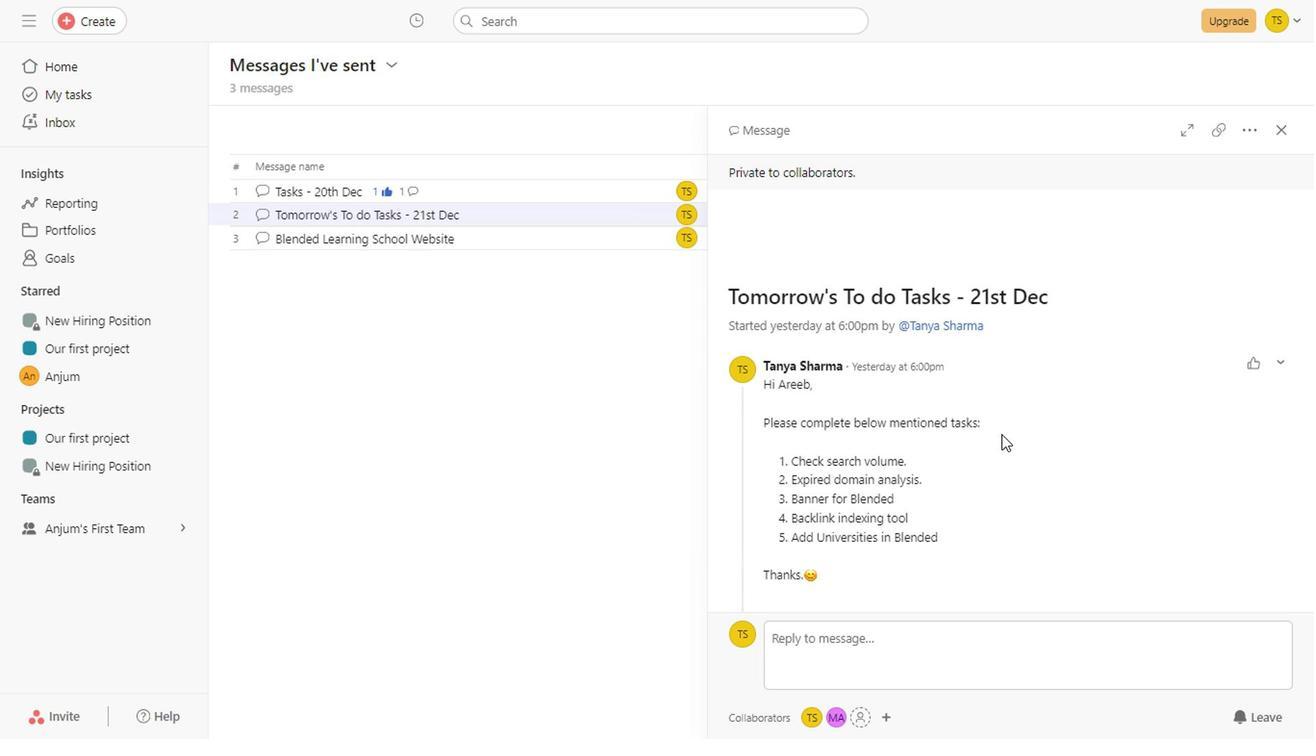 
Action: Mouse scrolled (997, 437) with delta (0, 0)
Screenshot: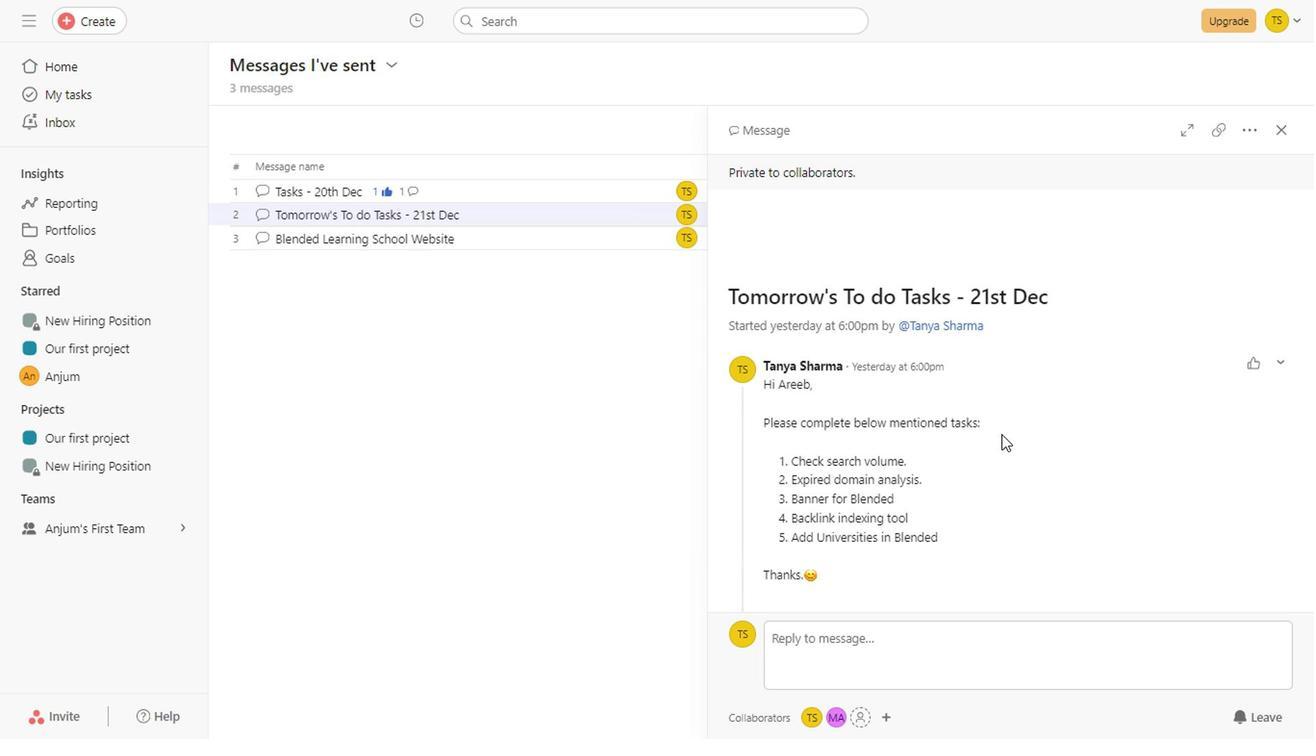 
Action: Mouse moved to (1275, 136)
Screenshot: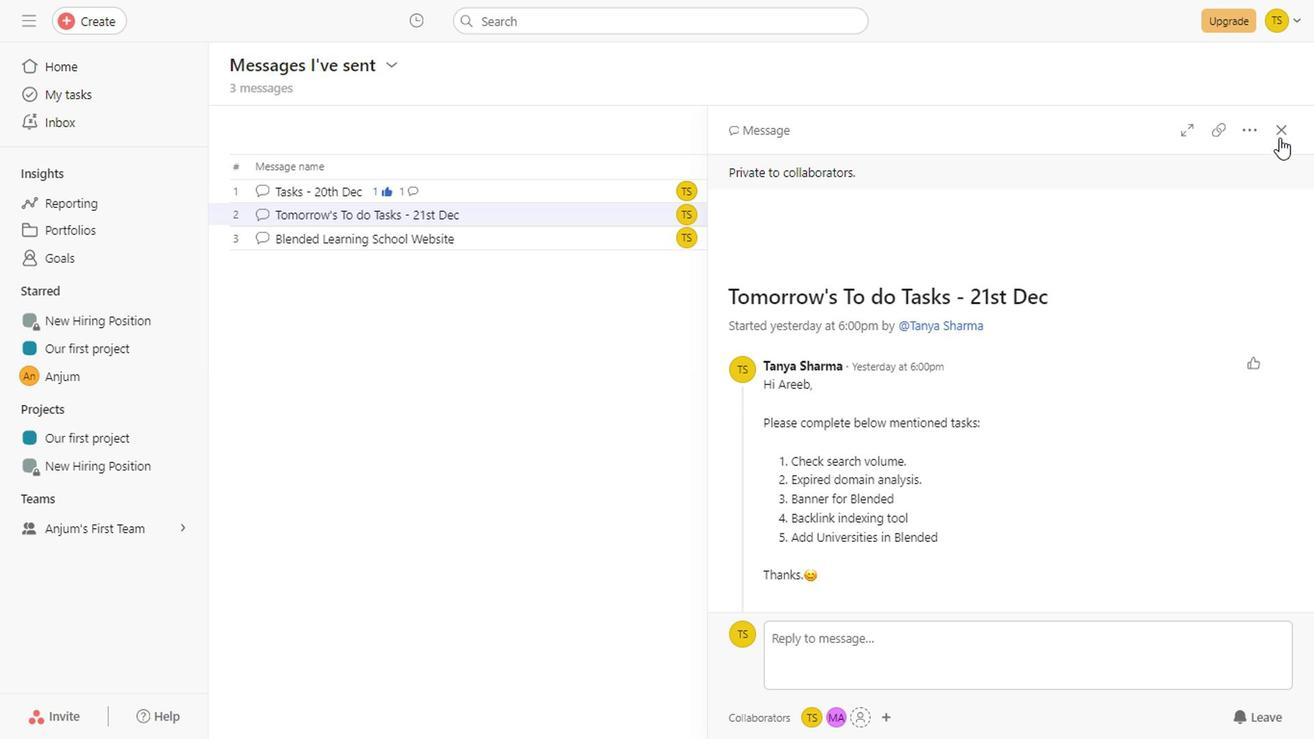 
Action: Mouse pressed left at (1275, 136)
Screenshot: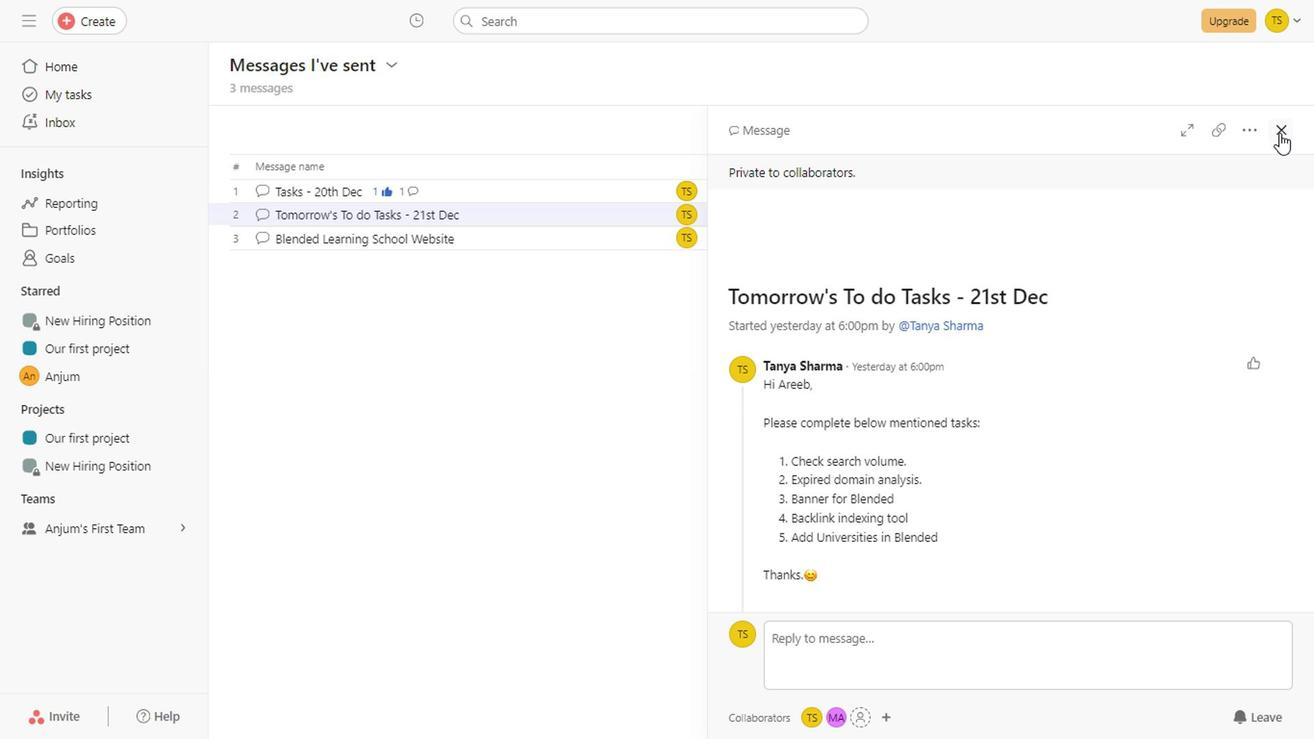 
Action: Mouse moved to (1196, 130)
Screenshot: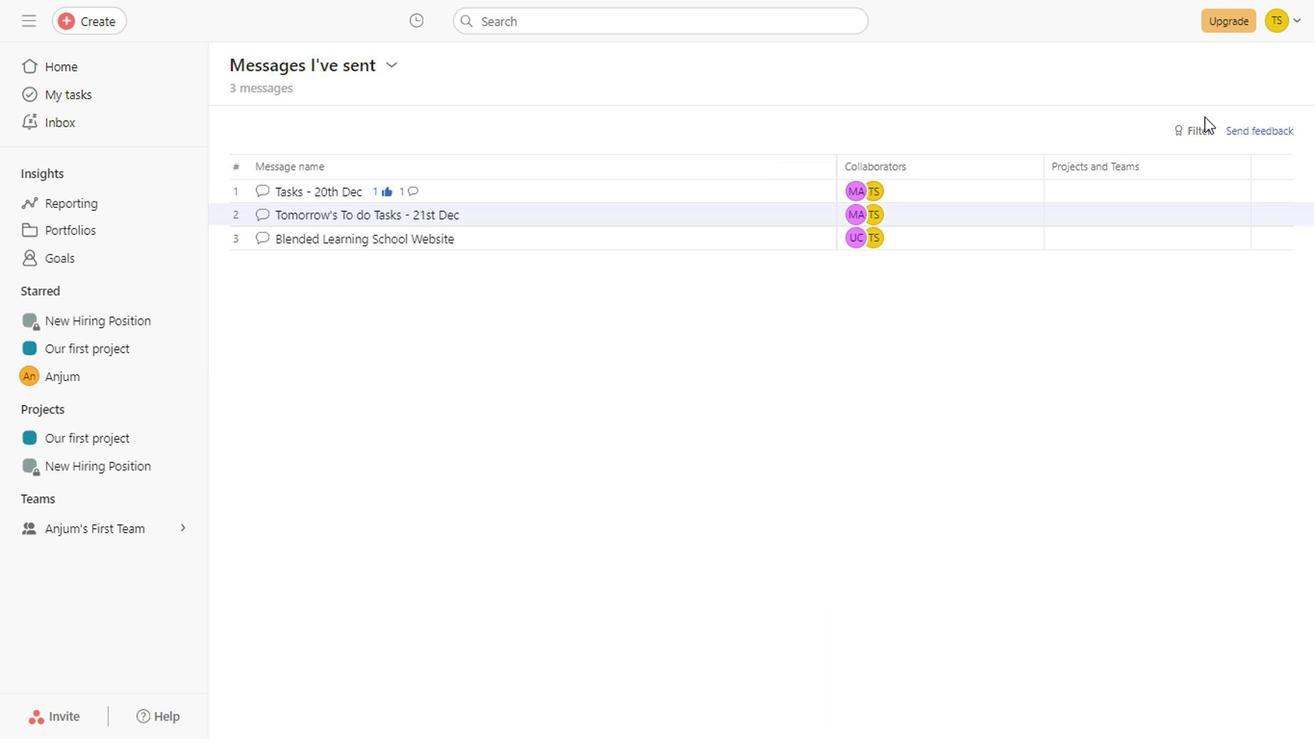 
Action: Mouse pressed left at (1196, 130)
Screenshot: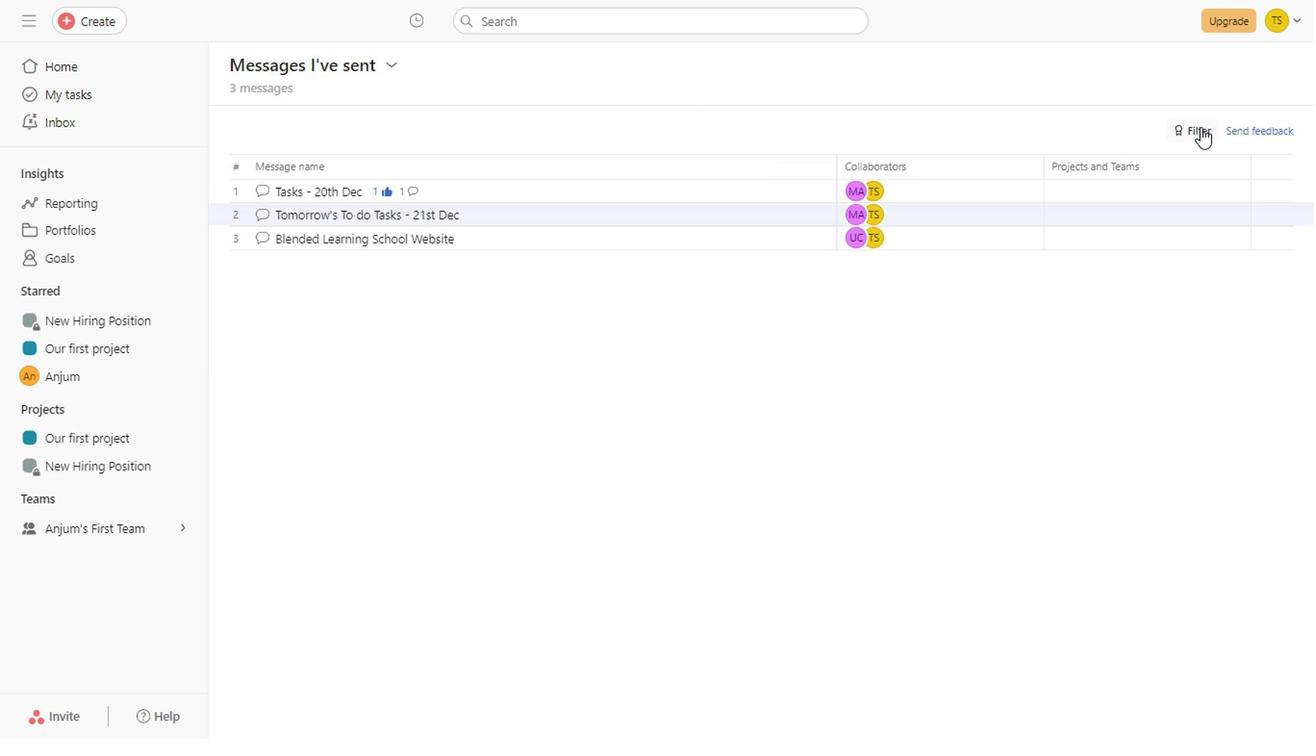
Action: Mouse moved to (1026, 430)
Screenshot: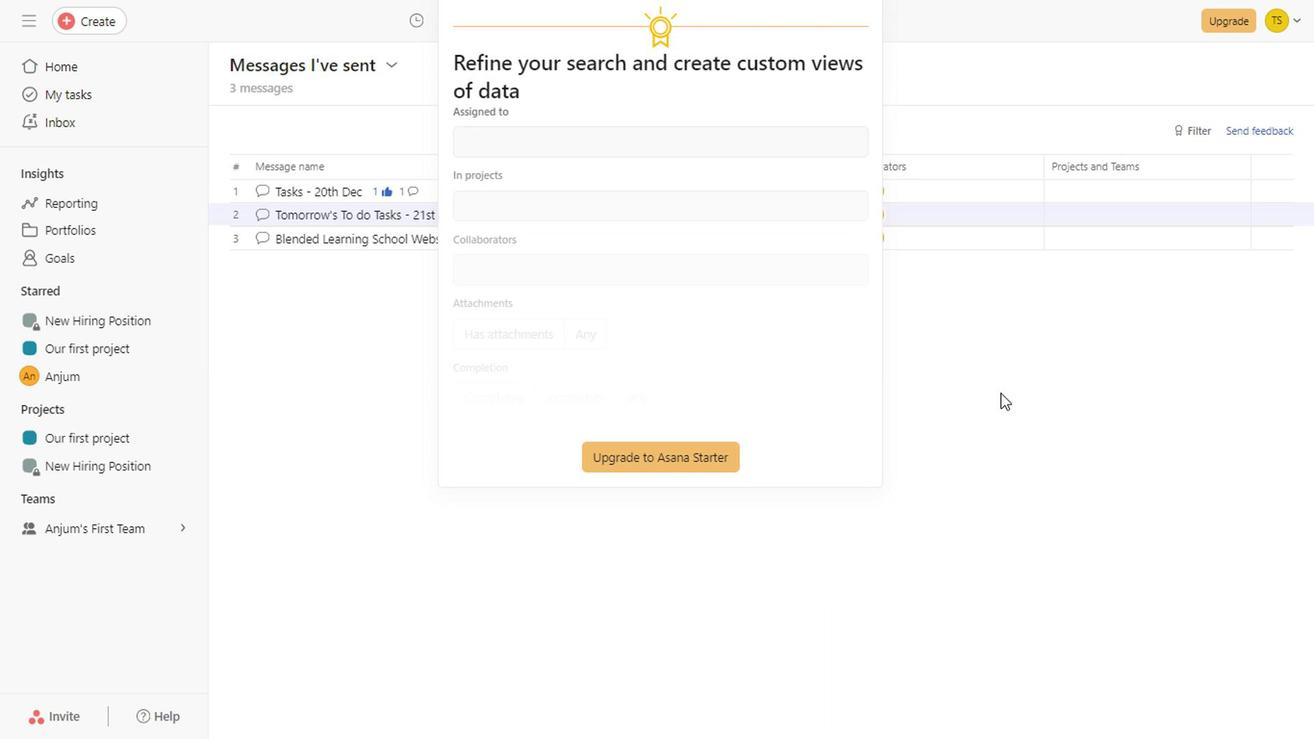 
Action: Mouse pressed left at (1026, 430)
Screenshot: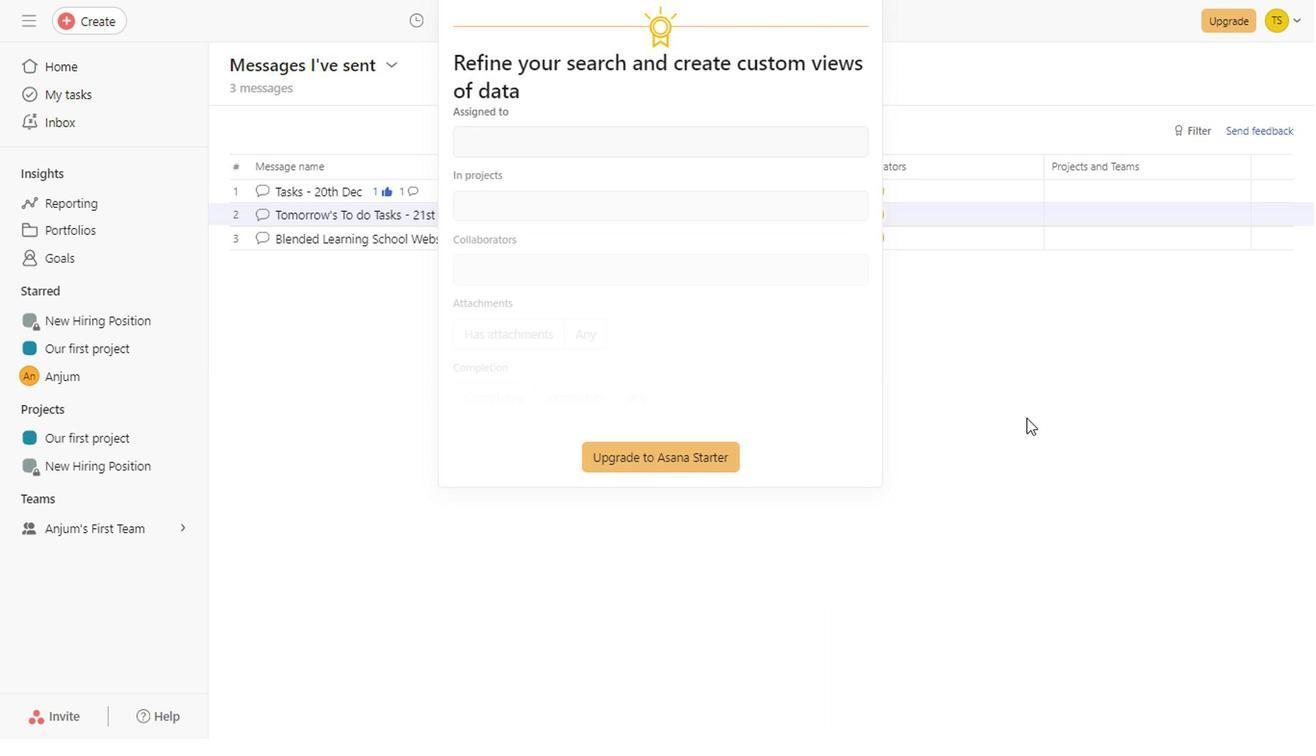 
Action: Mouse moved to (128, 320)
Screenshot: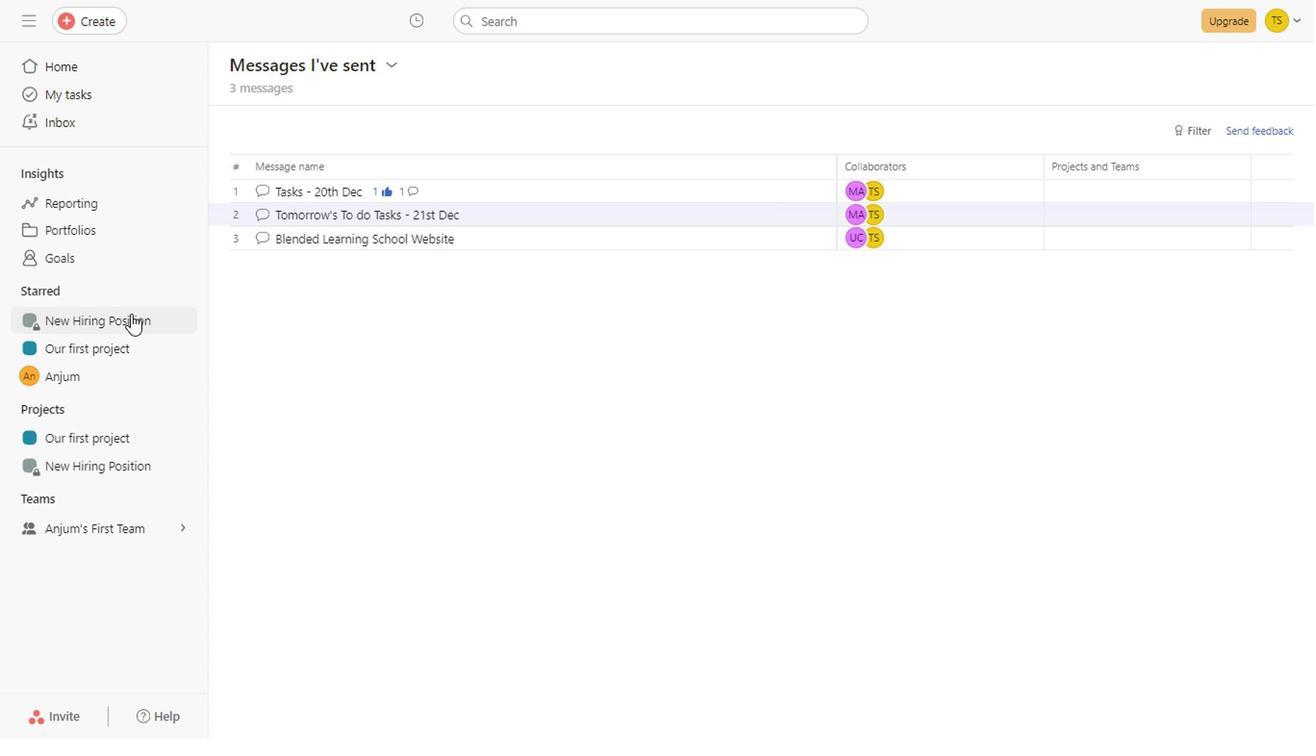 
Action: Mouse pressed left at (128, 320)
Screenshot: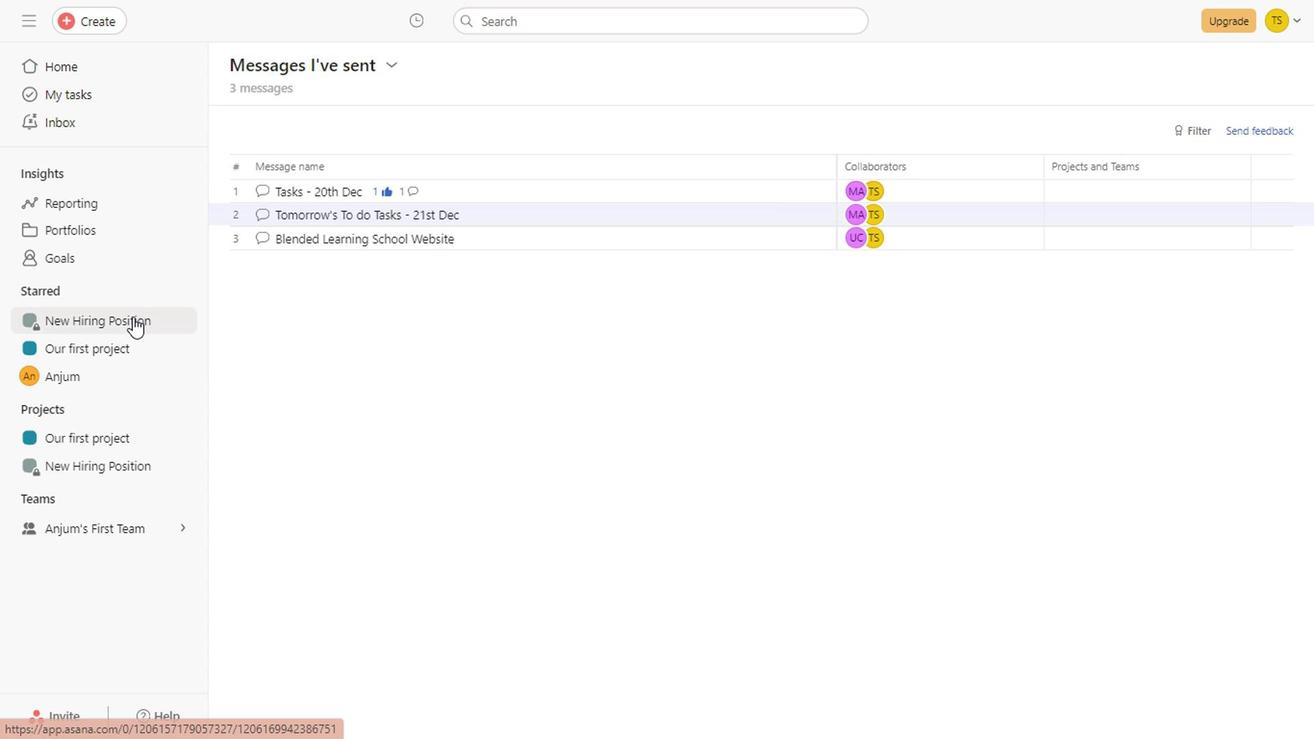
Action: Mouse moved to (531, 450)
Screenshot: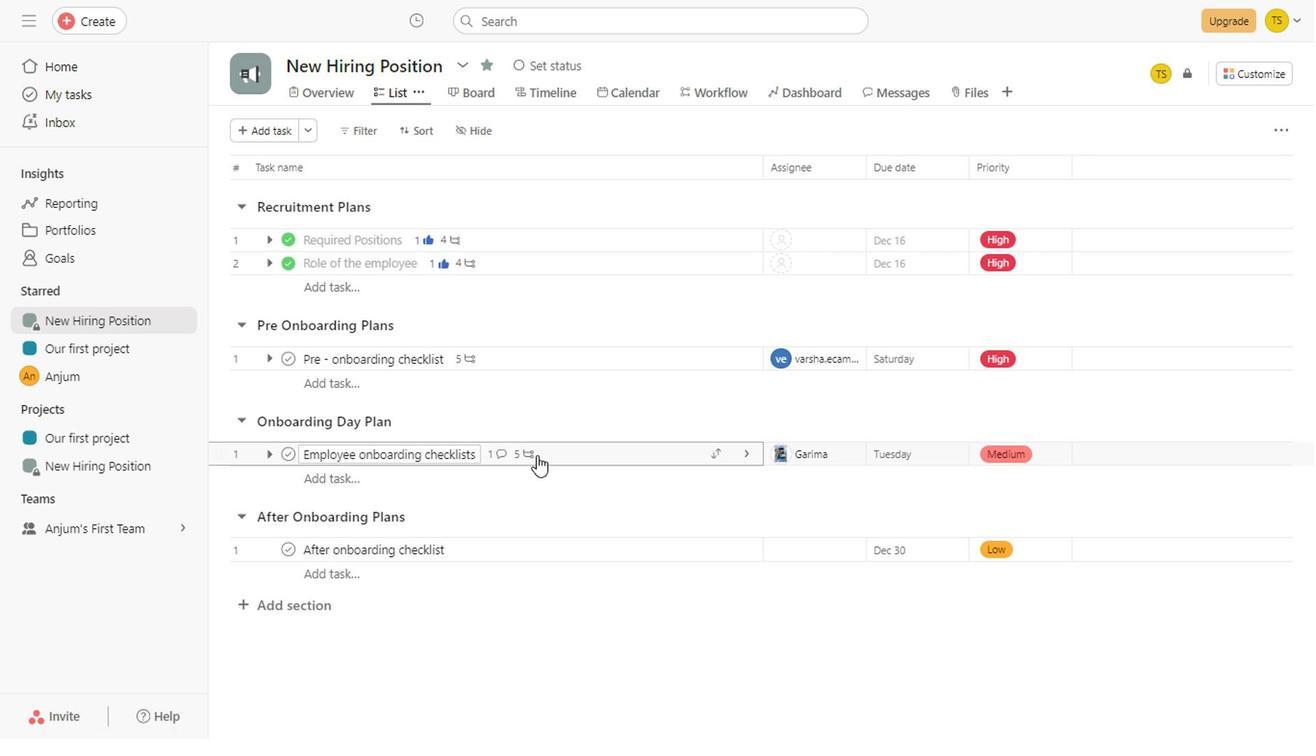 
Action: Mouse pressed left at (531, 450)
Screenshot: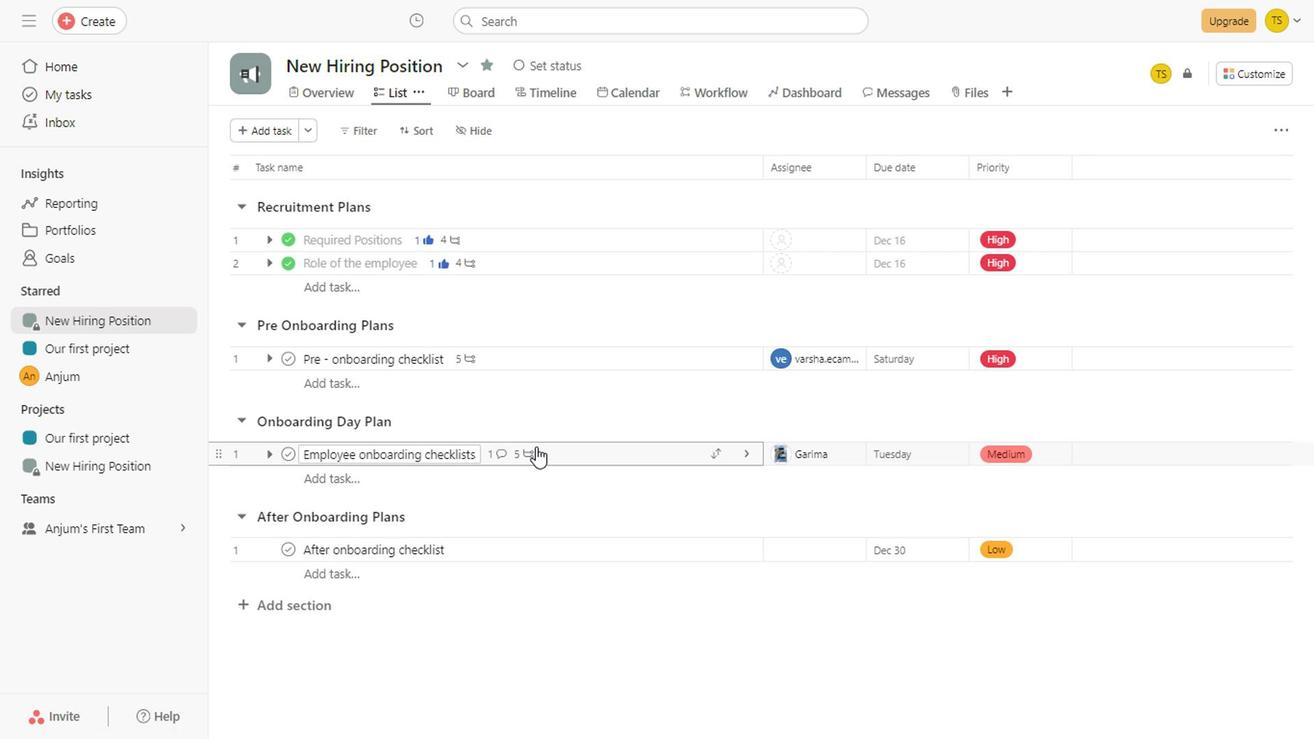 
Action: Mouse moved to (1036, 443)
Screenshot: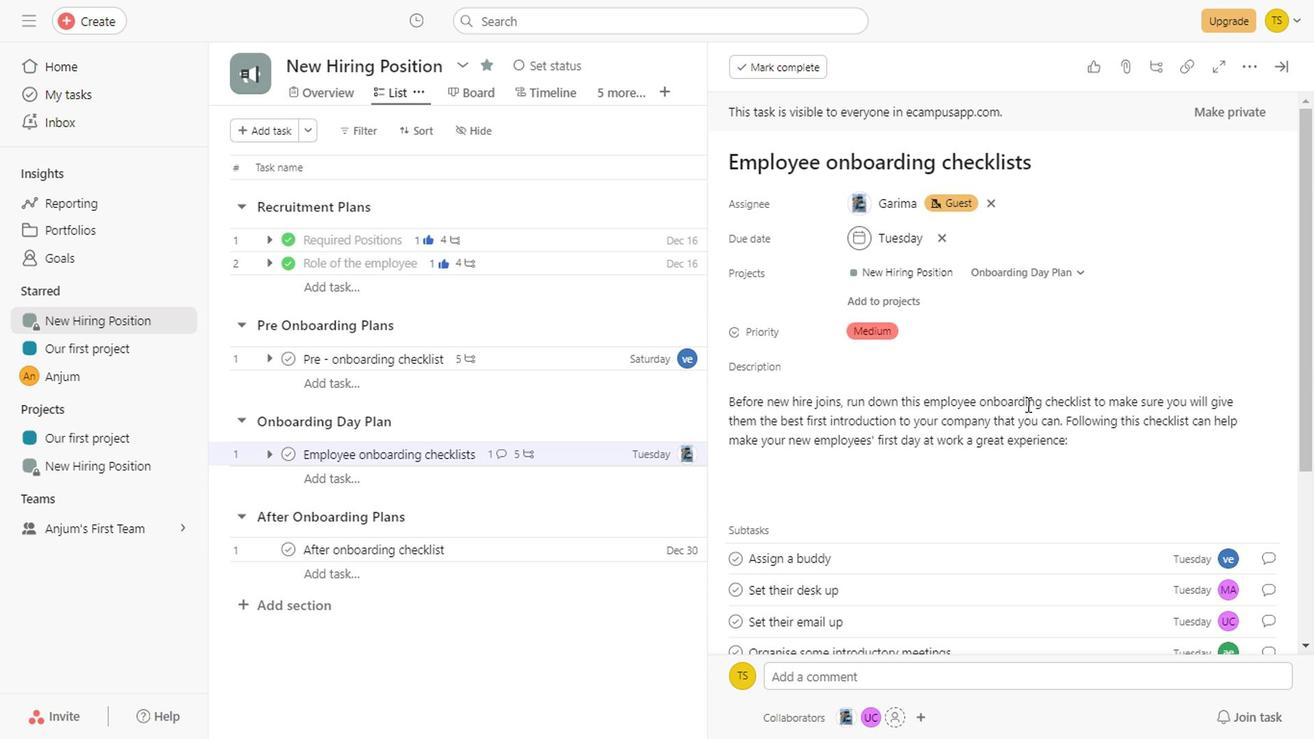 
Action: Mouse scrolled (1036, 442) with delta (0, 0)
Screenshot: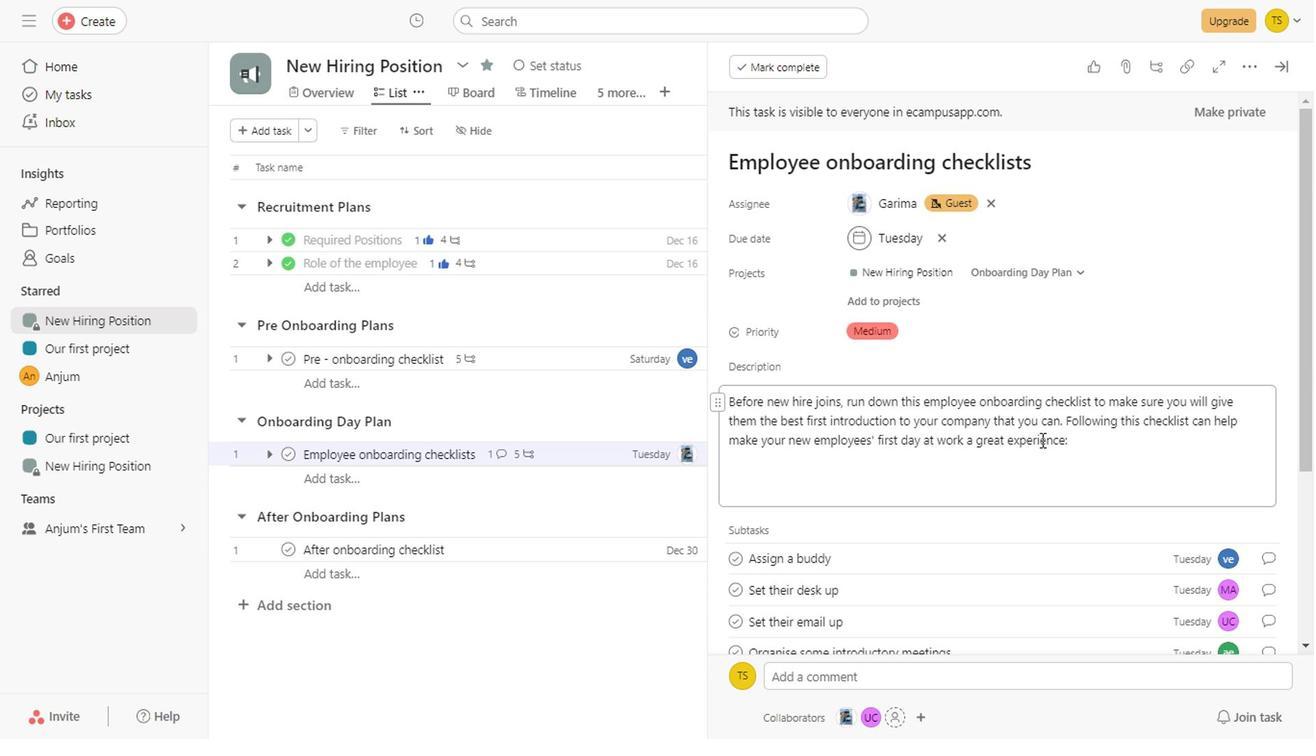 
Action: Mouse scrolled (1036, 442) with delta (0, 0)
Screenshot: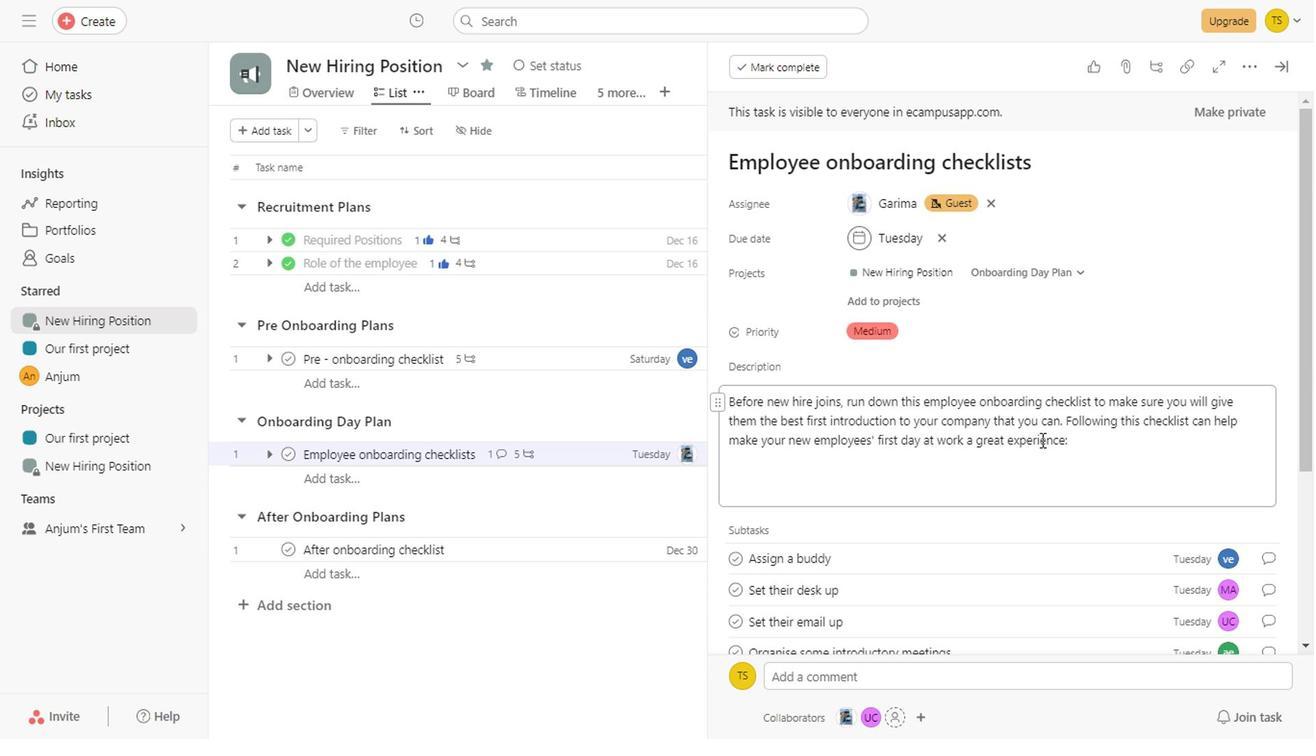
Action: Mouse scrolled (1036, 442) with delta (0, 0)
Screenshot: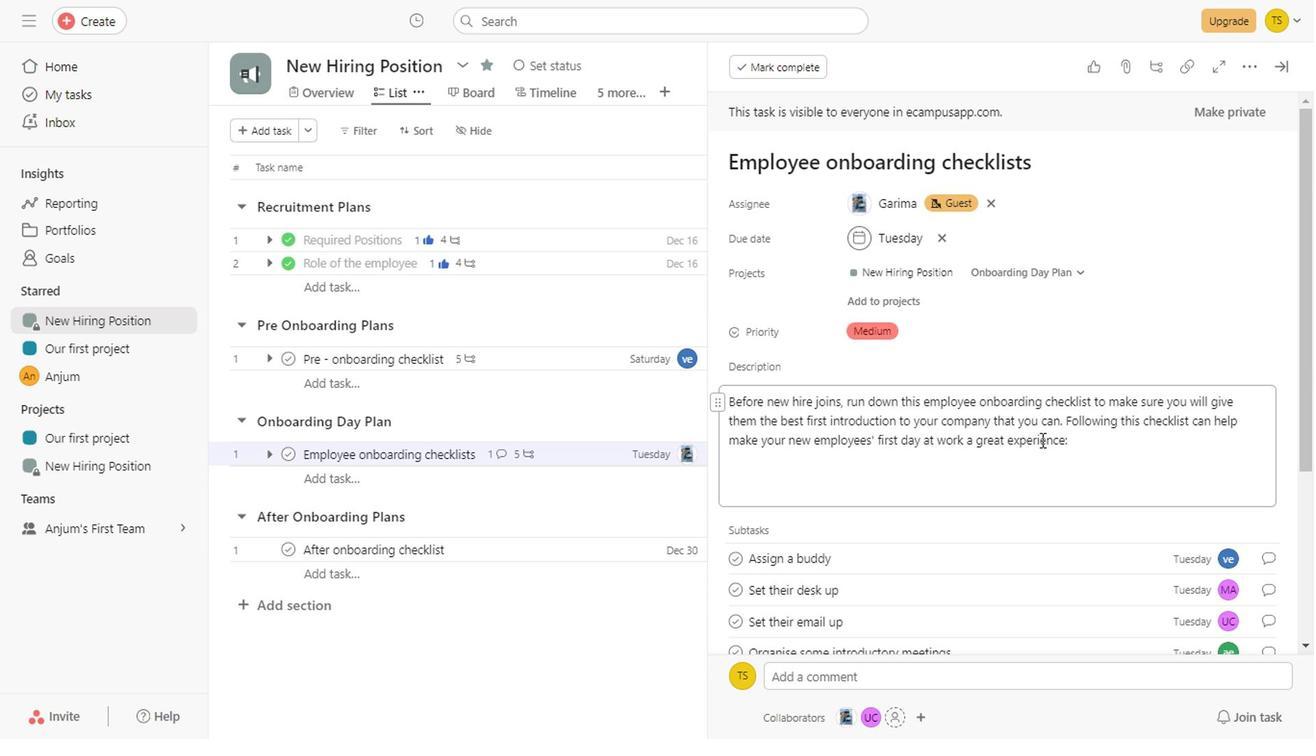 
Action: Mouse scrolled (1036, 442) with delta (0, 0)
Screenshot: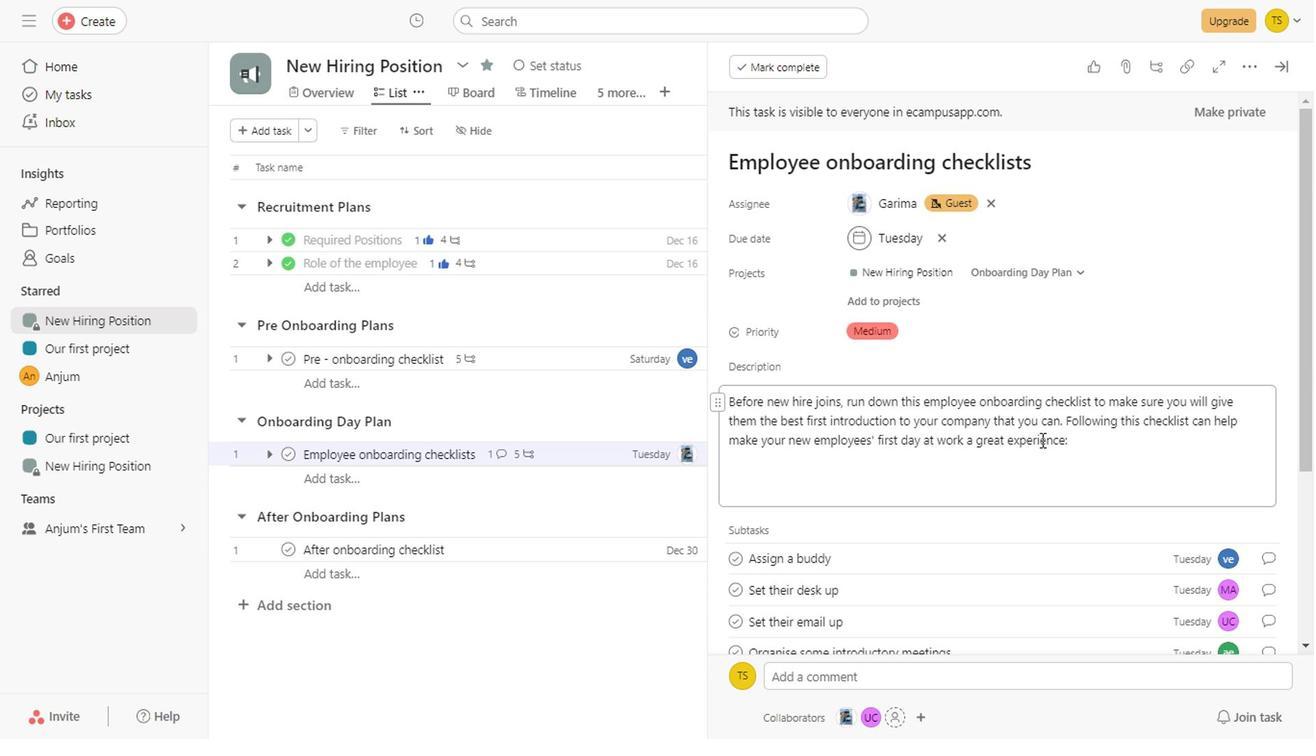 
Action: Mouse scrolled (1036, 442) with delta (0, 0)
Screenshot: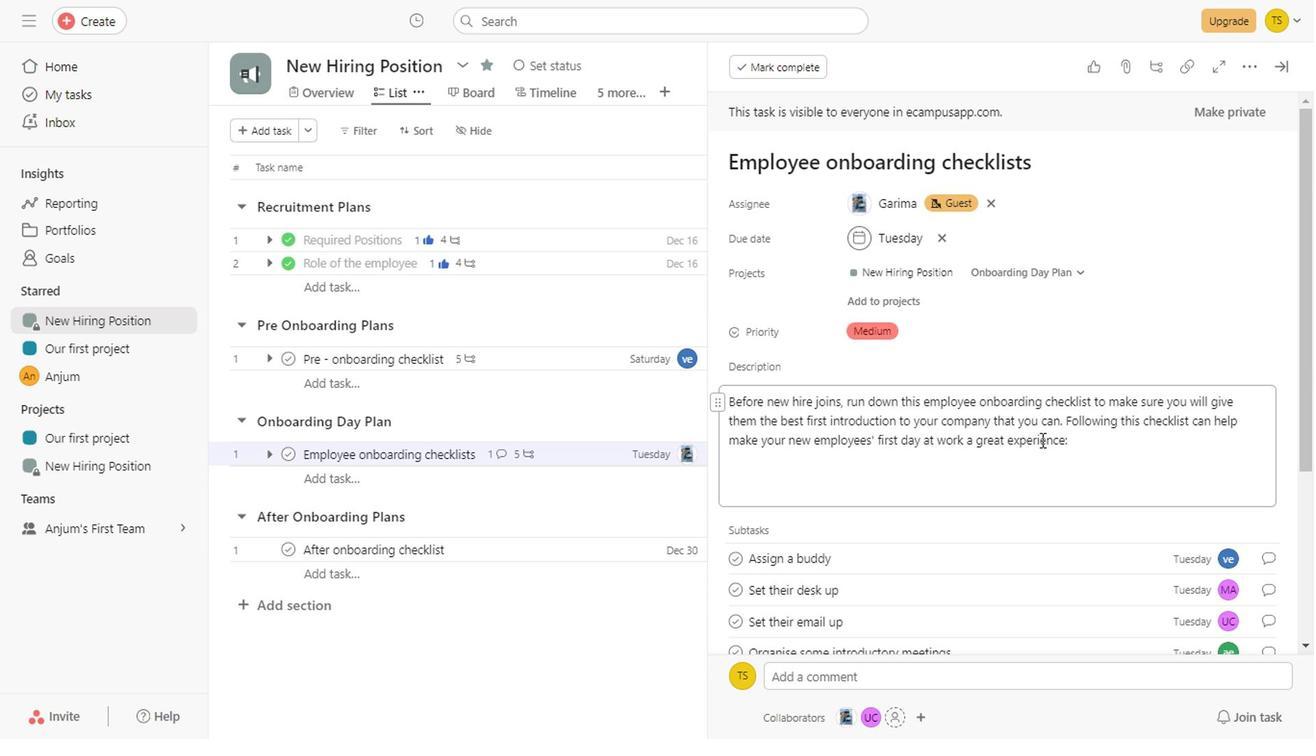 
Action: Mouse scrolled (1036, 442) with delta (0, 0)
Screenshot: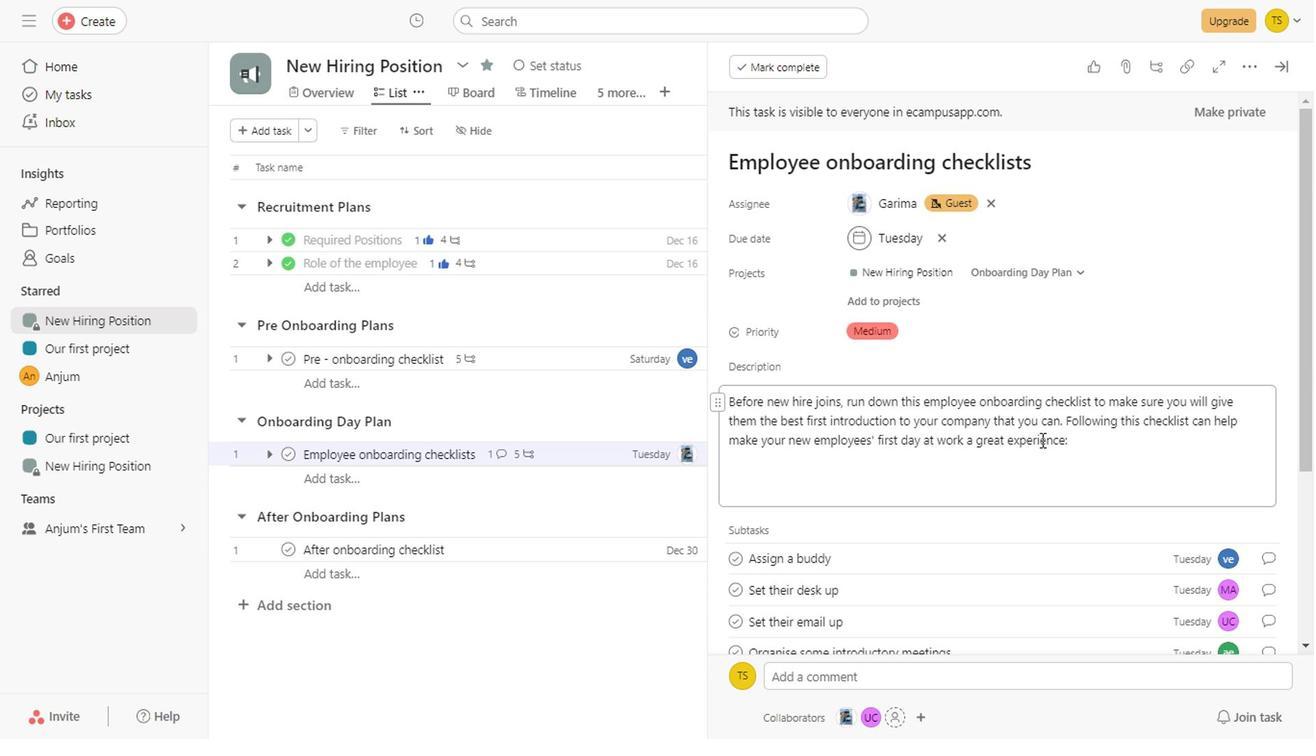 
Action: Mouse scrolled (1036, 442) with delta (0, 0)
Screenshot: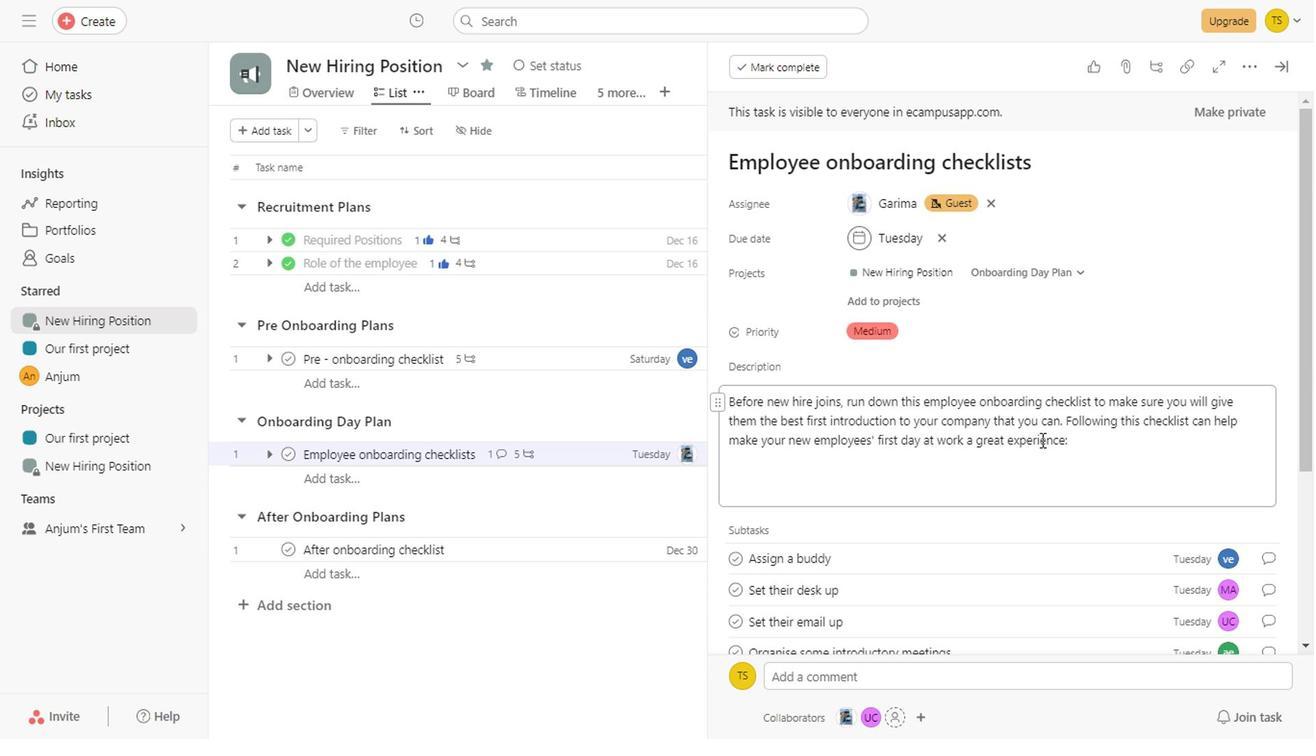 
Action: Mouse scrolled (1036, 442) with delta (0, 0)
Screenshot: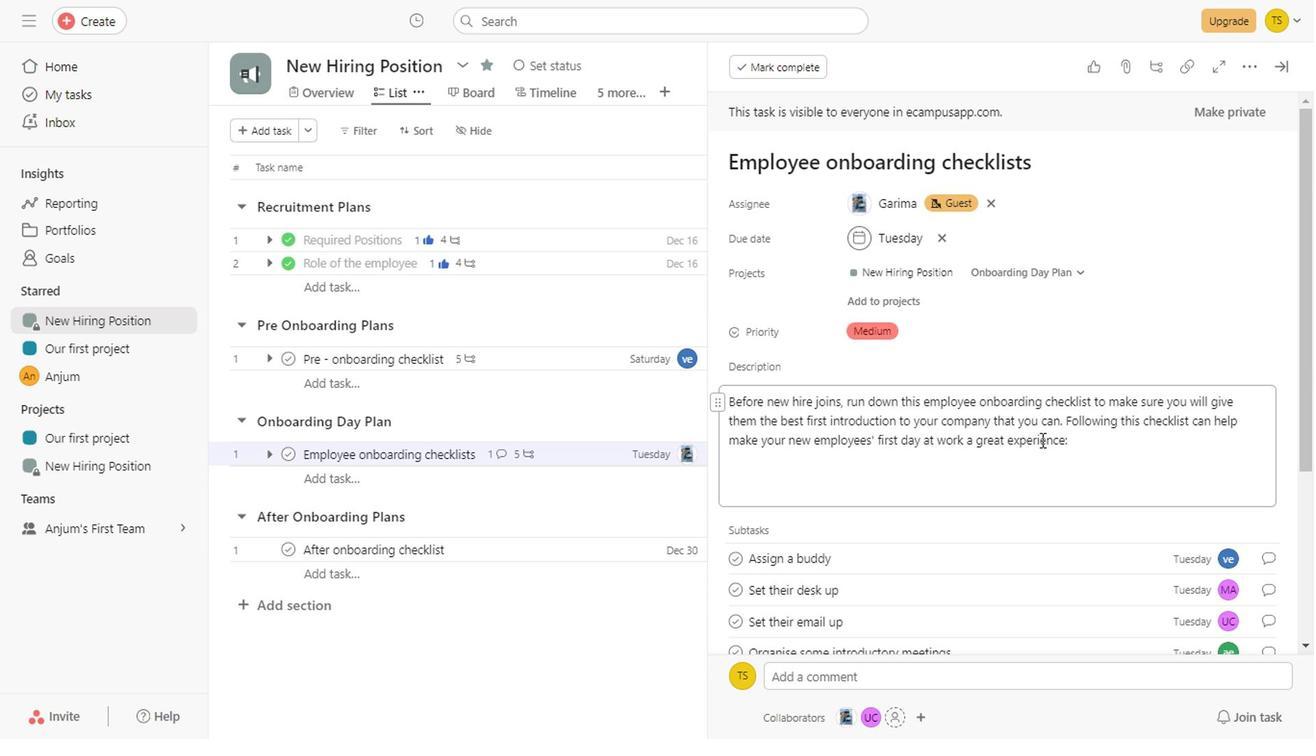 
Action: Mouse scrolled (1036, 442) with delta (0, 0)
Screenshot: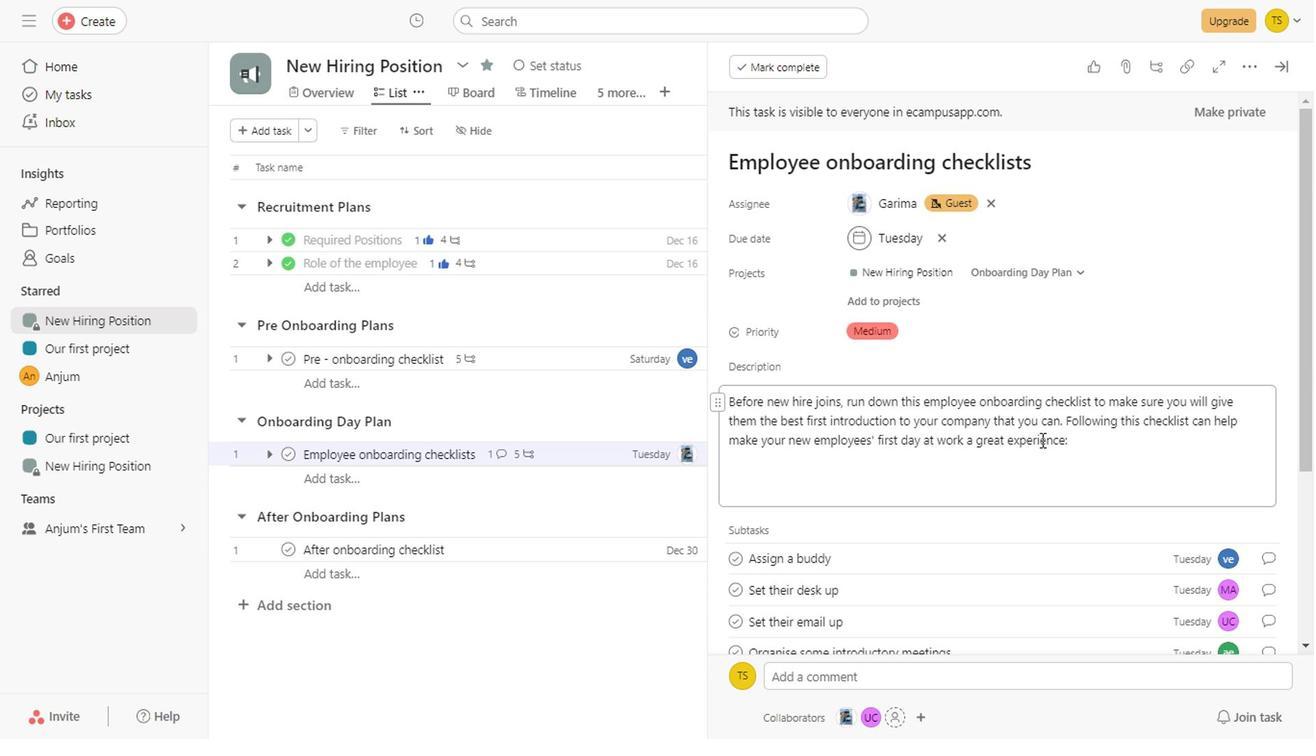 
Action: Mouse scrolled (1036, 442) with delta (0, 0)
Screenshot: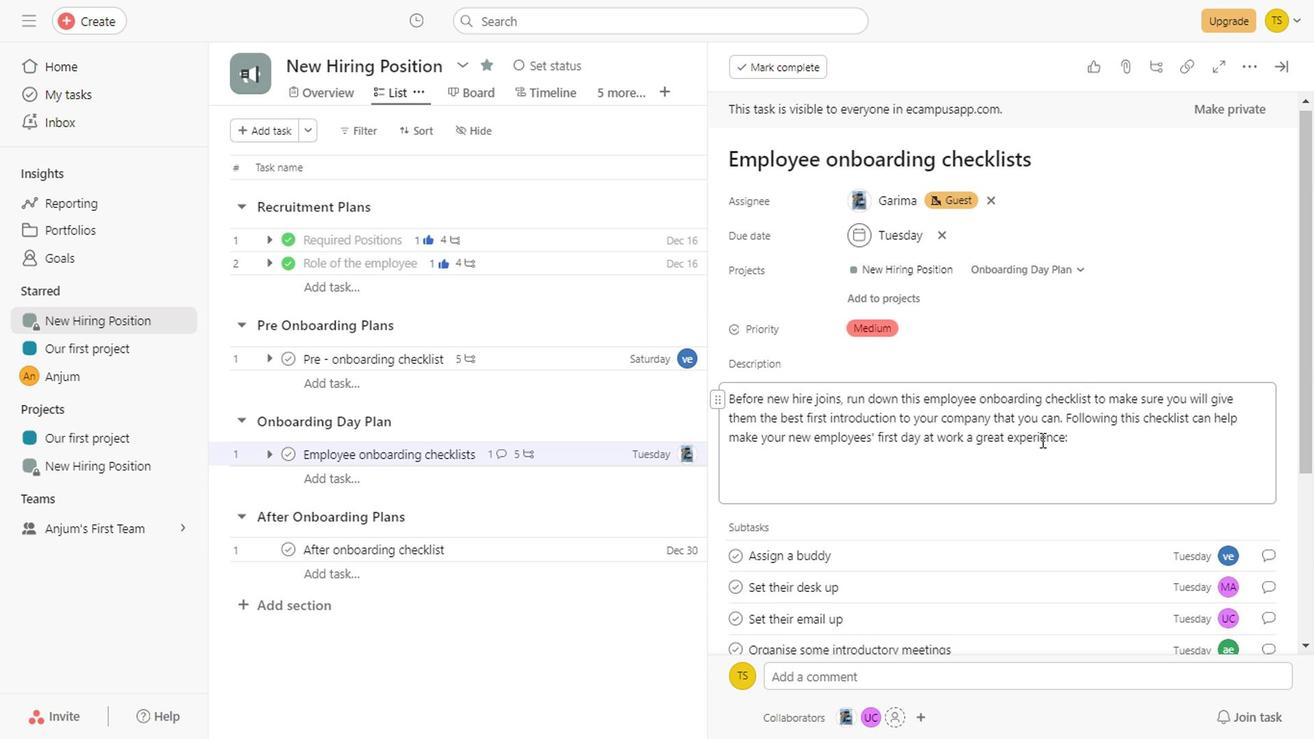 
Action: Mouse scrolled (1036, 442) with delta (0, 0)
Screenshot: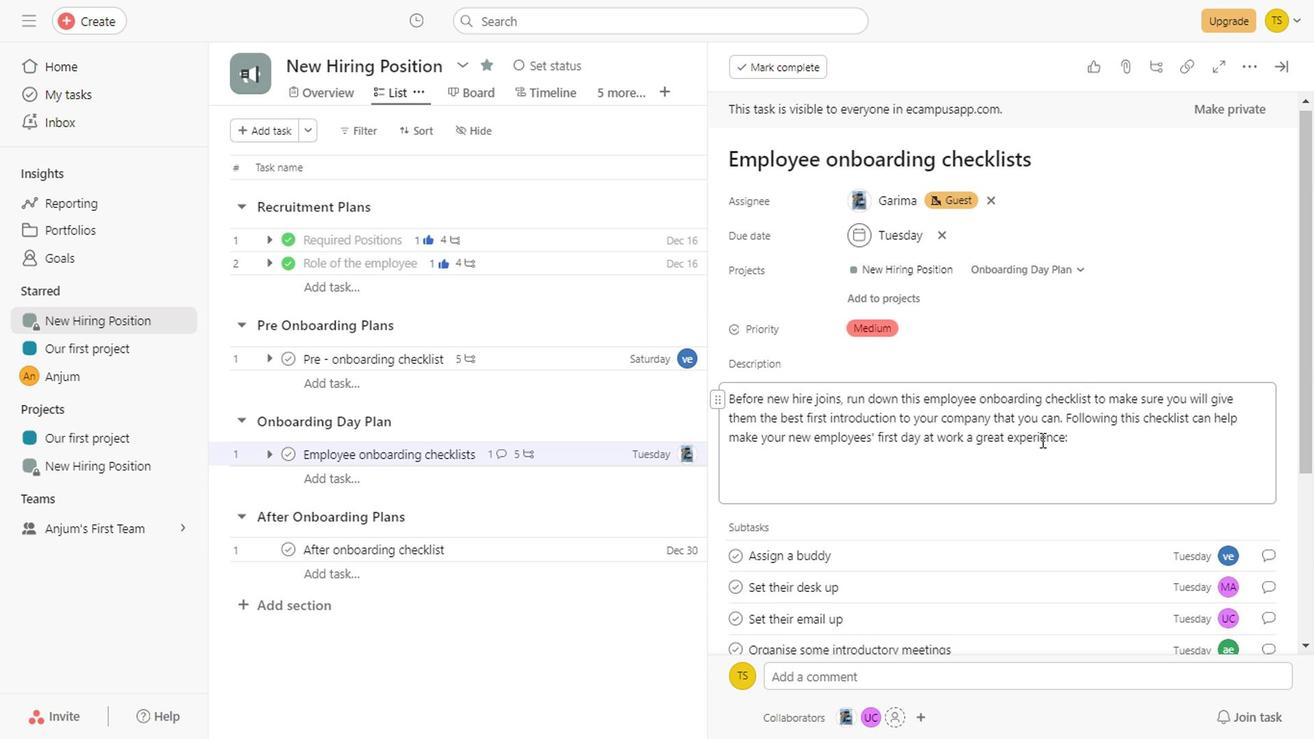 
Action: Mouse scrolled (1036, 442) with delta (0, 0)
Screenshot: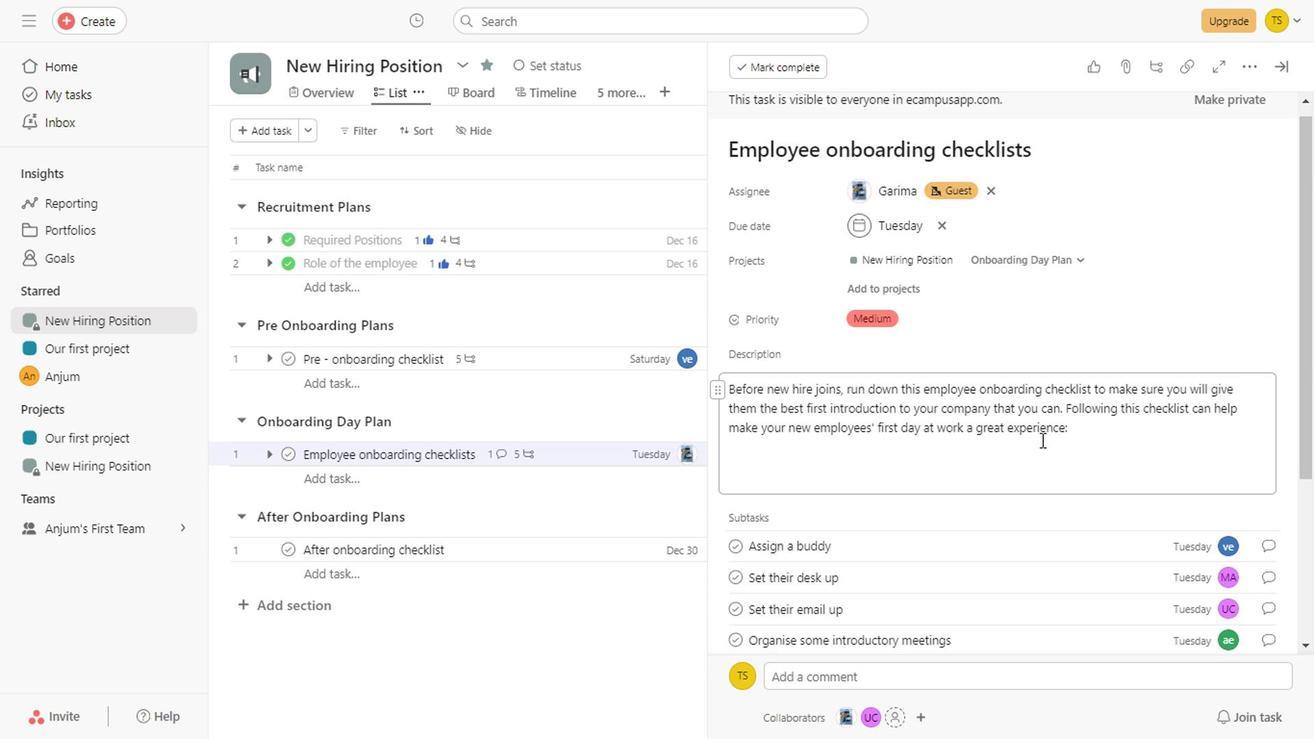 
Action: Mouse scrolled (1036, 442) with delta (0, 0)
Screenshot: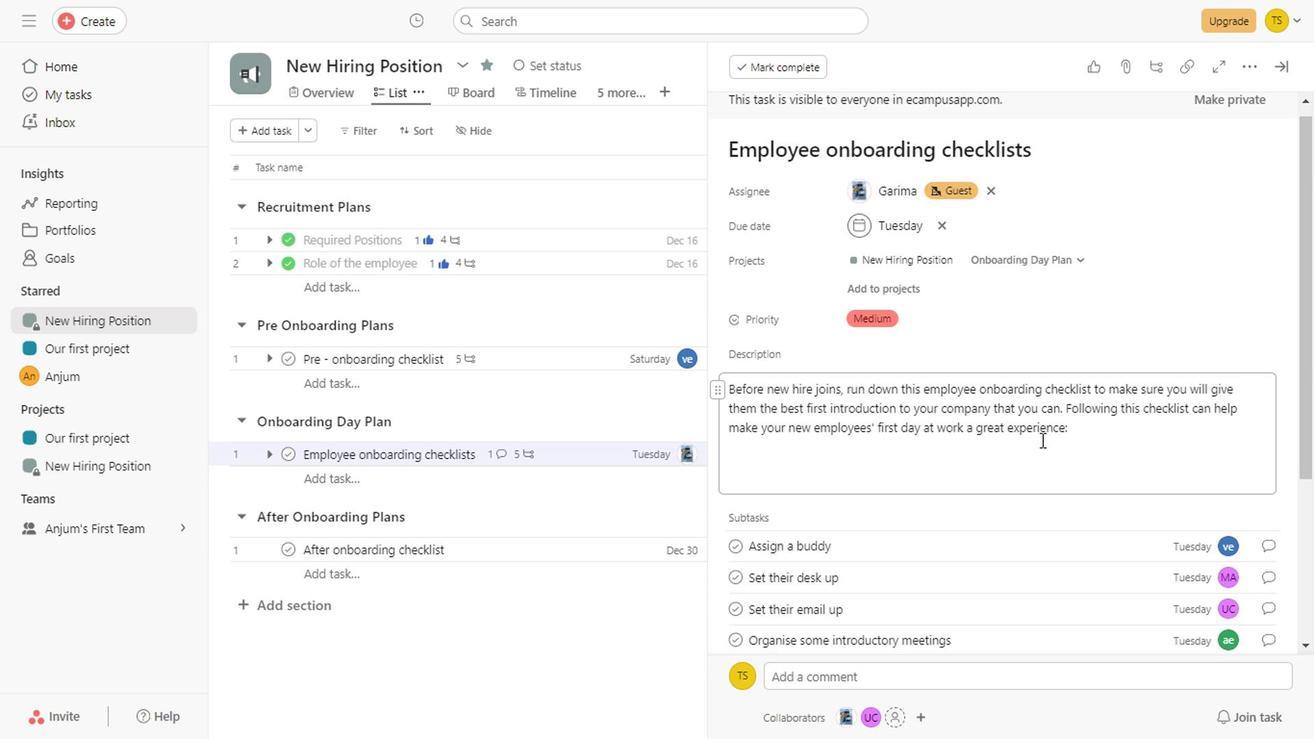 
Action: Mouse scrolled (1036, 442) with delta (0, 0)
Screenshot: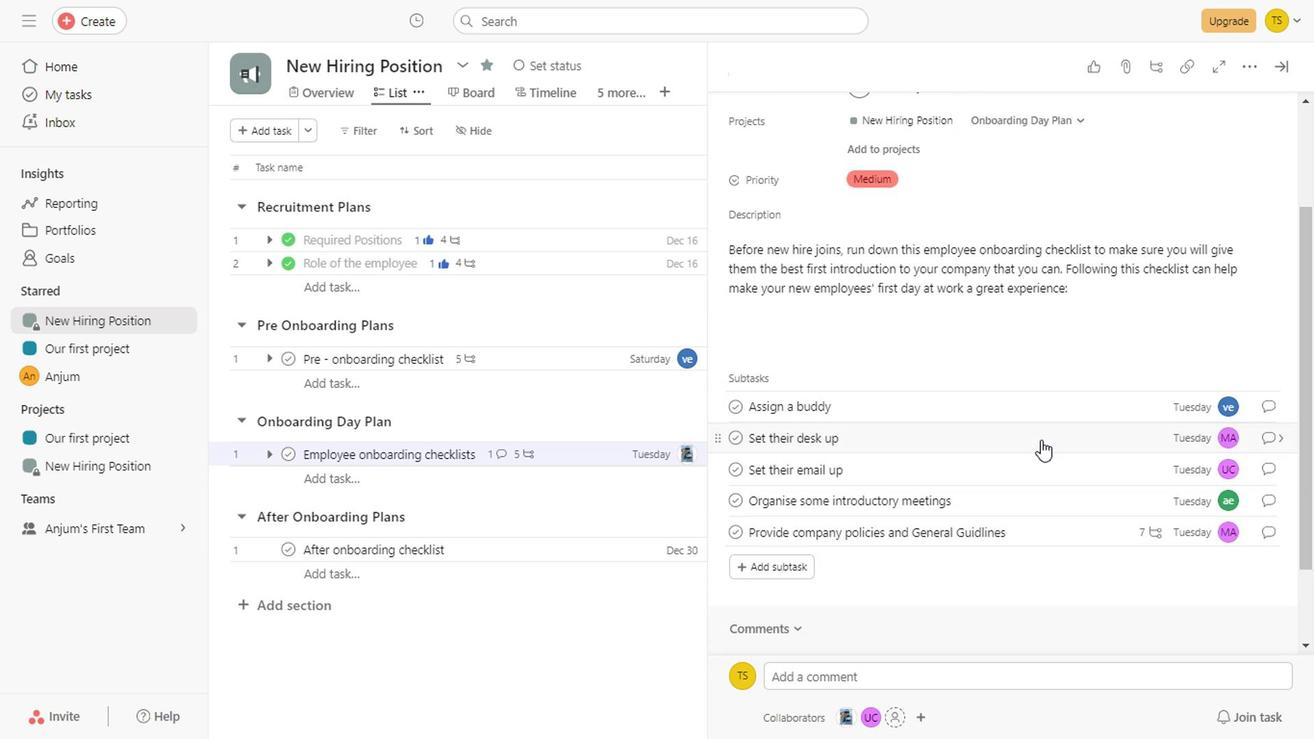 
Action: Mouse scrolled (1036, 442) with delta (0, 0)
Screenshot: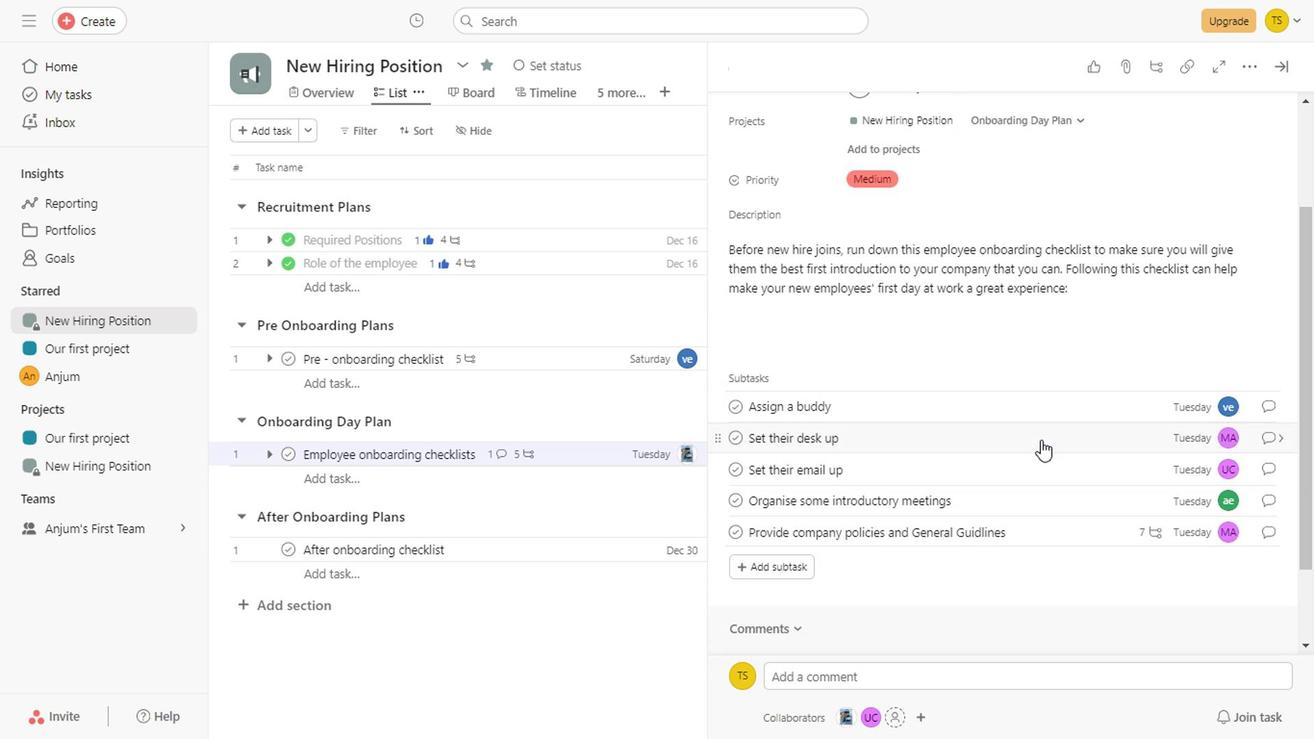 
Action: Mouse scrolled (1036, 442) with delta (0, 0)
Screenshot: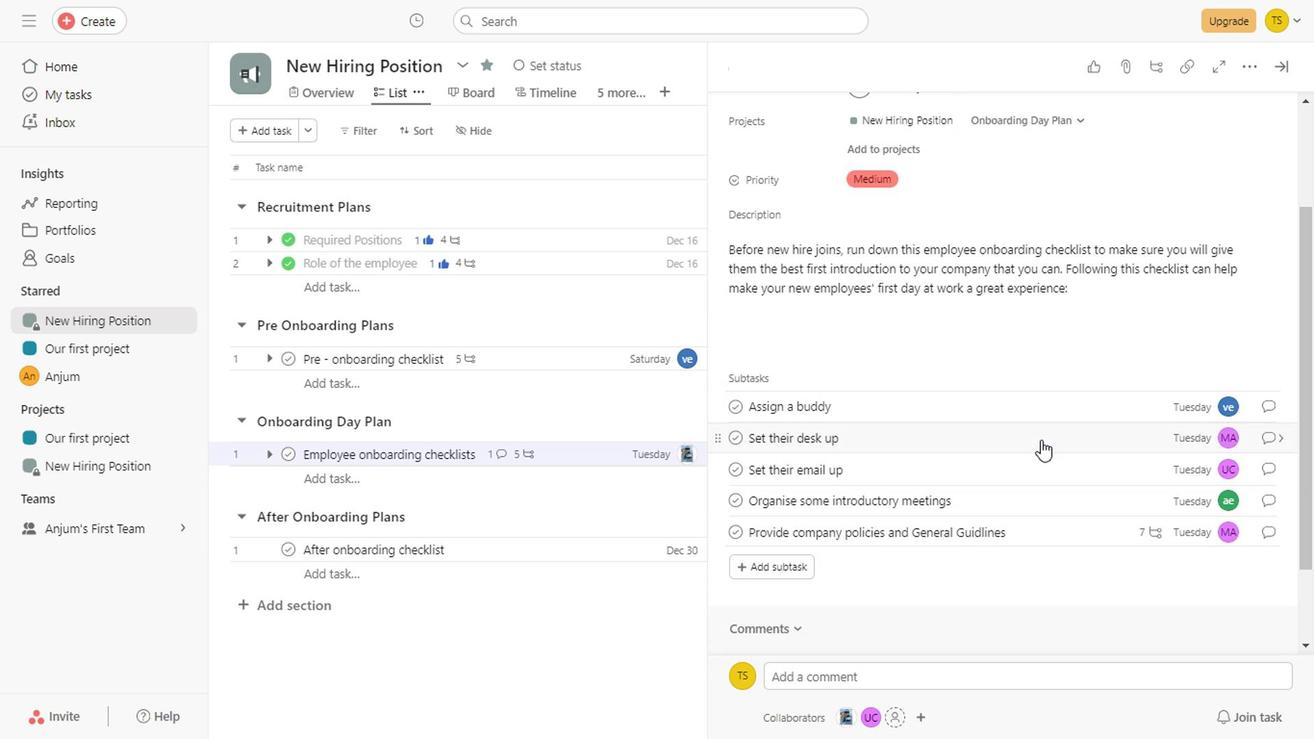 
Action: Mouse scrolled (1036, 442) with delta (0, 0)
Screenshot: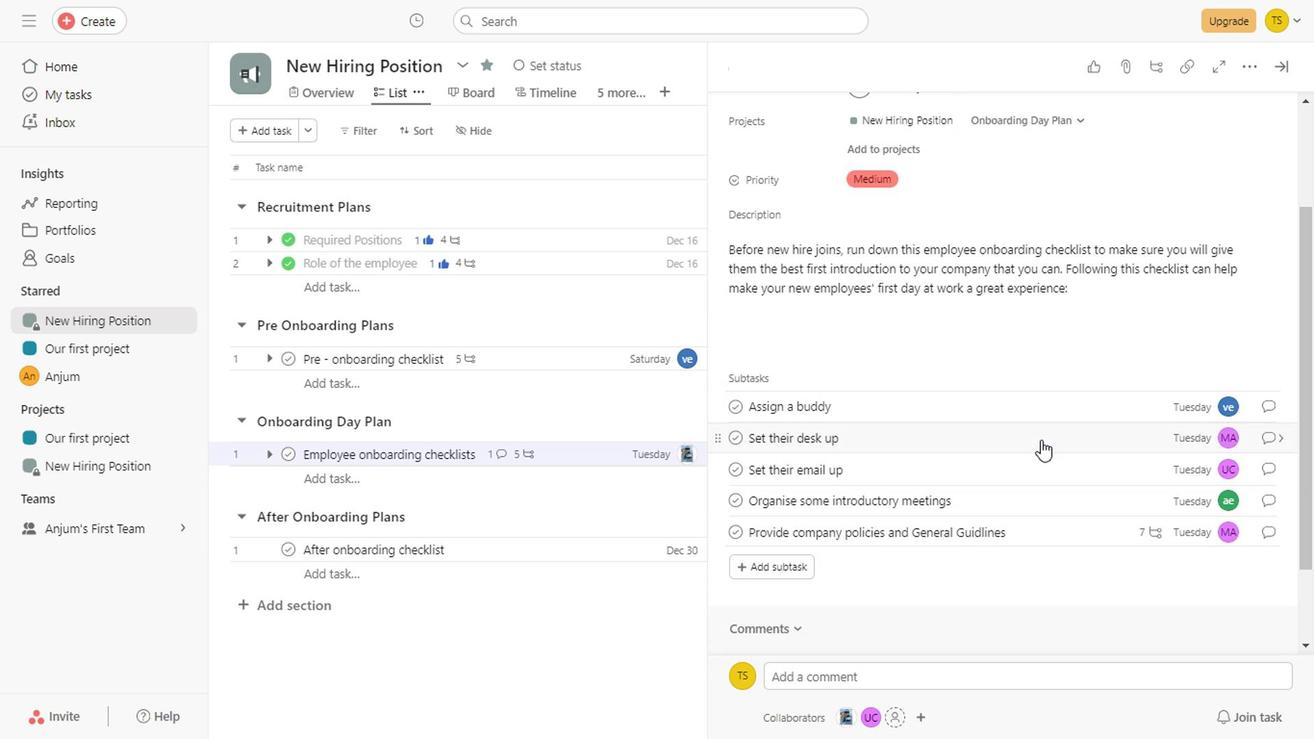 
Action: Mouse scrolled (1036, 442) with delta (0, 0)
Screenshot: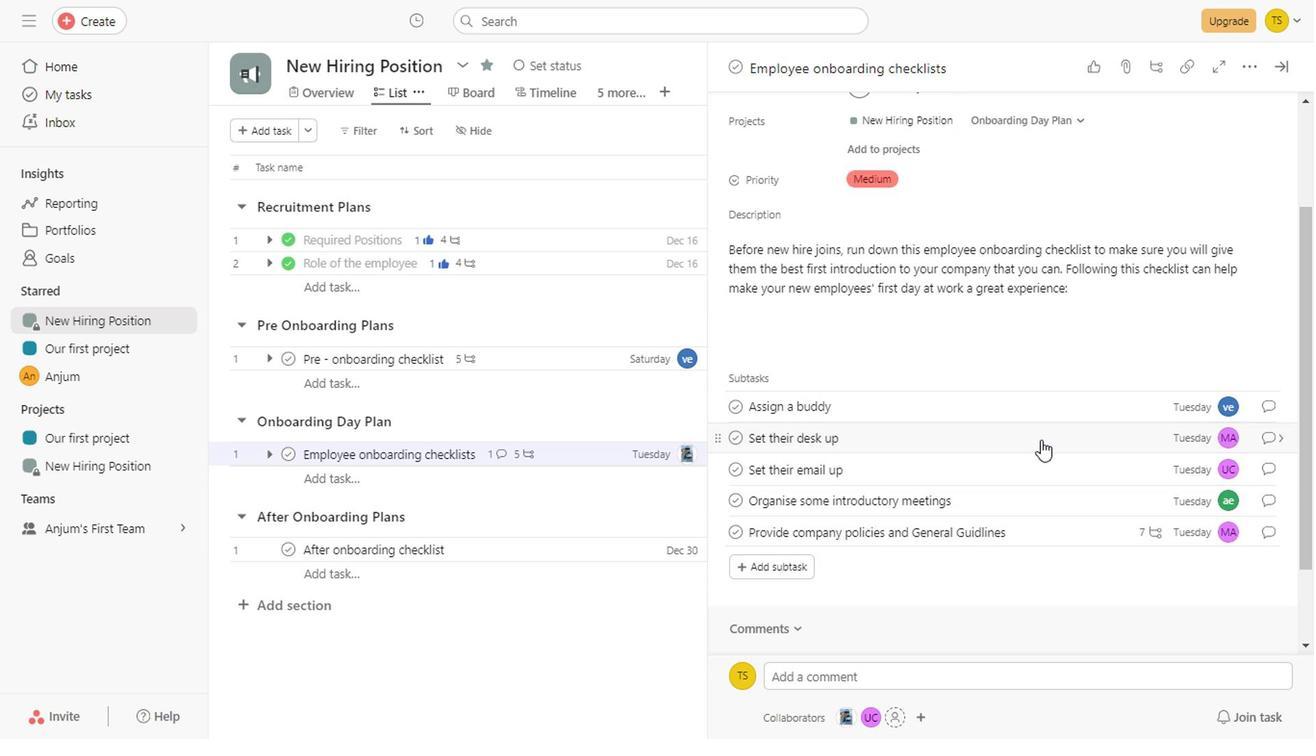 
Action: Mouse scrolled (1036, 442) with delta (0, 0)
Screenshot: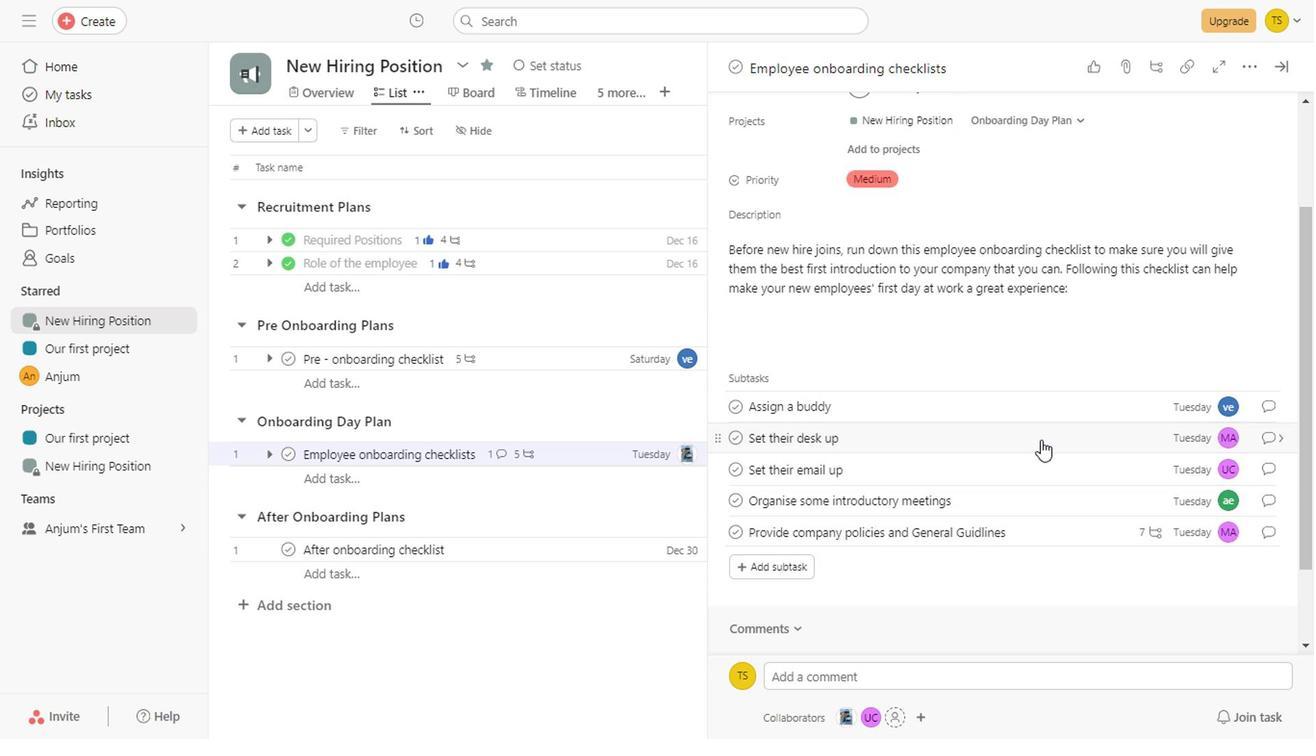 
Action: Mouse scrolled (1036, 442) with delta (0, 0)
Screenshot: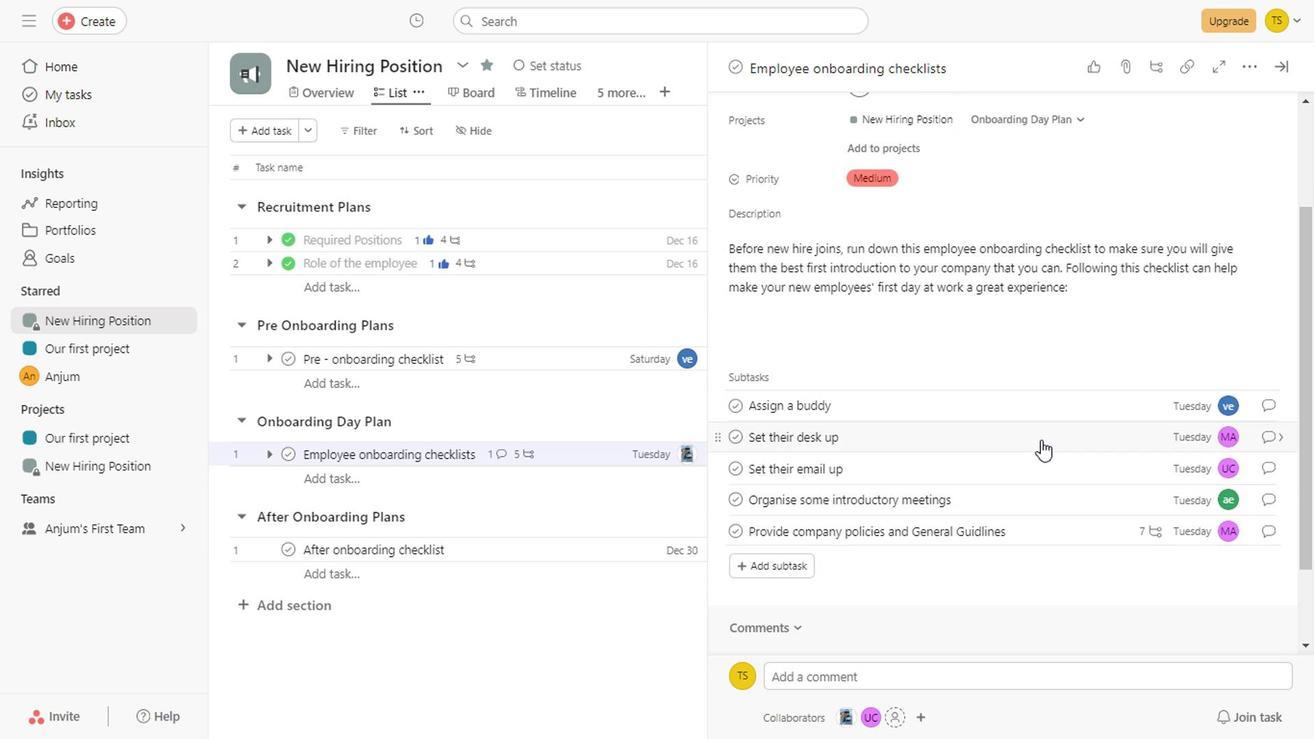 
Action: Mouse scrolled (1036, 442) with delta (0, 0)
Screenshot: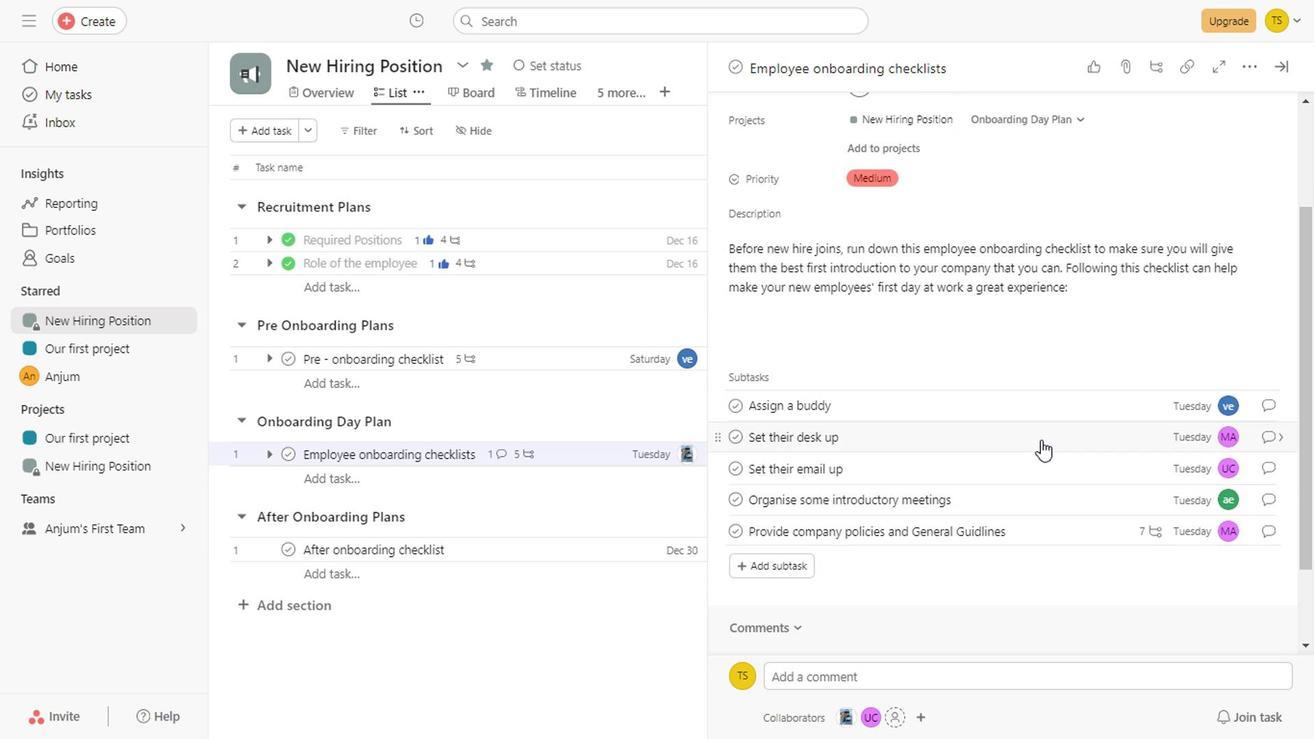 
Action: Mouse scrolled (1036, 442) with delta (0, 0)
Screenshot: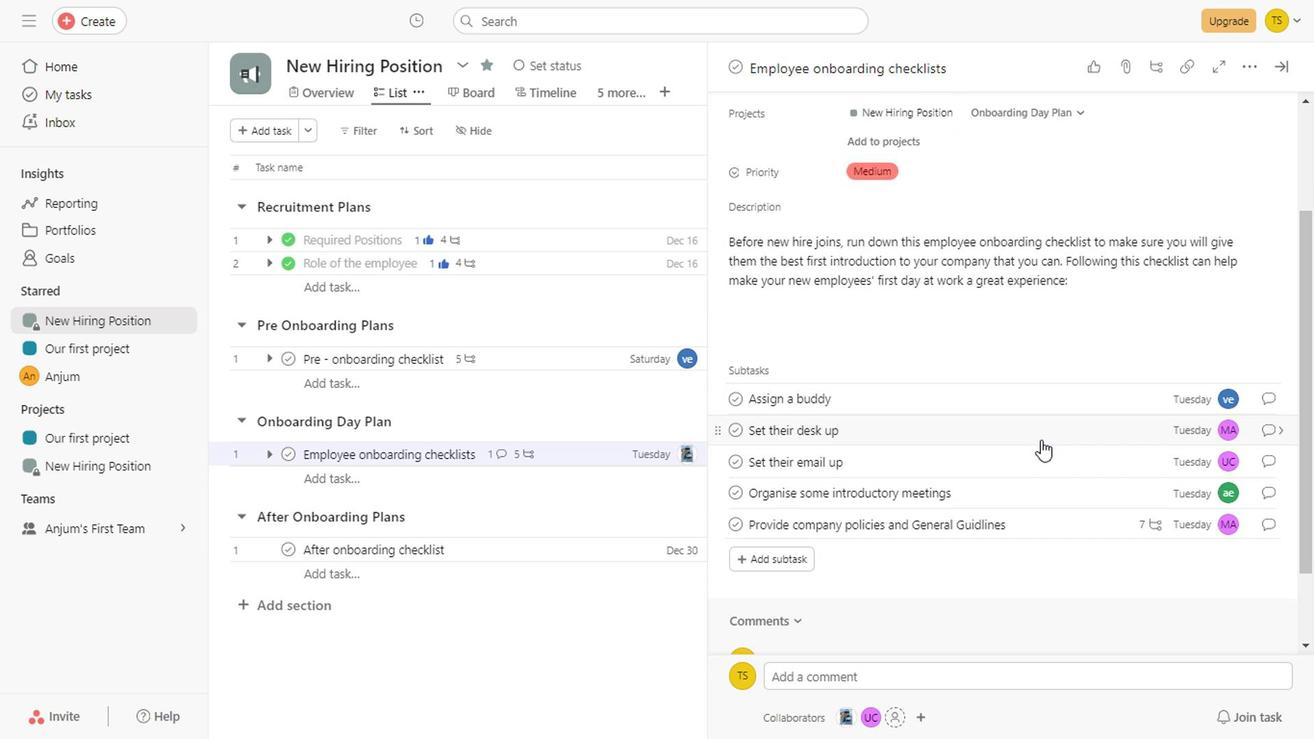 
Action: Mouse moved to (1133, 432)
Screenshot: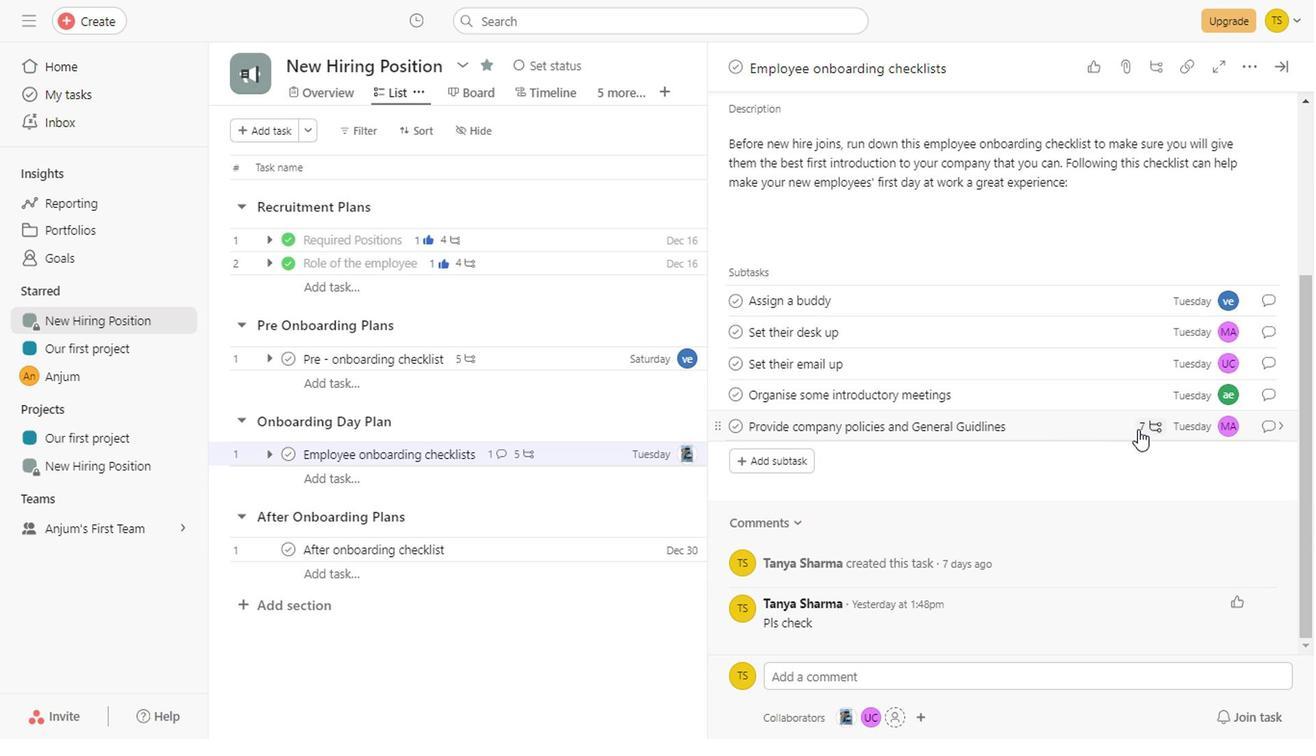 
Action: Mouse pressed left at (1133, 432)
Screenshot: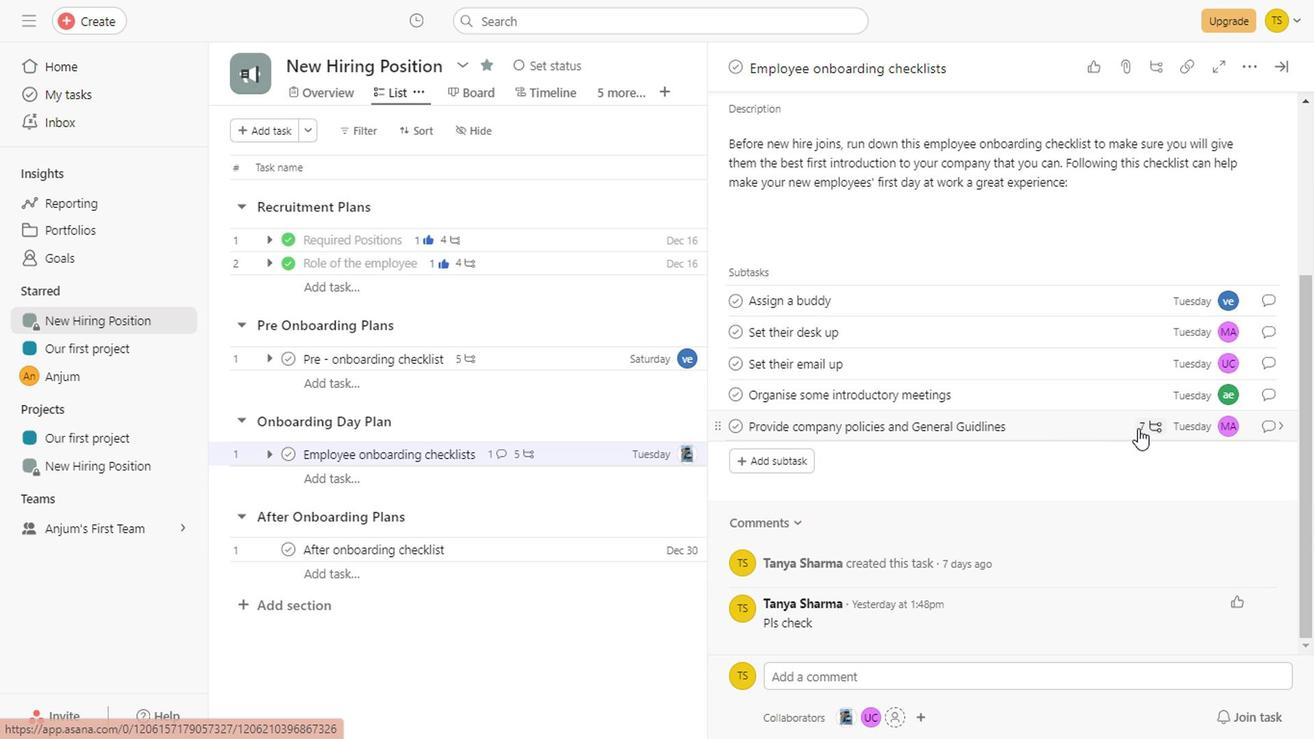 
Action: Mouse moved to (990, 437)
Screenshot: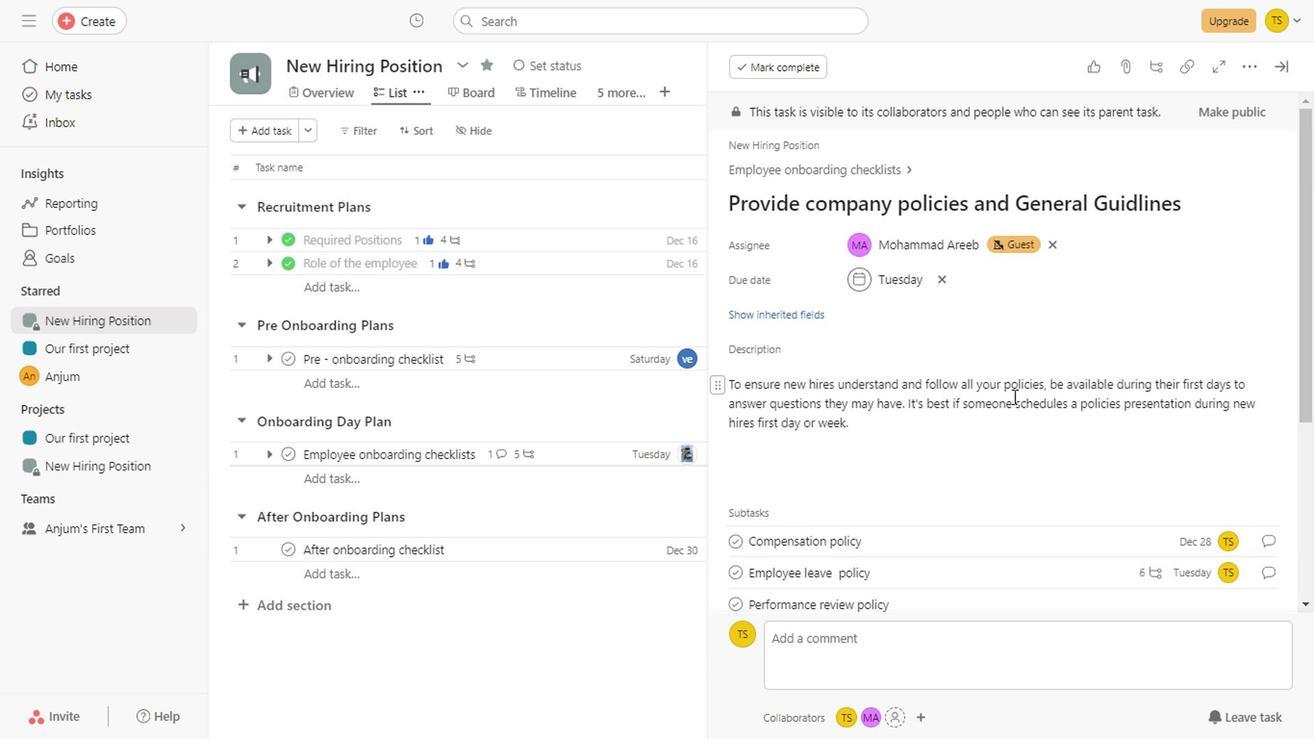 
Action: Mouse scrolled (990, 436) with delta (0, -1)
Screenshot: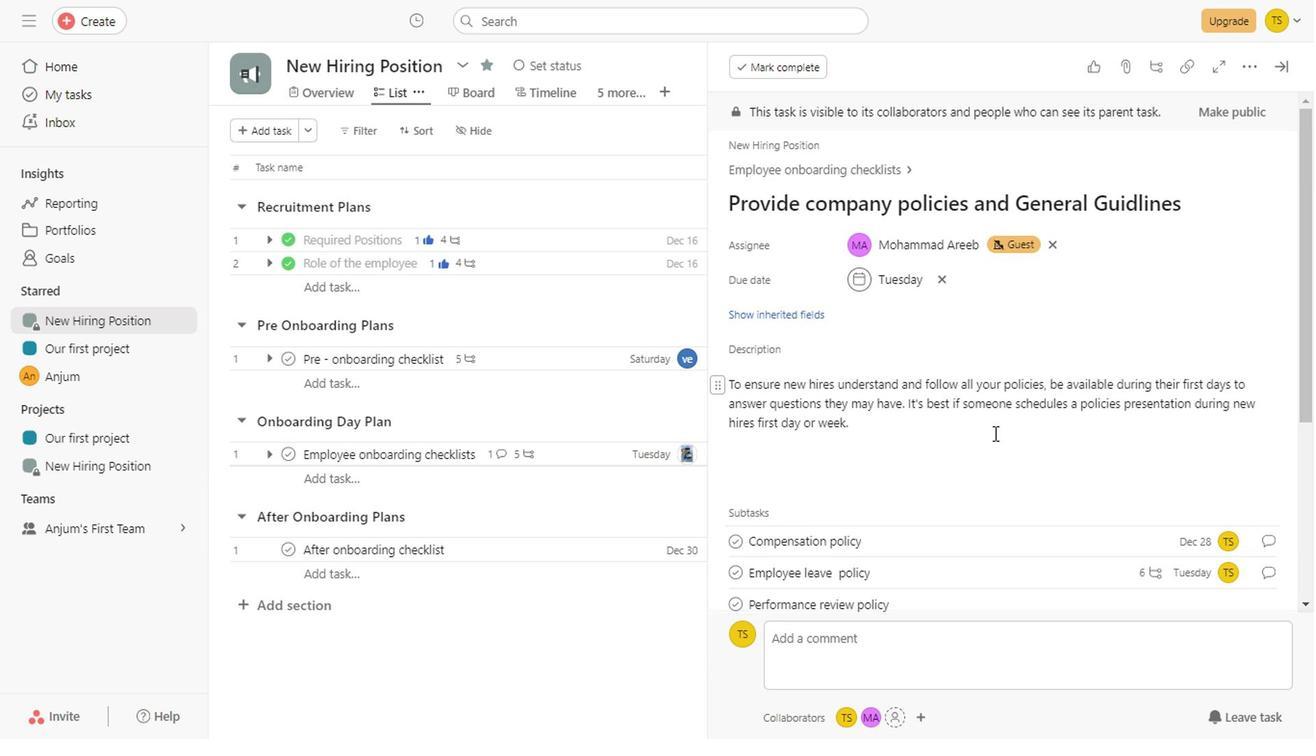 
Action: Mouse scrolled (990, 436) with delta (0, -1)
Screenshot: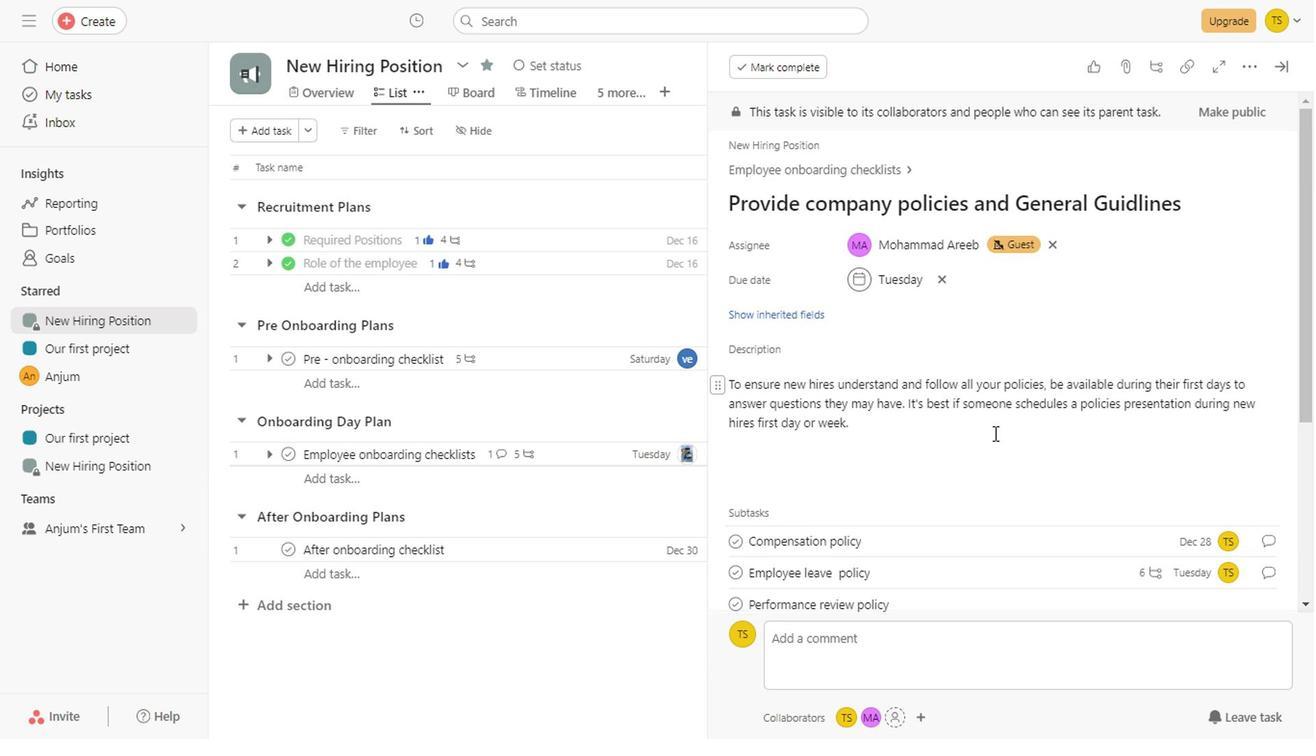 
Action: Mouse scrolled (990, 436) with delta (0, -1)
Screenshot: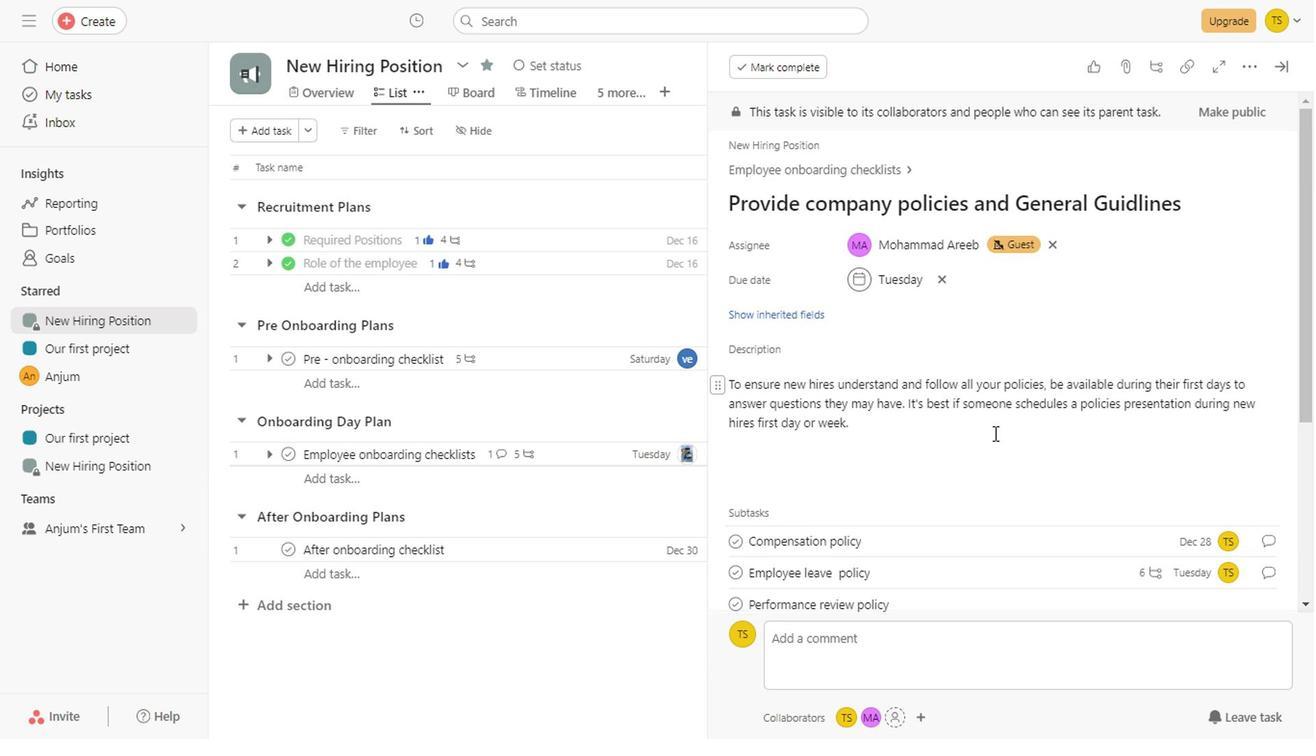 
Action: Mouse scrolled (990, 436) with delta (0, -1)
Screenshot: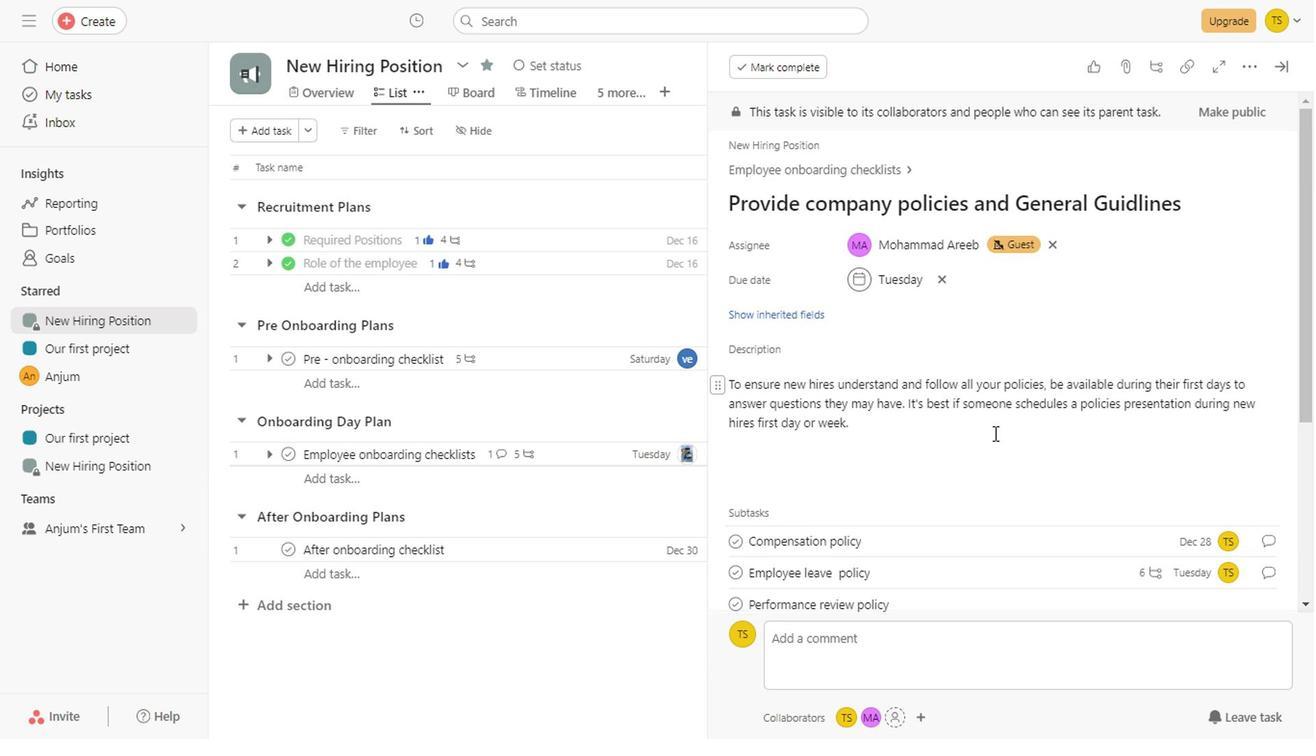 
Action: Mouse scrolled (990, 436) with delta (0, -1)
Screenshot: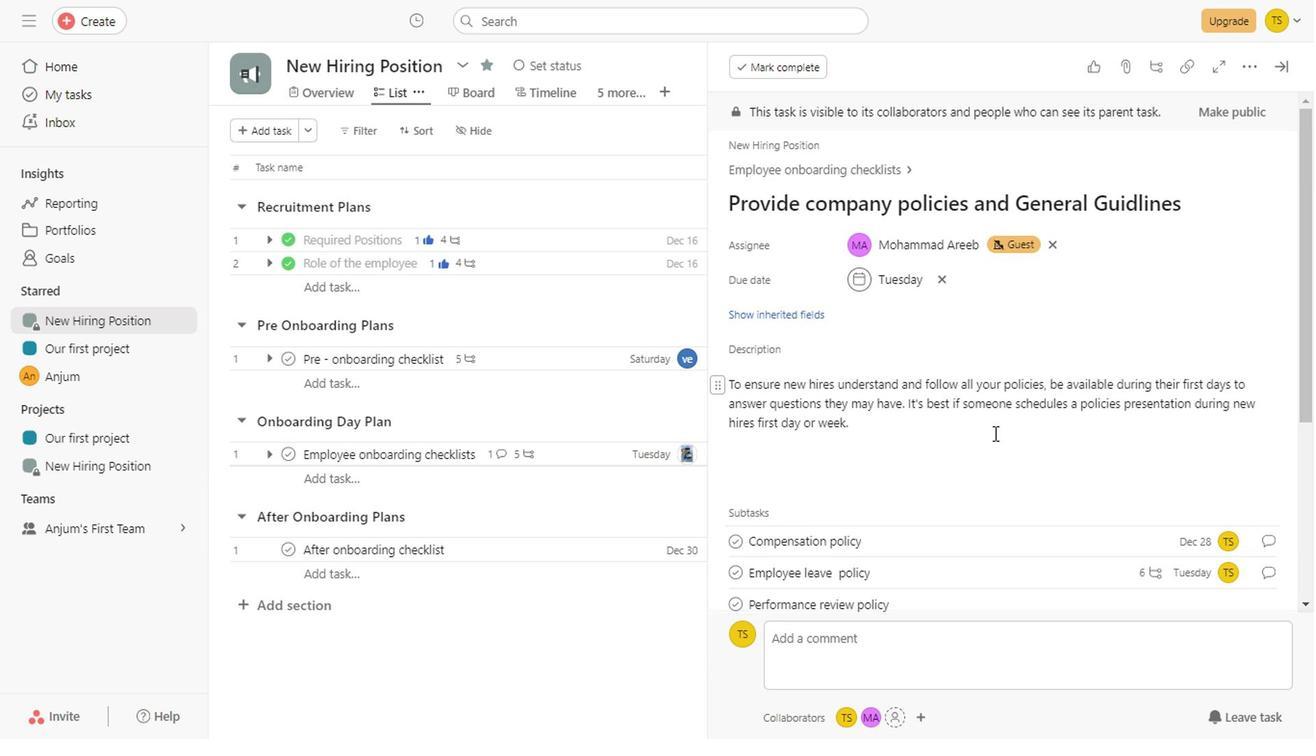 
Action: Mouse scrolled (990, 436) with delta (0, -1)
Screenshot: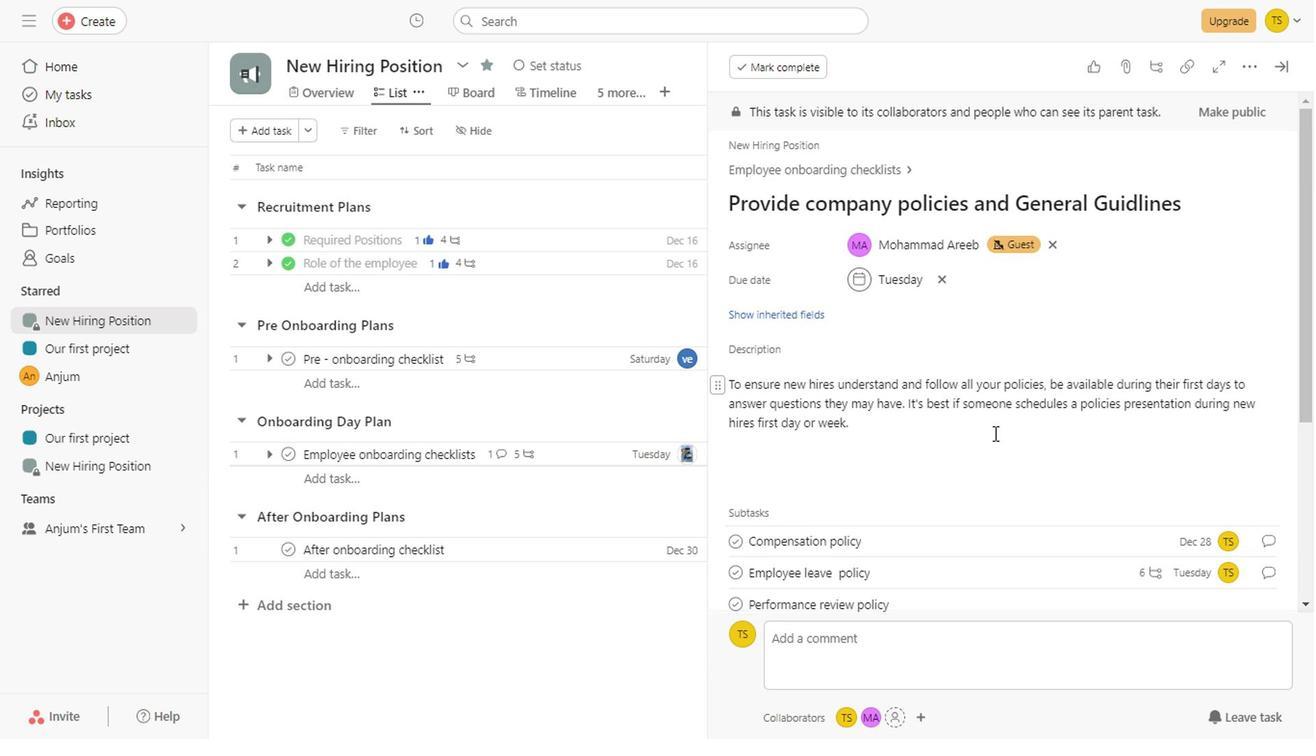 
Action: Mouse scrolled (990, 436) with delta (0, -1)
Screenshot: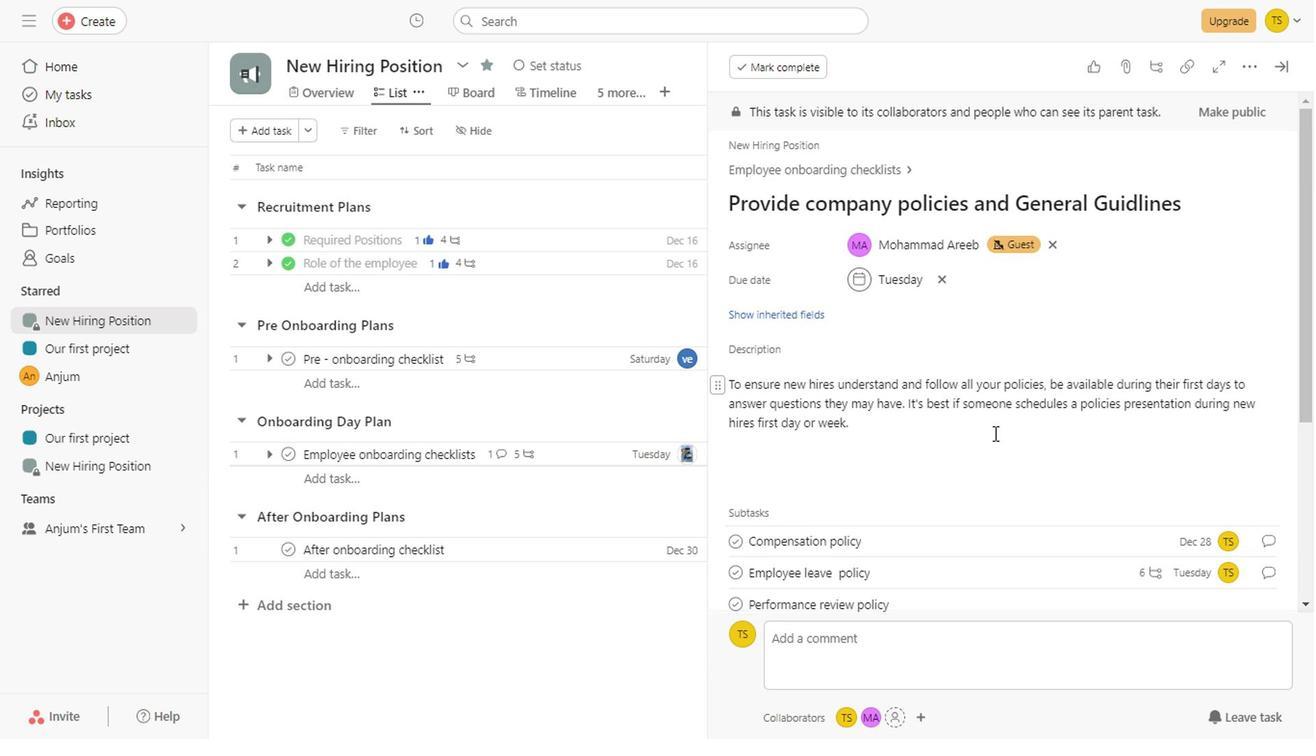 
Action: Mouse scrolled (990, 436) with delta (0, -1)
Screenshot: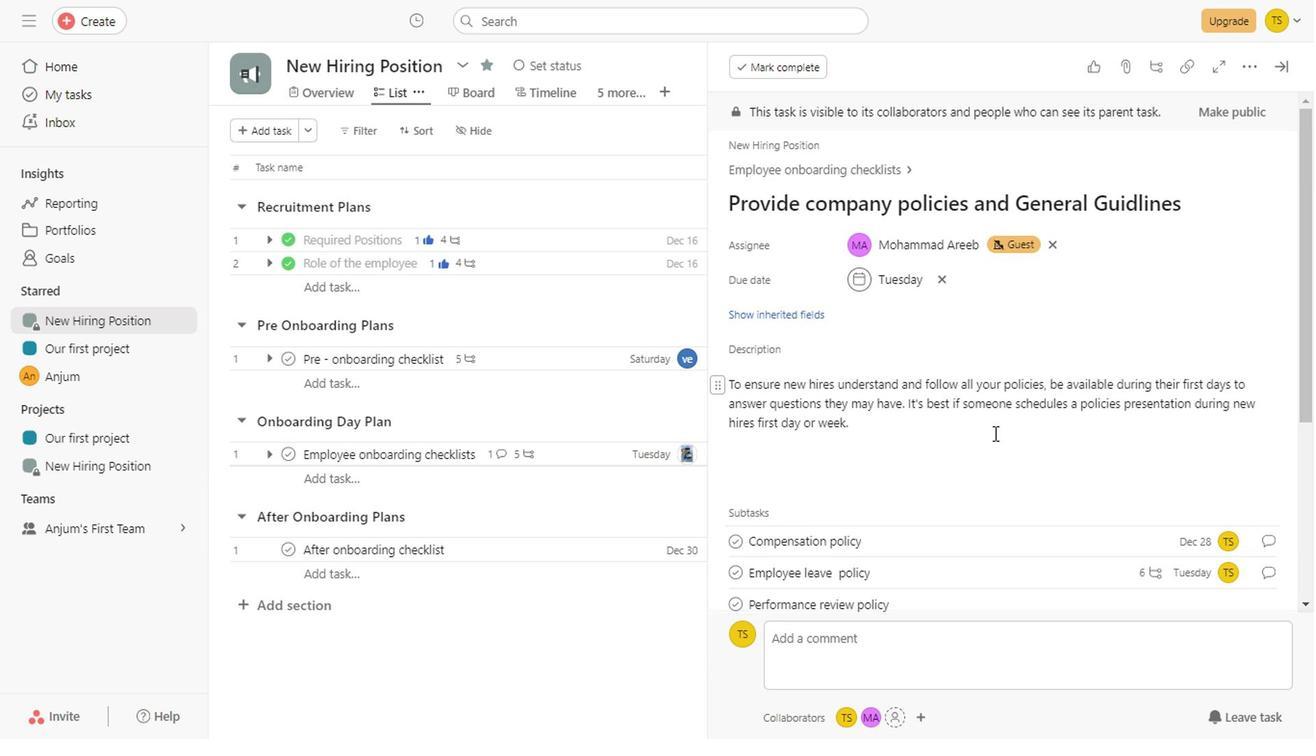 
Action: Mouse scrolled (990, 436) with delta (0, -1)
Screenshot: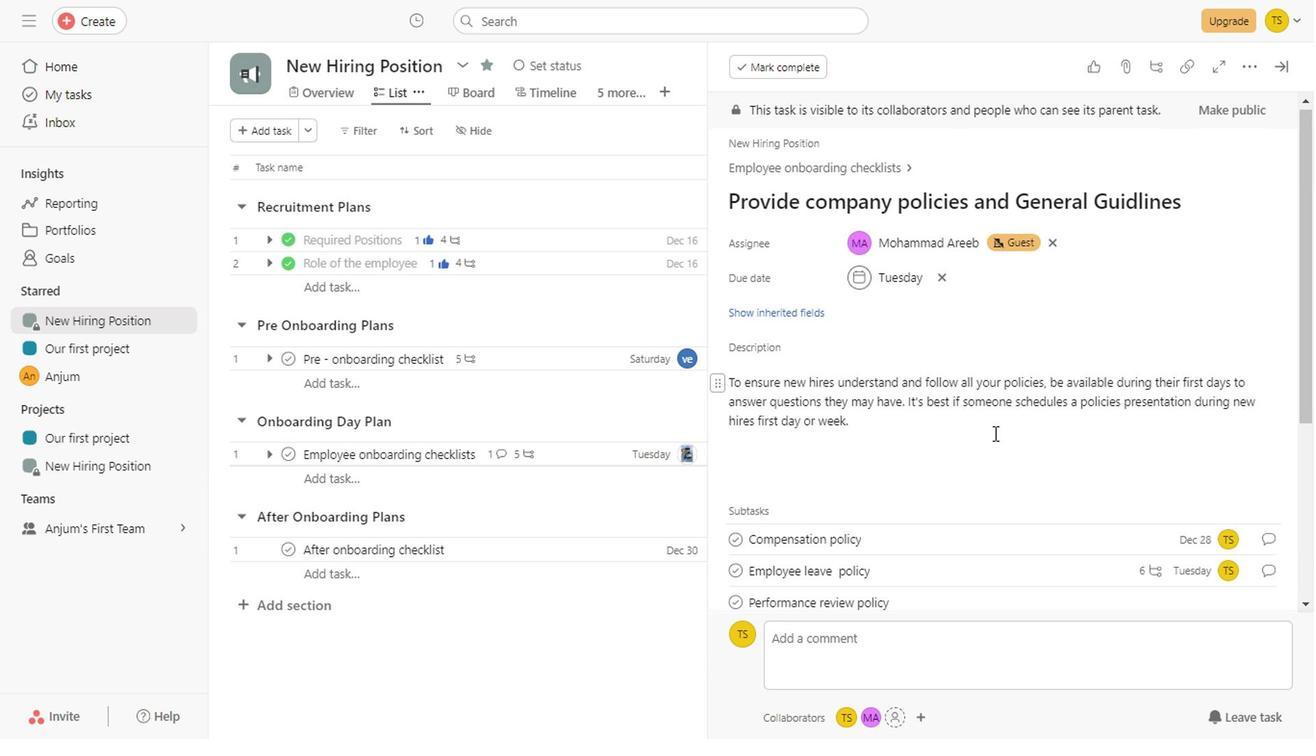 
Action: Mouse moved to (1149, 305)
Screenshot: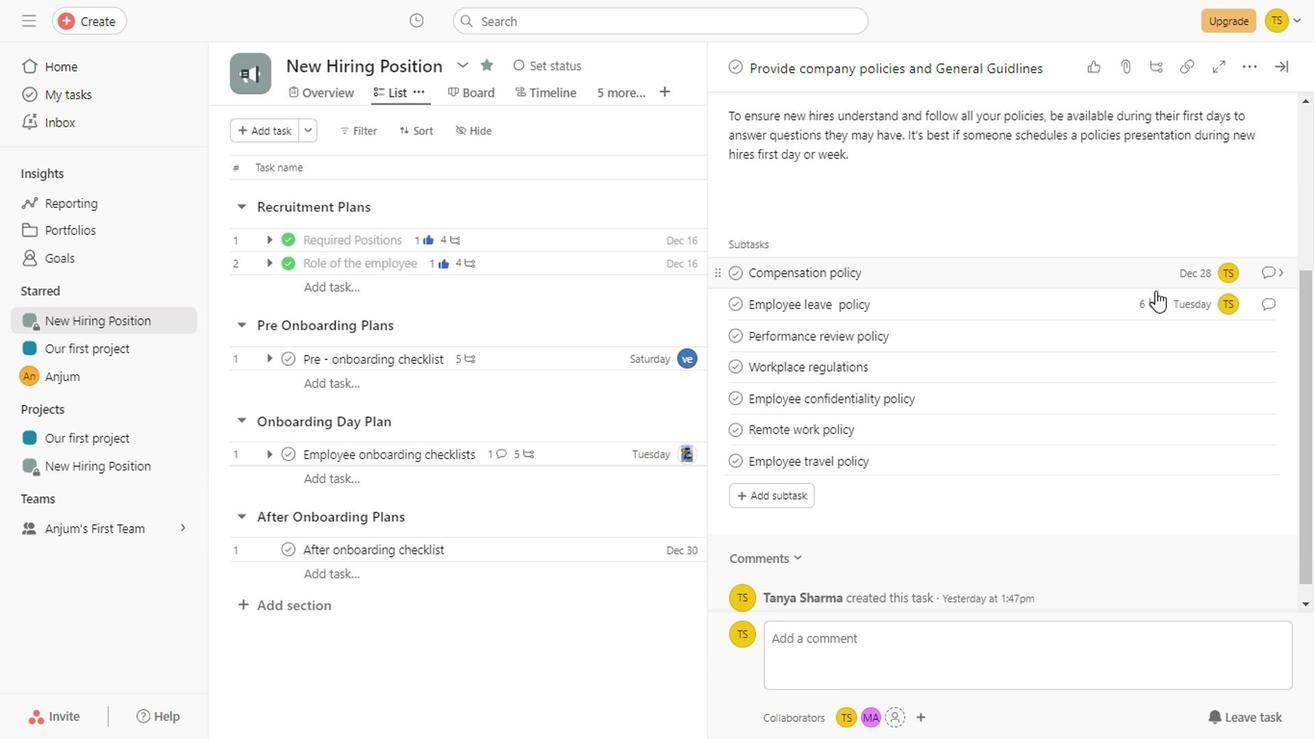 
Action: Mouse pressed left at (1149, 305)
Screenshot: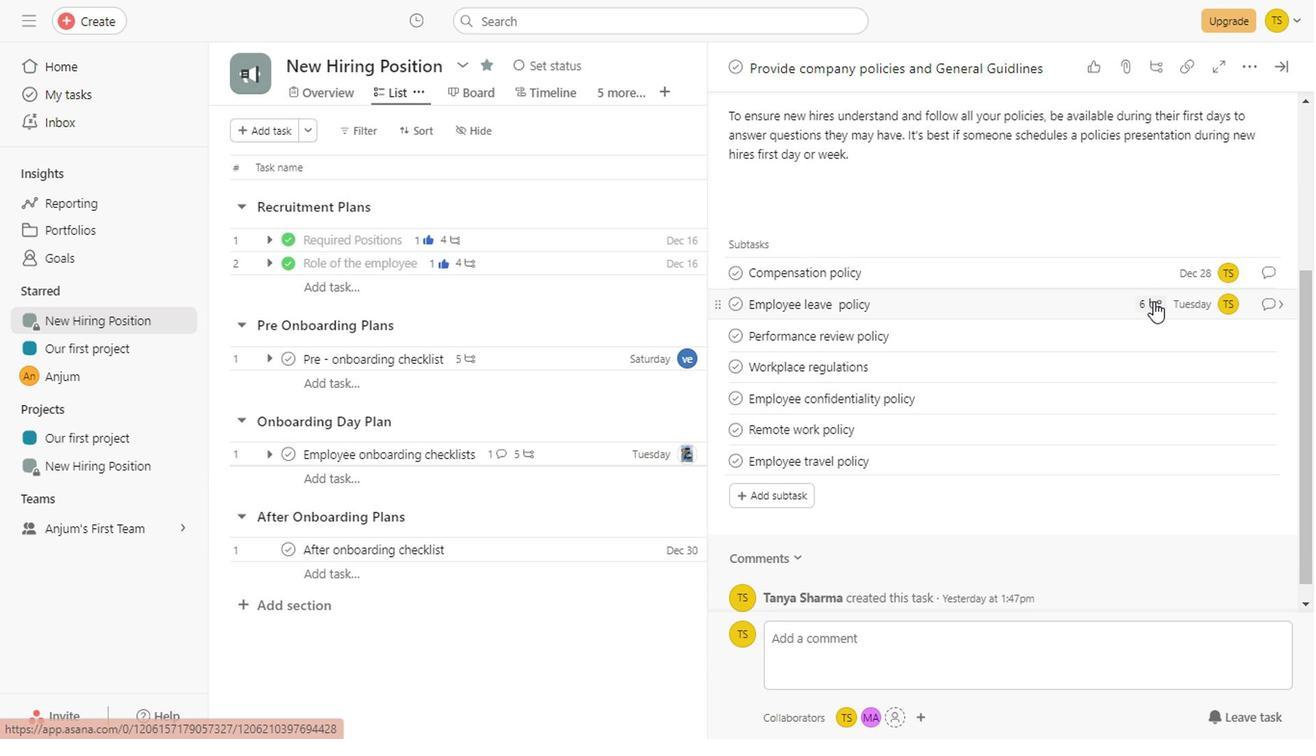 
Action: Mouse moved to (1009, 505)
Screenshot: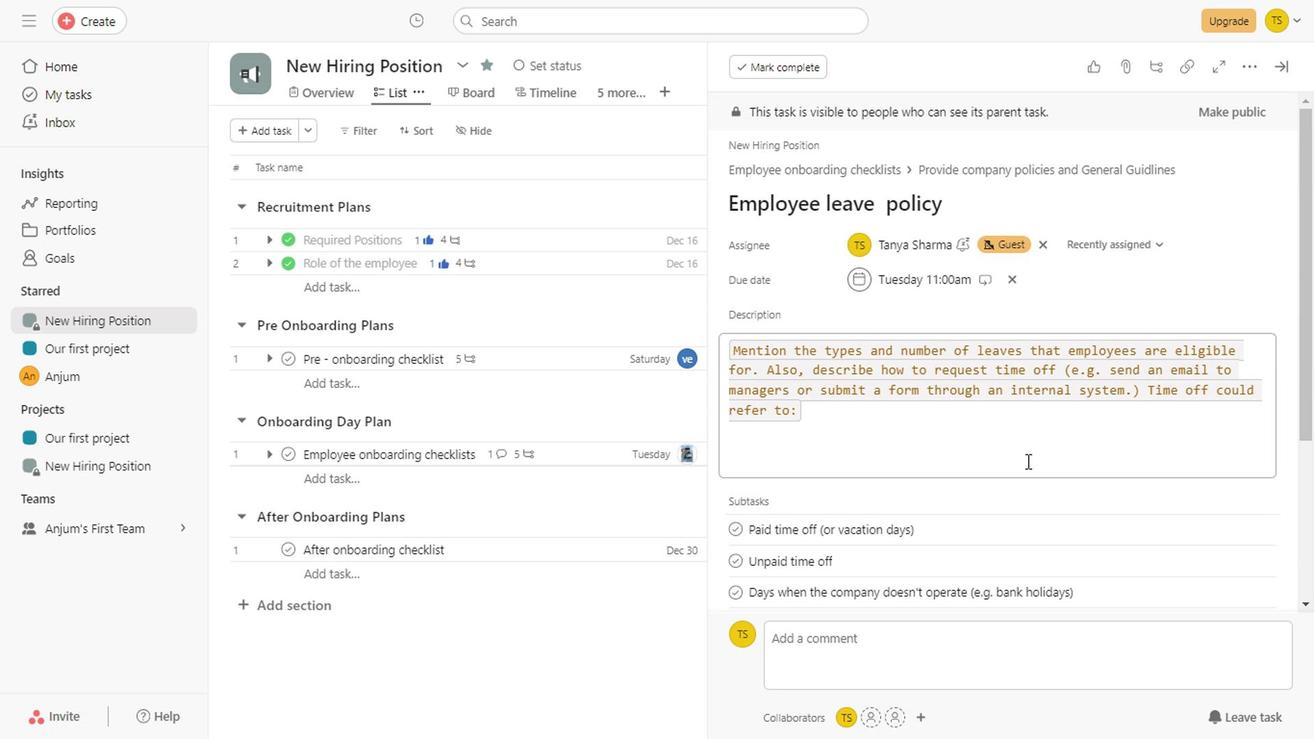 
Action: Mouse scrolled (1009, 504) with delta (0, -1)
Screenshot: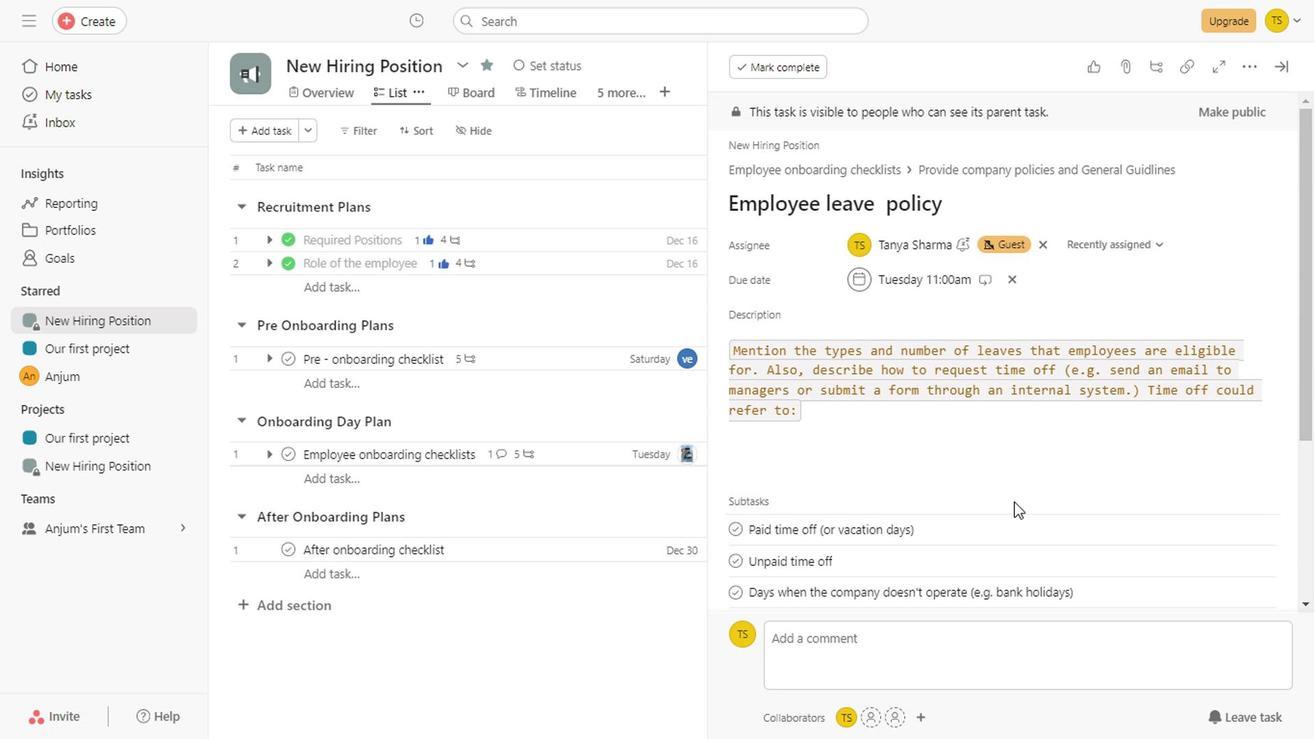 
Action: Mouse scrolled (1009, 504) with delta (0, -1)
Screenshot: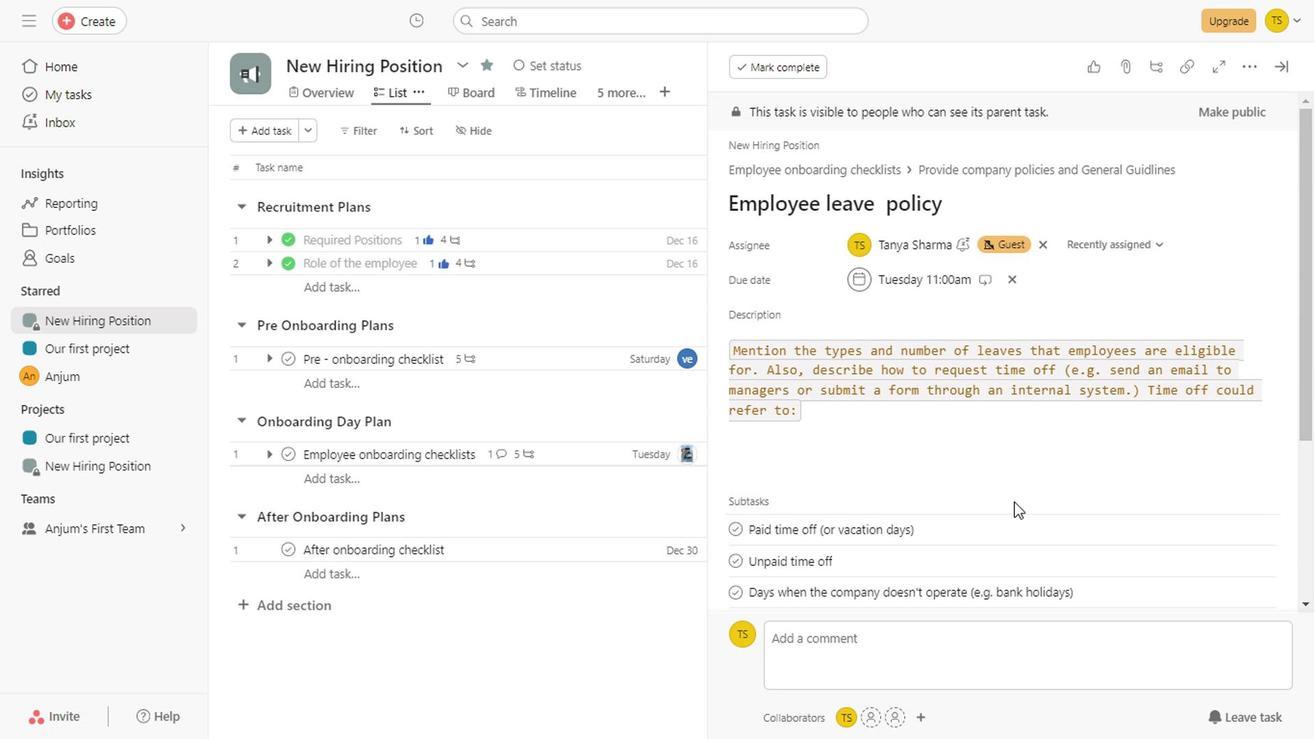 
Action: Mouse scrolled (1009, 504) with delta (0, -1)
Screenshot: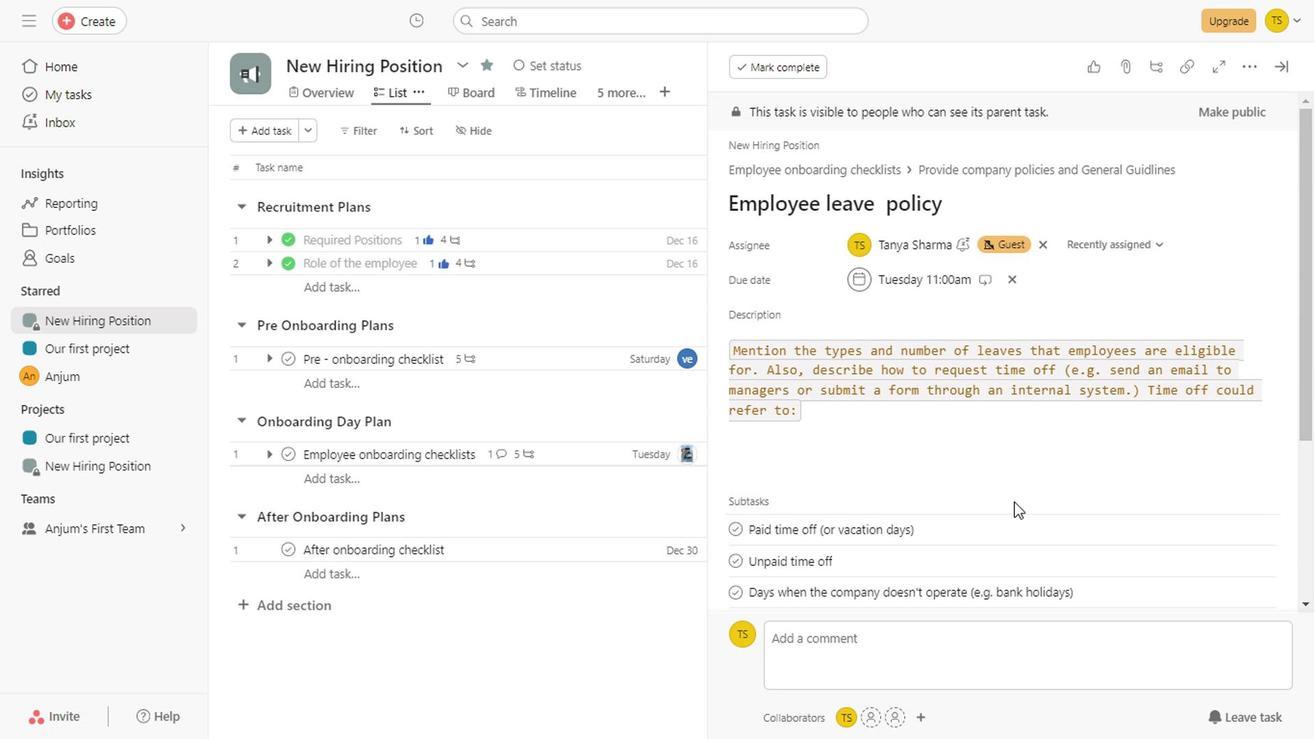 
Action: Mouse scrolled (1009, 504) with delta (0, -1)
Screenshot: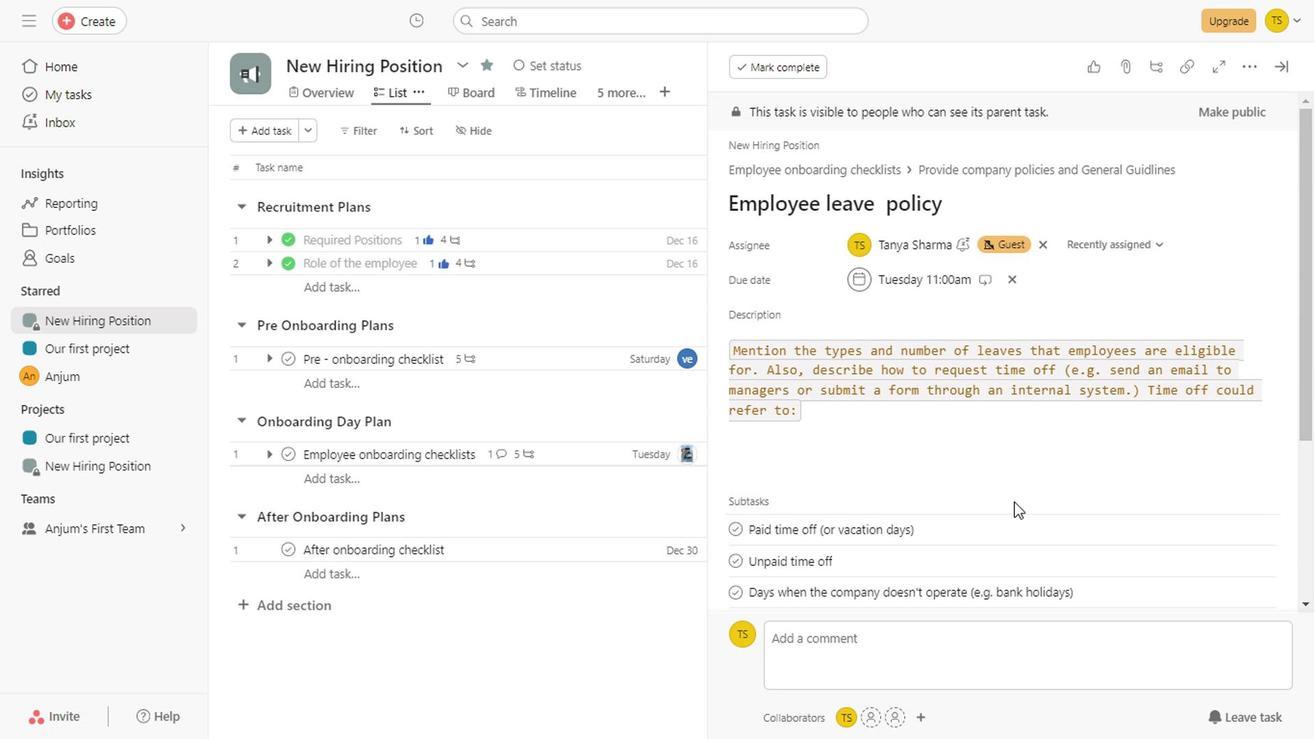 
Action: Mouse scrolled (1009, 504) with delta (0, -1)
Screenshot: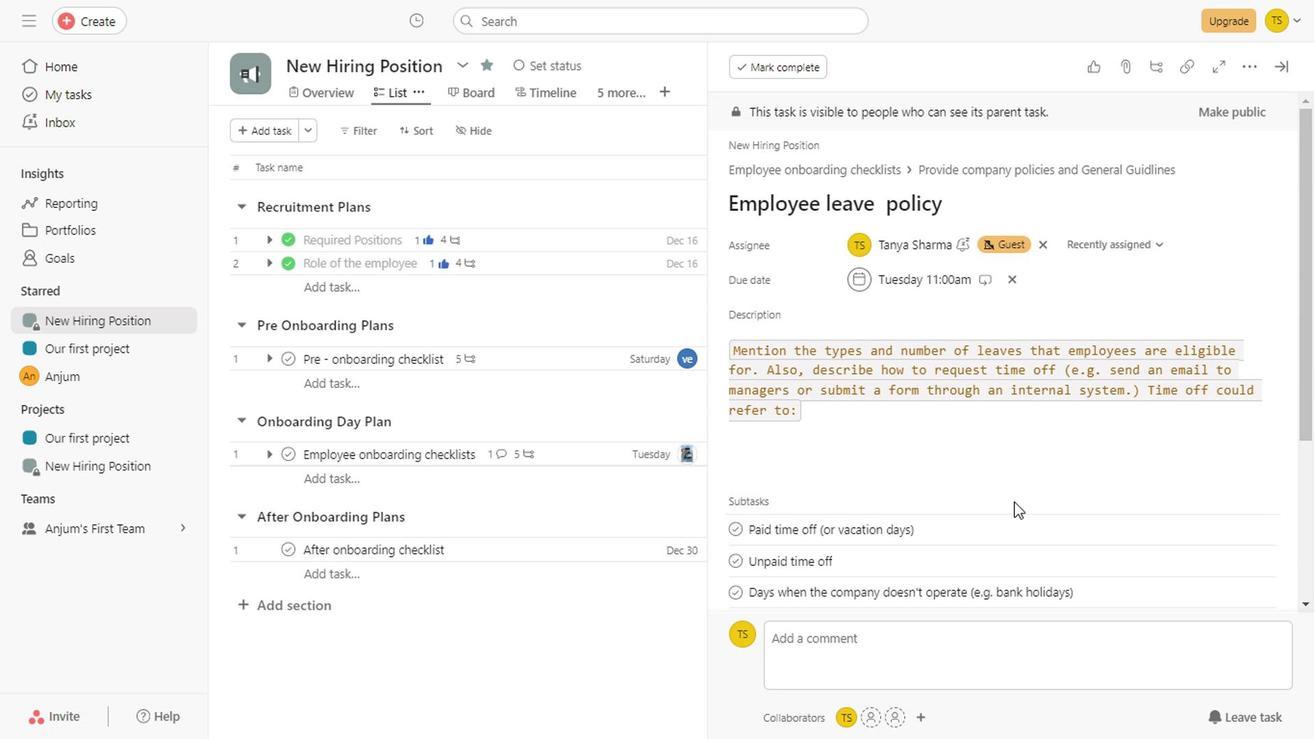 
Action: Mouse scrolled (1009, 504) with delta (0, -1)
Screenshot: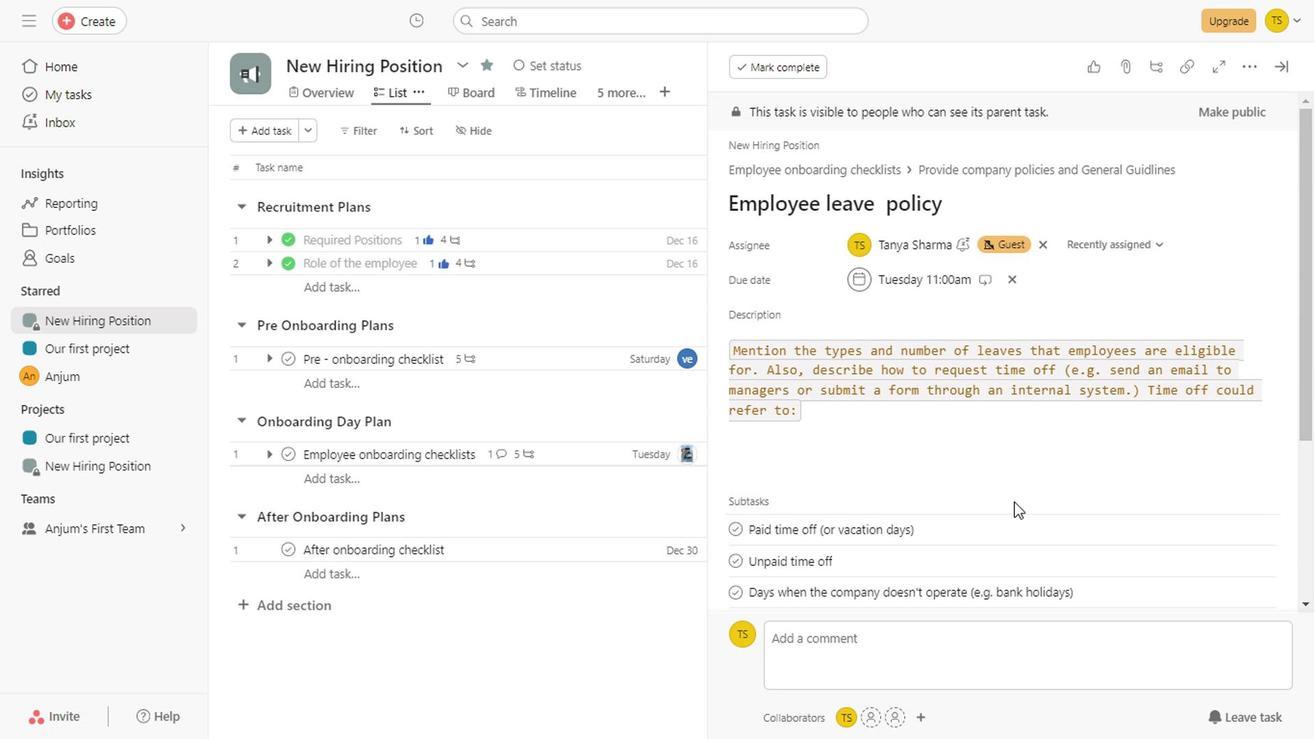 
Action: Mouse scrolled (1009, 504) with delta (0, -1)
Screenshot: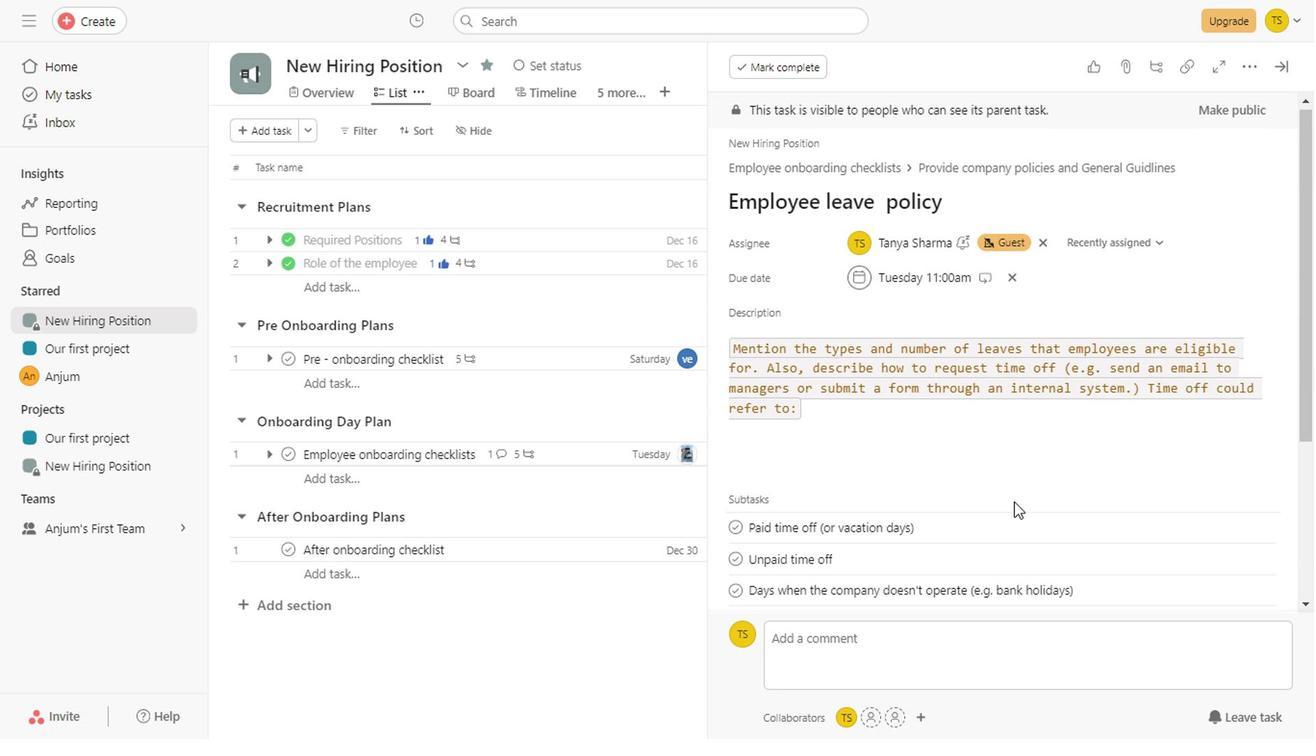 
Action: Mouse scrolled (1009, 504) with delta (0, -1)
Screenshot: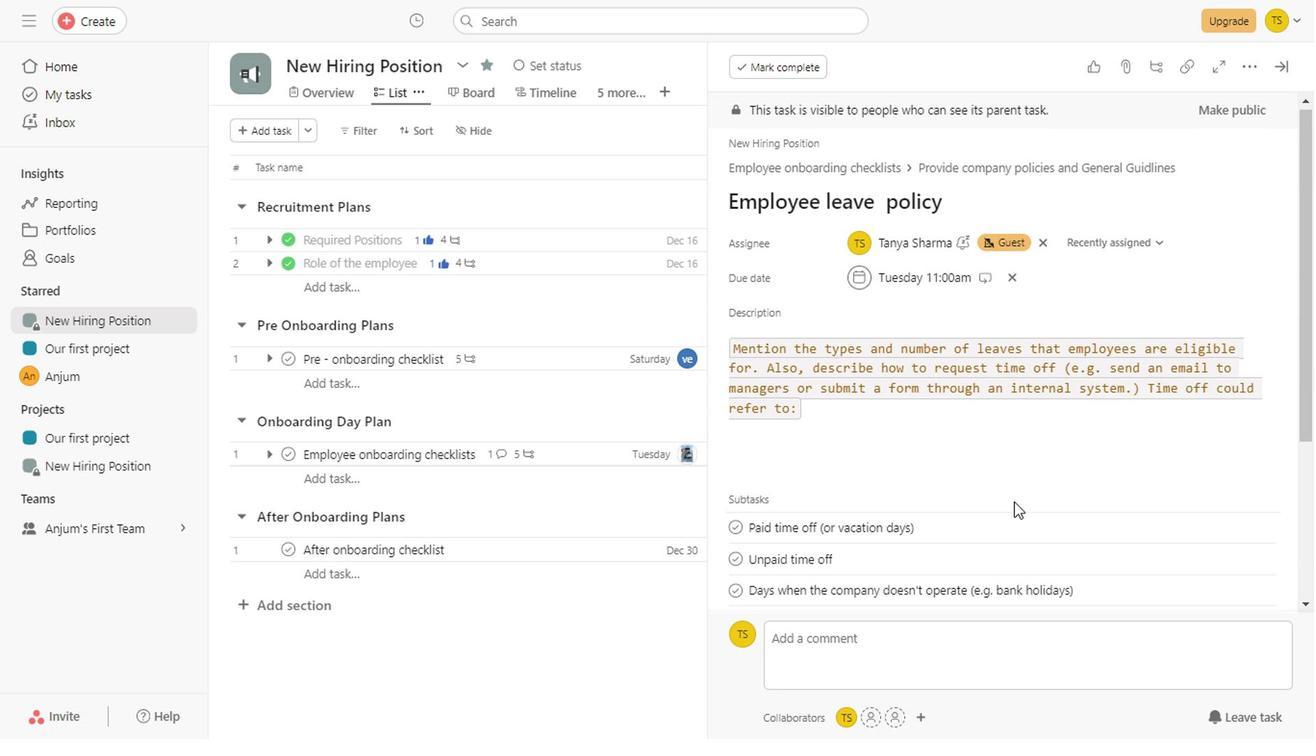
Action: Mouse scrolled (1009, 504) with delta (0, -1)
Screenshot: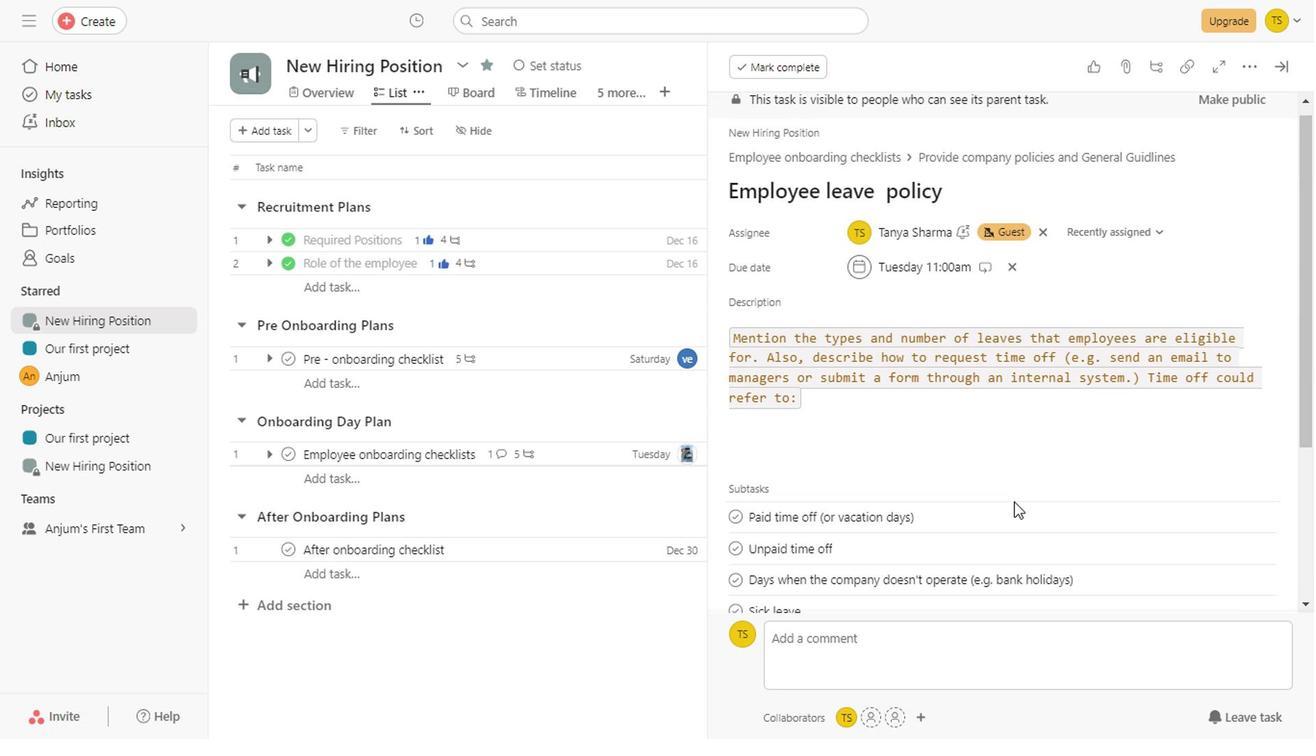 
Action: Mouse scrolled (1009, 504) with delta (0, -1)
Screenshot: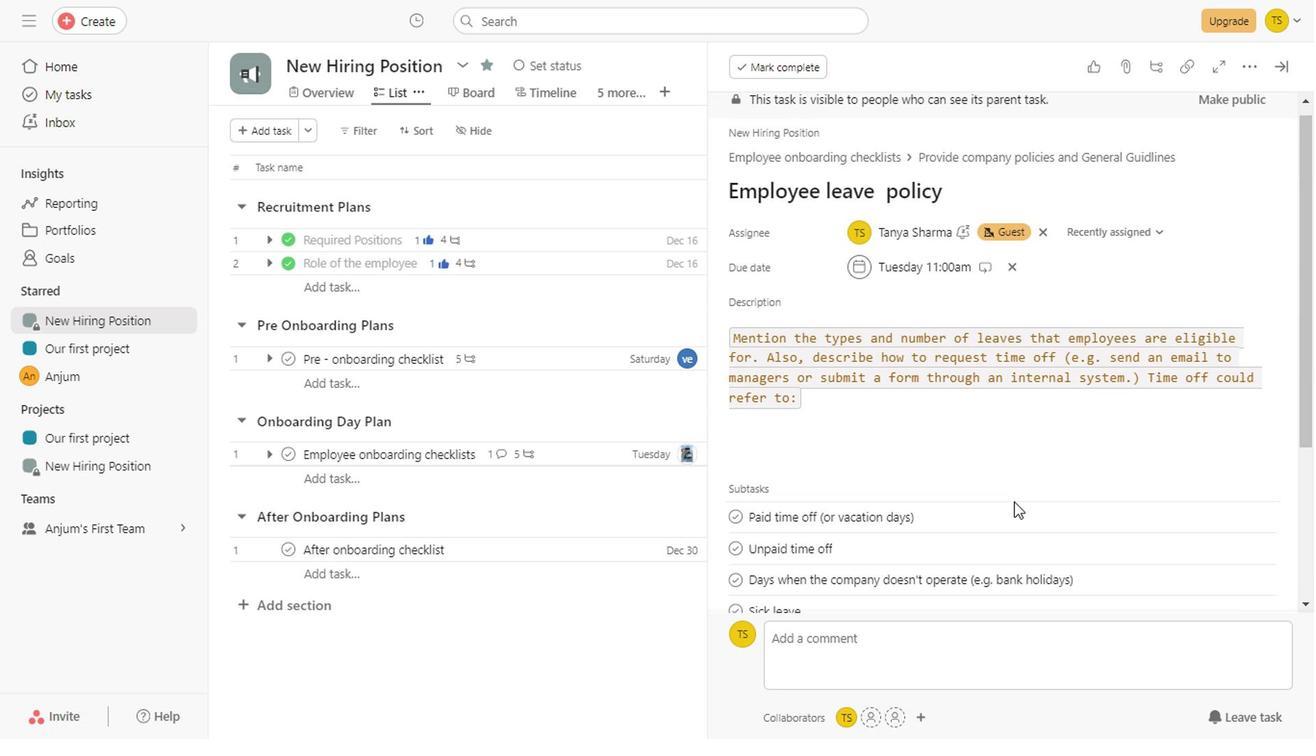 
Action: Mouse scrolled (1009, 504) with delta (0, -1)
Screenshot: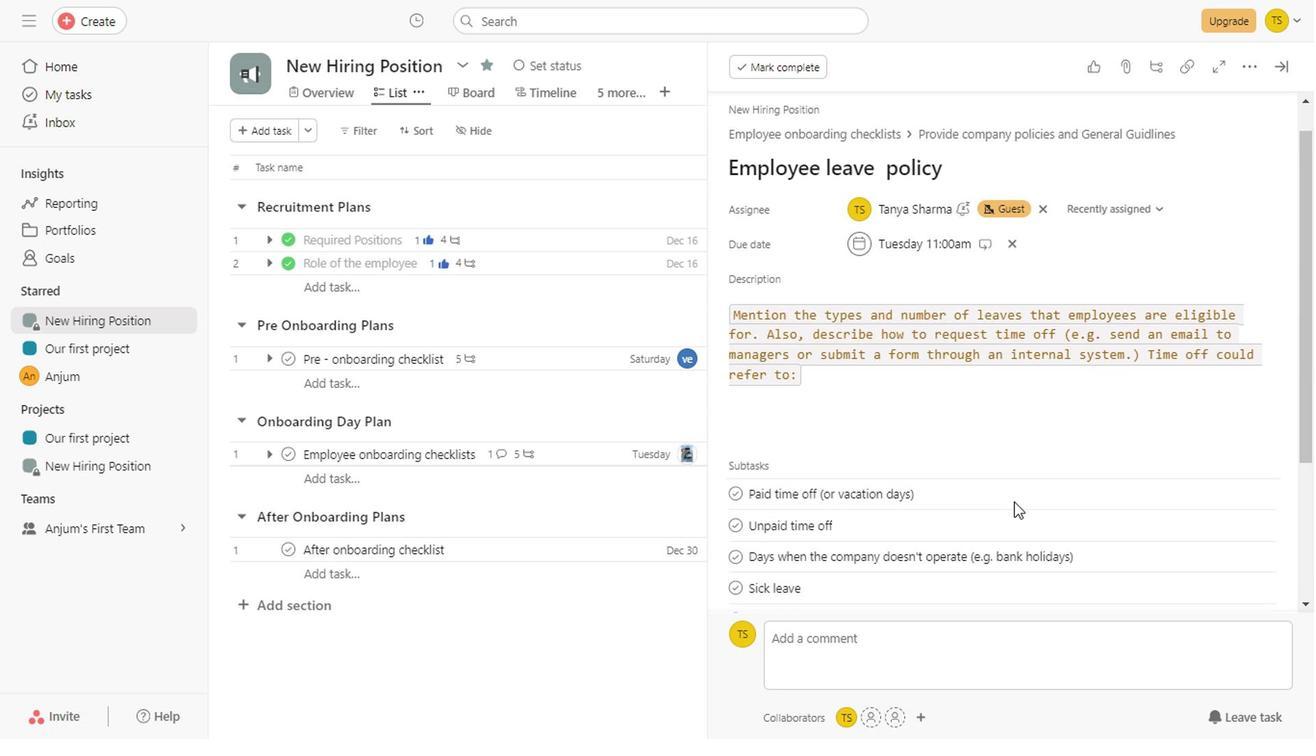 
Action: Mouse scrolled (1009, 504) with delta (0, -1)
Screenshot: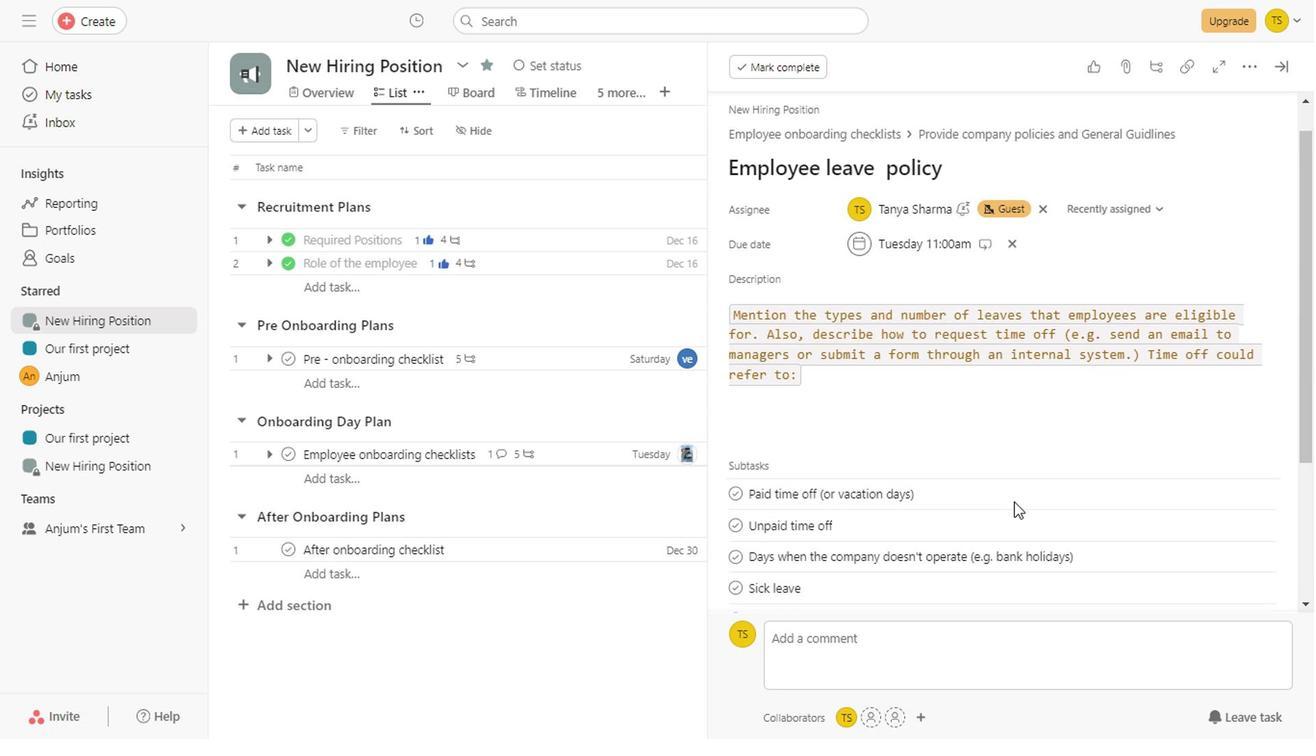 
Action: Mouse scrolled (1009, 504) with delta (0, -1)
Screenshot: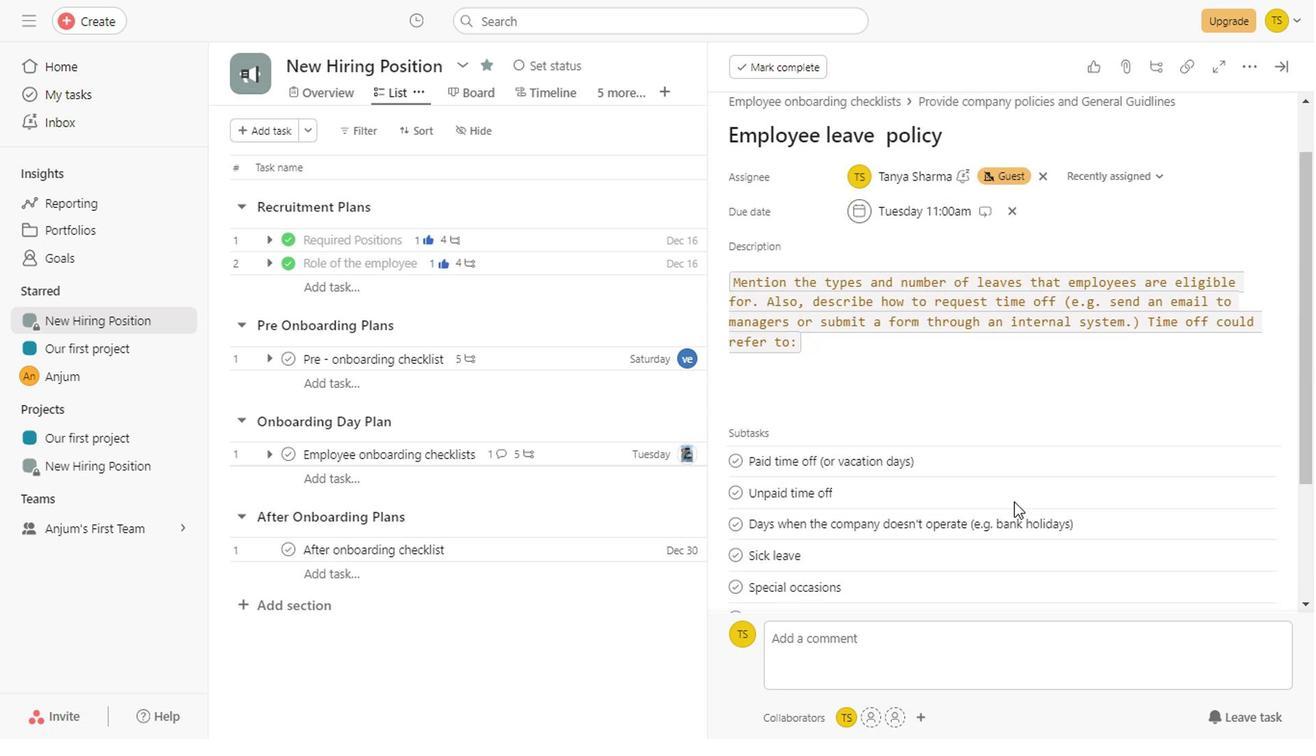 
Action: Mouse scrolled (1009, 504) with delta (0, -1)
Screenshot: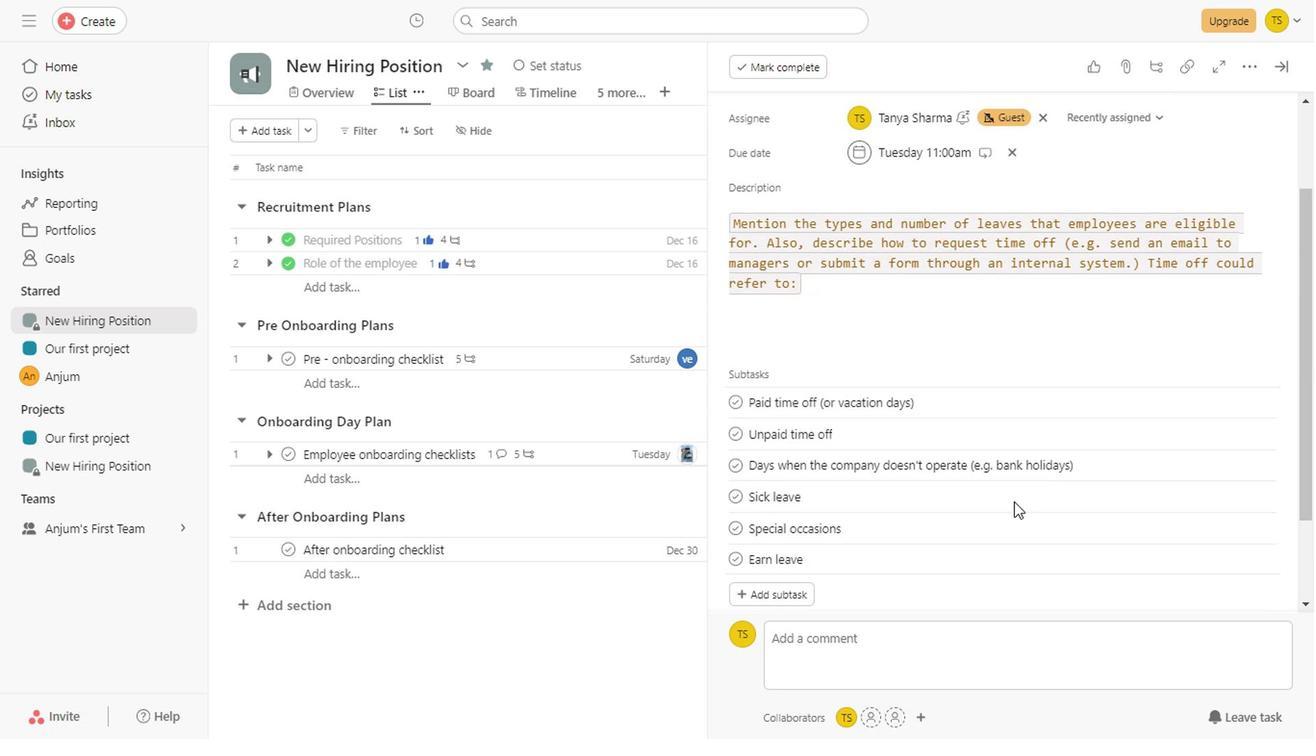 
Action: Mouse moved to (1018, 176)
Screenshot: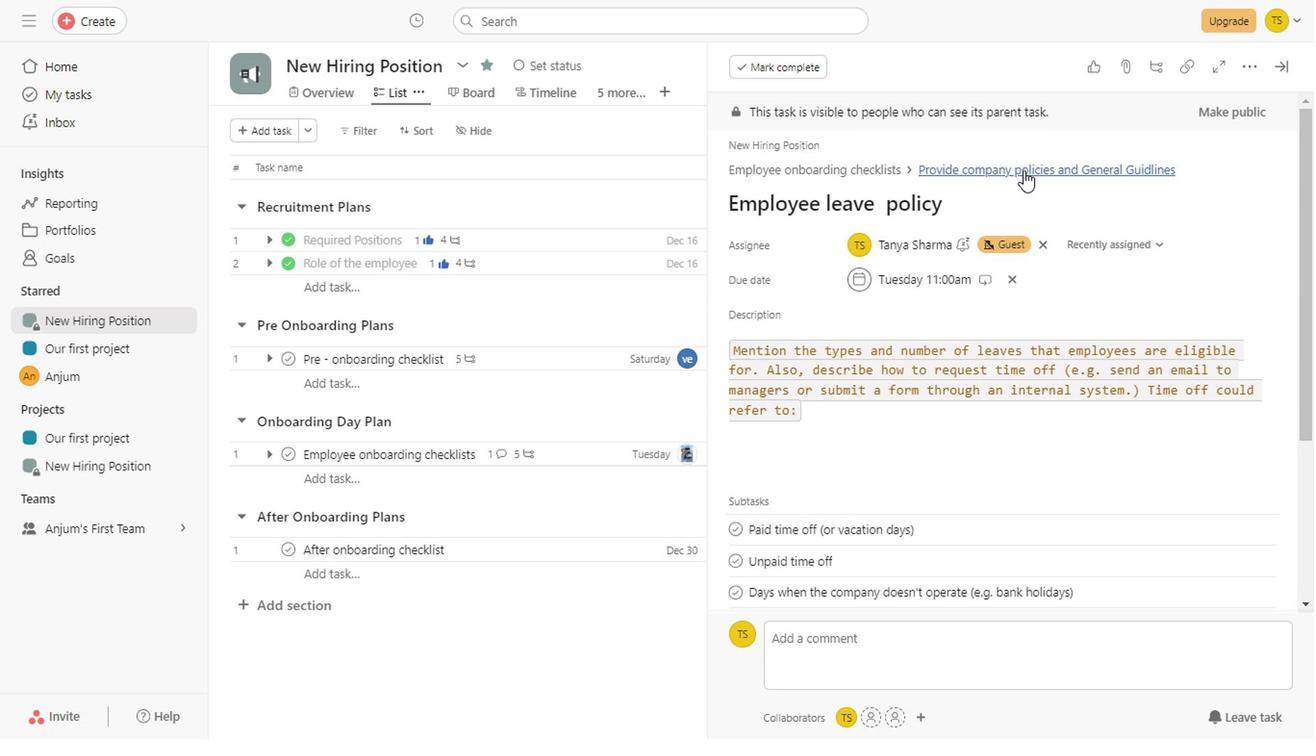 
Action: Mouse pressed left at (1018, 176)
Screenshot: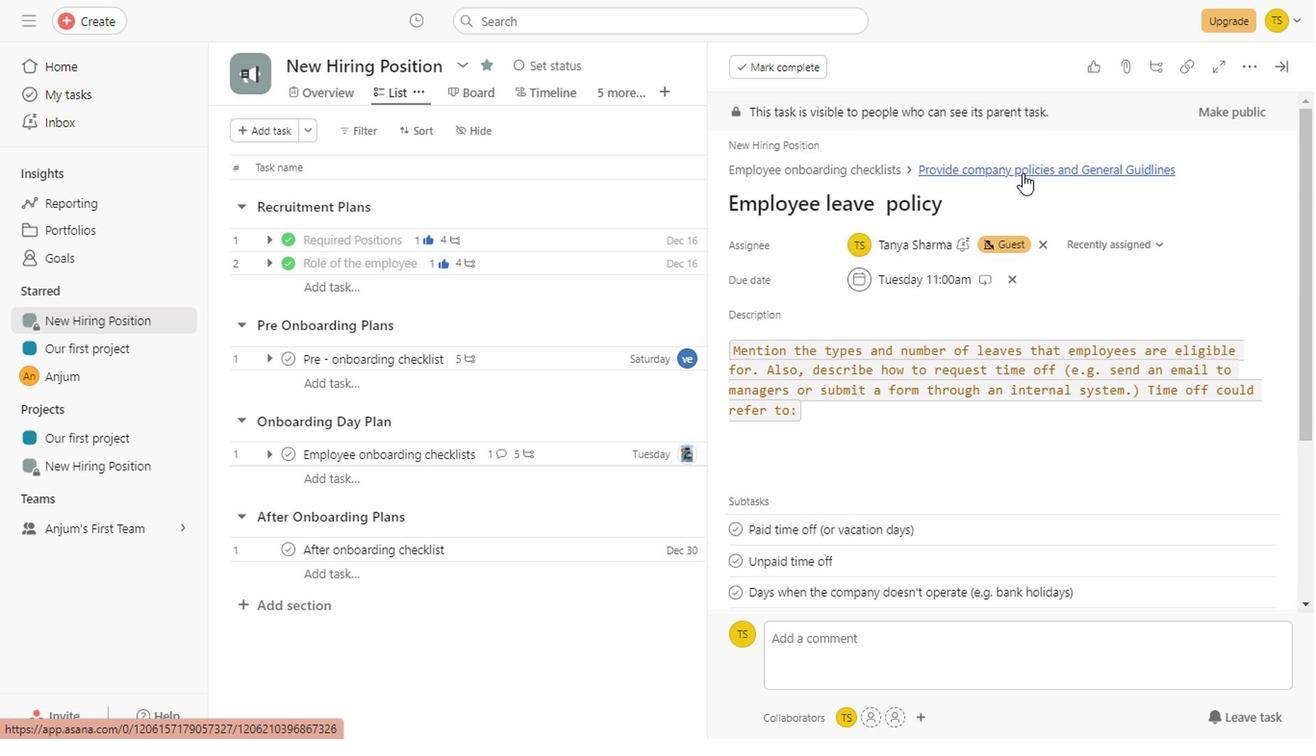 
Action: Mouse moved to (1031, 485)
Screenshot: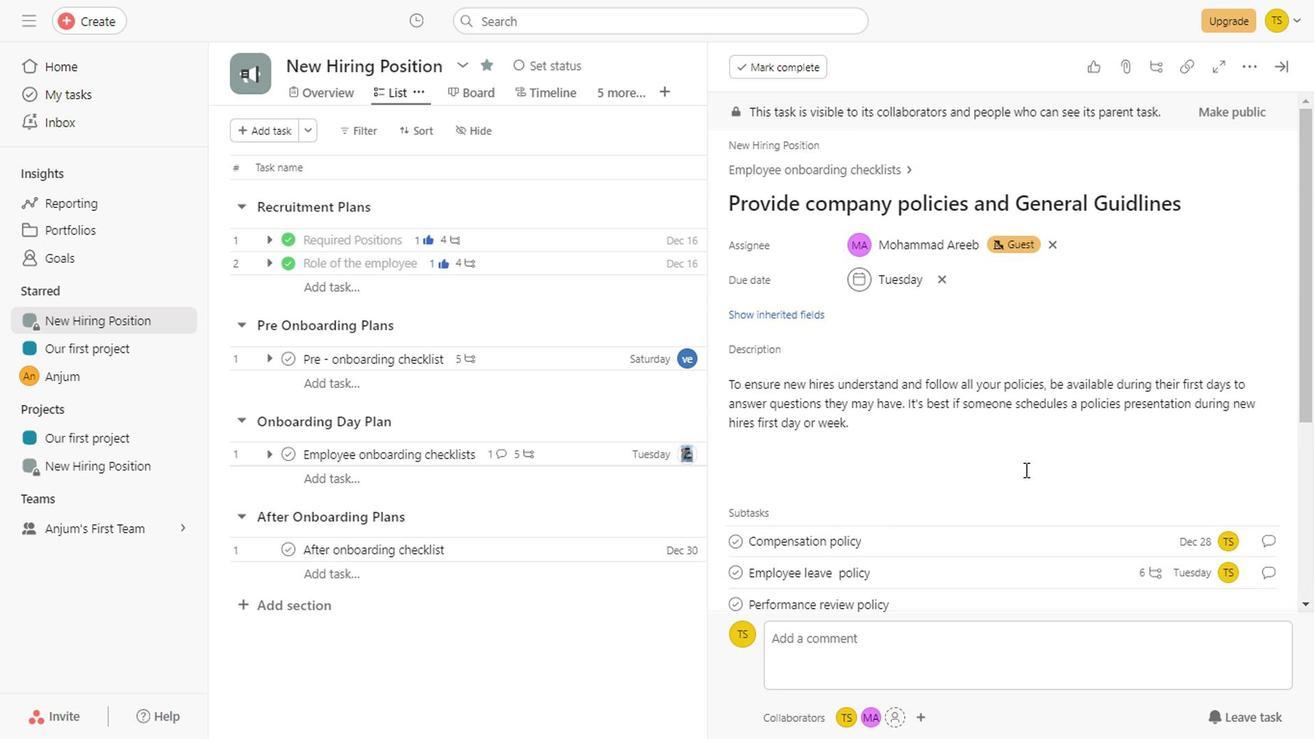 
Action: Mouse scrolled (1031, 484) with delta (0, 0)
Screenshot: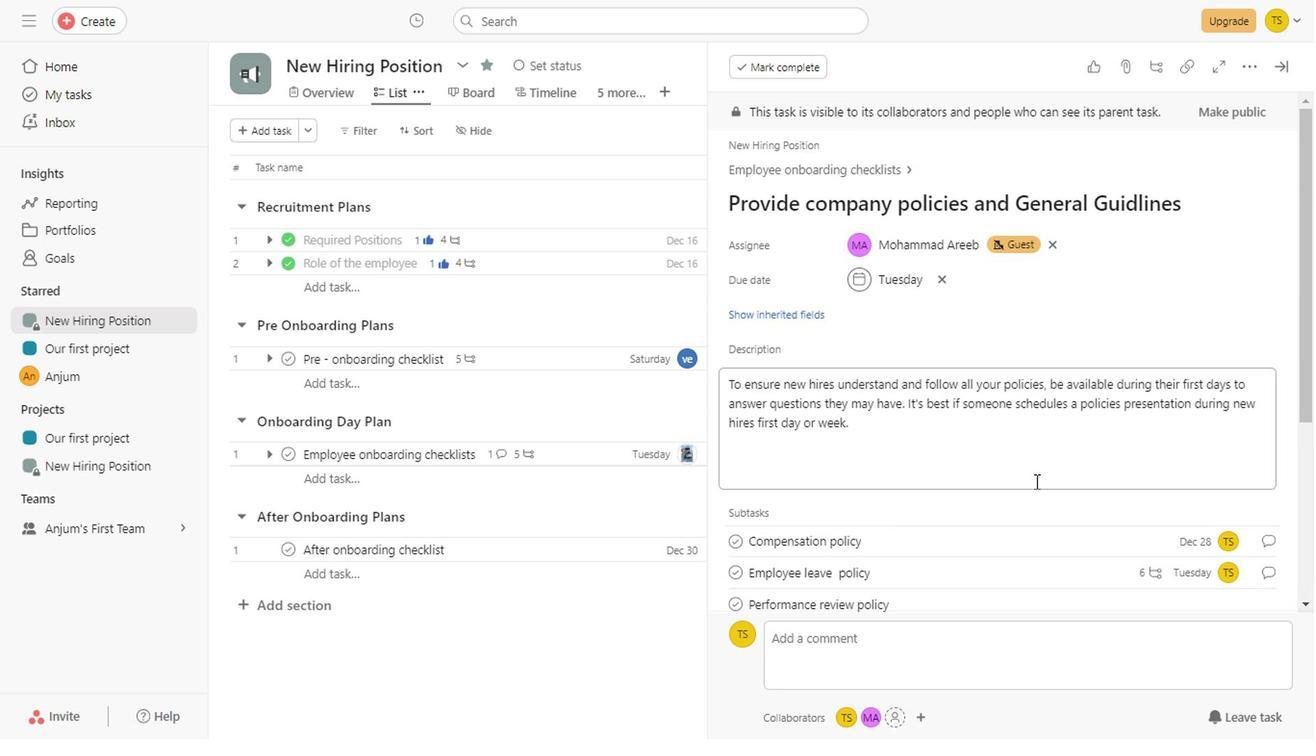 
Action: Mouse scrolled (1031, 484) with delta (0, 0)
Screenshot: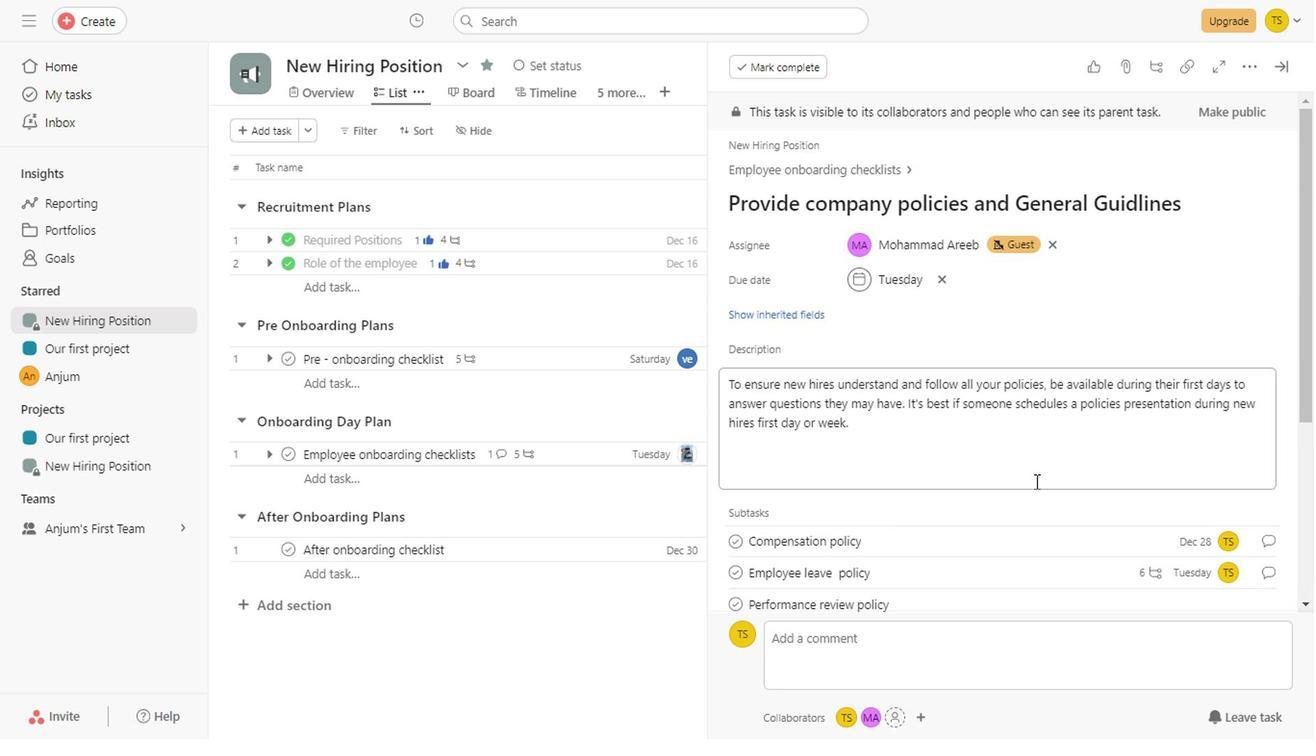 
Action: Mouse scrolled (1031, 484) with delta (0, 0)
Screenshot: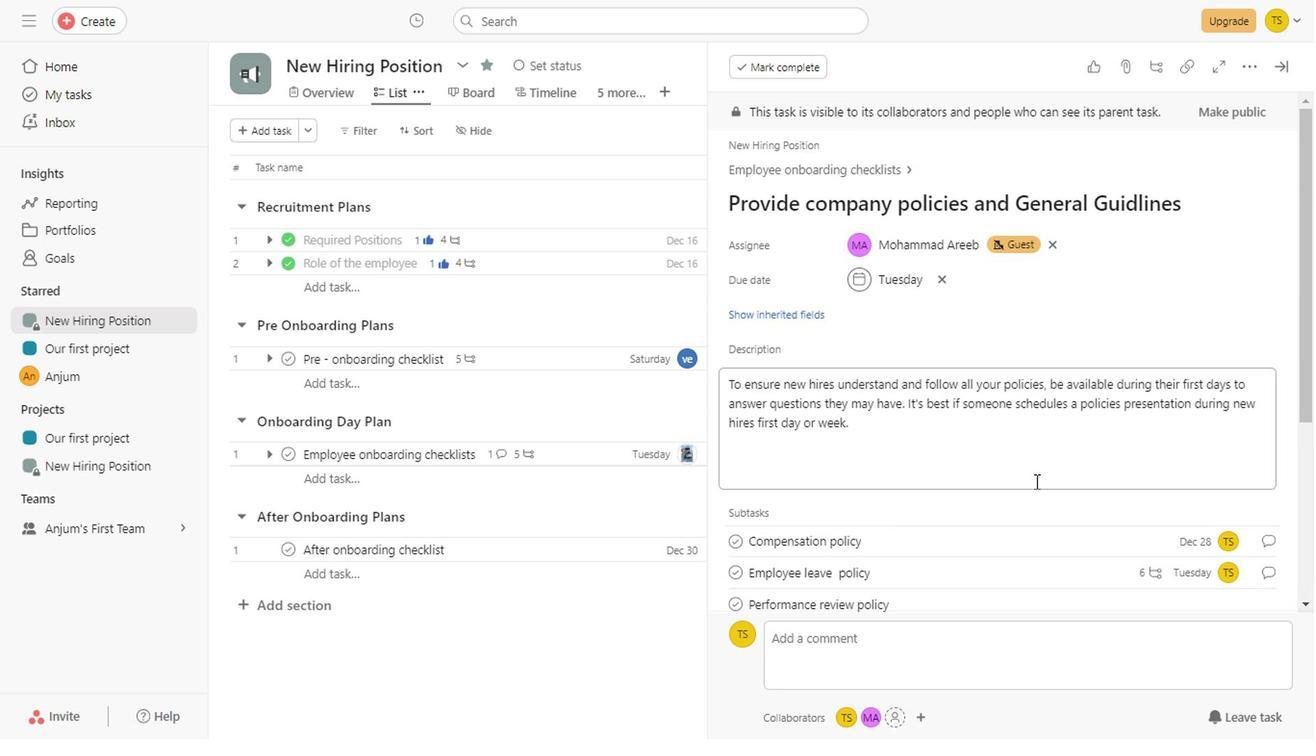 
Action: Mouse scrolled (1031, 484) with delta (0, 0)
Screenshot: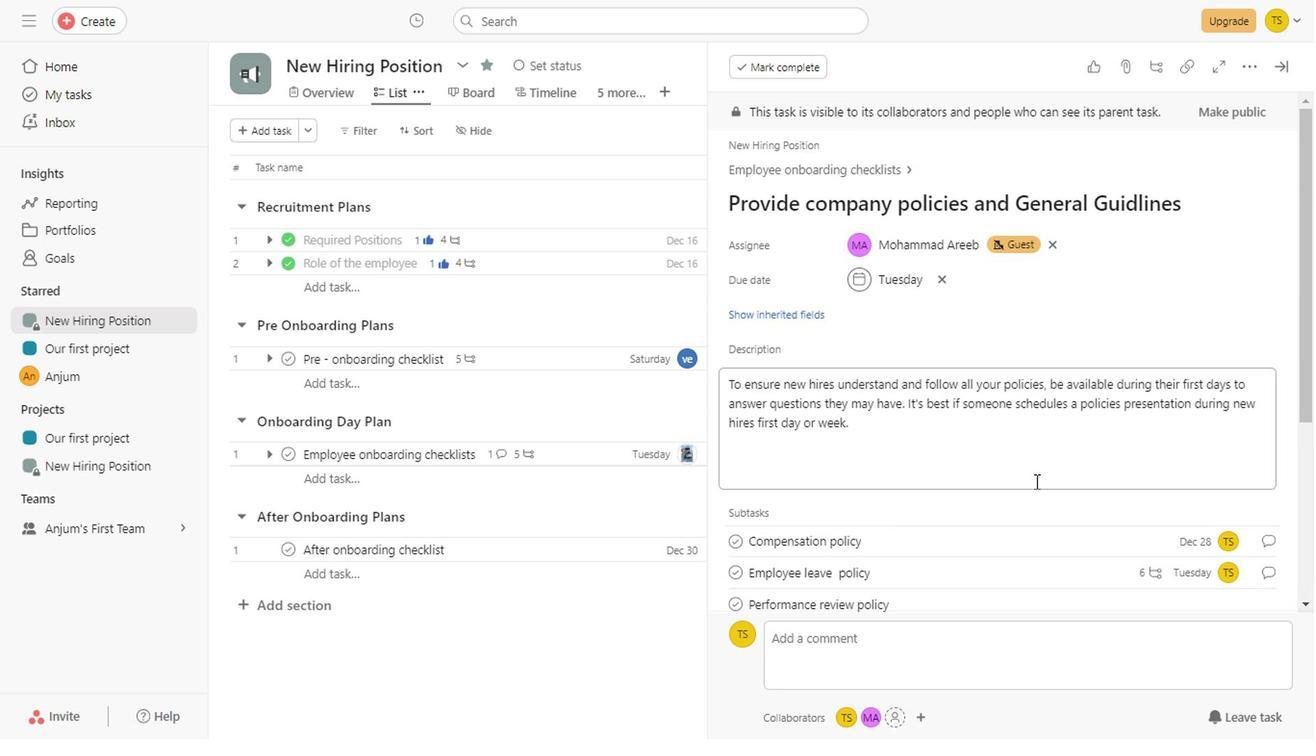 
Action: Mouse scrolled (1031, 484) with delta (0, 0)
Screenshot: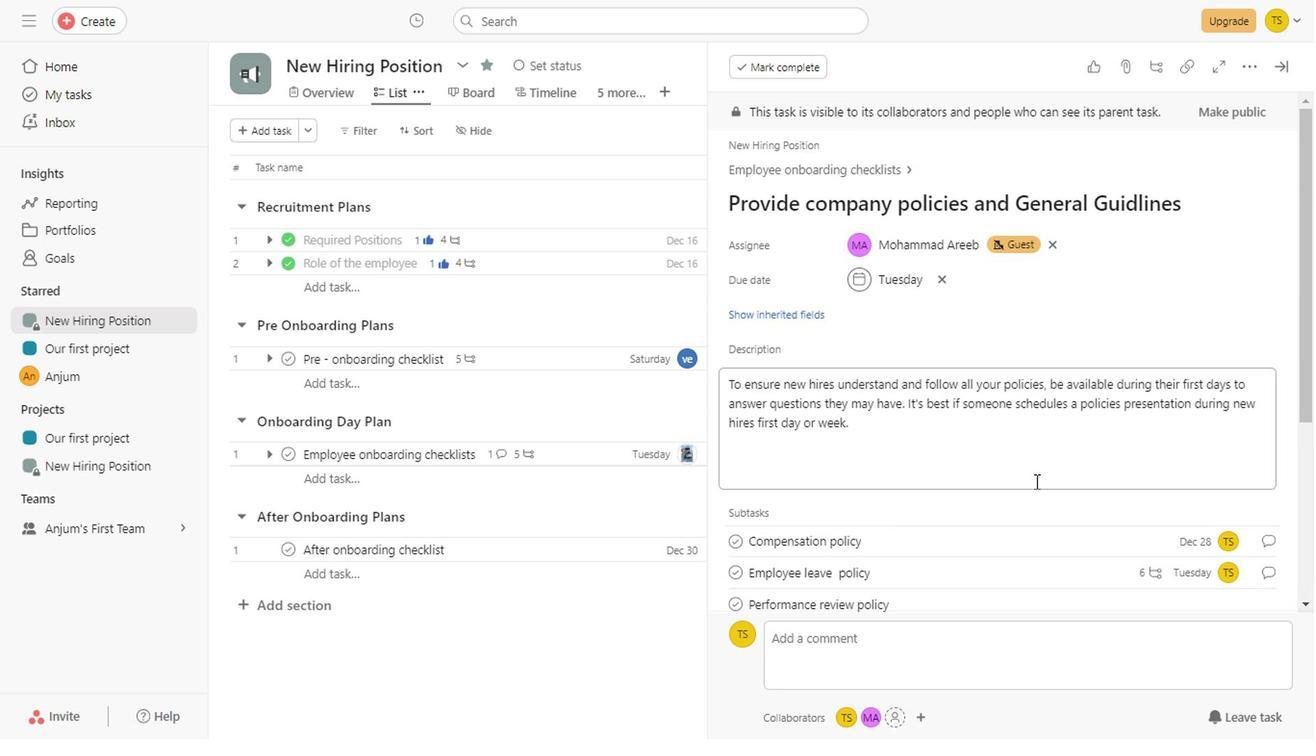 
Action: Mouse scrolled (1031, 484) with delta (0, 0)
Screenshot: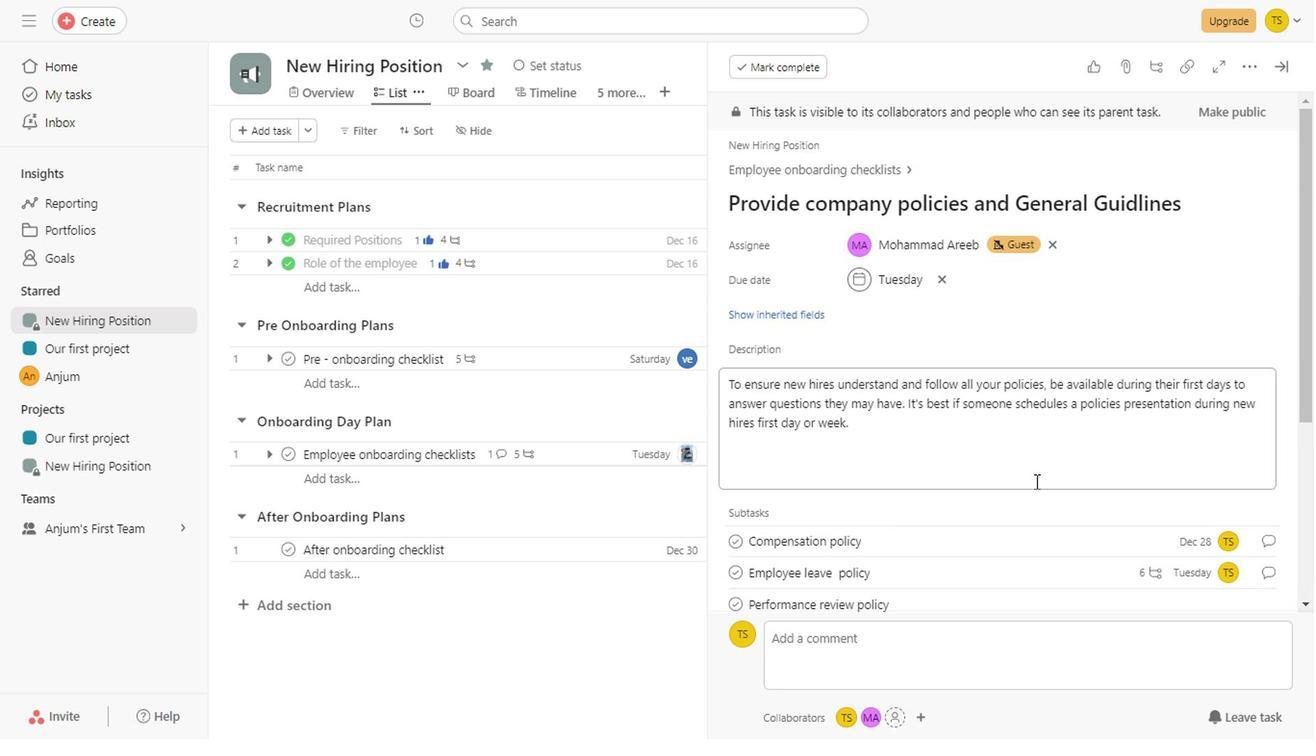 
Action: Mouse scrolled (1031, 484) with delta (0, 0)
Screenshot: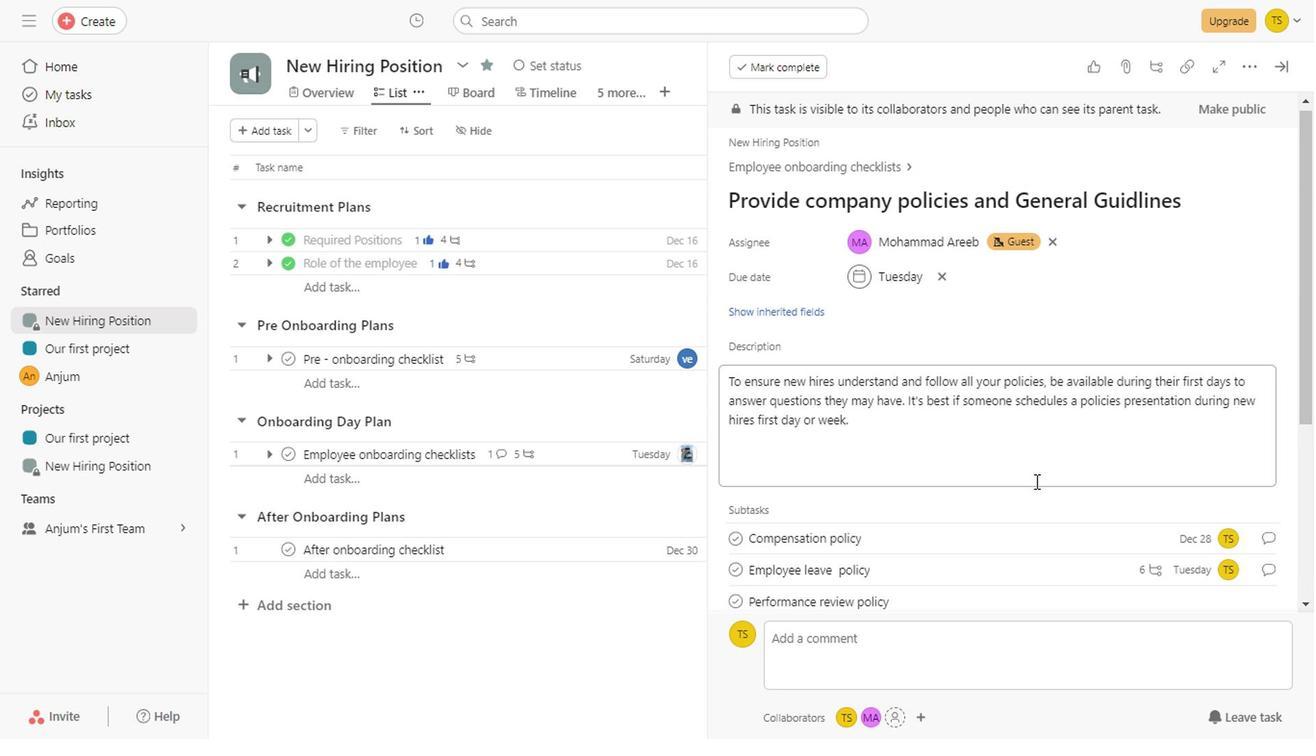 
Action: Mouse scrolled (1031, 484) with delta (0, 0)
Screenshot: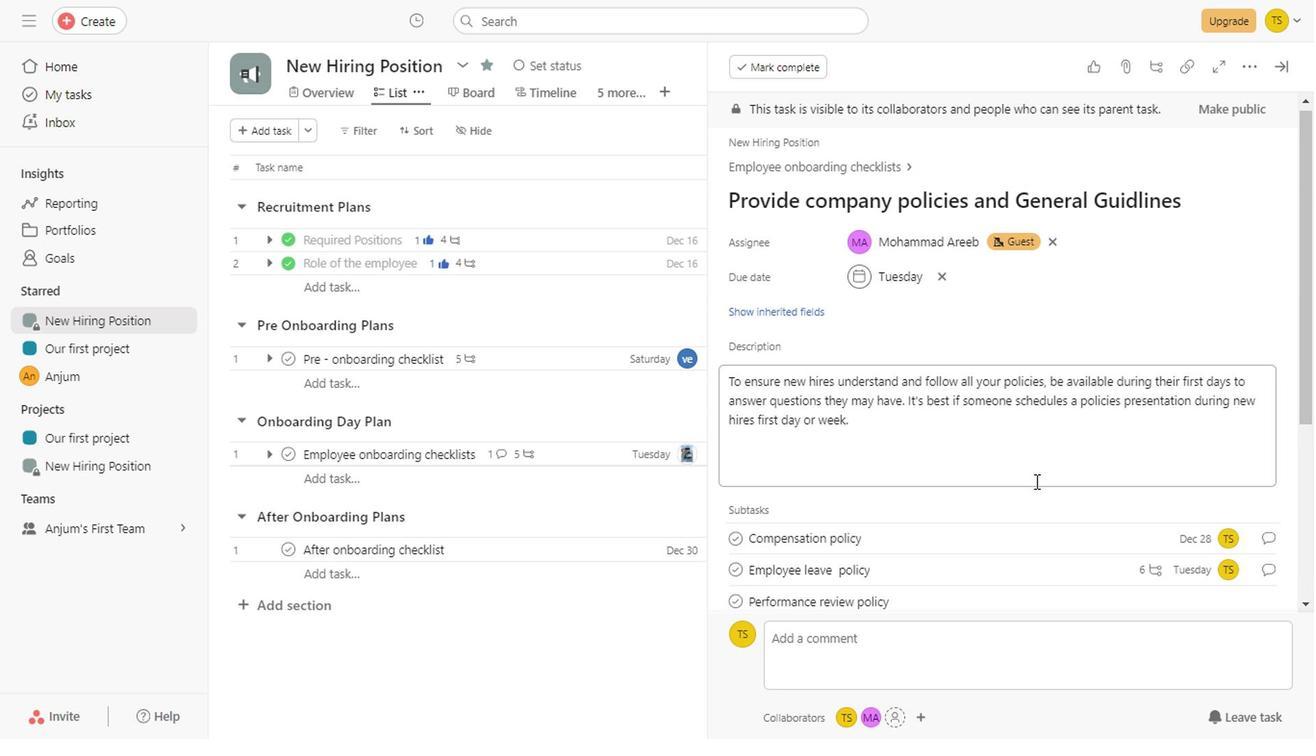 
Action: Mouse scrolled (1031, 484) with delta (0, 0)
Screenshot: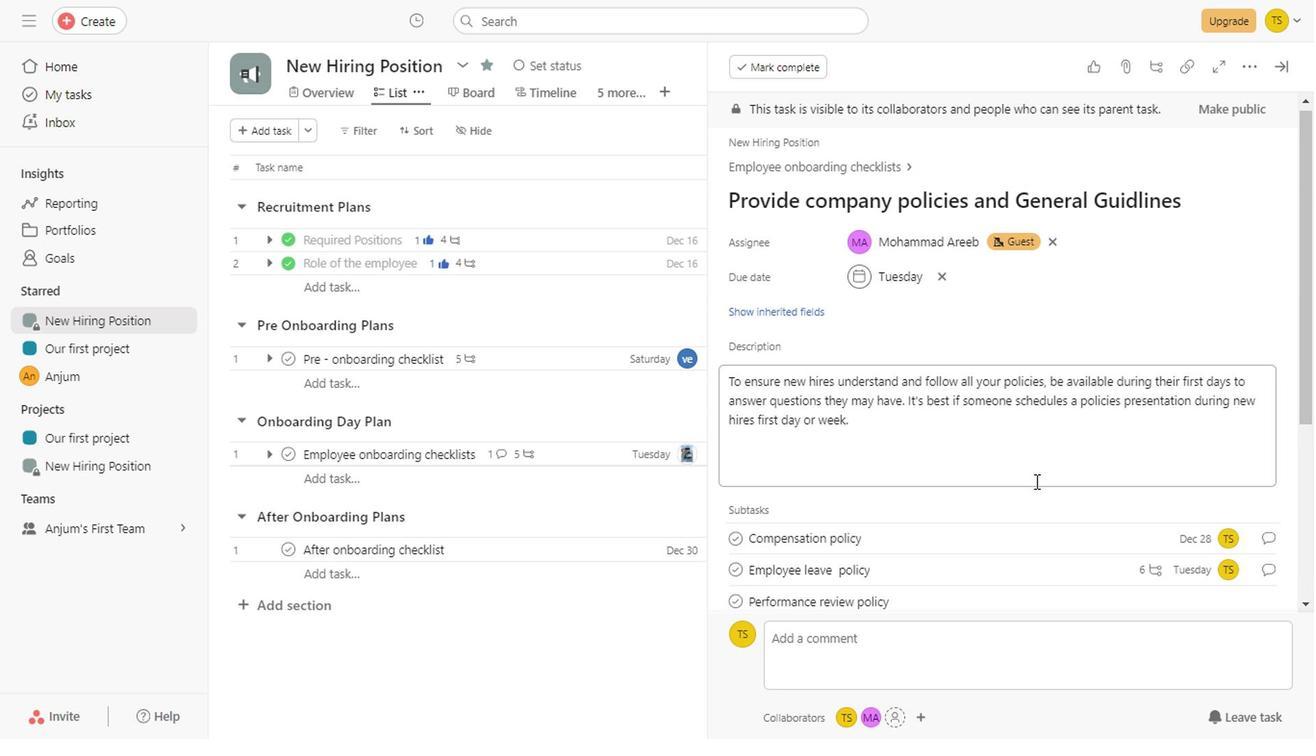 
Action: Mouse scrolled (1031, 484) with delta (0, 0)
Screenshot: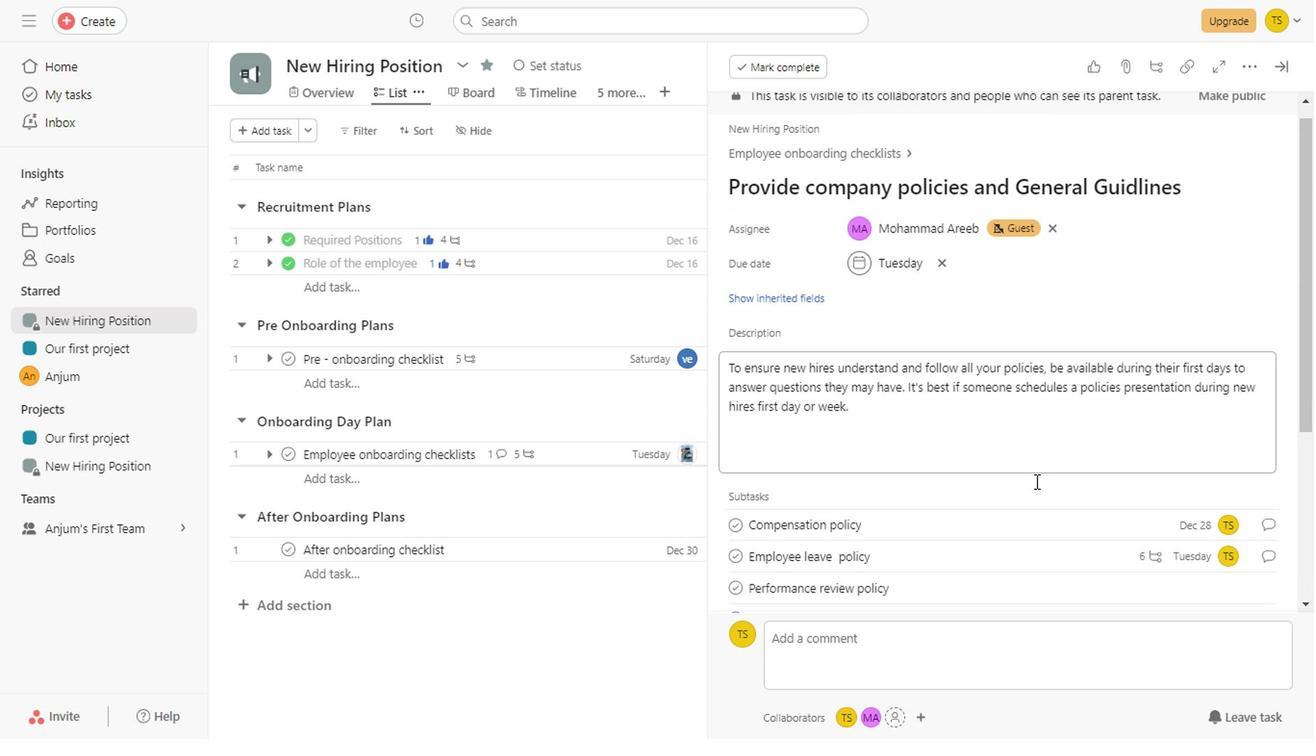 
Action: Mouse scrolled (1031, 484) with delta (0, 0)
Screenshot: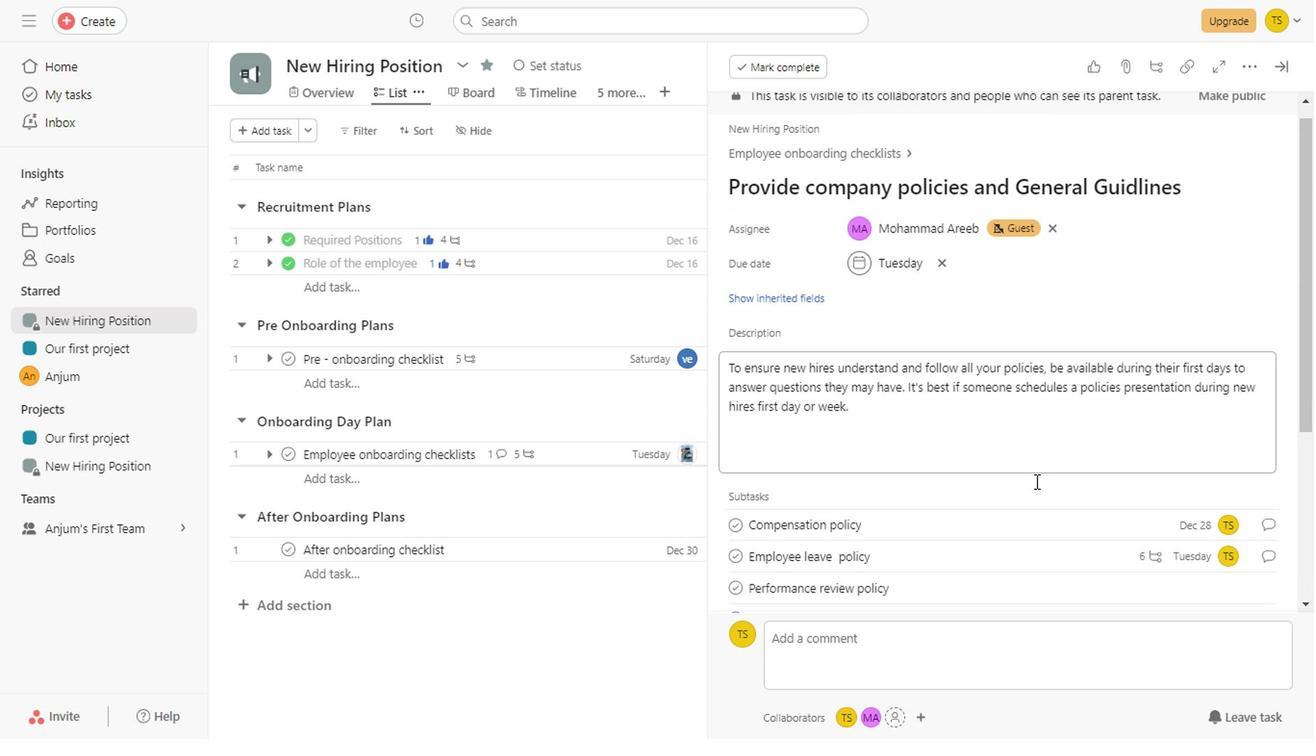 
Action: Mouse moved to (1263, 482)
Screenshot: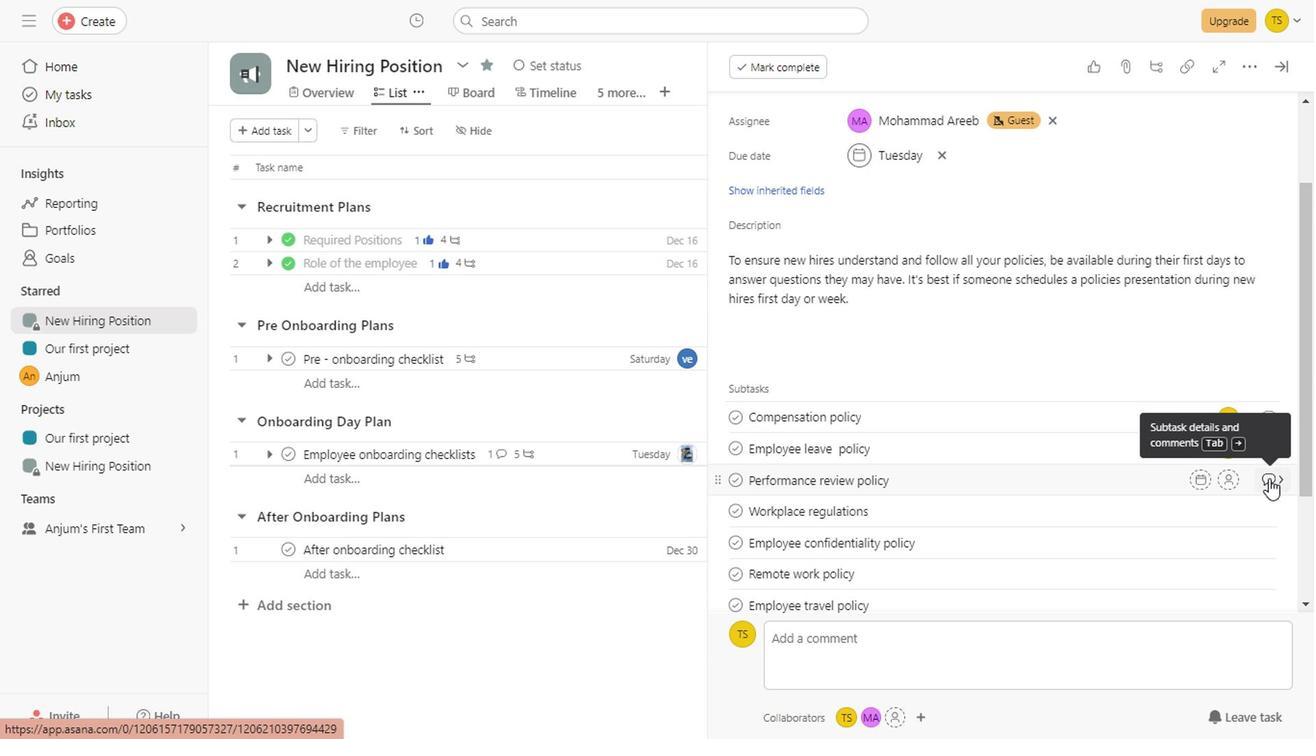 
Action: Mouse pressed left at (1263, 482)
Screenshot: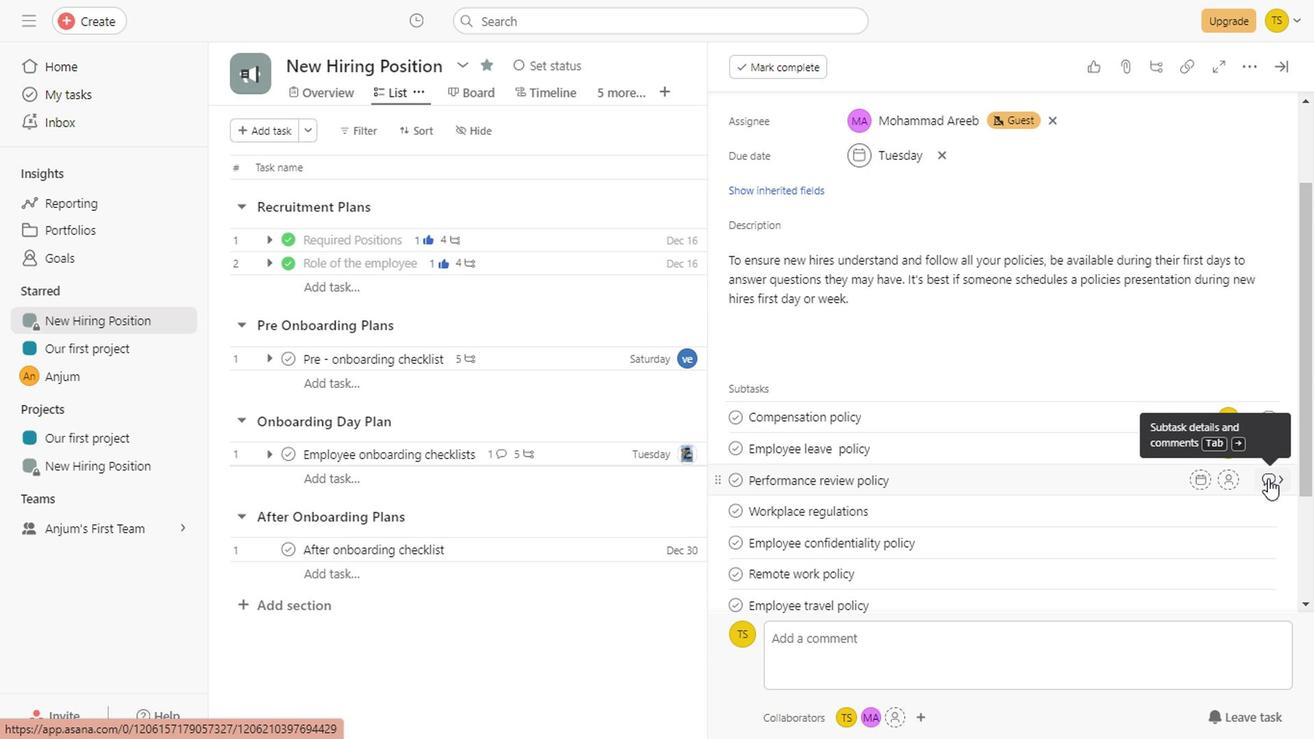 
Action: Mouse moved to (871, 383)
Screenshot: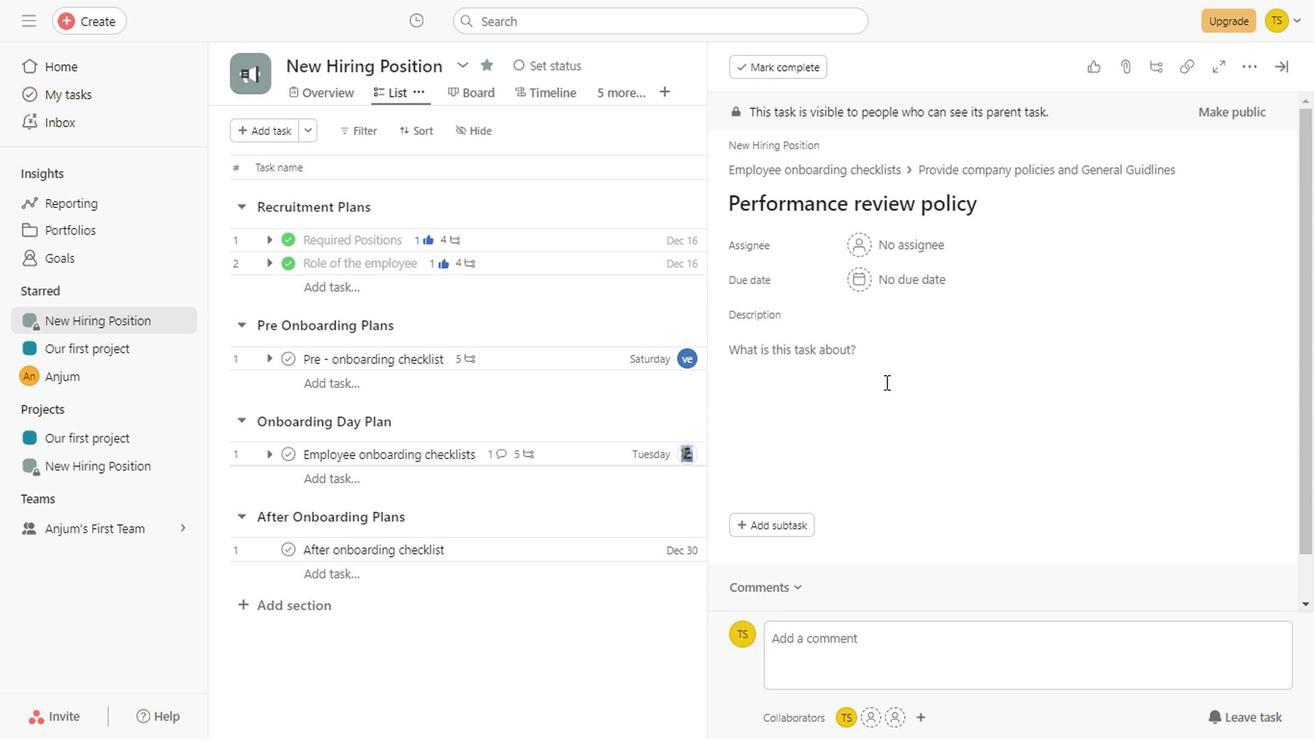 
Action: Mouse pressed left at (871, 383)
Screenshot: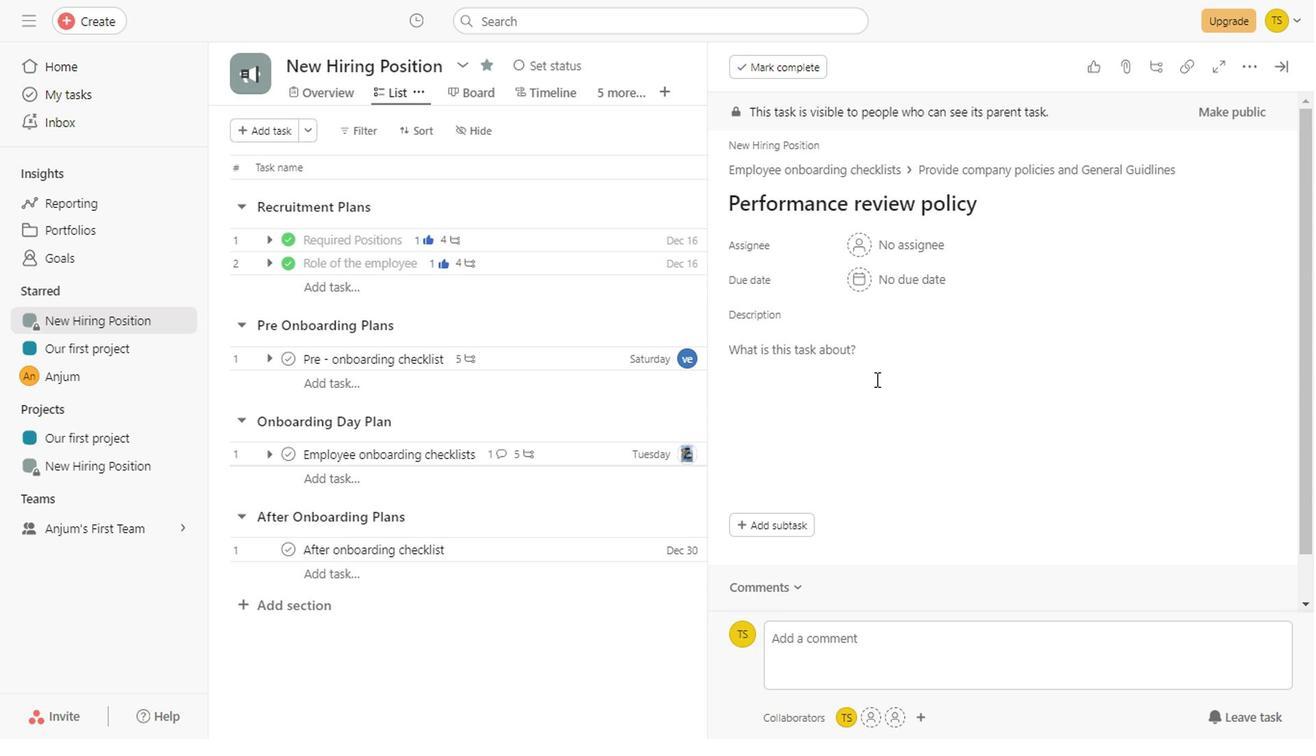 
Action: Mouse moved to (1216, 70)
Screenshot: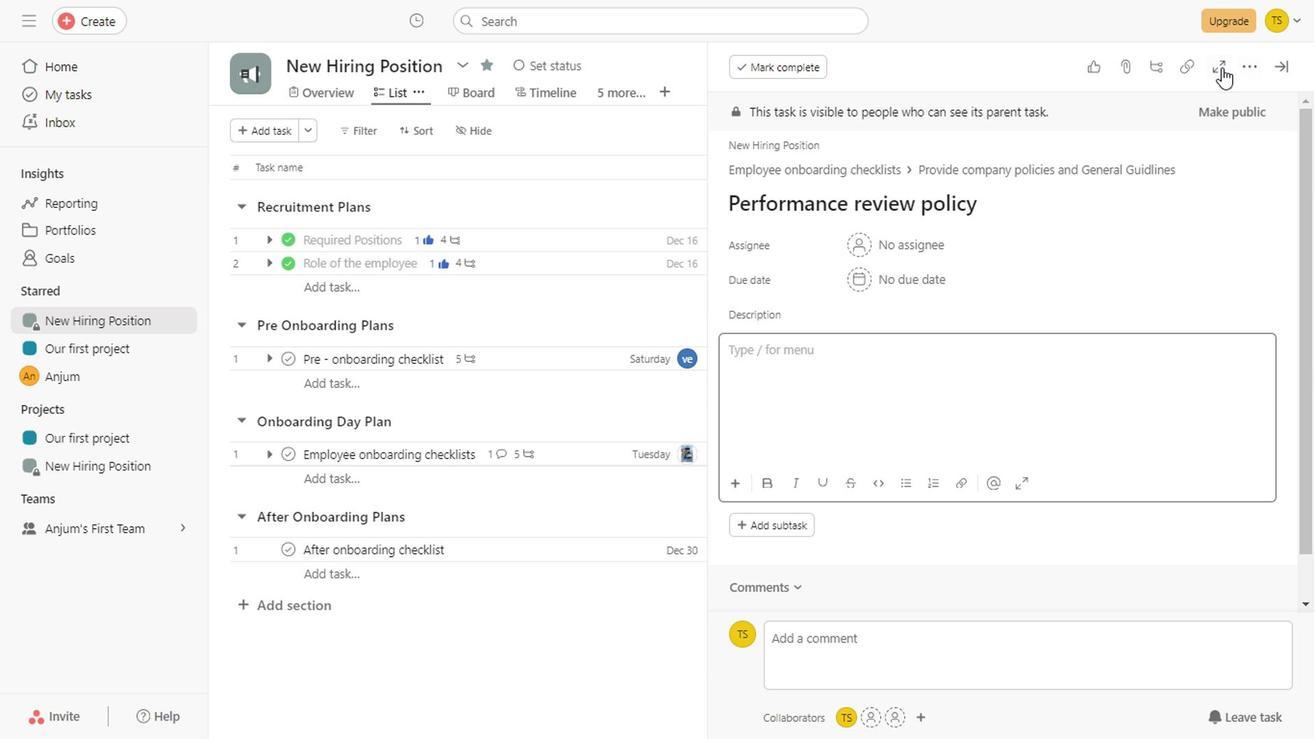 
Action: Mouse pressed left at (1216, 70)
Screenshot: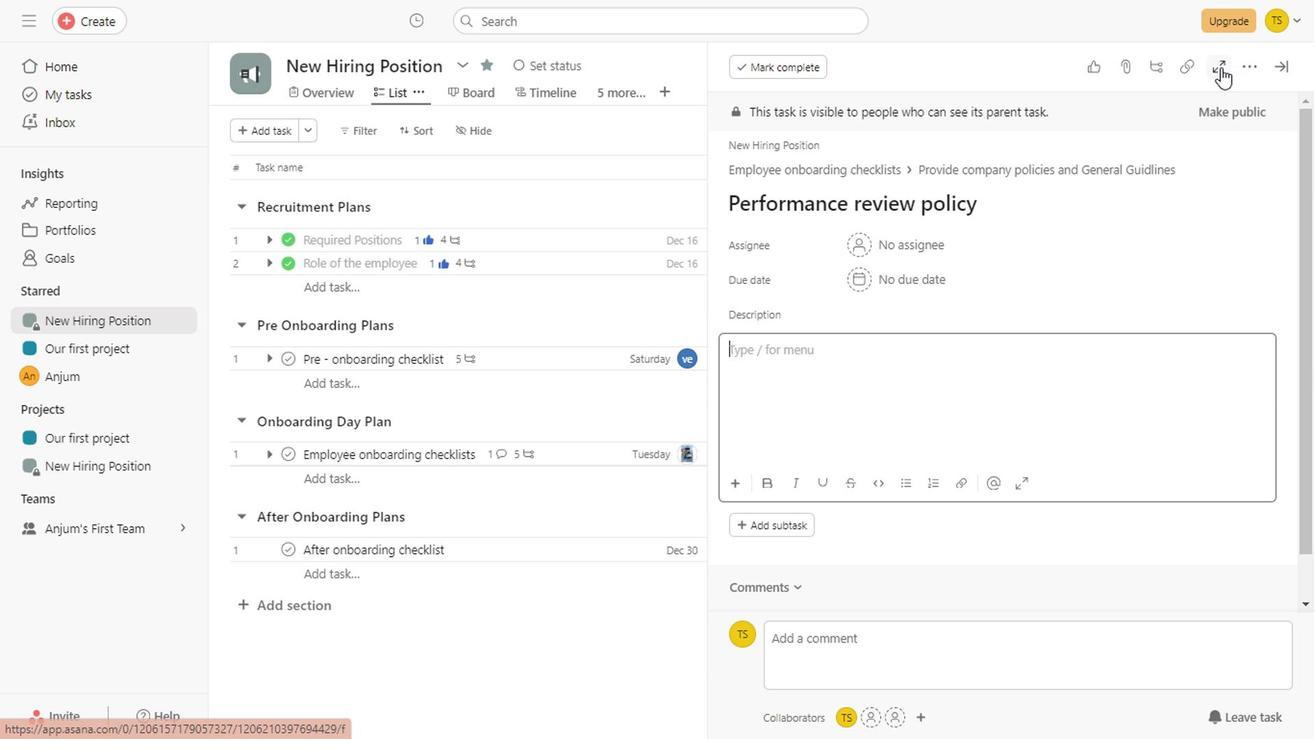 
Action: Mouse moved to (429, 386)
Screenshot: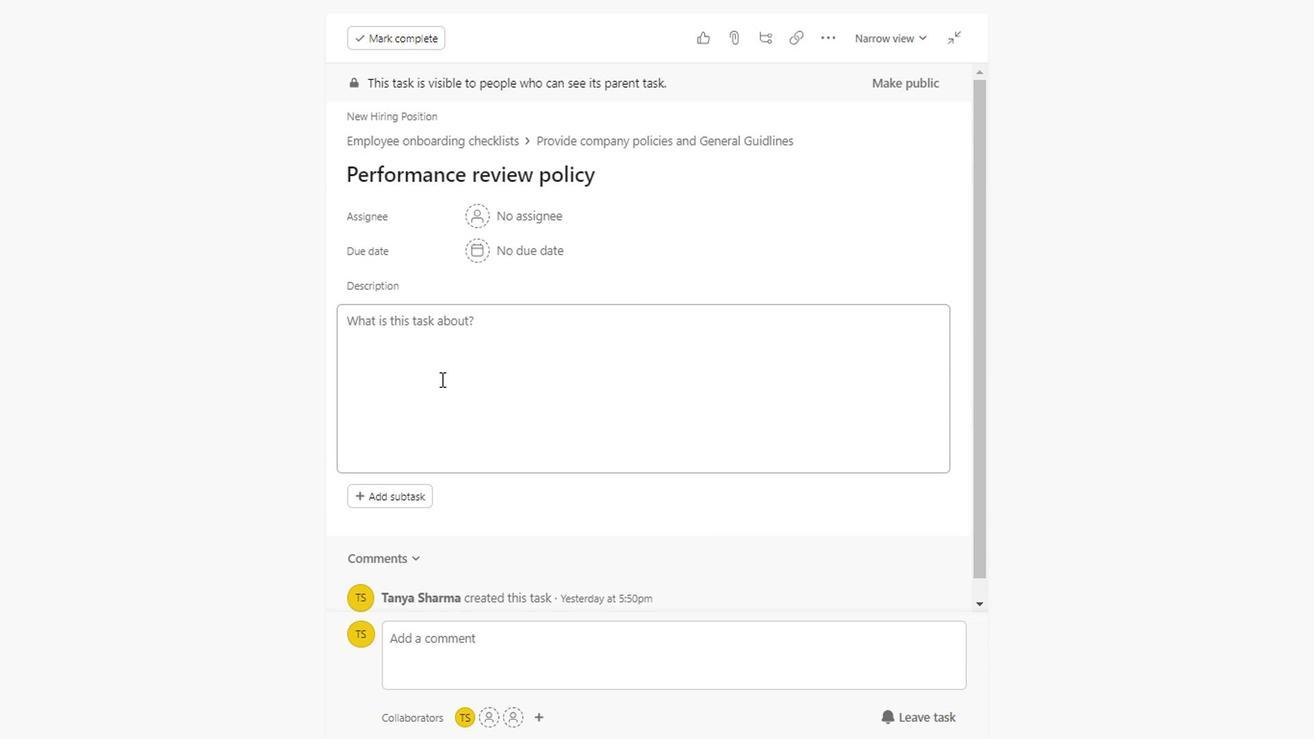 
Action: Mouse pressed left at (429, 386)
Screenshot: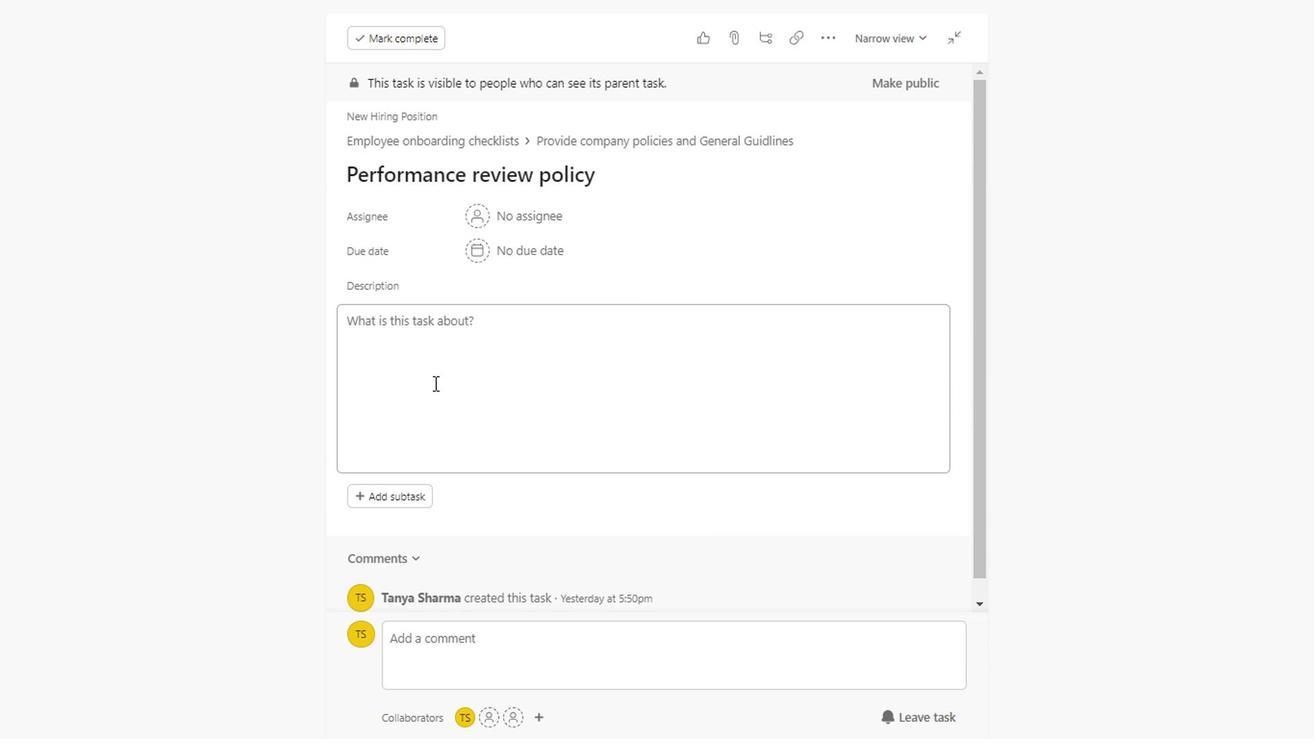 
Action: Key pressed <Key.shift>Describe<Key.space>your<Key.space>company's<Key.space>performance<Key.space>review<Key.space>process<Key.space><Key.backspace>.<Key.space><Key.shift>Explain<Key.shift_r>:<Key.enter><Key.shift>The<Key.space>purpose<Key.space>and<Key.space>frequency<Key.space>of<Key.space>emply<Key.backspace>oyee<Key.space>perd<Key.backspace>formance<Key.space>appraisals<Key.space><Key.shift_r><Key.shift_r><Key.shift_r>(e.g.<Key.space>quarterly<Key.shift_r>)<Key.enter>
Screenshot: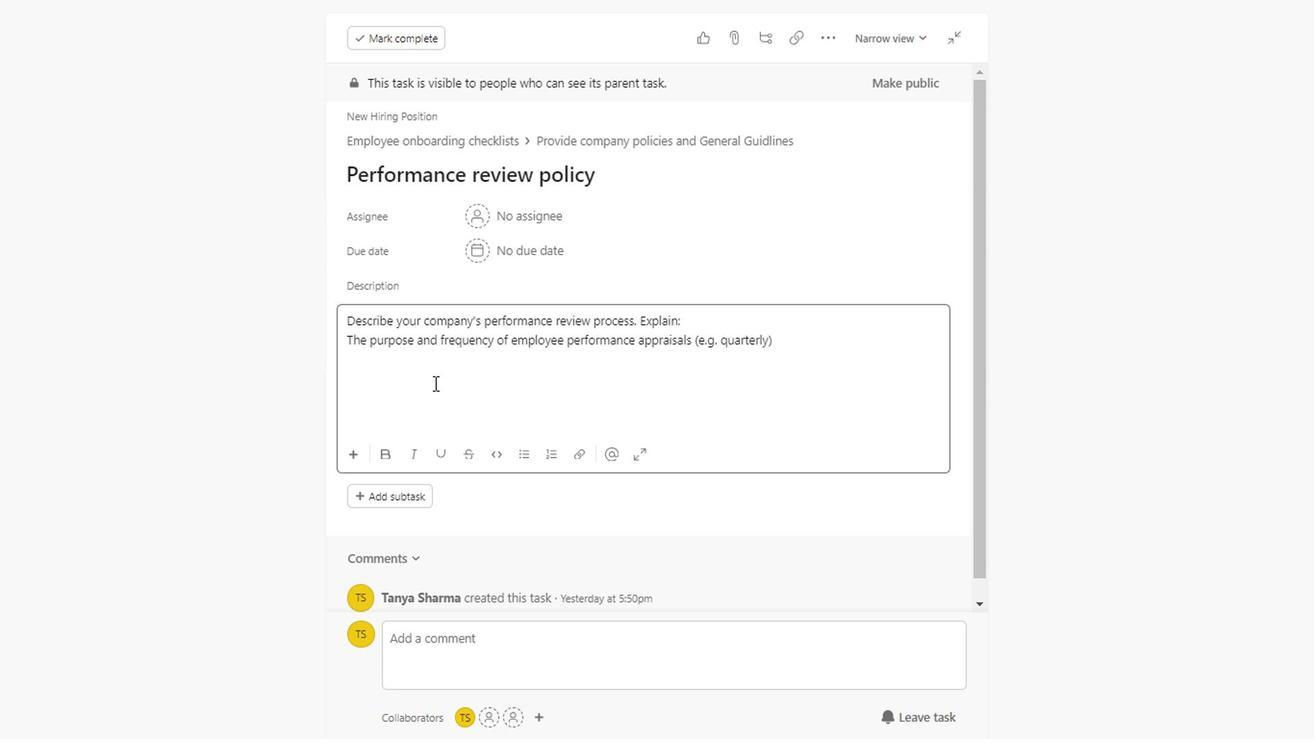 
Action: Mouse moved to (905, 290)
Screenshot: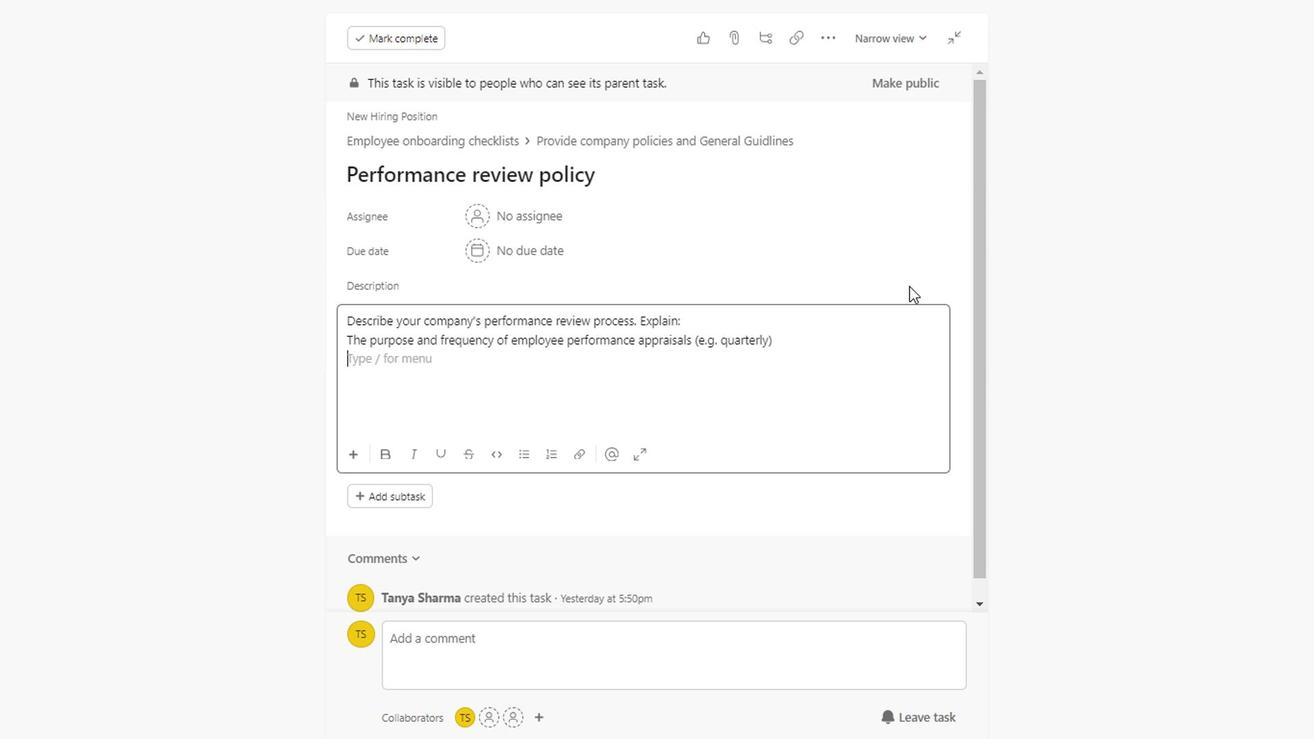 
Action: Key pressed <Key.shift_r><Key.shift_r>Your<Key.space>performance<Key.space>appraisal<Key.space>sofware<Key.space><Key.shift_r><Key.shift_r><Key.shift_r><Key.shift_r>(if<Key.space>applicable<Key.shift_r><Key.shift_r><Key.shift_r><Key.shift_r>)<Key.enter>
Screenshot: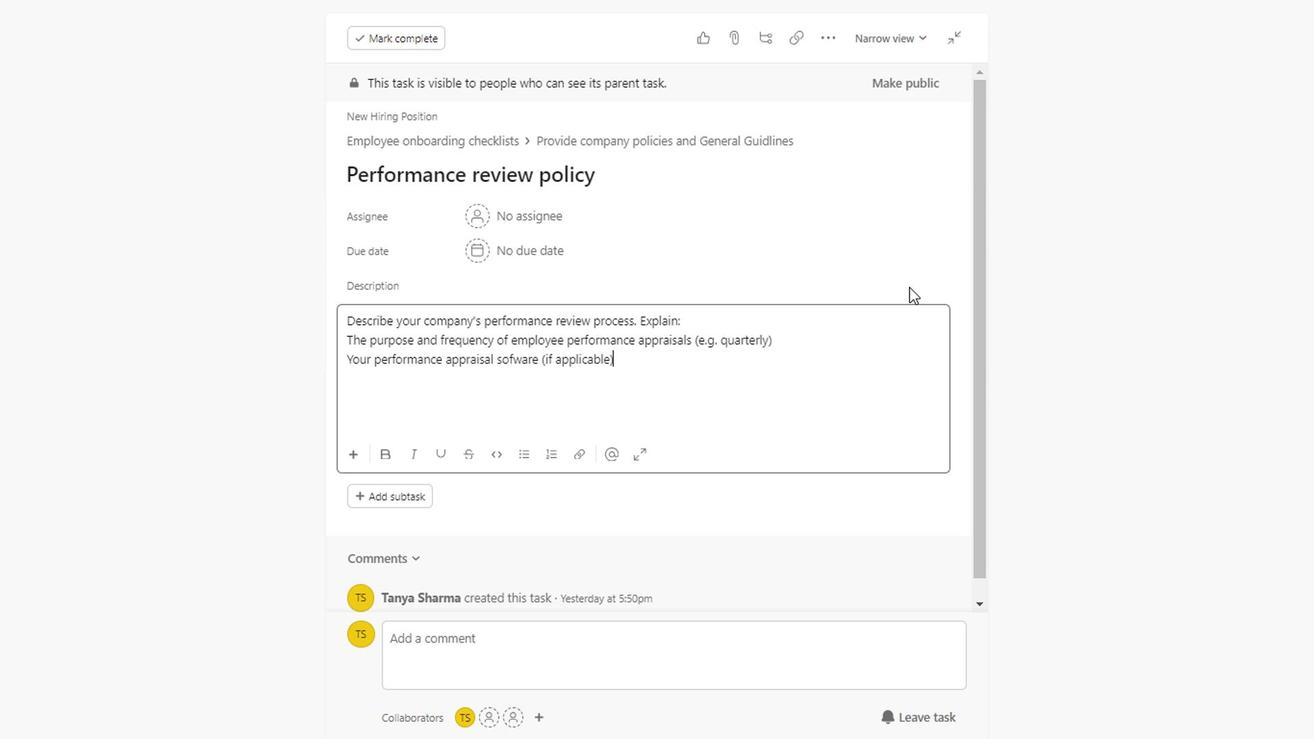 
Action: Mouse moved to (917, 36)
Screenshot: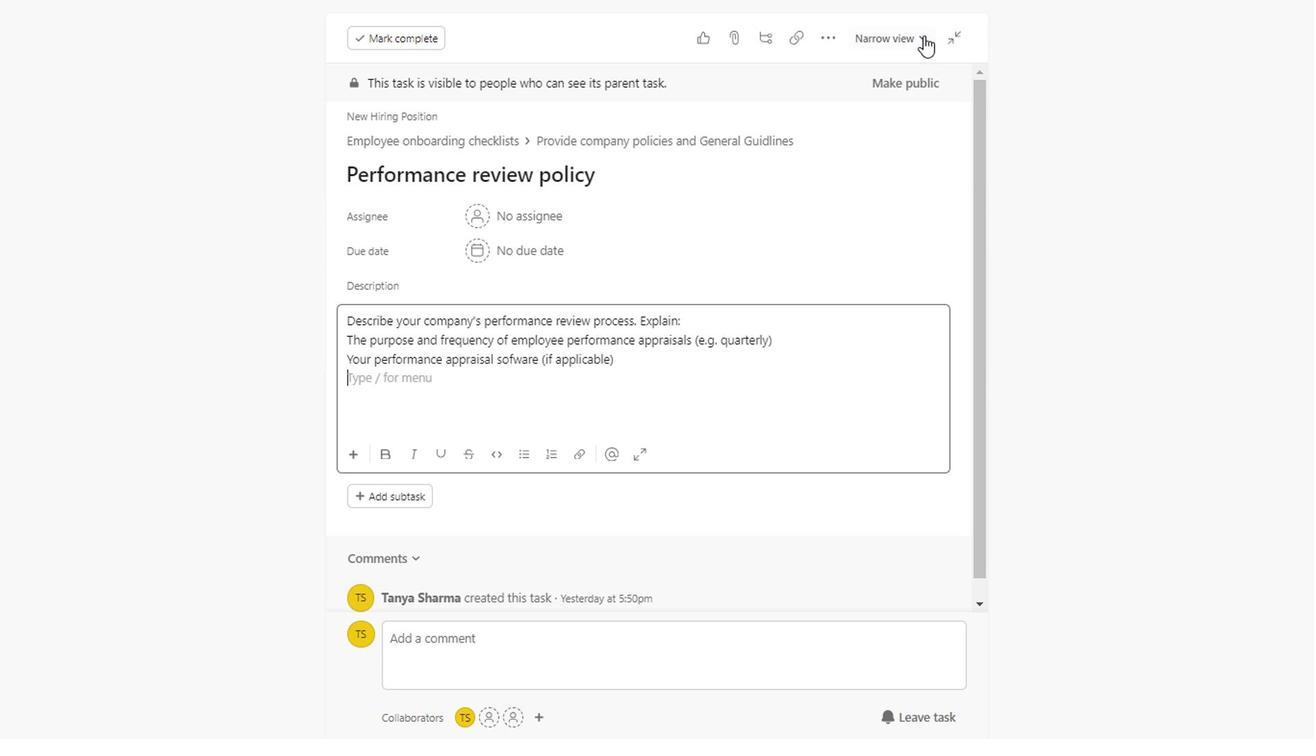 
Action: Mouse pressed left at (917, 36)
Screenshot: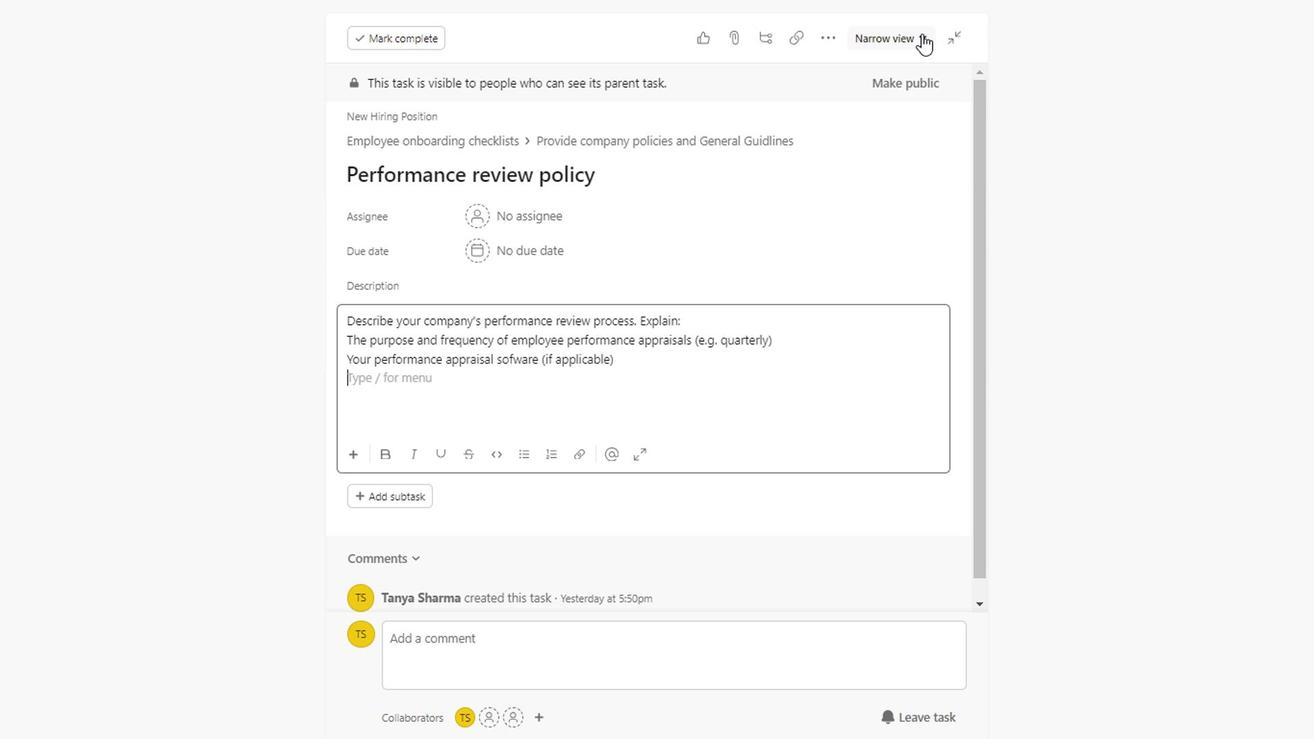 
Action: Mouse moved to (920, 76)
Screenshot: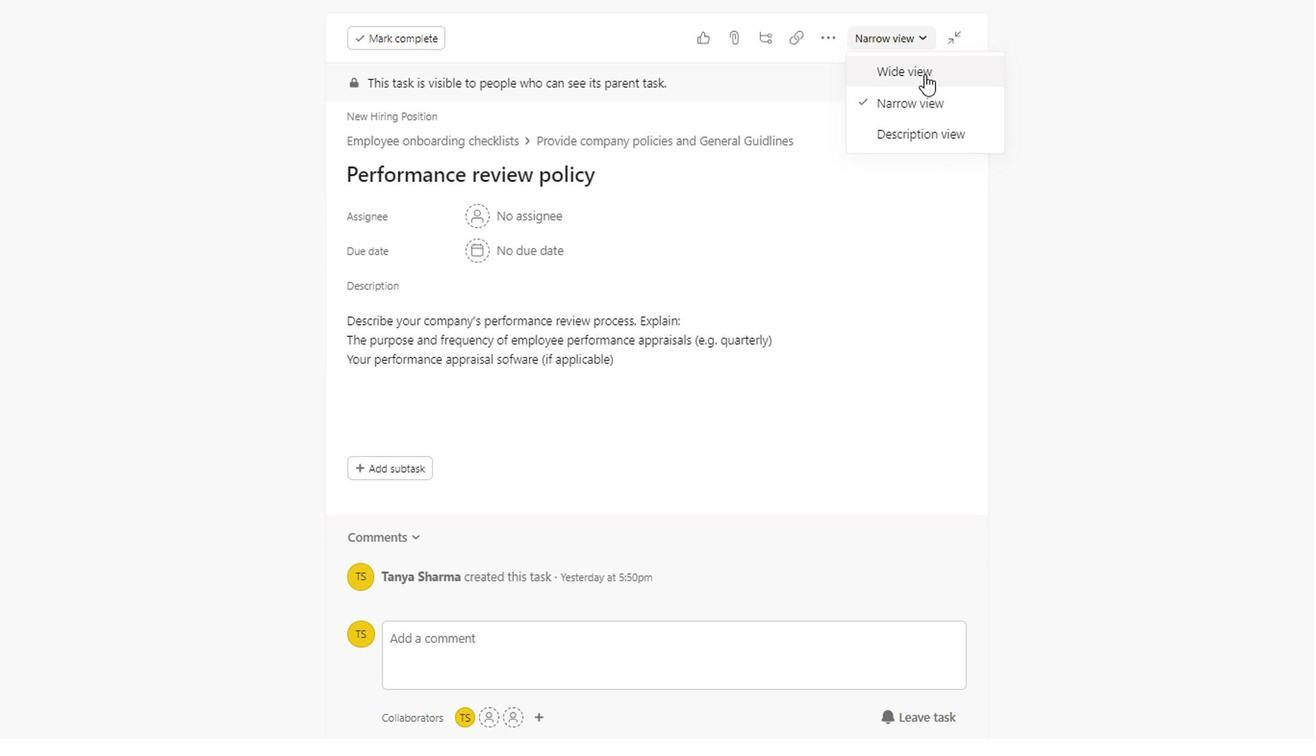 
Action: Mouse pressed left at (920, 76)
Screenshot: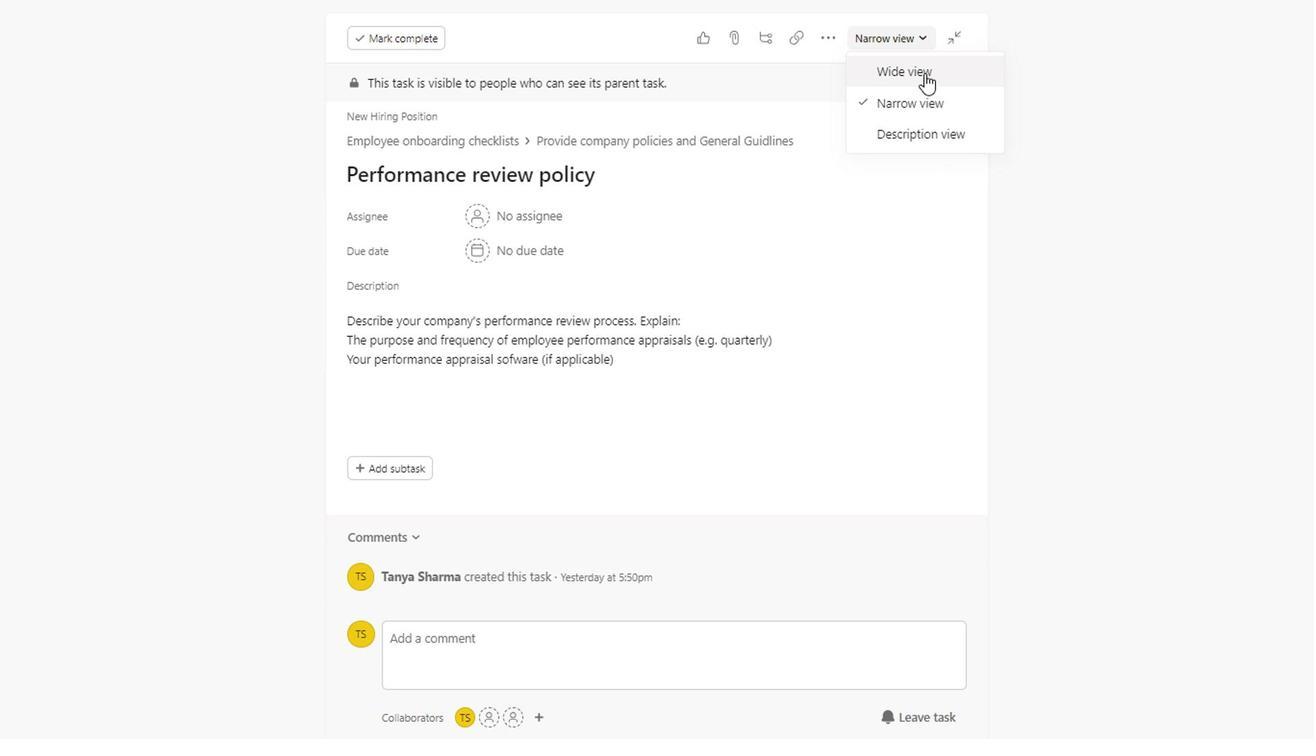 
Action: Mouse moved to (336, 360)
Screenshot: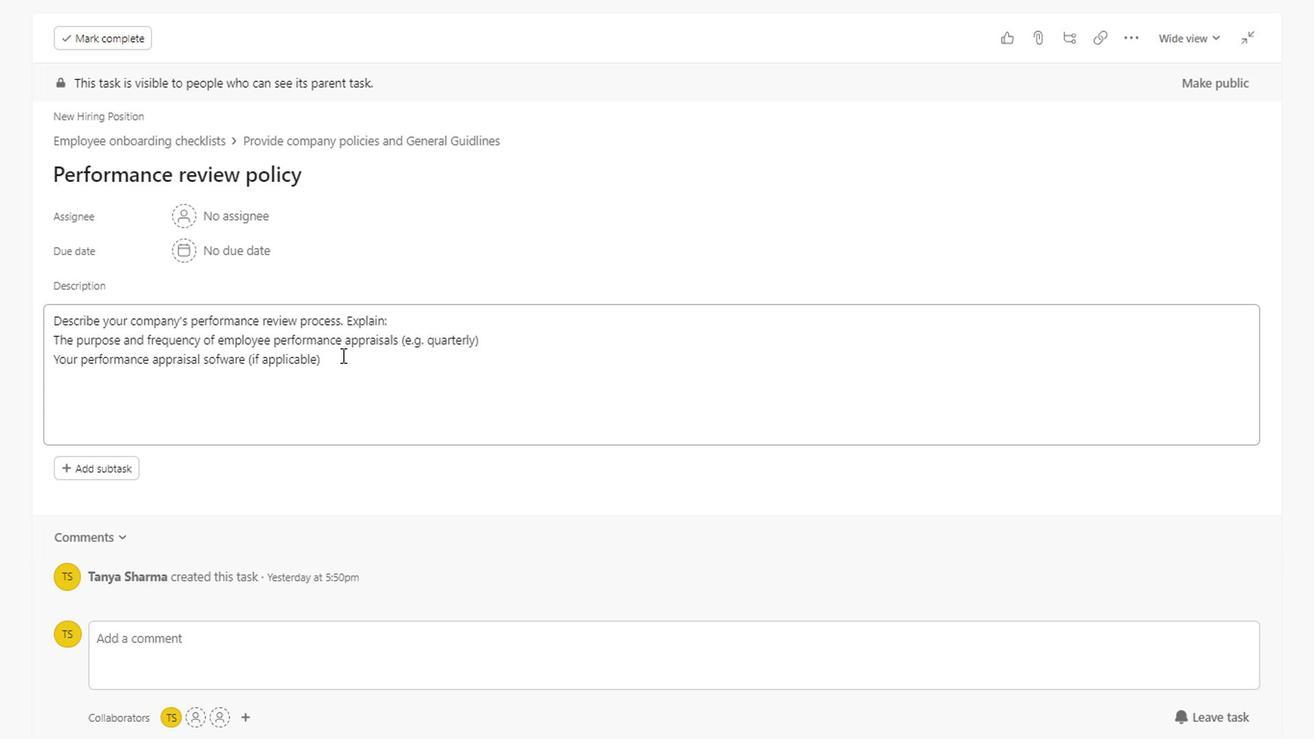 
Action: Mouse pressed left at (336, 360)
Screenshot: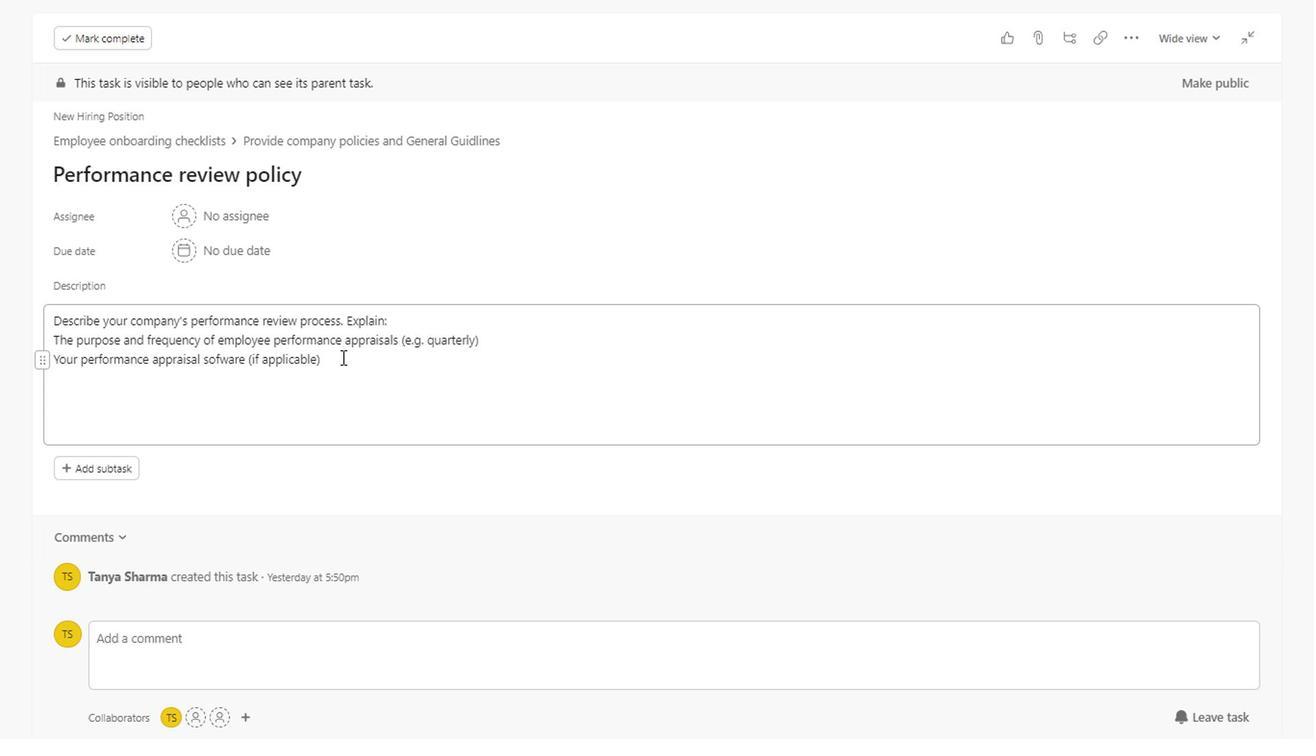 
Action: Key pressed <Key.enter><Key.shift>Topics<Key.space>yp<Key.backspace>ou<Key.space>usually<Key.space>cover<Key.space><Key.shift_r>(e.g.<Key.space><Key.space><Key.backspace>quantitative<Key.space>results<Key.shift_r><Key.shift_r><Key.shift_r>)<Key.enter><Key.shift_r>Your<Key.space>goal<Key.space>-<Key.space>setting<Key.space>process.<Key.enter><Key.shift_r>Less<Key.space>formal<Key.space>method<Key.space>to<Key.space>collect<Key.space>and<Key.space>share<Key.space>feedback
Screenshot: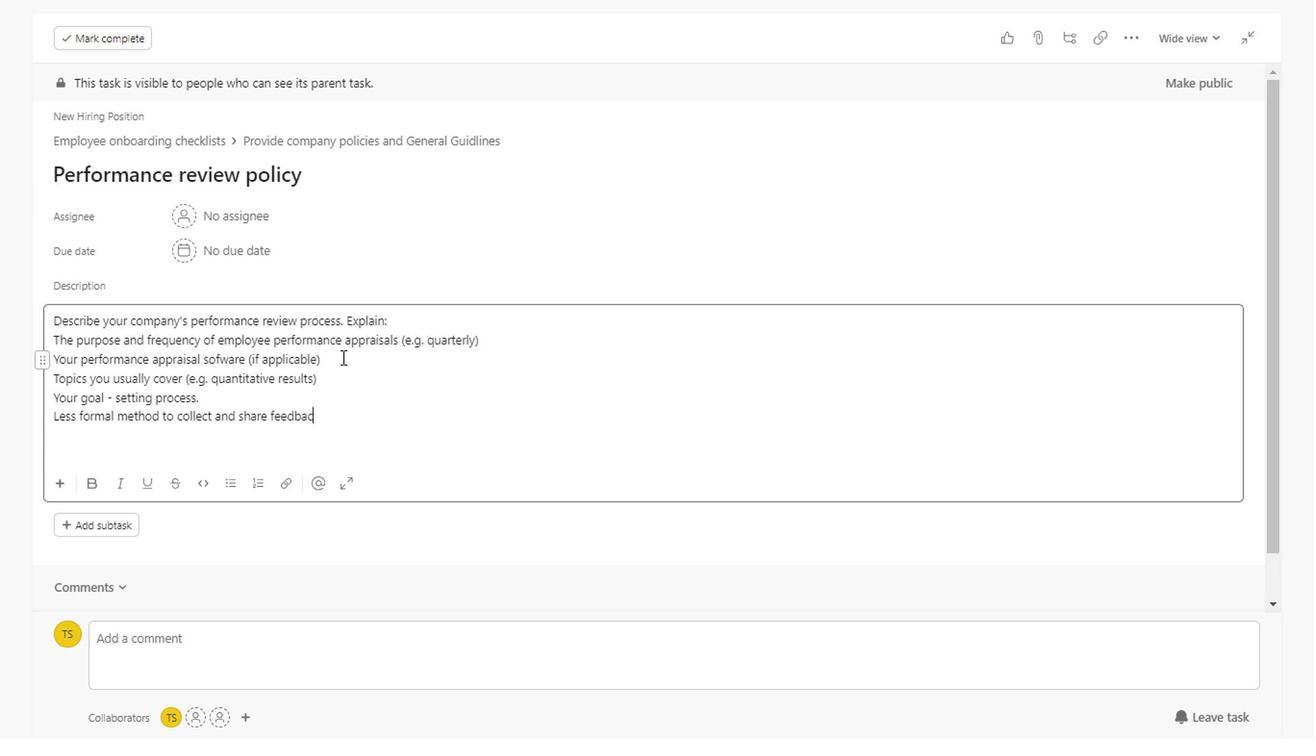 
Action: Mouse moved to (1204, 32)
Screenshot: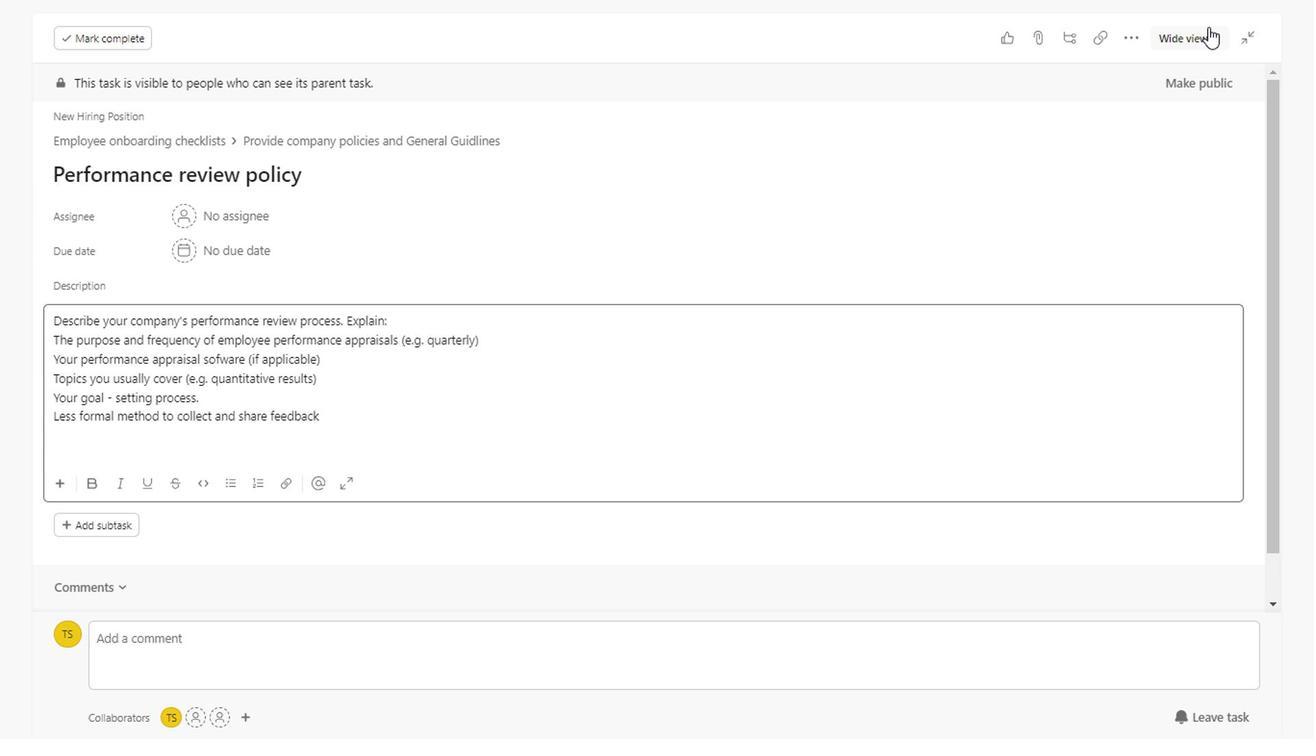 
Action: Mouse pressed left at (1204, 32)
Screenshot: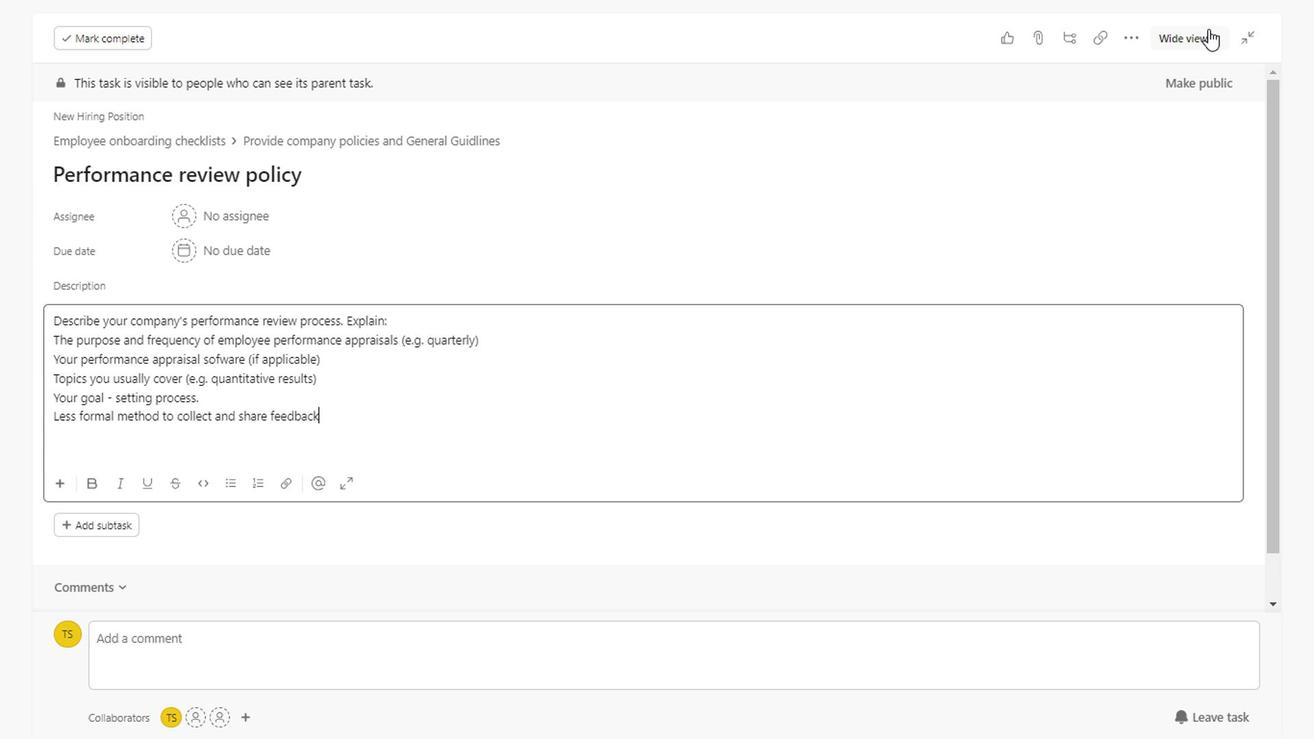 
Action: Mouse moved to (1211, 109)
Screenshot: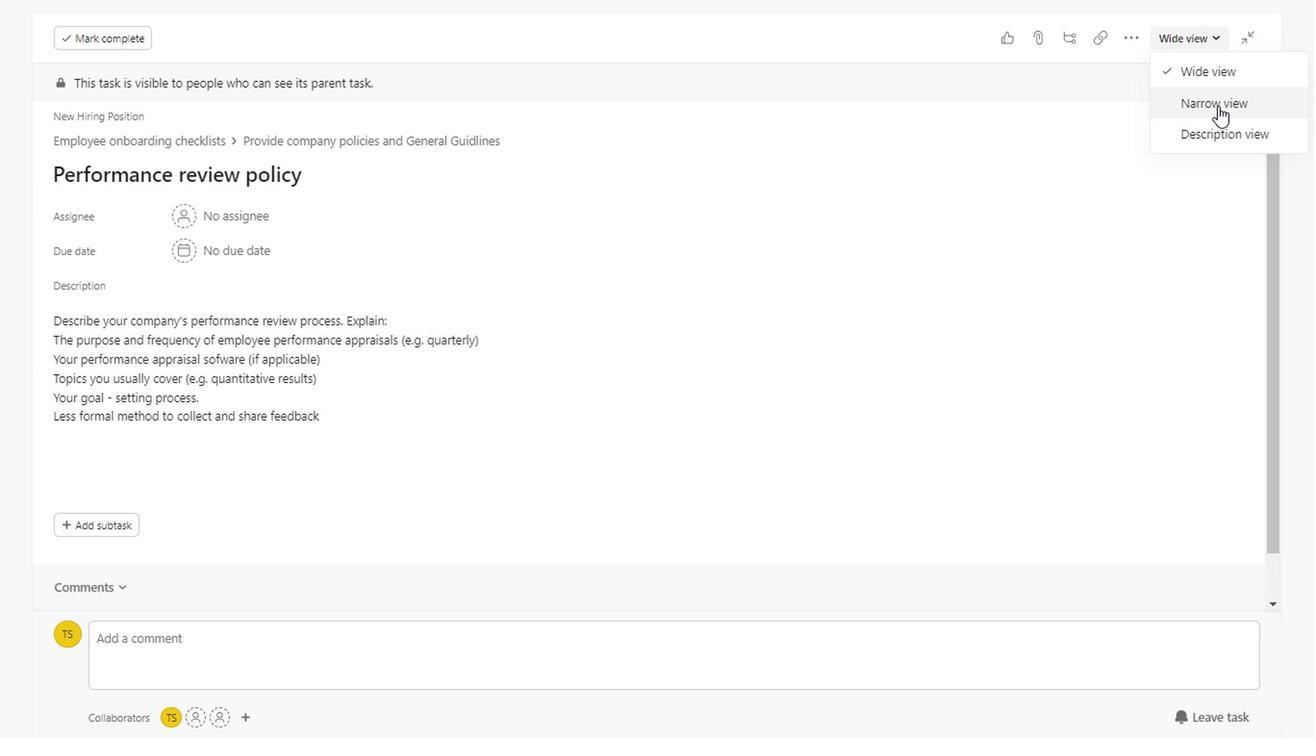 
Action: Mouse pressed left at (1211, 109)
Screenshot: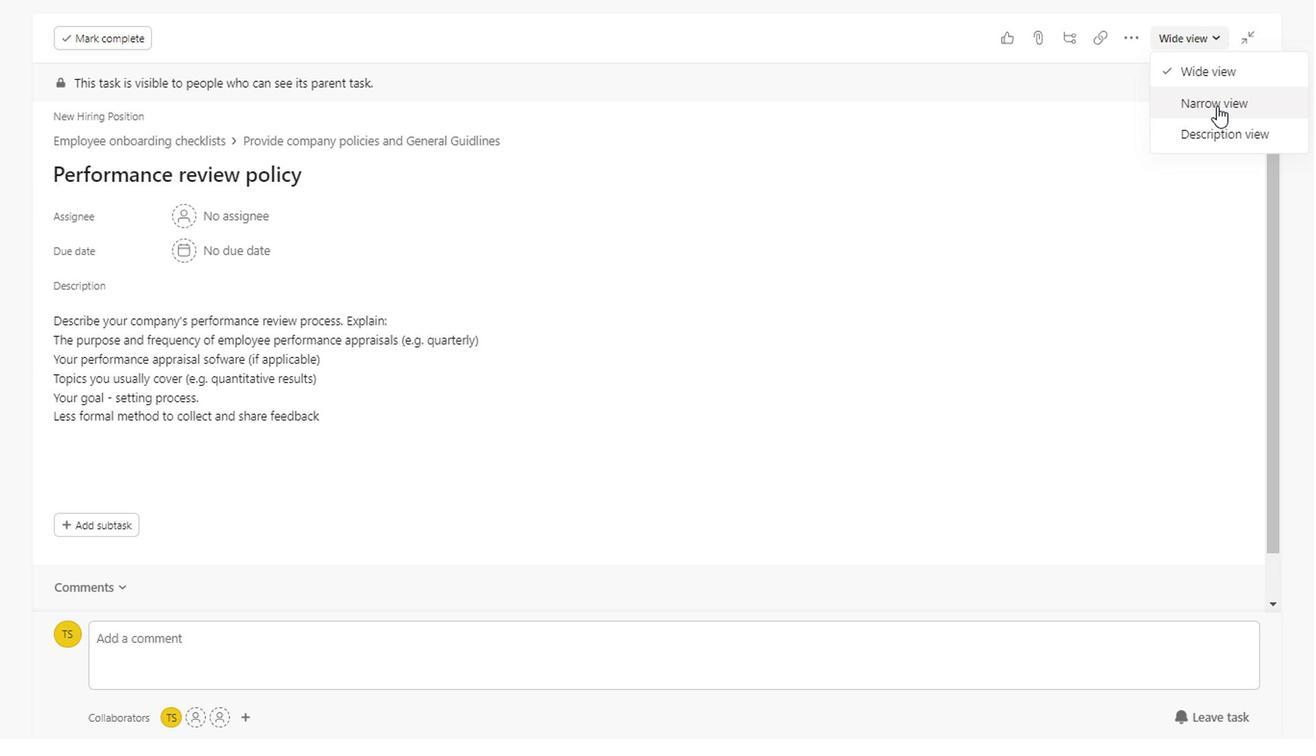 
Action: Mouse moved to (692, 325)
Screenshot: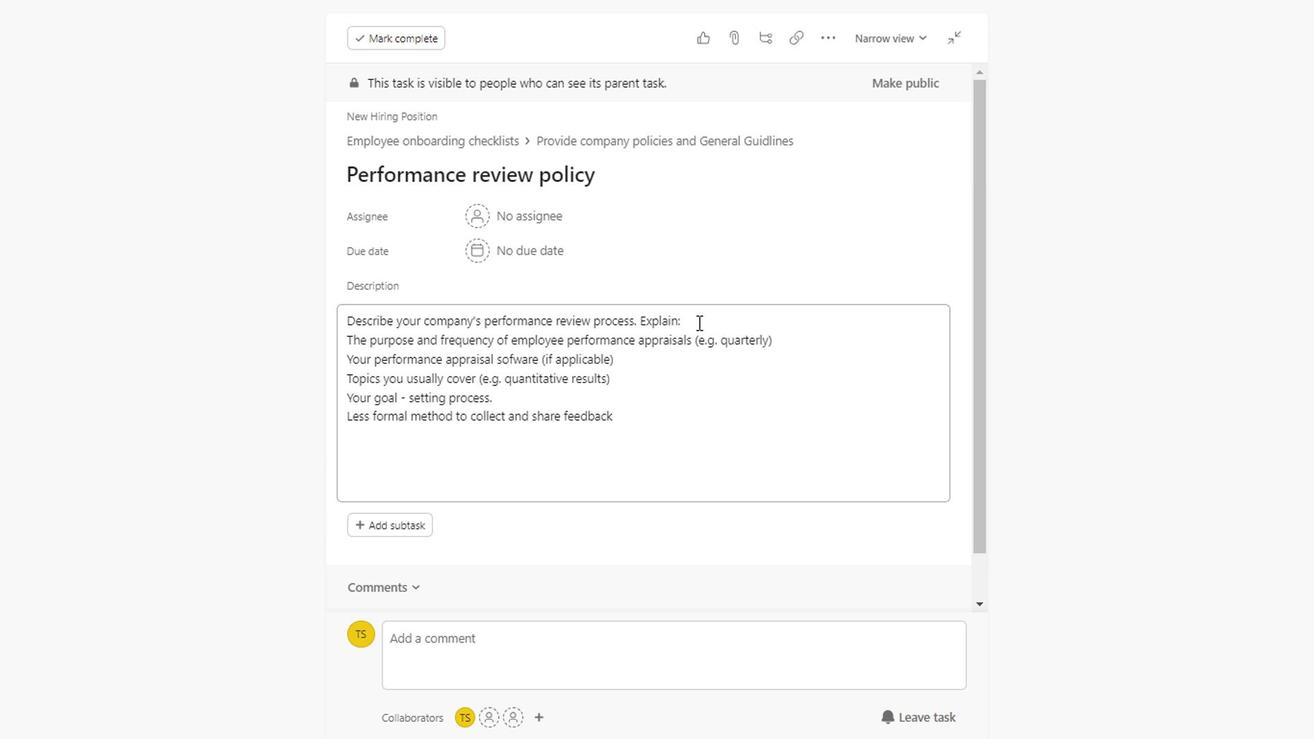 
Action: Mouse pressed left at (692, 325)
Screenshot: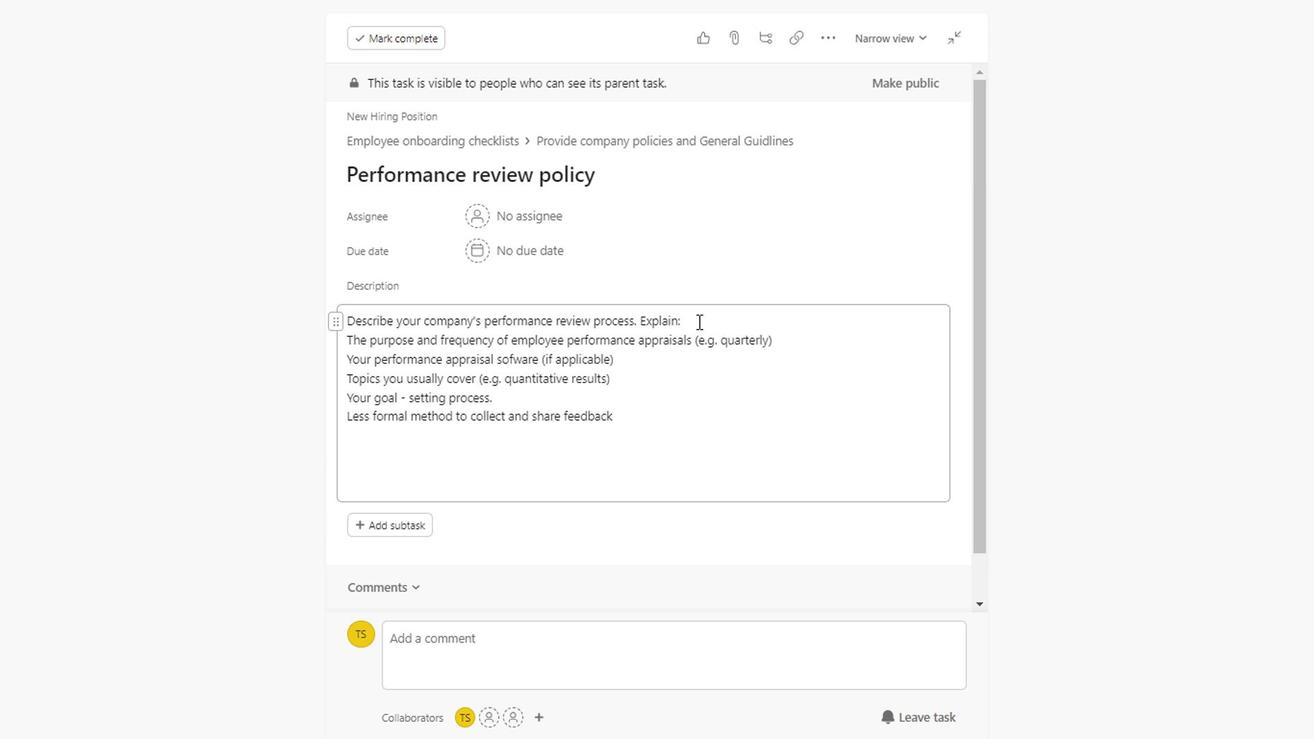 
Action: Key pressed <Key.enter><Key.down><Key.shift><Key.right><Key.right><Key.right><Key.right><Key.right><Key.right><Key.right><Key.right><Key.right><Key.right><Key.right><Key.right><Key.right><Key.right><Key.right><Key.right><Key.right><Key.right><Key.right><Key.right><Key.right><Key.right><Key.right><Key.right><Key.right><Key.right><Key.right><Key.right><Key.right><Key.right><Key.right><Key.right><Key.right><Key.right><Key.right><Key.right><Key.right><Key.right><Key.right><Key.right><Key.right><Key.right><Key.right><Key.right><Key.right><Key.right><Key.right><Key.right><Key.right><Key.right><Key.right><Key.right><Key.right><Key.right><Key.right><Key.right><Key.right><Key.right><Key.right><Key.right><Key.right><Key.right><Key.right><Key.right><Key.right><Key.right><Key.right><Key.right><Key.right><Key.right><Key.right><Key.right><Key.right><Key.right><Key.right><Key.right><Key.right><Key.right><Key.right><Key.right><Key.right><Key.right><Key.right><Key.right><Key.right><Key.right><Key.right><Key.right><Key.right><Key.right><Key.right><Key.right><Key.right><Key.right><Key.right><Key.right><Key.right><Key.right><Key.right><Key.right><Key.right><Key.right><Key.right><Key.right><Key.right><Key.right><Key.right><Key.right><Key.right><Key.right><Key.right><Key.right><Key.right><Key.right><Key.right><Key.right><Key.right><Key.right><Key.right><Key.right><Key.right><Key.right><Key.right><Key.right><Key.right><Key.right><Key.right><Key.right><Key.right><Key.right><Key.right><Key.right><Key.right><Key.right><Key.right><Key.right><Key.right><Key.right><Key.right><Key.right><Key.right><Key.right><Key.right><Key.right><Key.right><Key.right><Key.right><Key.right><Key.right><Key.right><Key.right><Key.right><Key.right><Key.right><Key.right><Key.right><Key.right><Key.right><Key.right><Key.right><Key.right><Key.right><Key.right><Key.right><Key.right><Key.right><Key.right><Key.right><Key.right><Key.right><Key.right><Key.right><Key.right><Key.right><Key.right><Key.right><Key.right><Key.right><Key.right><Key.right><Key.right><Key.right><Key.right><Key.right><Key.right><Key.right><Key.right><Key.right><Key.right><Key.right><Key.right><Key.right><Key.right><Key.right><Key.right><Key.right><Key.right><Key.right><Key.right><Key.right><Key.right><Key.right><Key.right><Key.right><Key.right><Key.right><Key.right><Key.right><Key.right><Key.right><Key.right><Key.right><Key.right><Key.right><Key.right><Key.right><Key.right><Key.right><Key.right><Key.right><Key.right><Key.right><Key.right><Key.right><Key.right><Key.right><Key.right><Key.right><Key.right><Key.right><Key.right><Key.right><Key.right><Key.right><Key.right><Key.right><Key.right><Key.right><Key.right><Key.right><Key.right><Key.right><Key.right><Key.right><Key.right><Key.right><Key.right><Key.right><Key.right><Key.right><Key.right><Key.right><Key.right><Key.right><Key.right><Key.right><Key.right><Key.right><Key.right><Key.right><Key.right><Key.right><Key.right><Key.right><Key.right><Key.right><Key.right><Key.right>
Screenshot: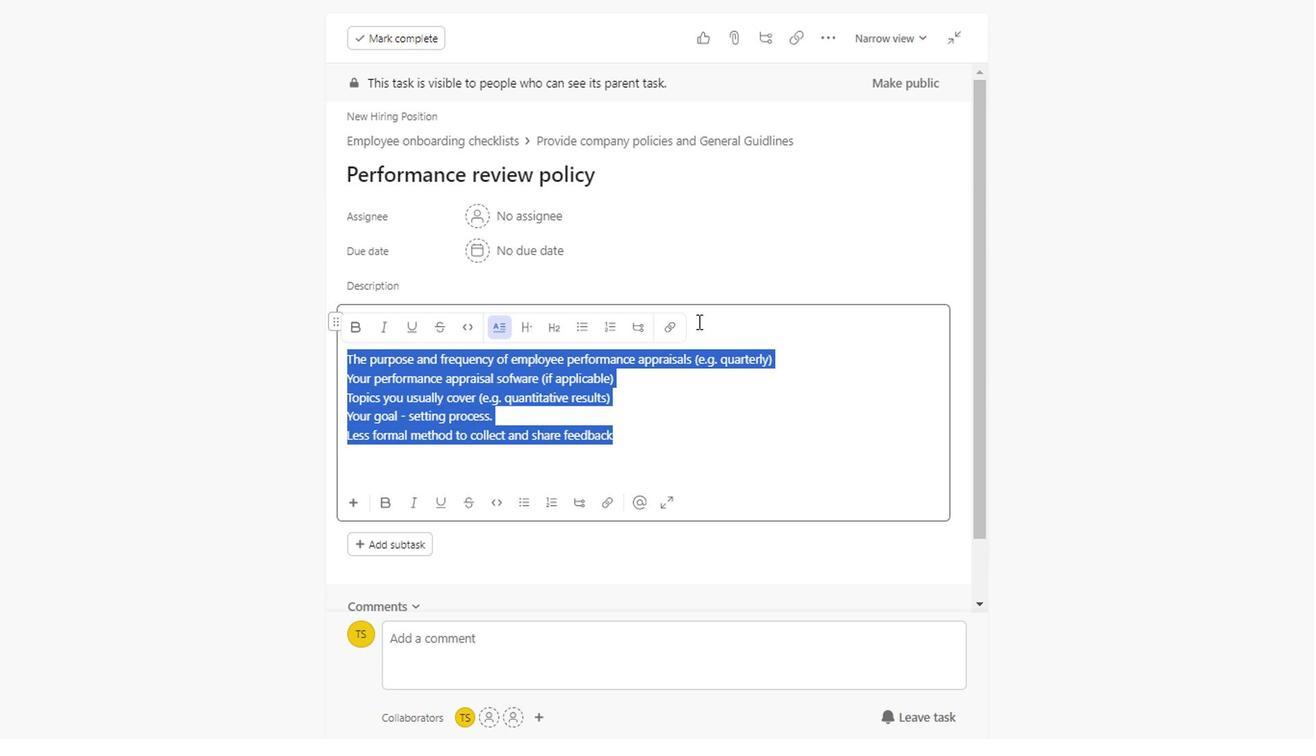 
Action: Mouse moved to (414, 509)
Screenshot: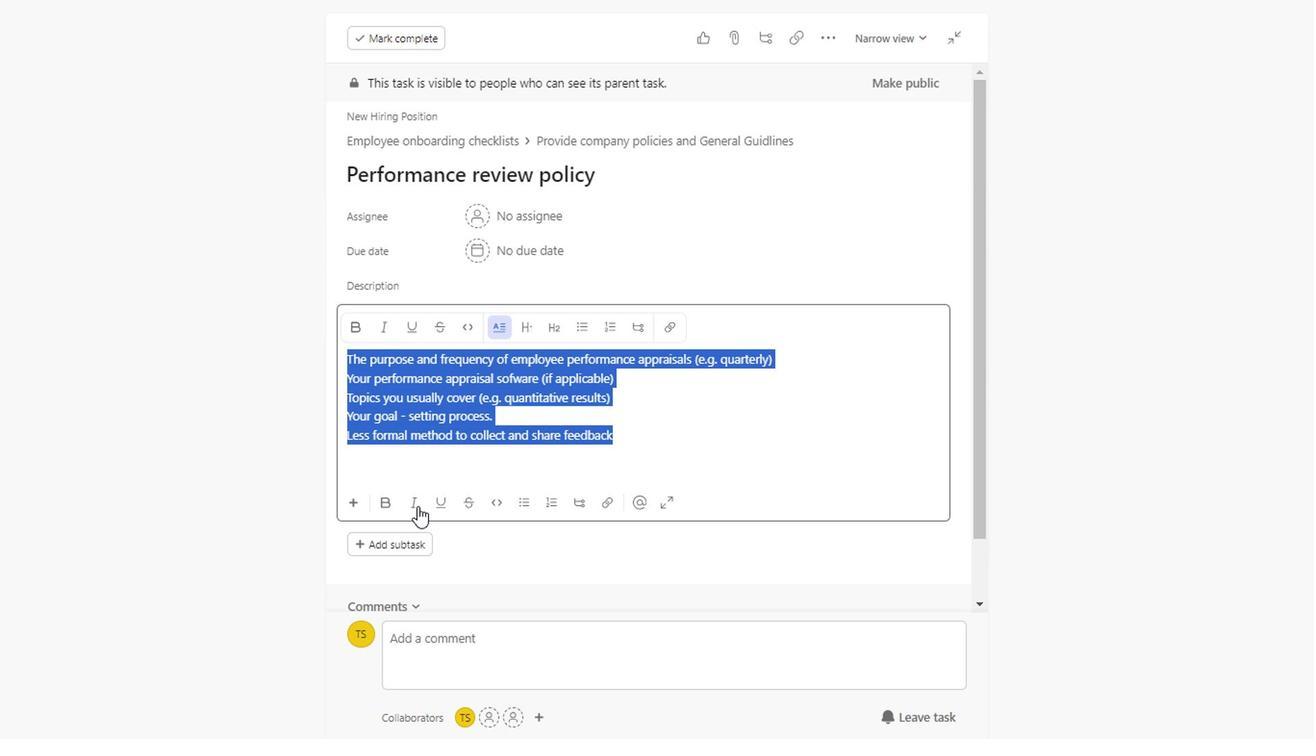 
Action: Mouse pressed left at (414, 509)
Screenshot: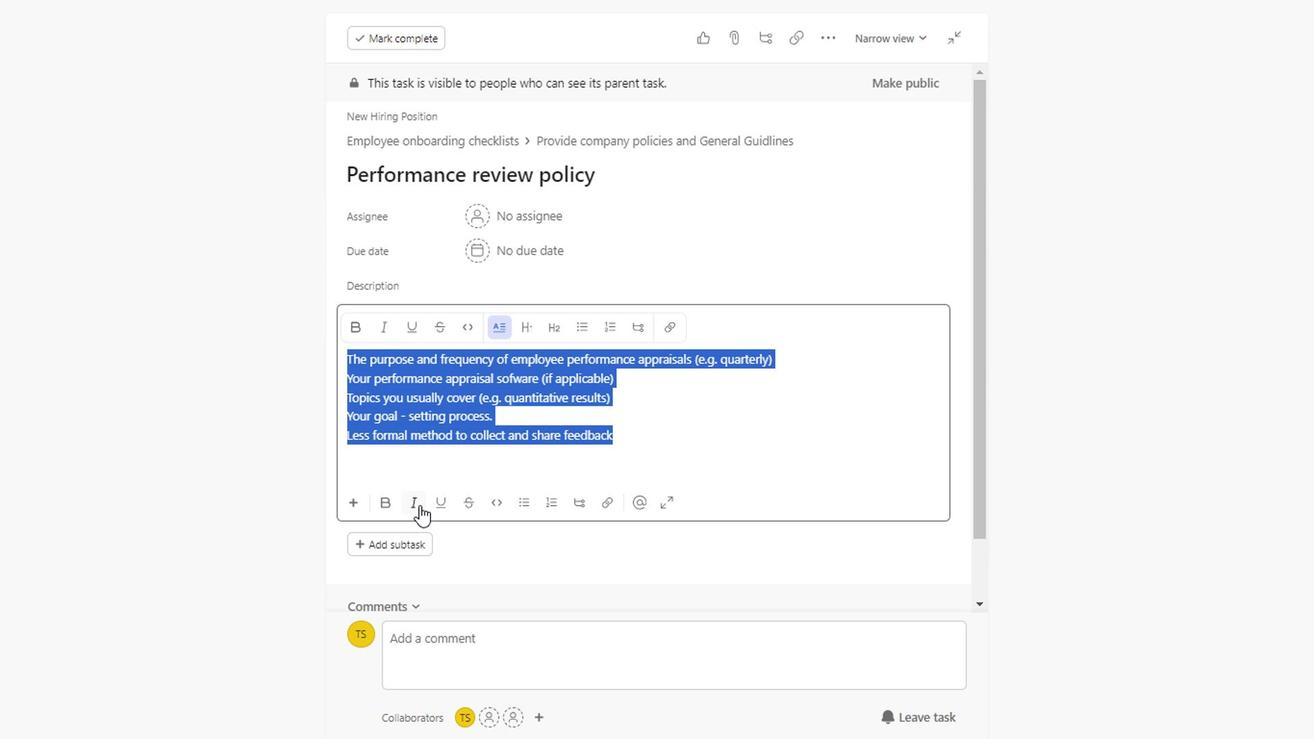 
Action: Mouse moved to (455, 460)
Screenshot: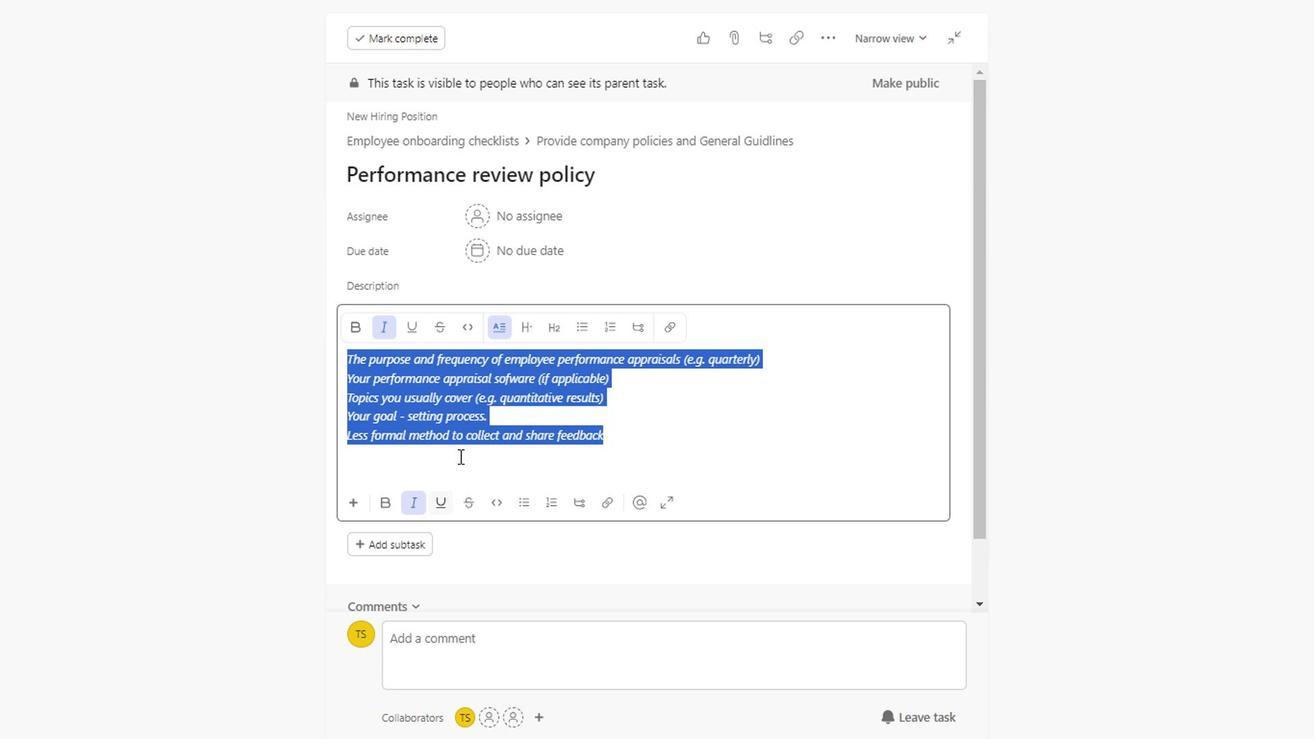 
Action: Mouse pressed left at (455, 460)
